 Task: Research Airbnb properties in Puma, Tanzania from 11th November, 2023 to 15th November, 2023 for 2 adults.1  bedroom having 2 beds and 1 bathroom. Property type can be hotel. Look for 4 properties as per requirement.
Action: Mouse moved to (517, 104)
Screenshot: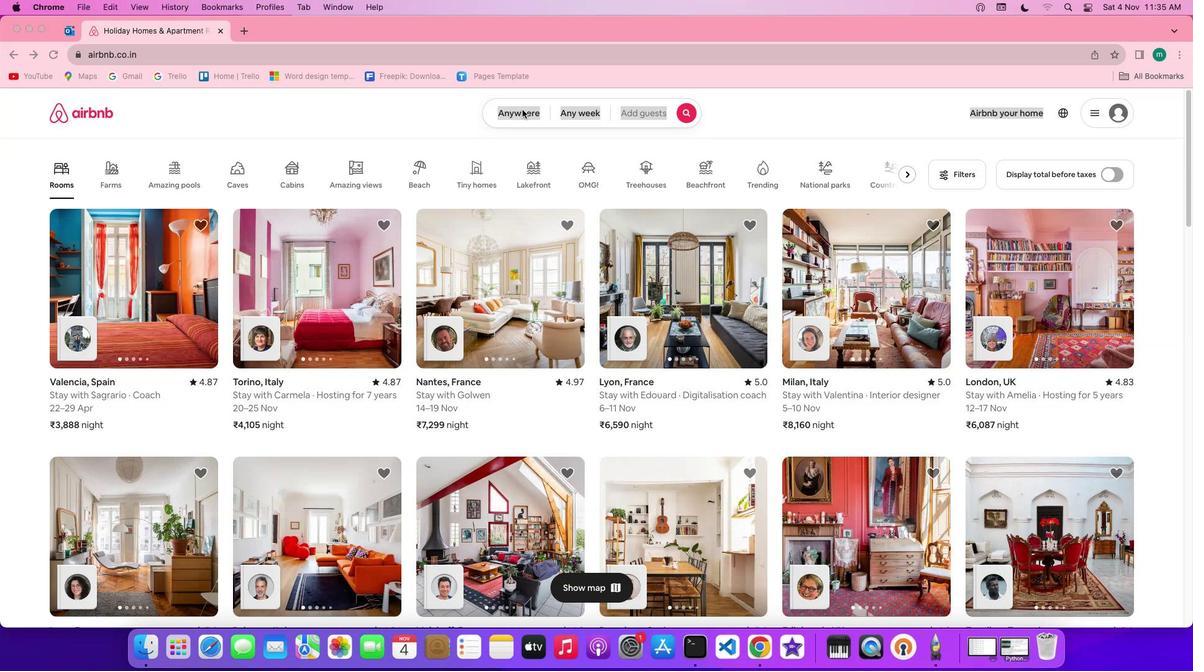 
Action: Mouse pressed left at (517, 104)
Screenshot: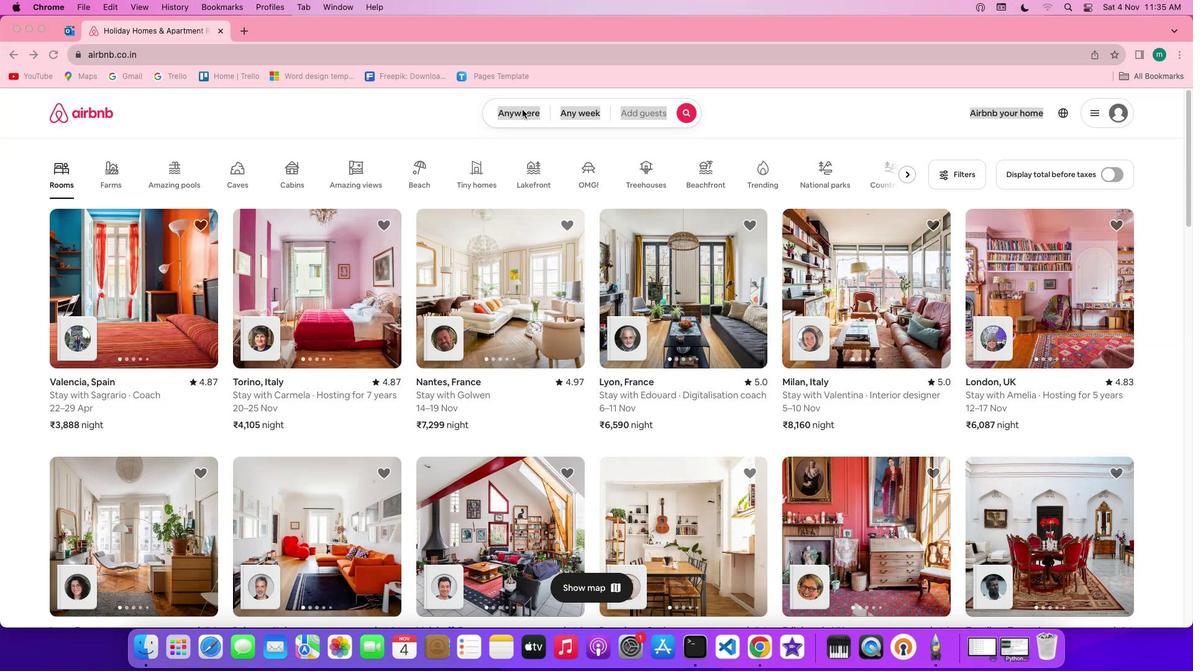 
Action: Mouse pressed left at (517, 104)
Screenshot: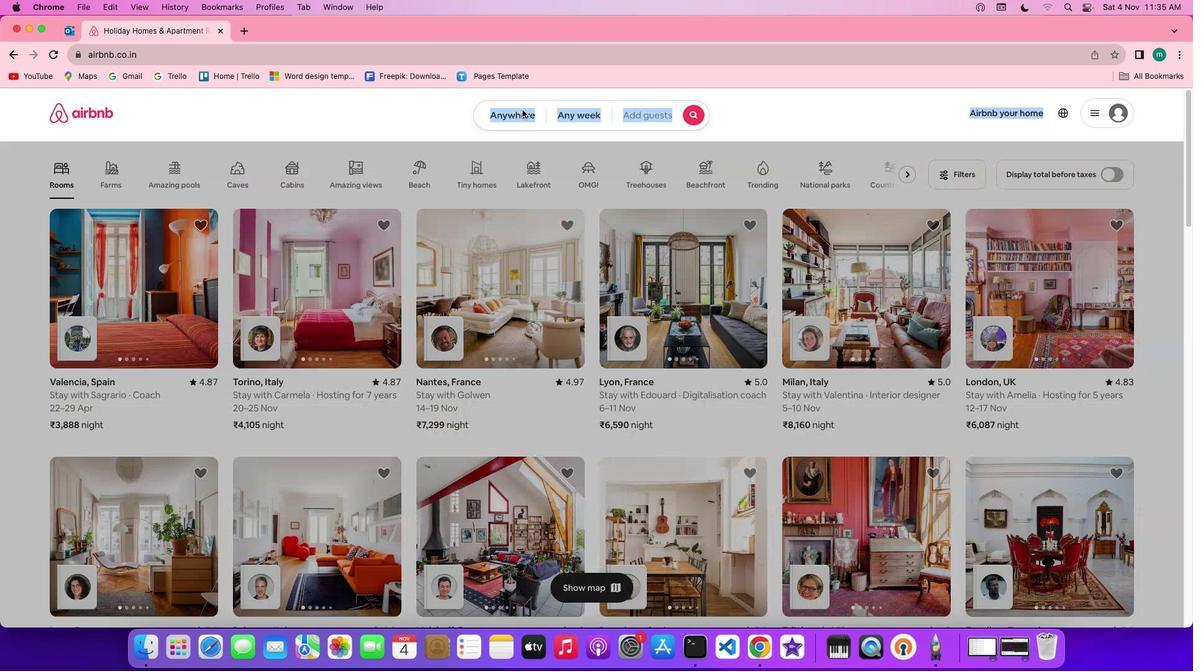 
Action: Mouse moved to (441, 153)
Screenshot: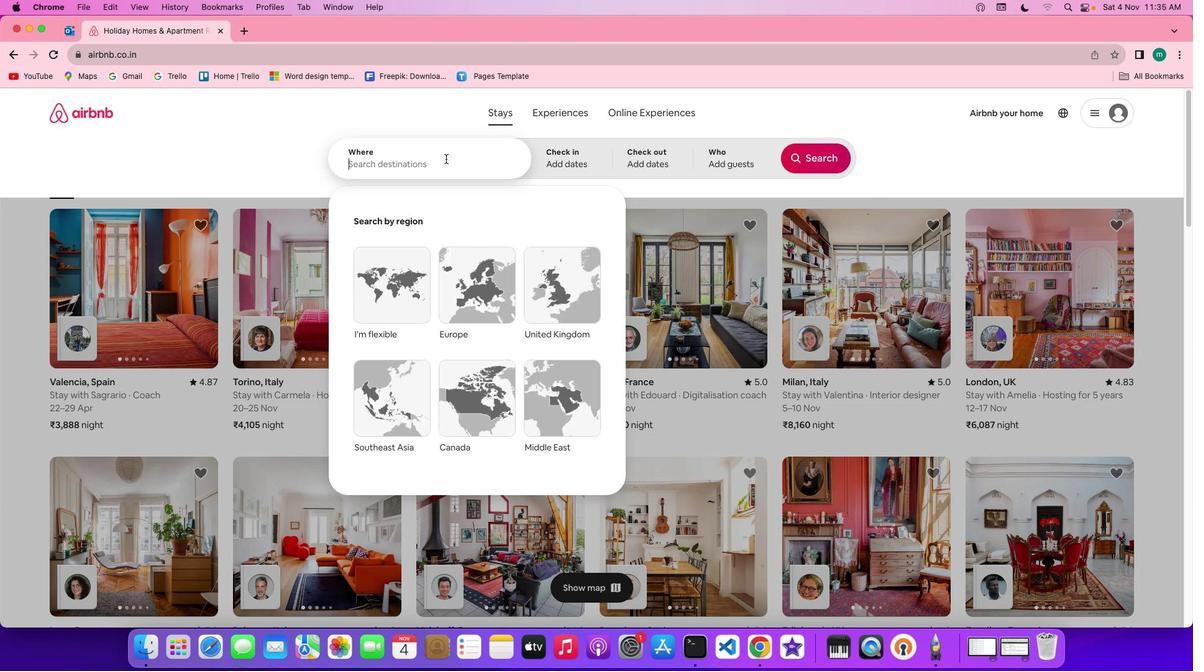 
Action: Mouse pressed left at (441, 153)
Screenshot: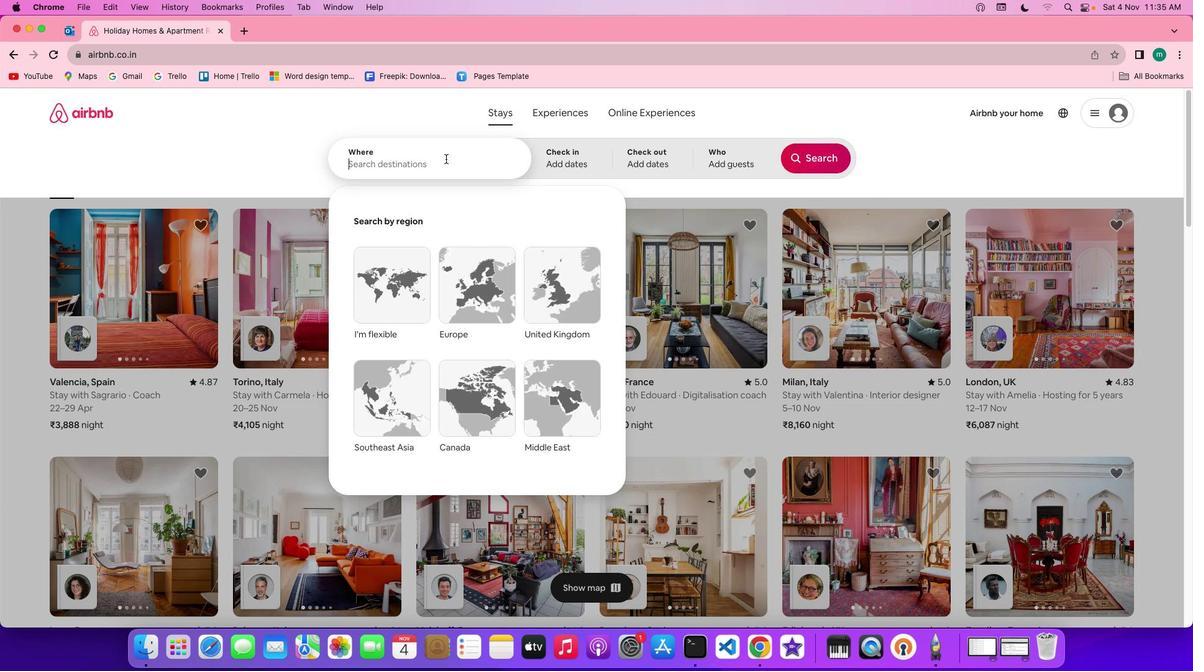 
Action: Mouse moved to (441, 154)
Screenshot: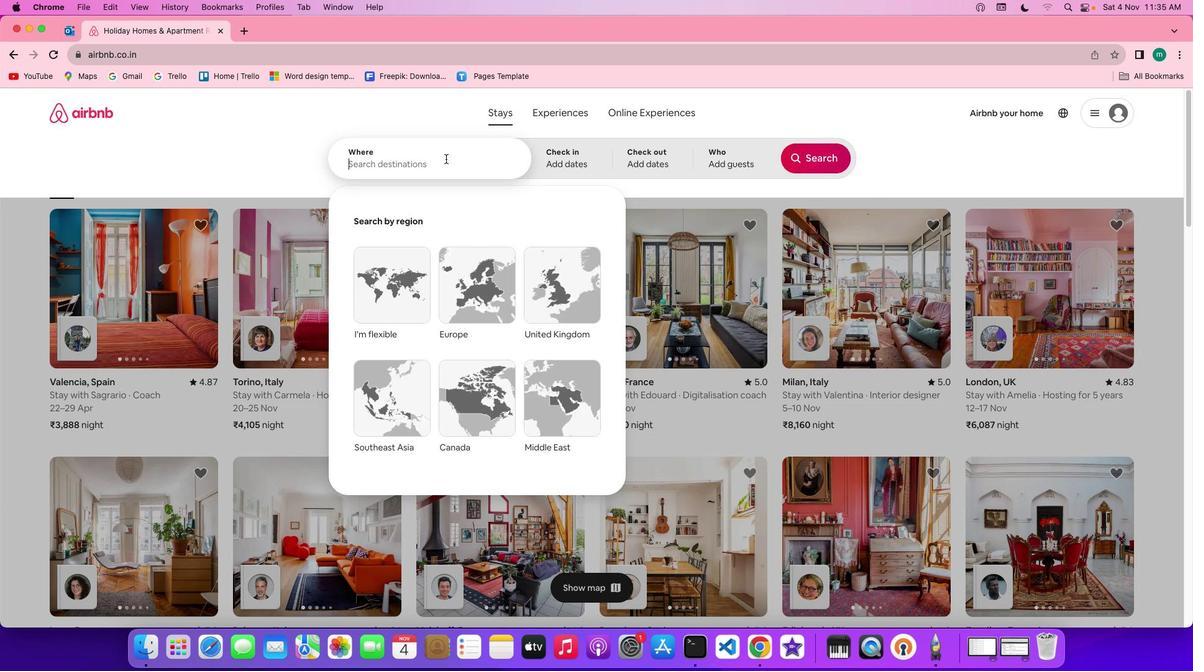 
Action: Key pressed Key.shift'o'Key.shiftKey.backspaceKey.shiftKey.shift'P''u''m''a'
Screenshot: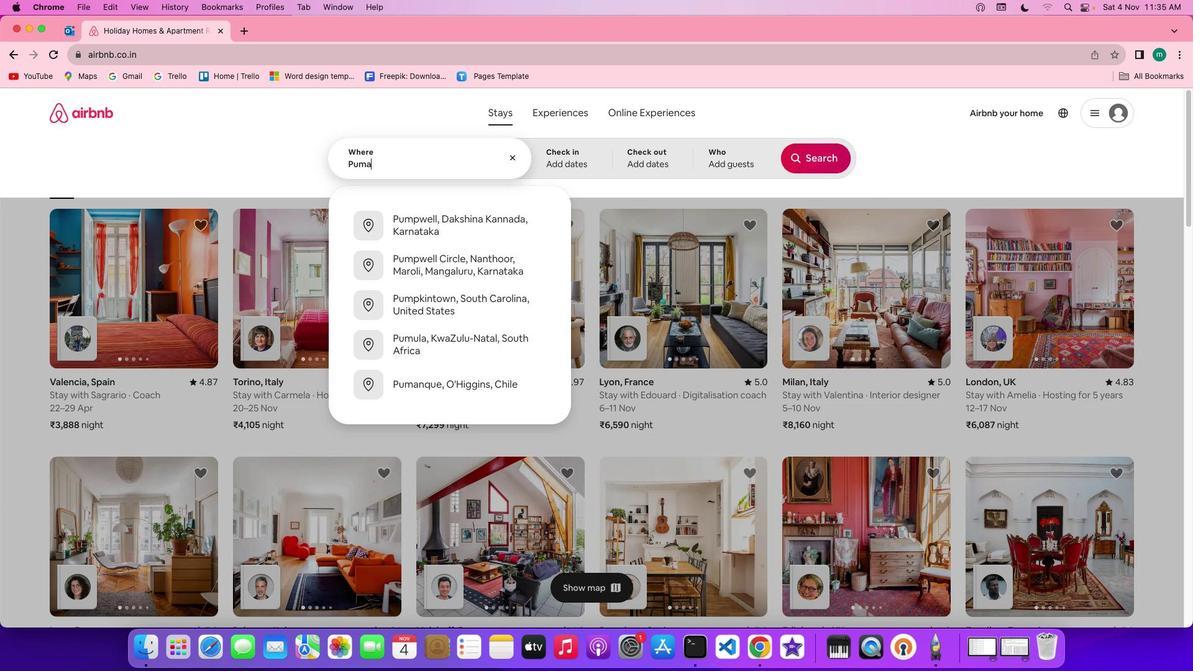 
Action: Mouse moved to (398, 148)
Screenshot: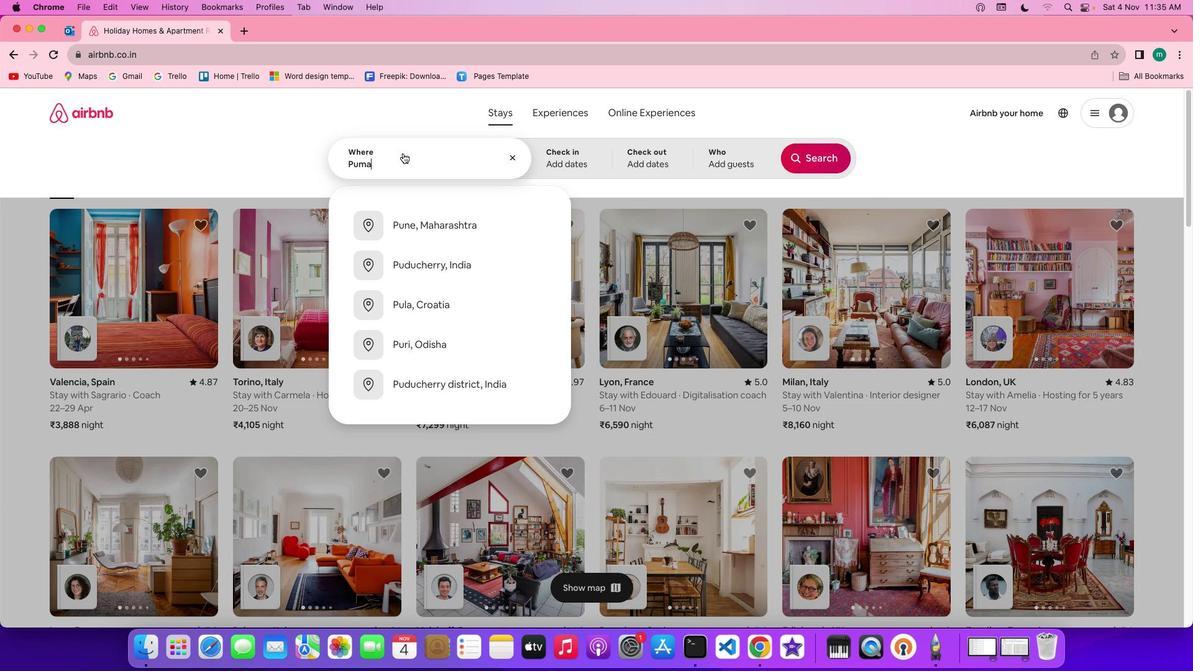 
Action: Key pressed ','Key.spaceKey.shift'T''a''n''z''a''n''i''a'
Screenshot: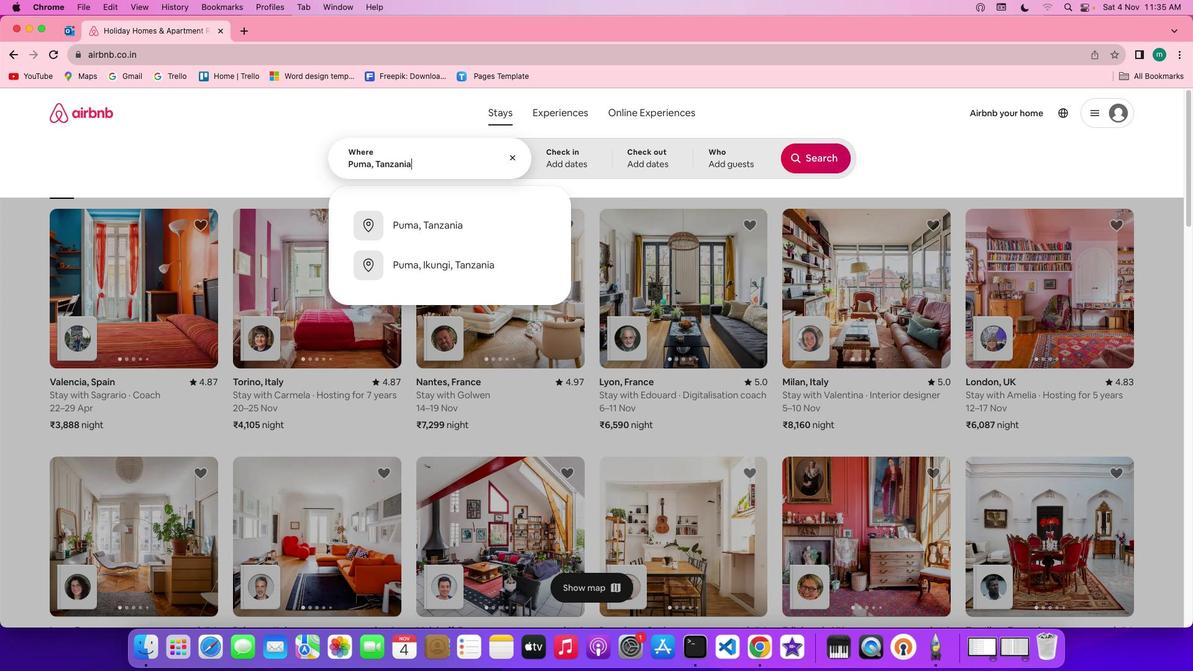 
Action: Mouse moved to (553, 151)
Screenshot: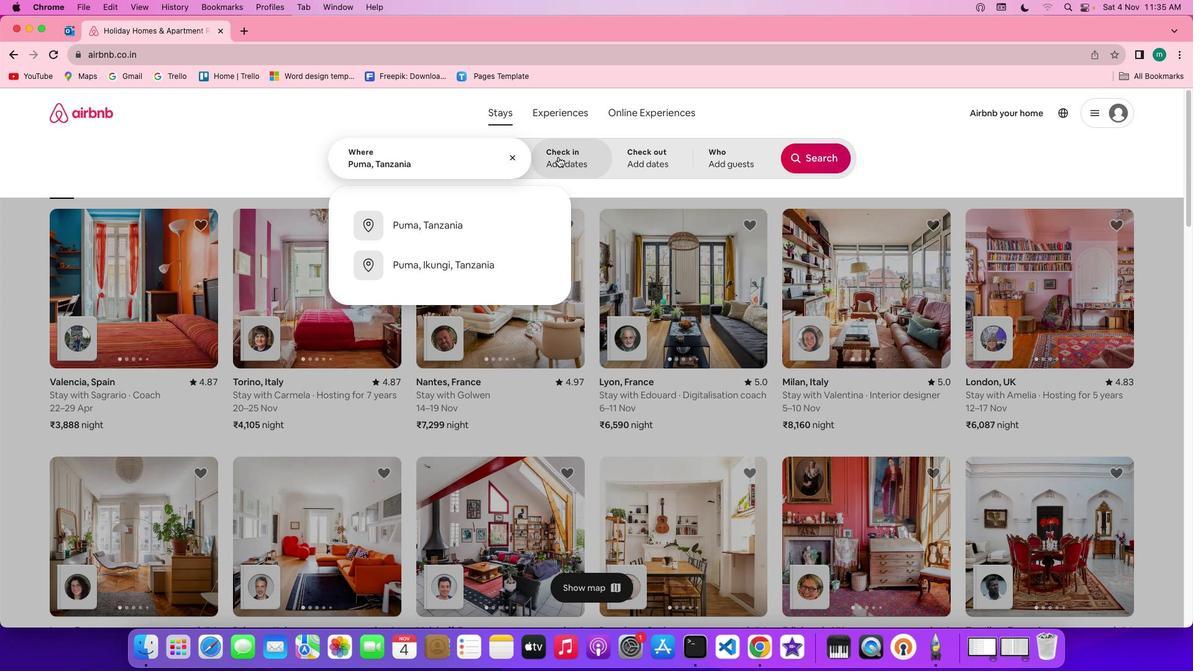 
Action: Mouse pressed left at (553, 151)
Screenshot: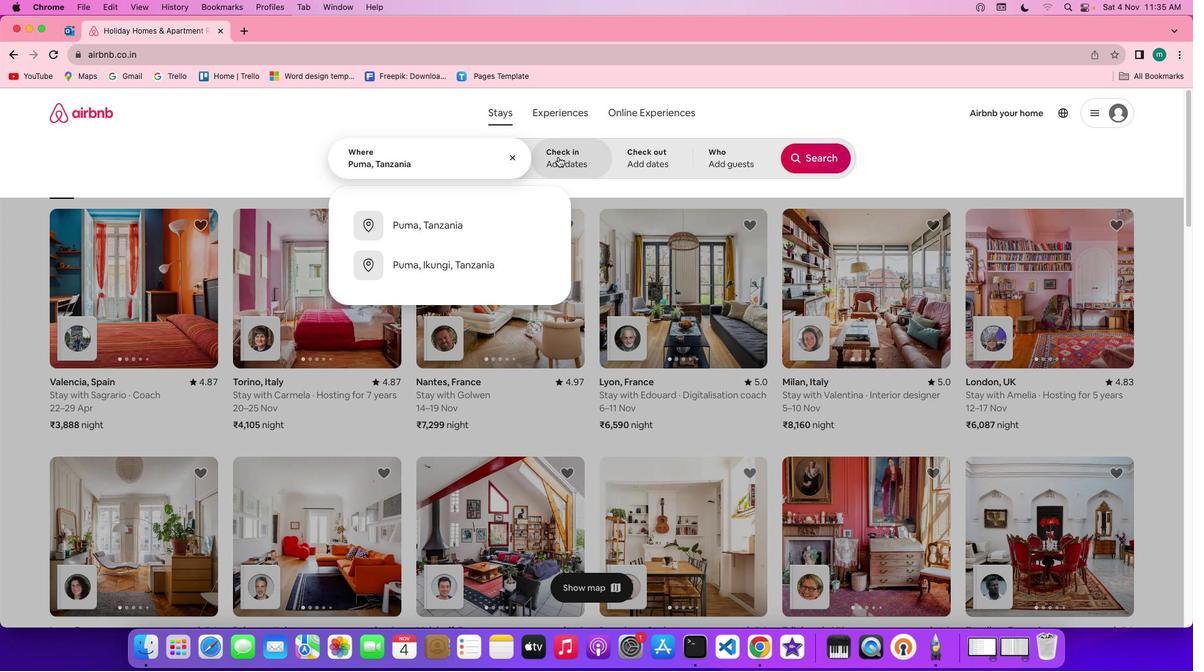 
Action: Mouse moved to (546, 331)
Screenshot: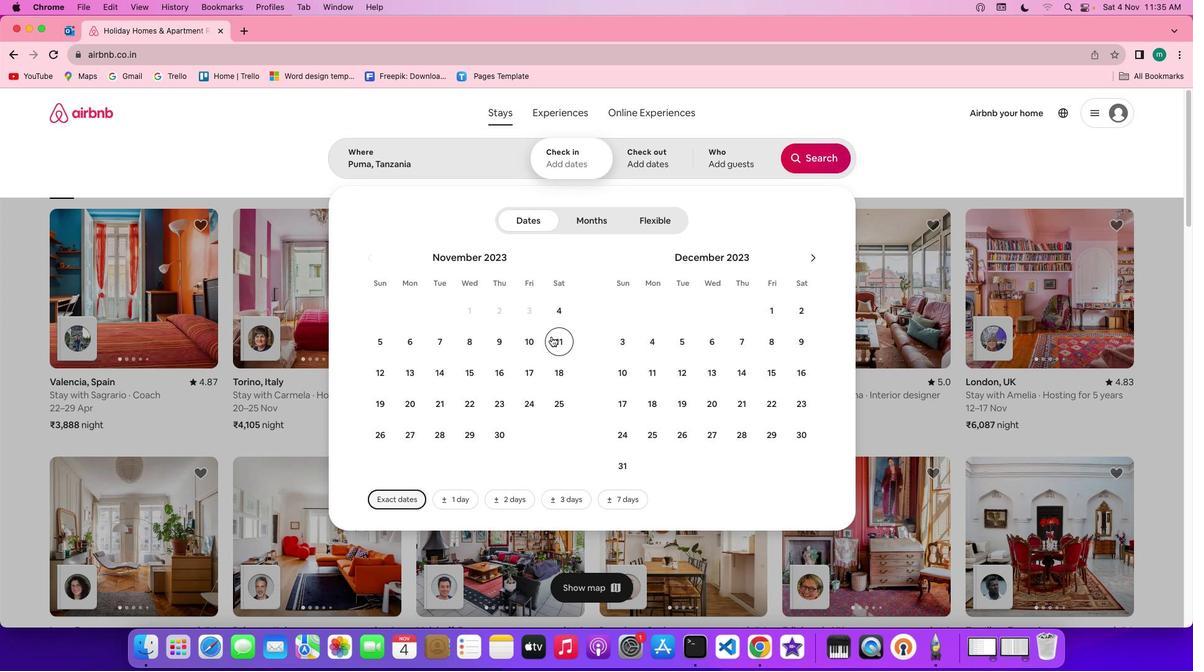 
Action: Mouse pressed left at (546, 331)
Screenshot: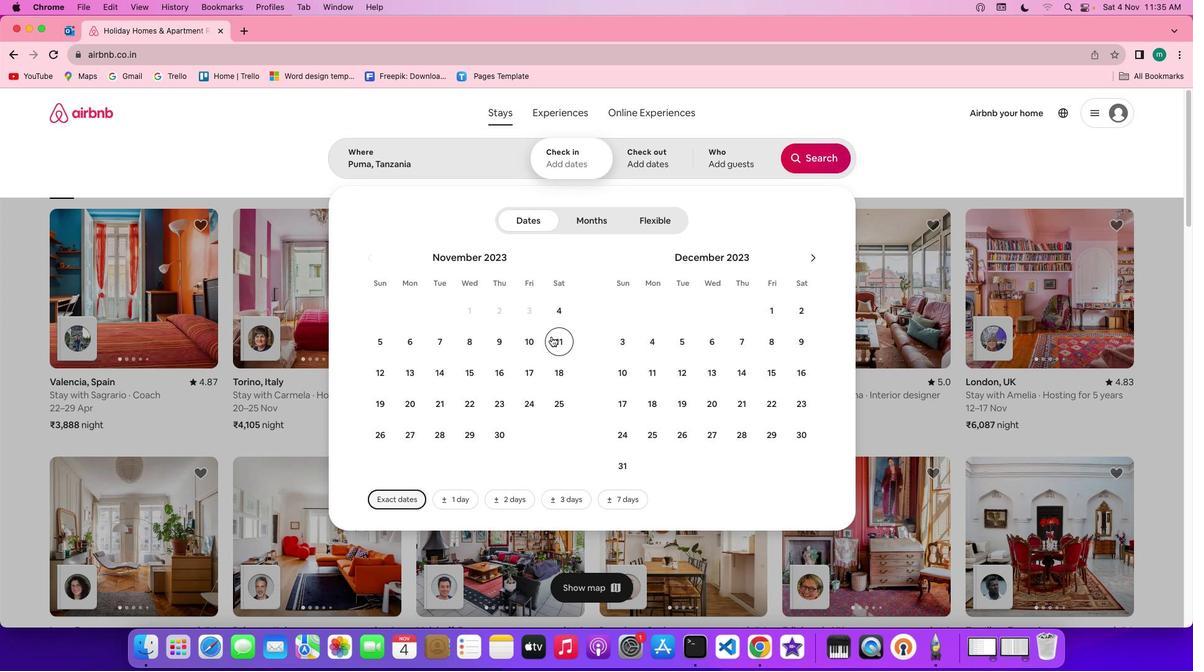 
Action: Mouse moved to (471, 365)
Screenshot: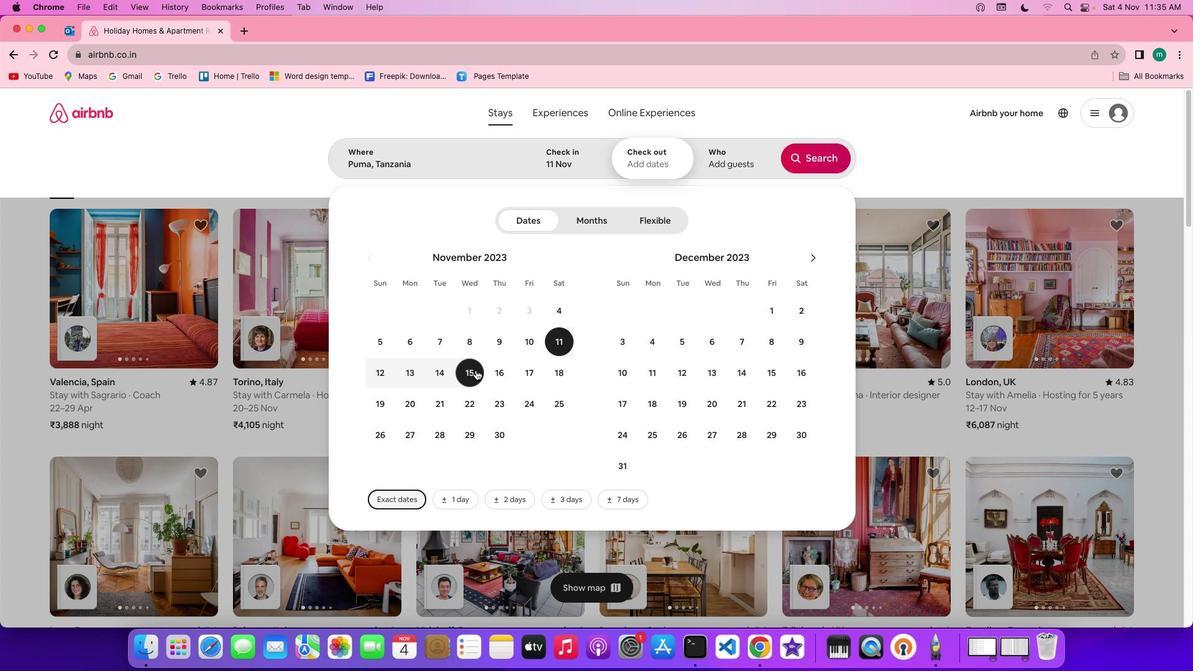 
Action: Mouse pressed left at (471, 365)
Screenshot: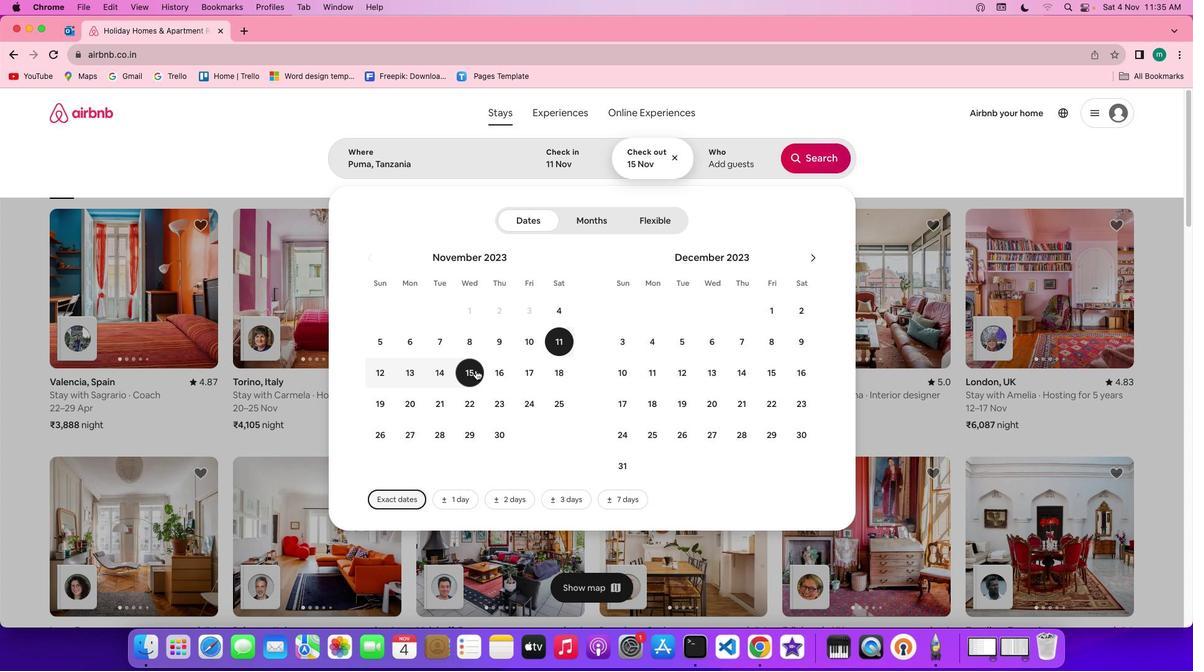 
Action: Mouse moved to (749, 149)
Screenshot: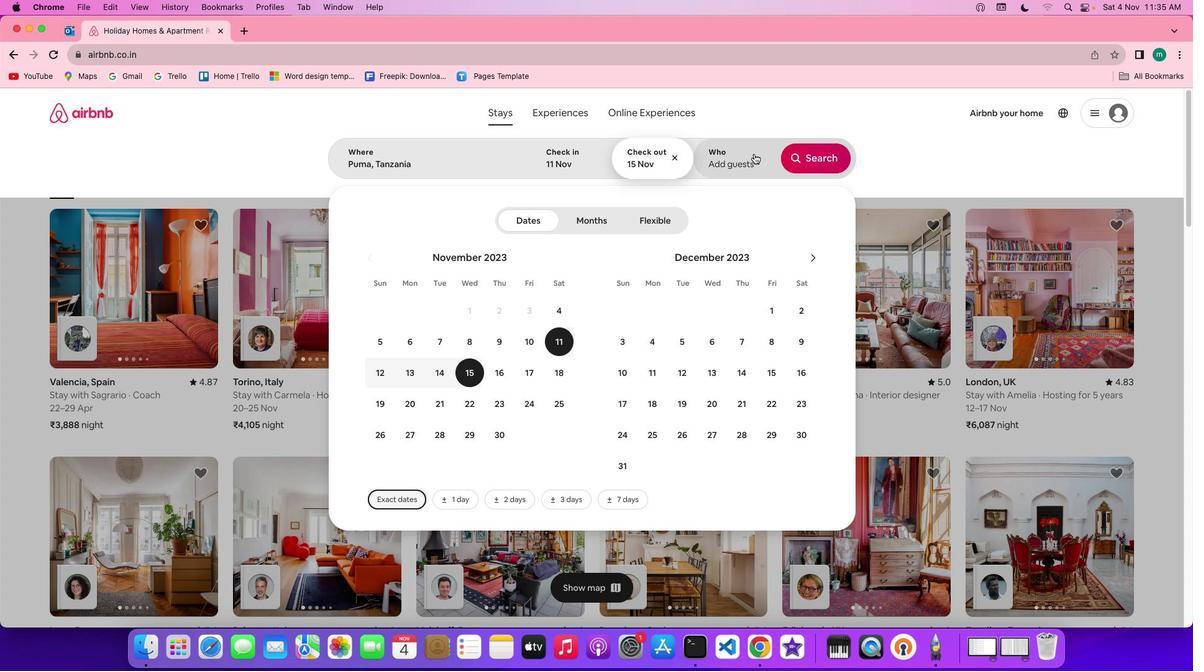 
Action: Mouse pressed left at (749, 149)
Screenshot: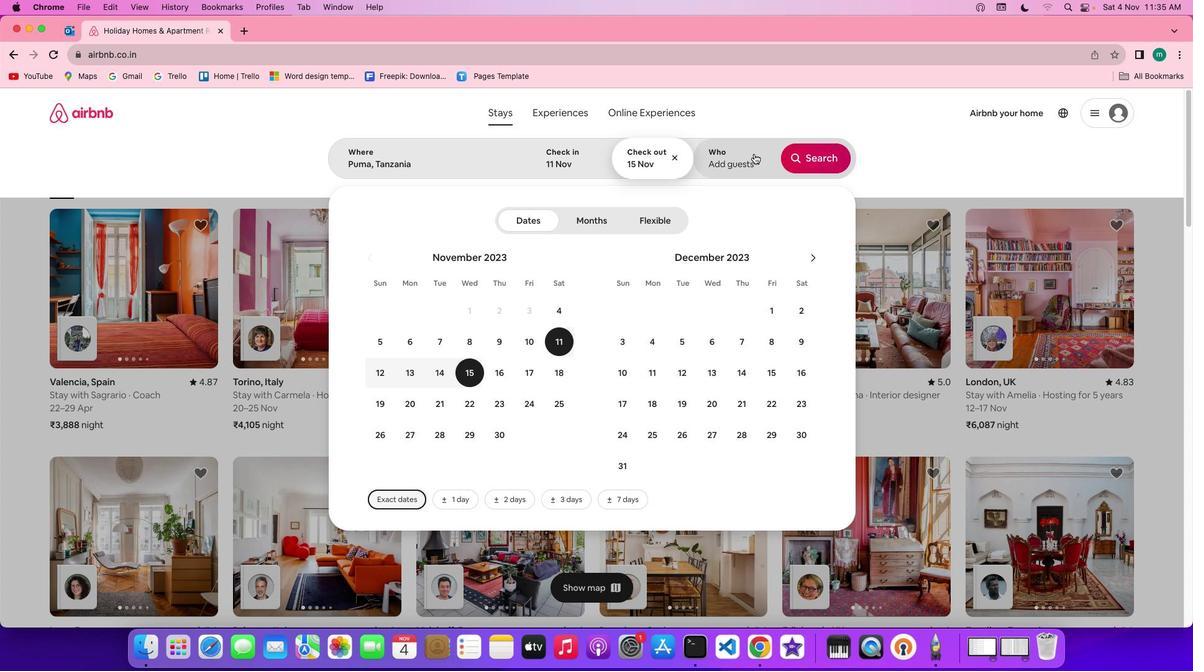 
Action: Mouse moved to (813, 221)
Screenshot: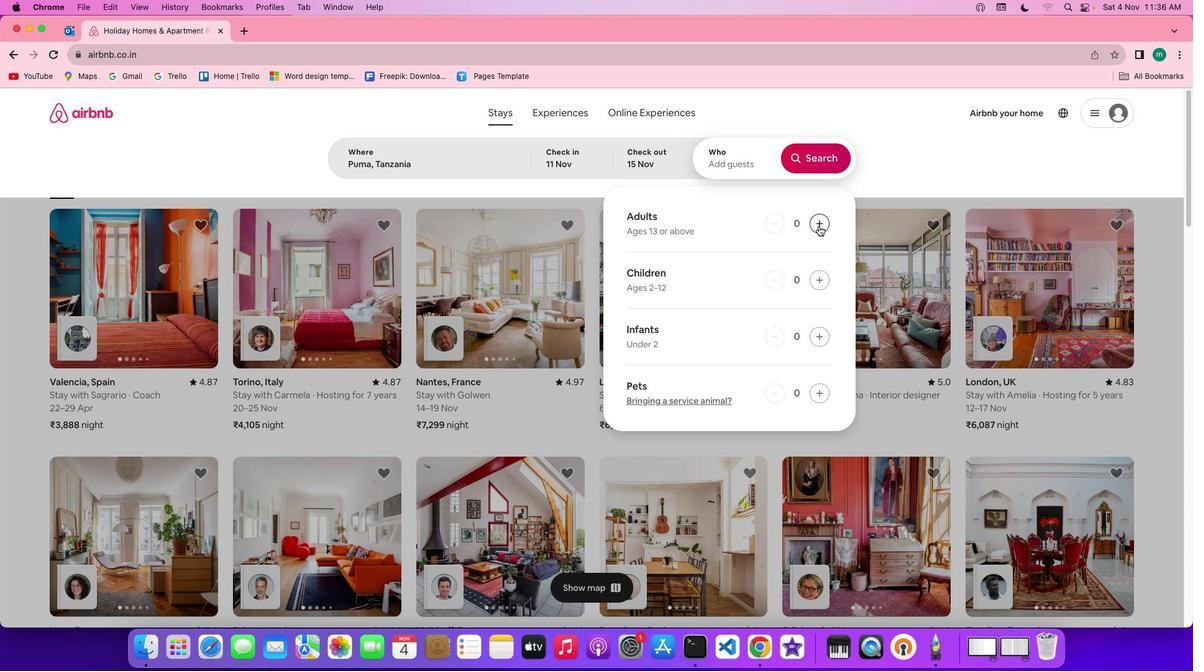 
Action: Mouse pressed left at (813, 221)
Screenshot: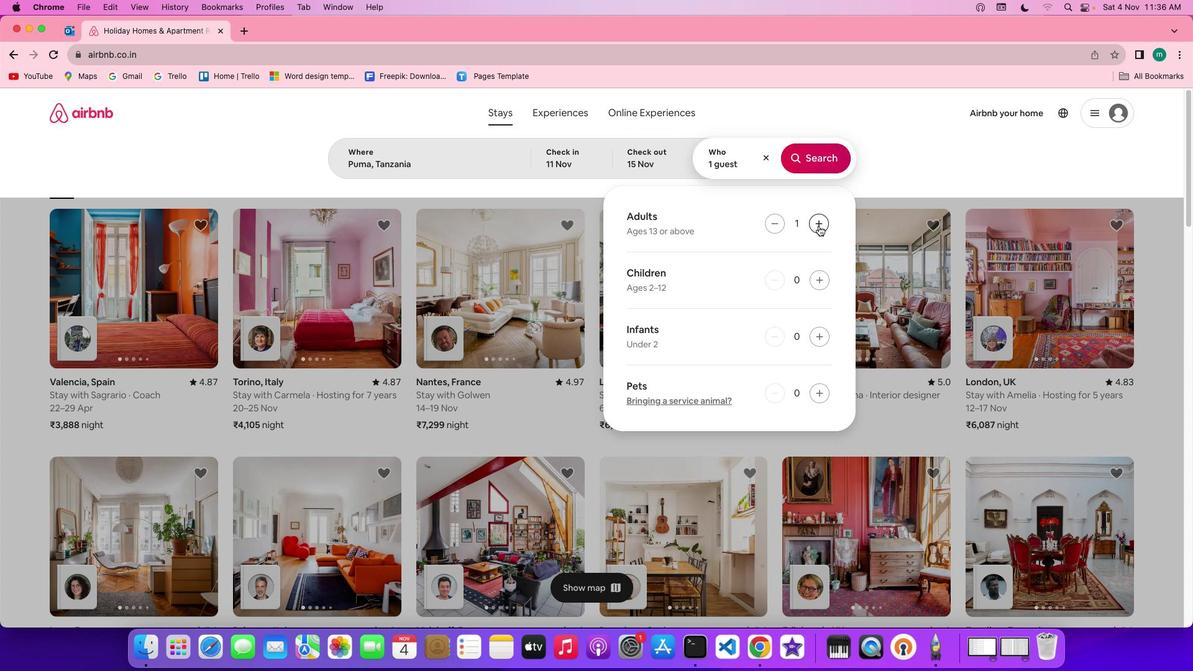 
Action: Mouse pressed left at (813, 221)
Screenshot: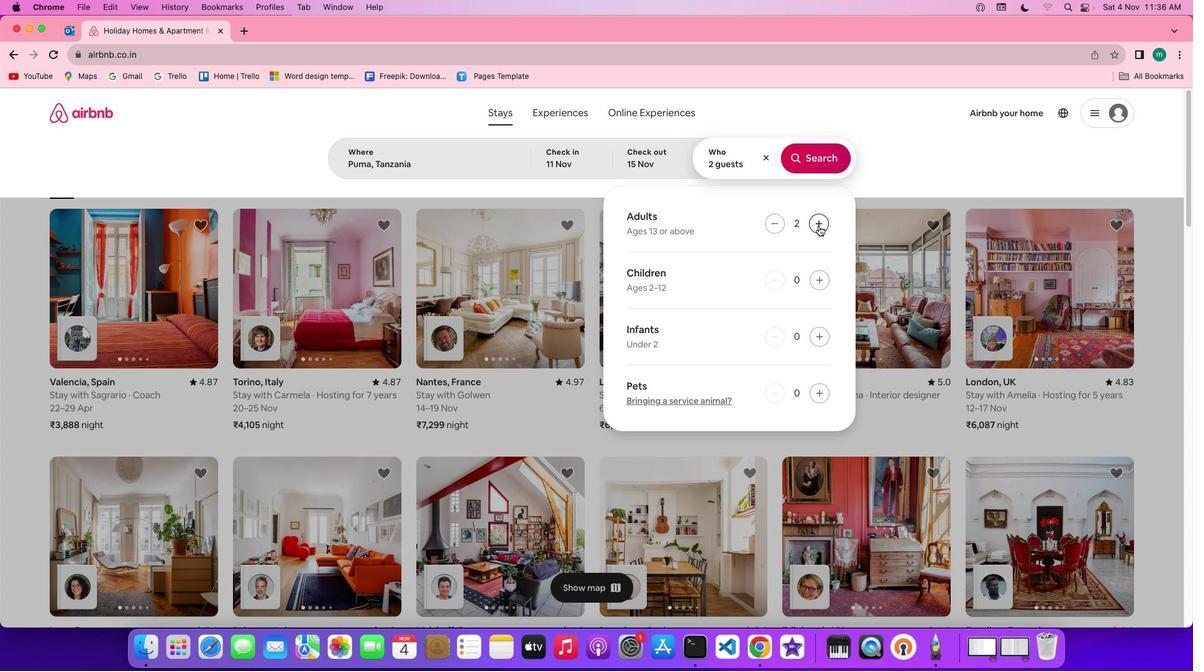 
Action: Mouse moved to (810, 159)
Screenshot: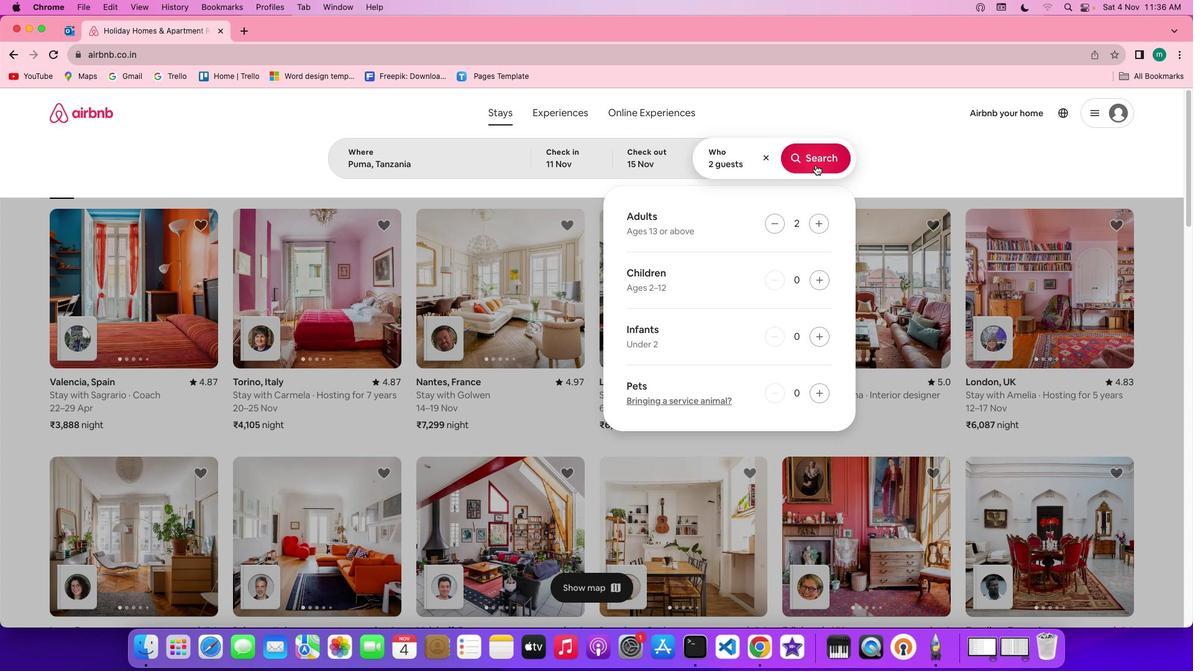 
Action: Mouse pressed left at (810, 159)
Screenshot: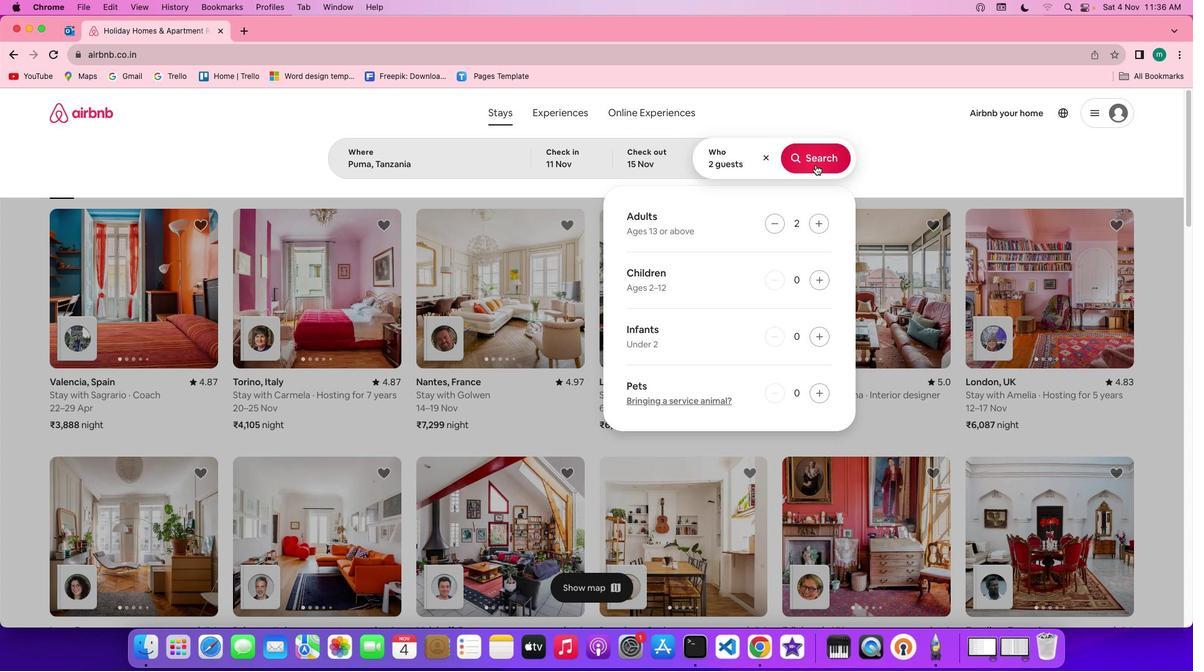 
Action: Mouse moved to (986, 162)
Screenshot: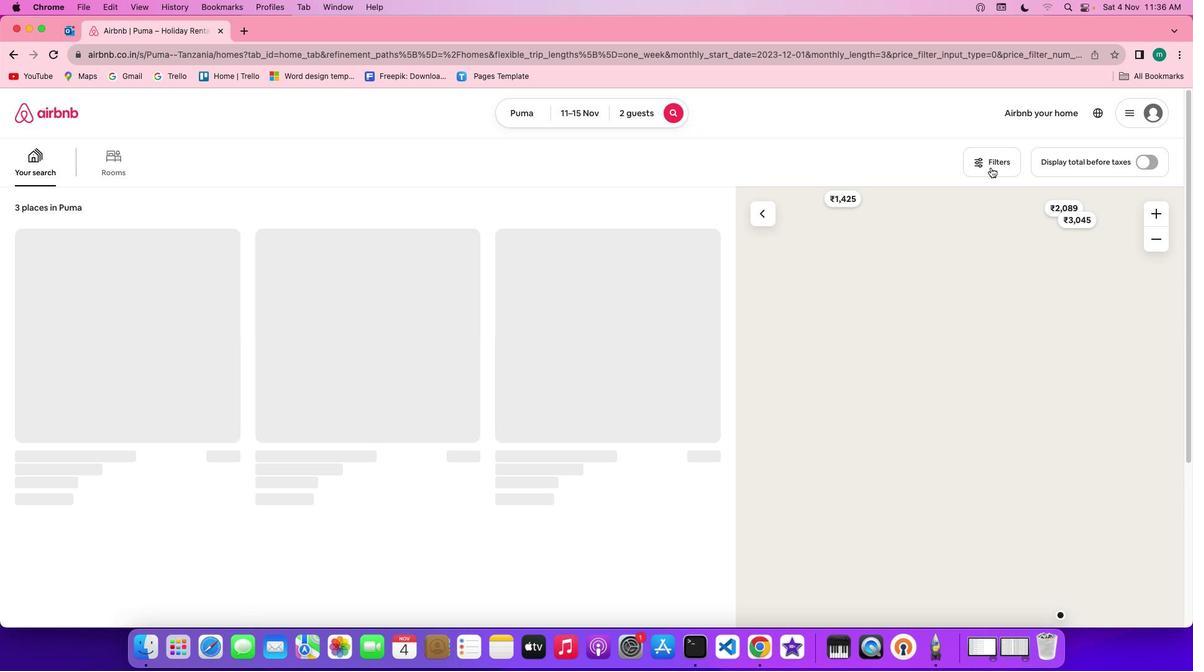 
Action: Mouse pressed left at (986, 162)
Screenshot: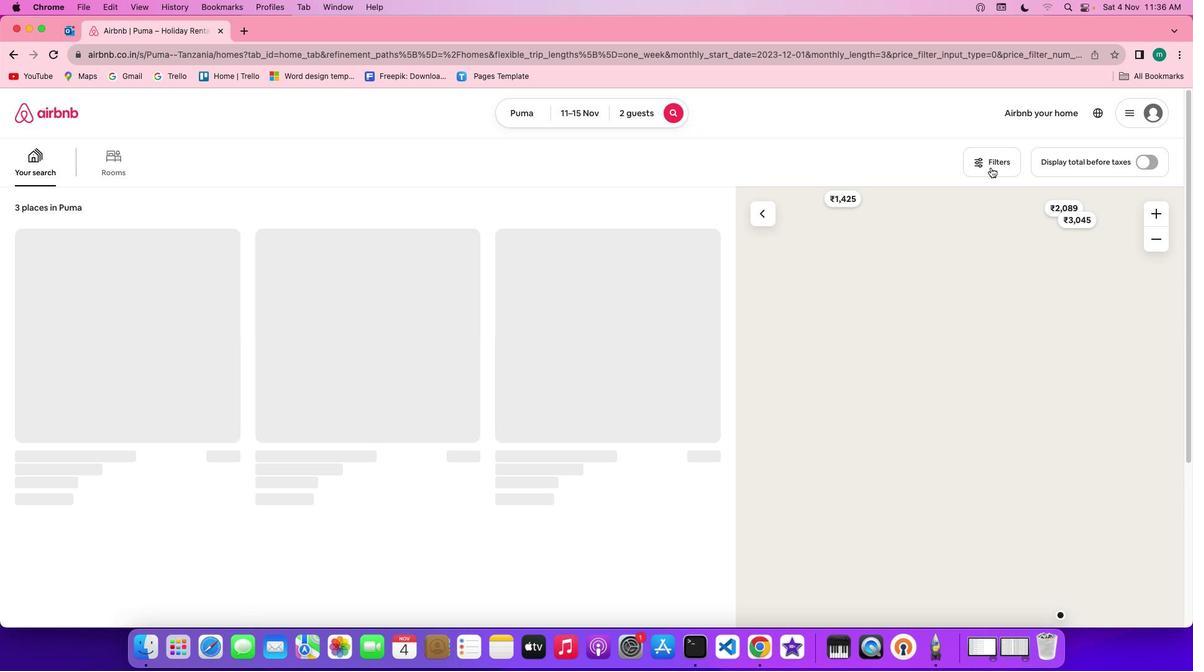 
Action: Mouse moved to (987, 154)
Screenshot: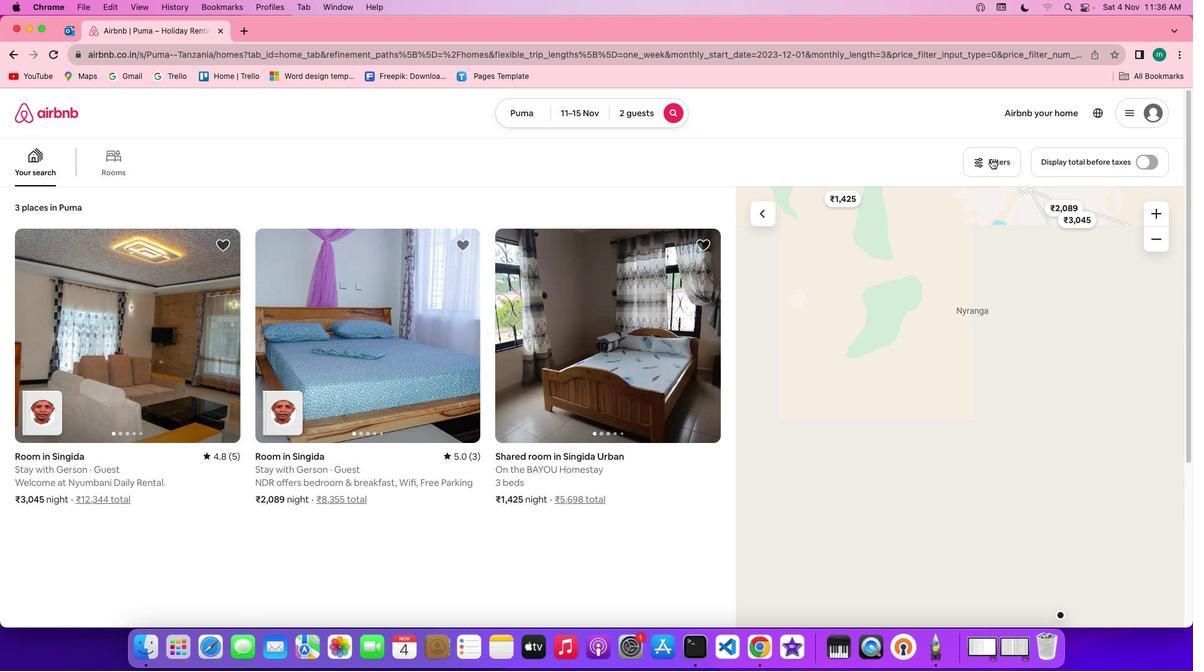 
Action: Mouse pressed left at (987, 154)
Screenshot: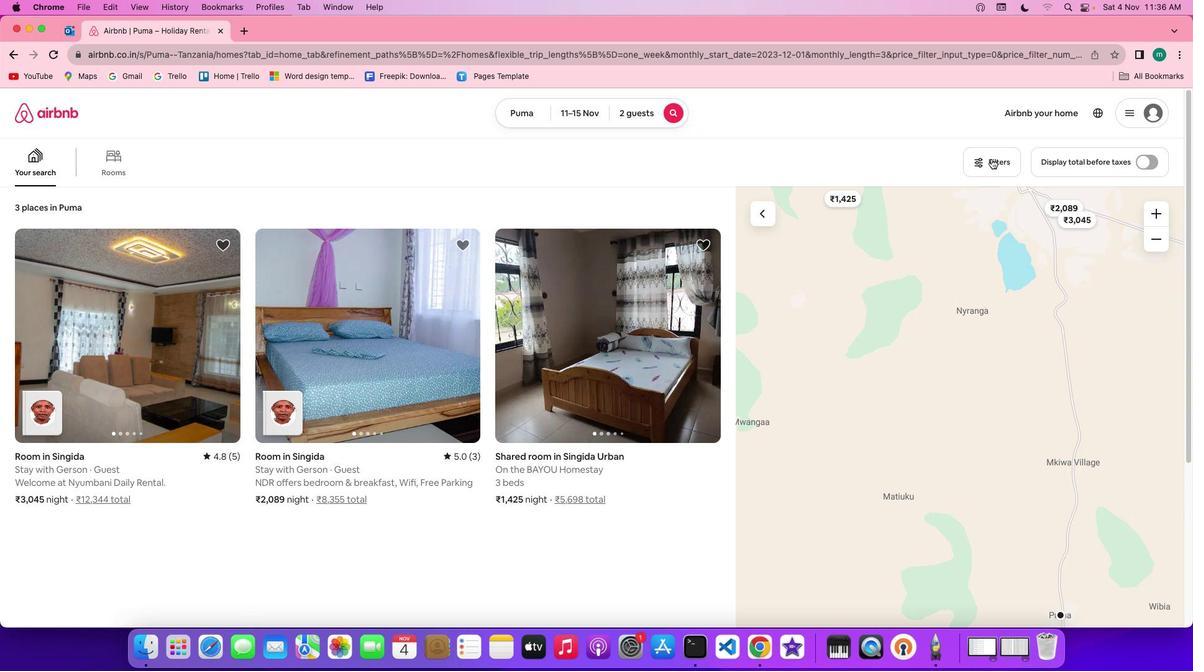 
Action: Mouse moved to (621, 342)
Screenshot: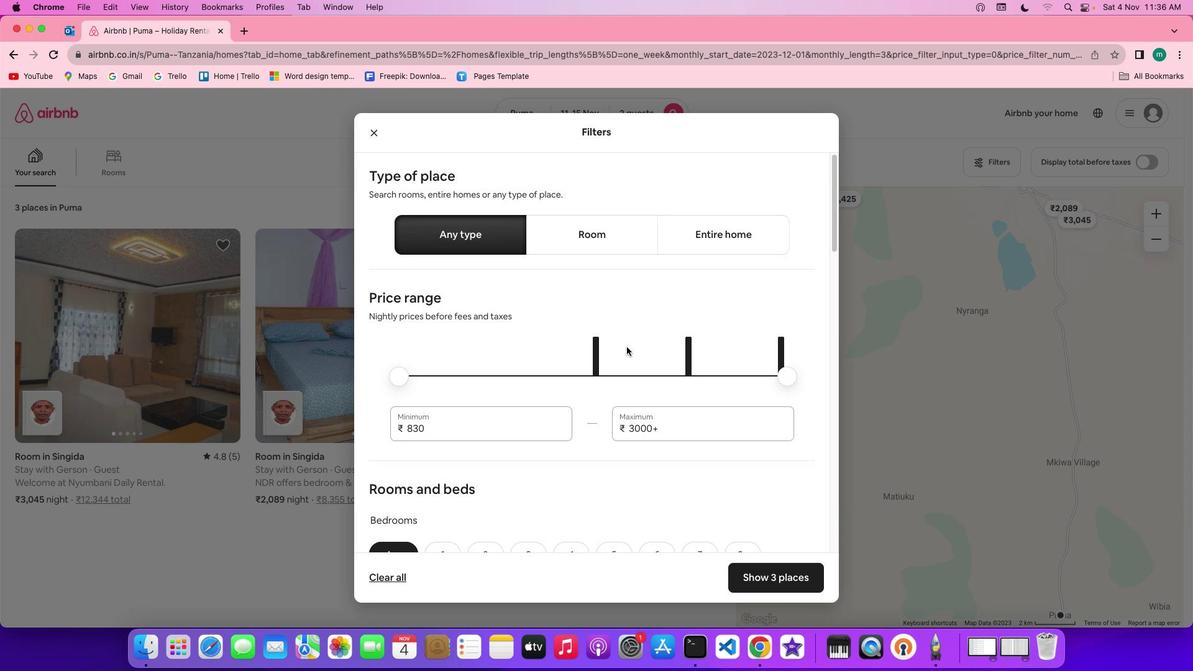 
Action: Mouse scrolled (621, 342) with delta (-4, -4)
Screenshot: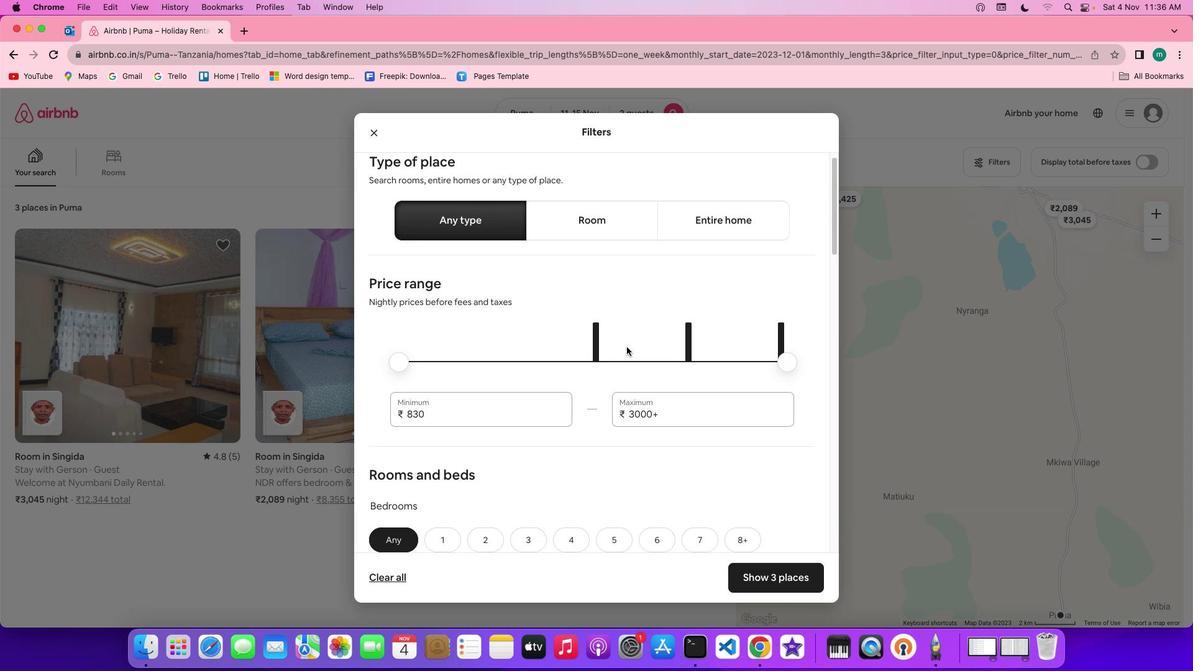 
Action: Mouse scrolled (621, 342) with delta (-4, -4)
Screenshot: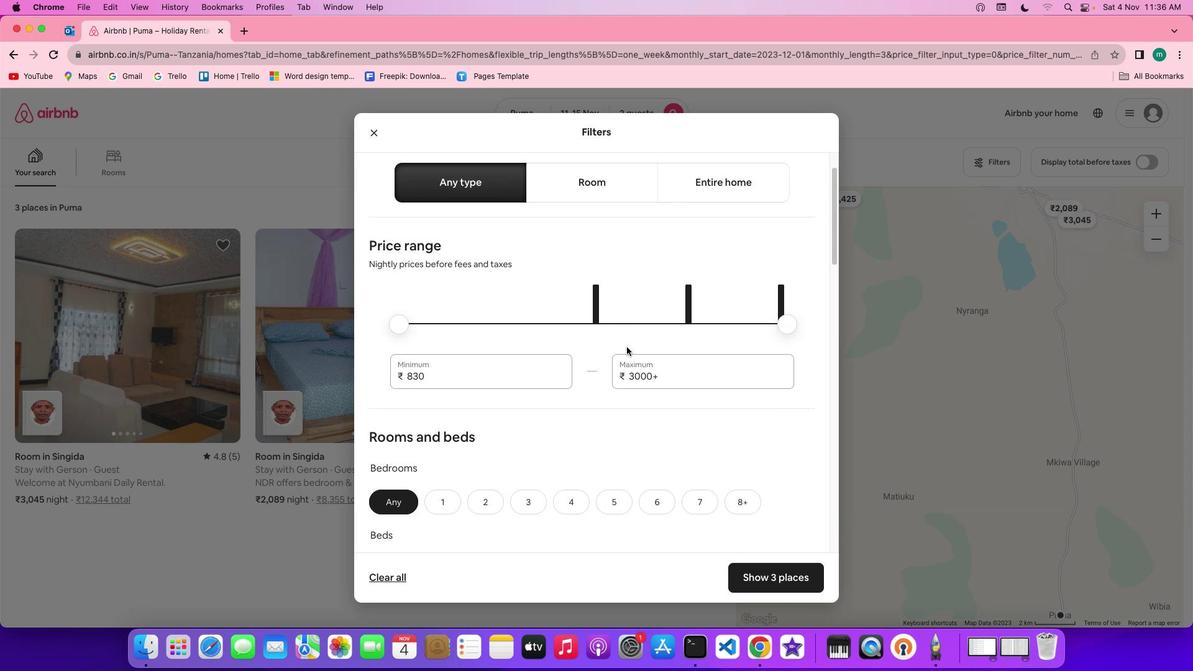 
Action: Mouse scrolled (621, 342) with delta (-4, -6)
Screenshot: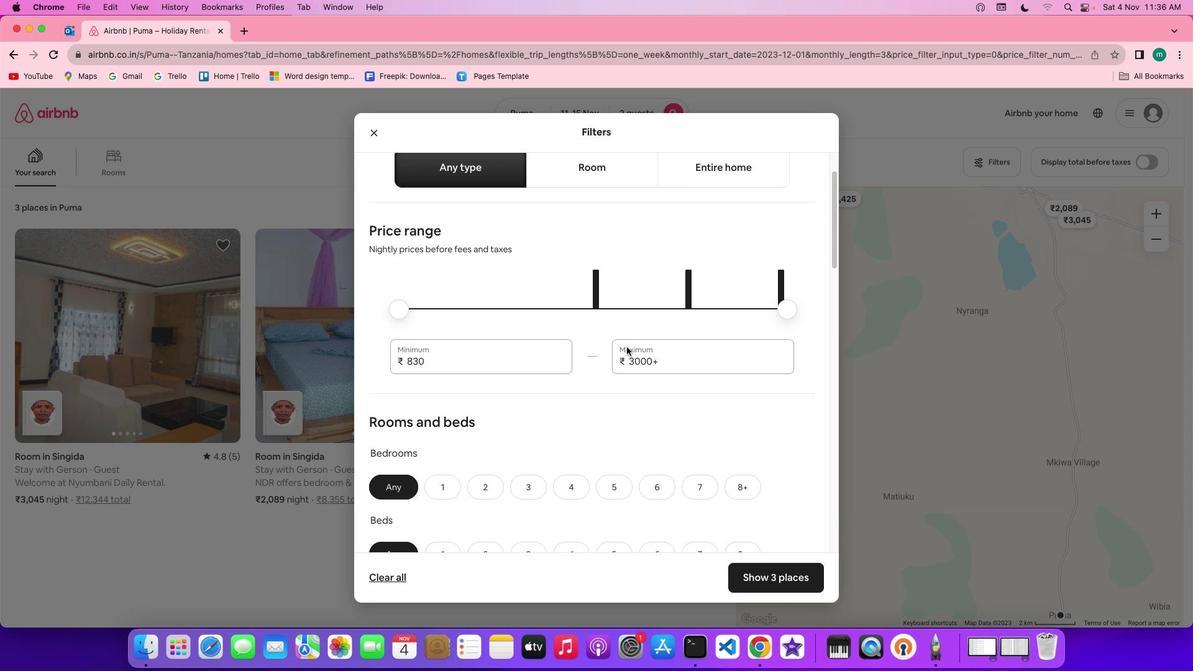 
Action: Mouse scrolled (621, 342) with delta (-4, -4)
Screenshot: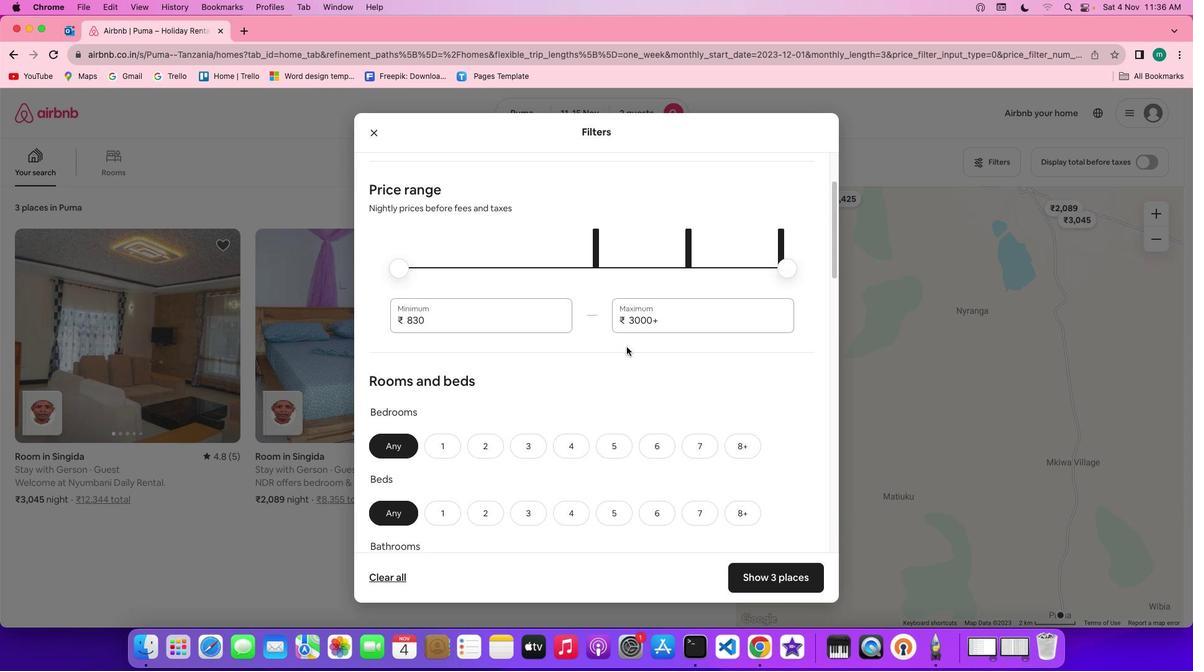 
Action: Mouse scrolled (621, 342) with delta (-4, -4)
Screenshot: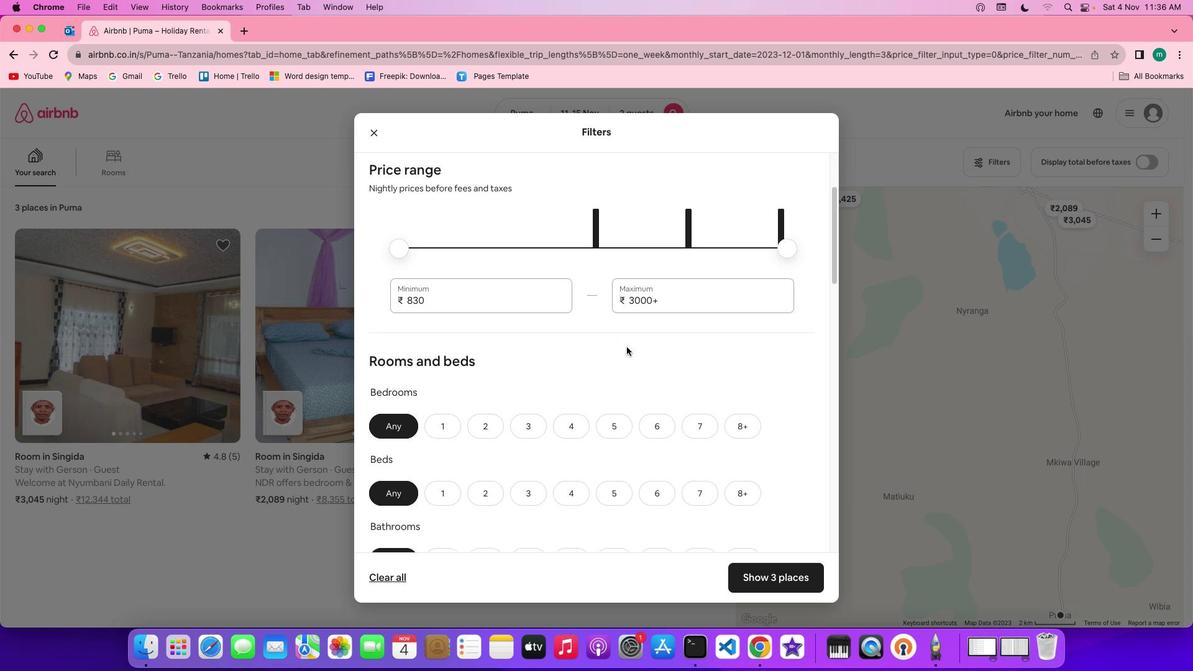 
Action: Mouse scrolled (621, 342) with delta (-4, -4)
Screenshot: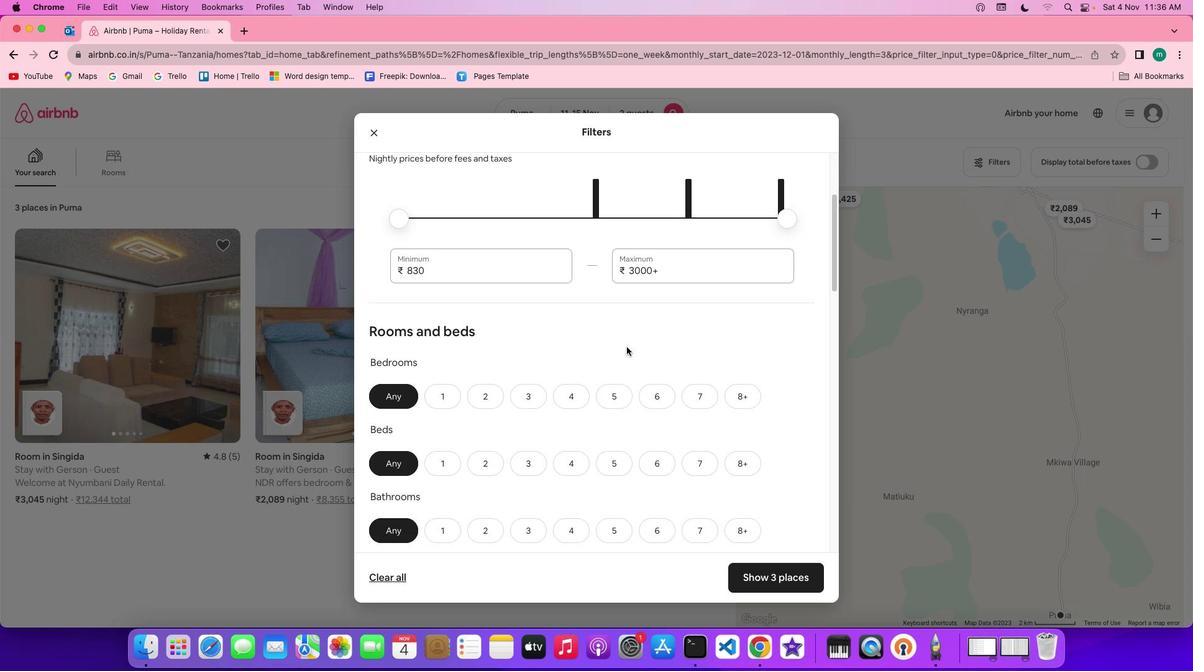 
Action: Mouse moved to (446, 375)
Screenshot: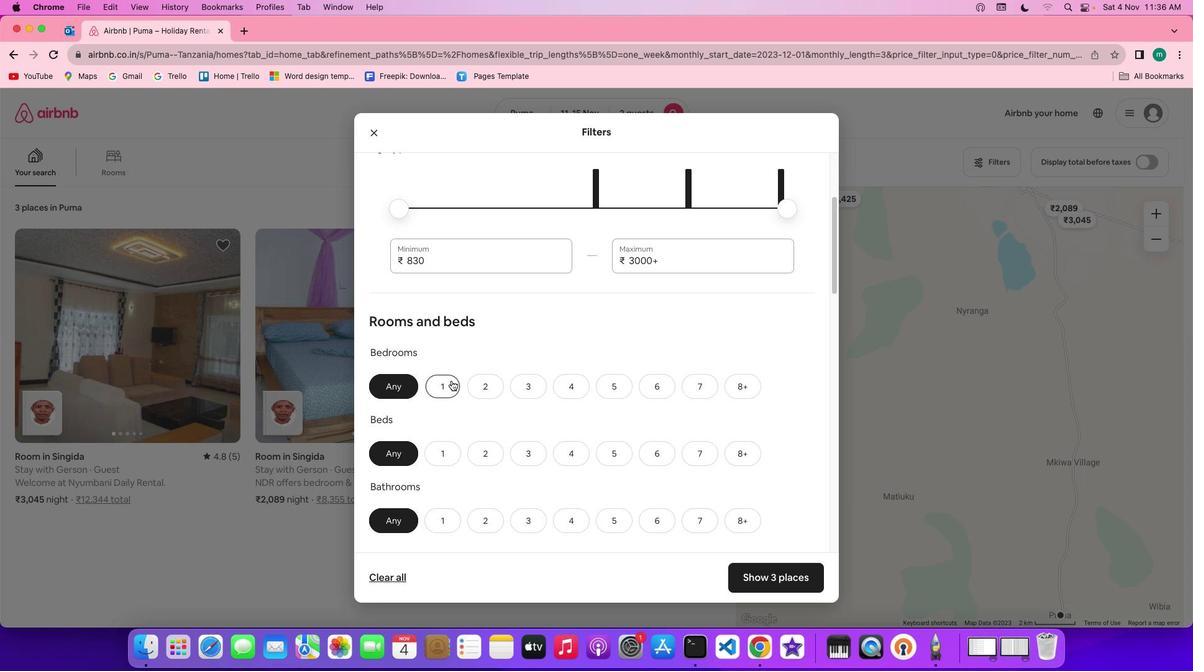 
Action: Mouse pressed left at (446, 375)
Screenshot: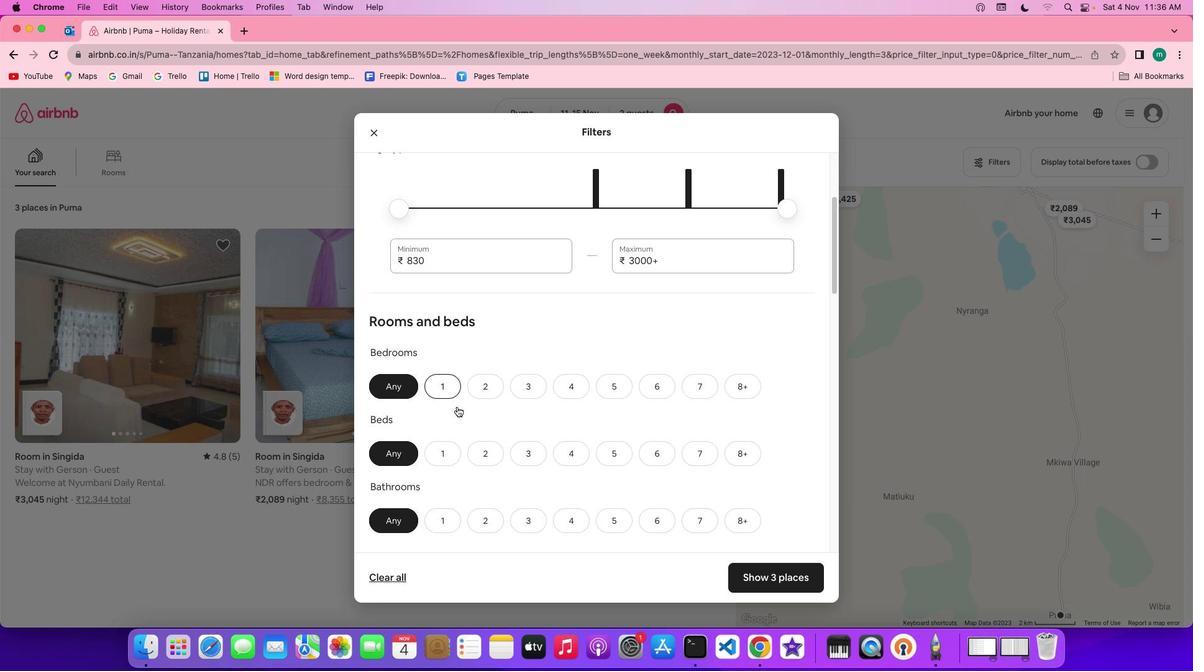 
Action: Mouse moved to (470, 453)
Screenshot: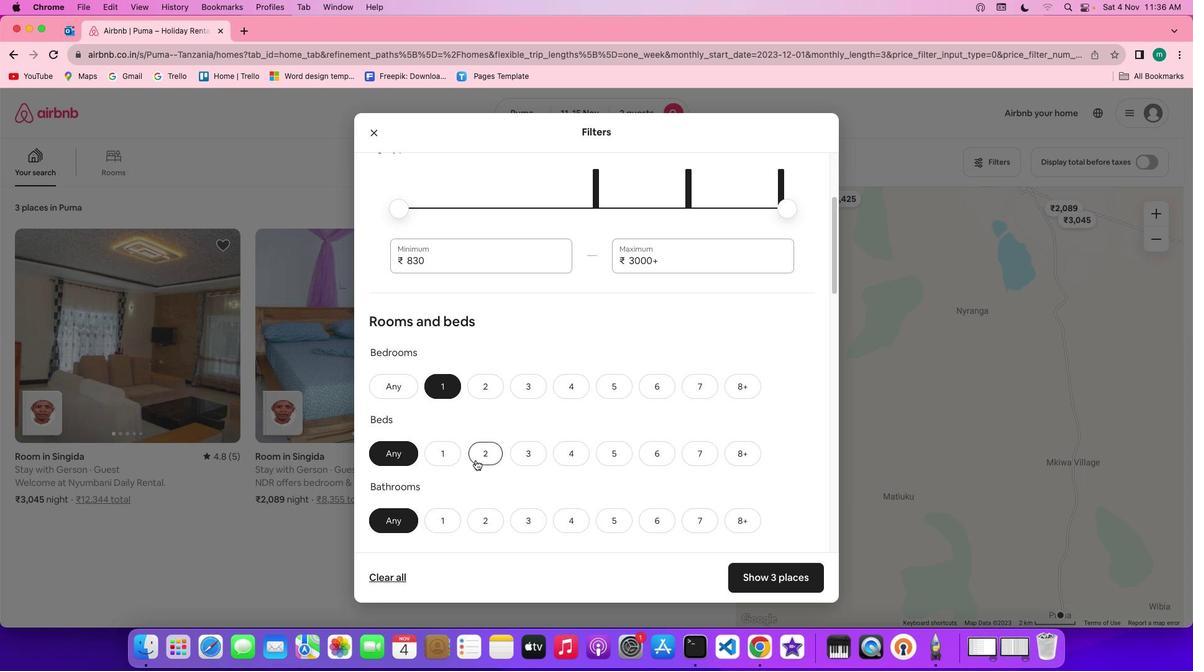
Action: Mouse pressed left at (470, 453)
Screenshot: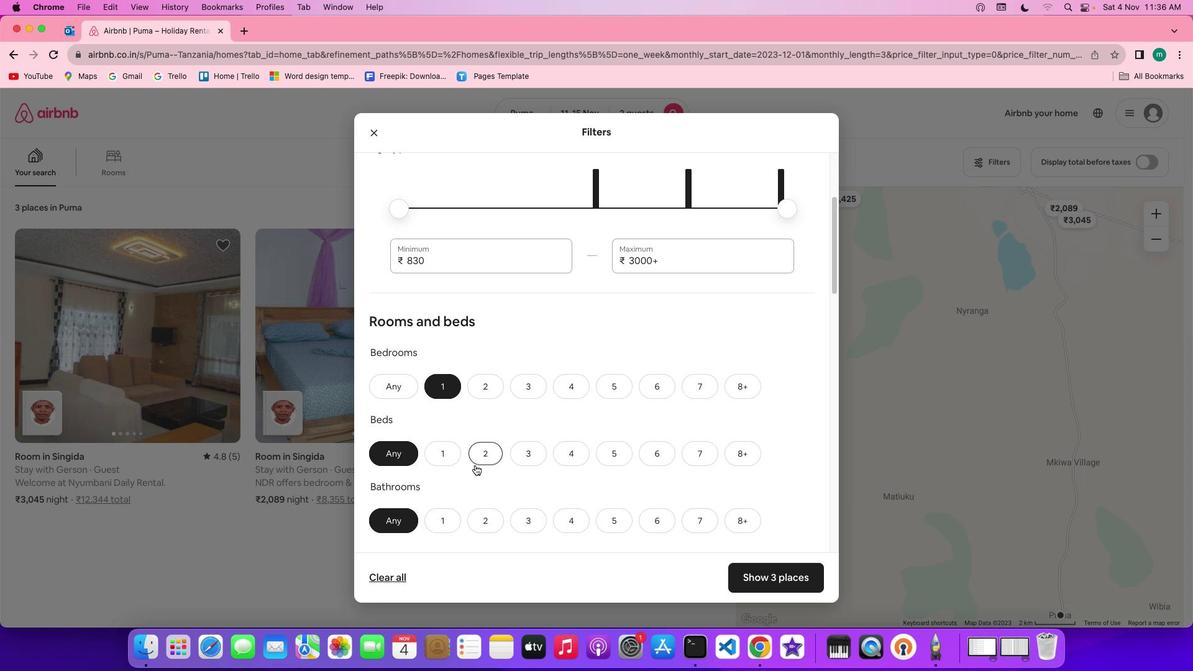 
Action: Mouse moved to (439, 515)
Screenshot: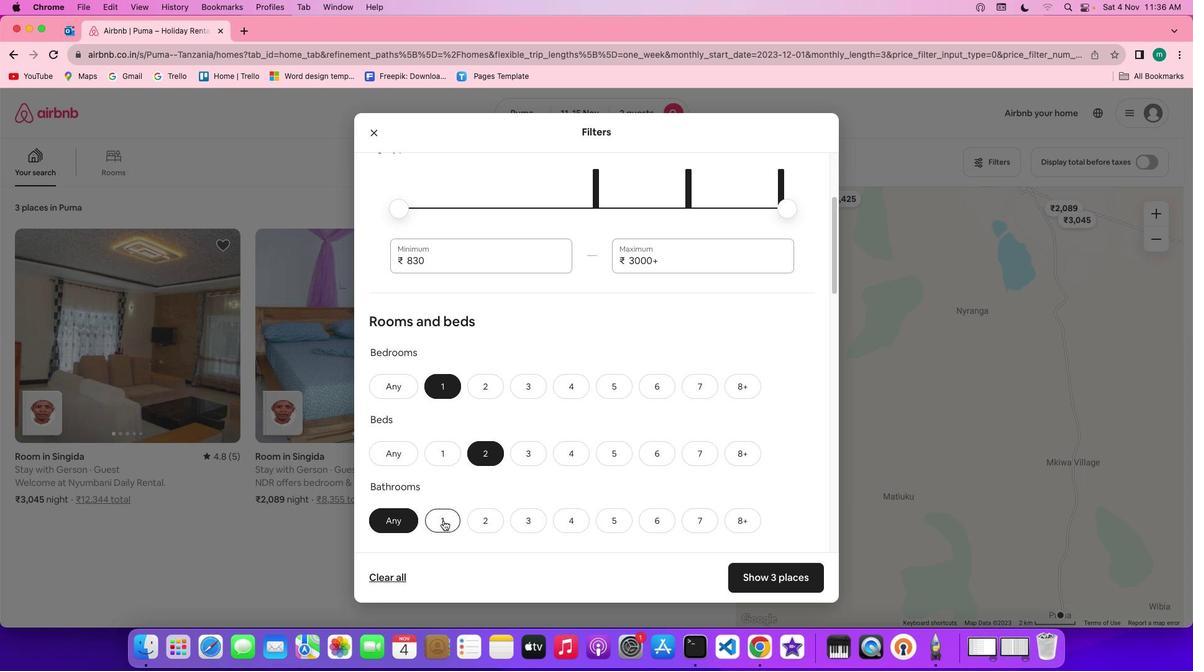 
Action: Mouse pressed left at (439, 515)
Screenshot: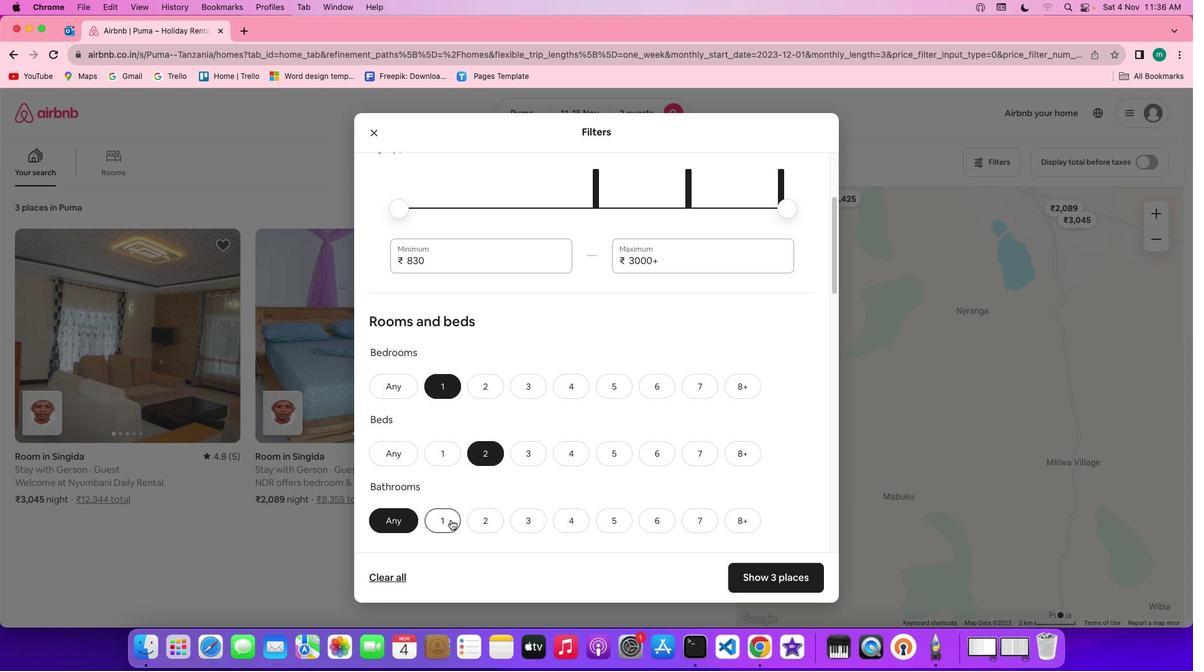 
Action: Mouse moved to (587, 488)
Screenshot: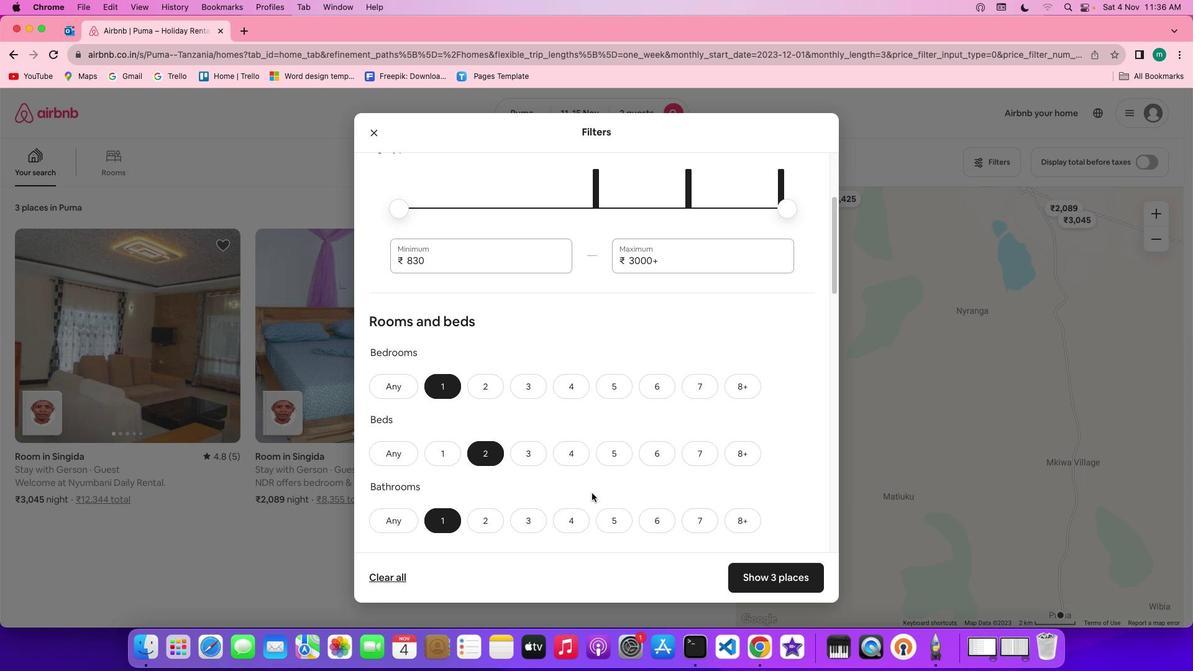 
Action: Mouse scrolled (587, 488) with delta (-4, -4)
Screenshot: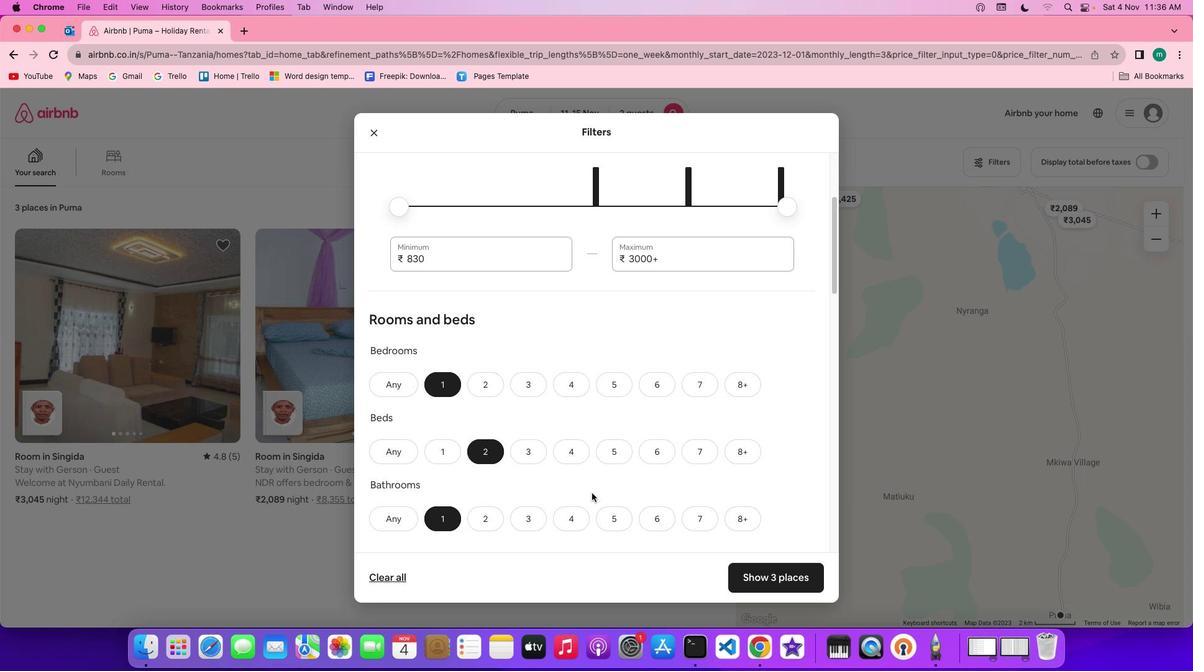 
Action: Mouse scrolled (587, 488) with delta (-4, -4)
Screenshot: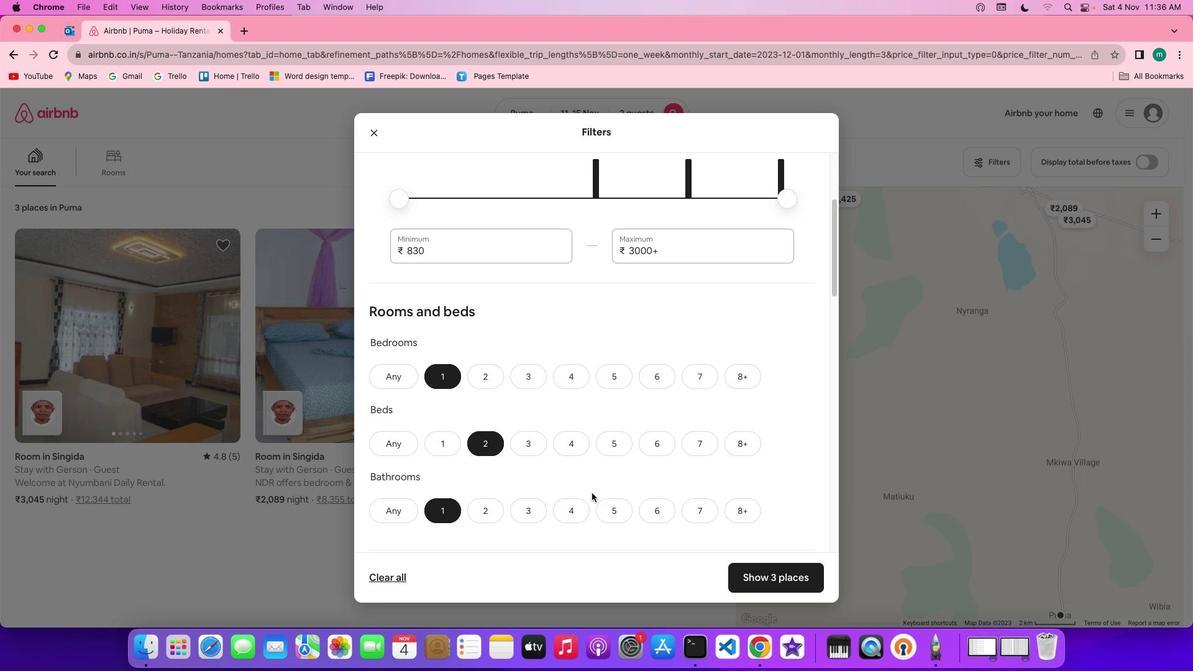 
Action: Mouse scrolled (587, 488) with delta (-4, -4)
Screenshot: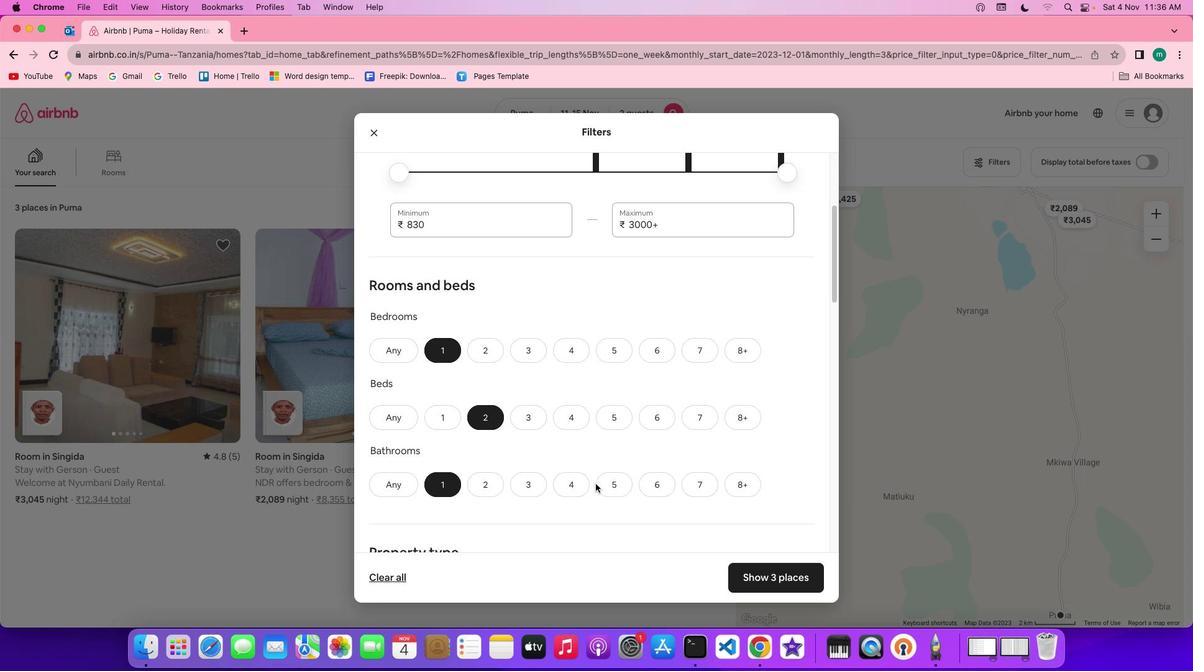 
Action: Mouse scrolled (587, 488) with delta (-4, -5)
Screenshot: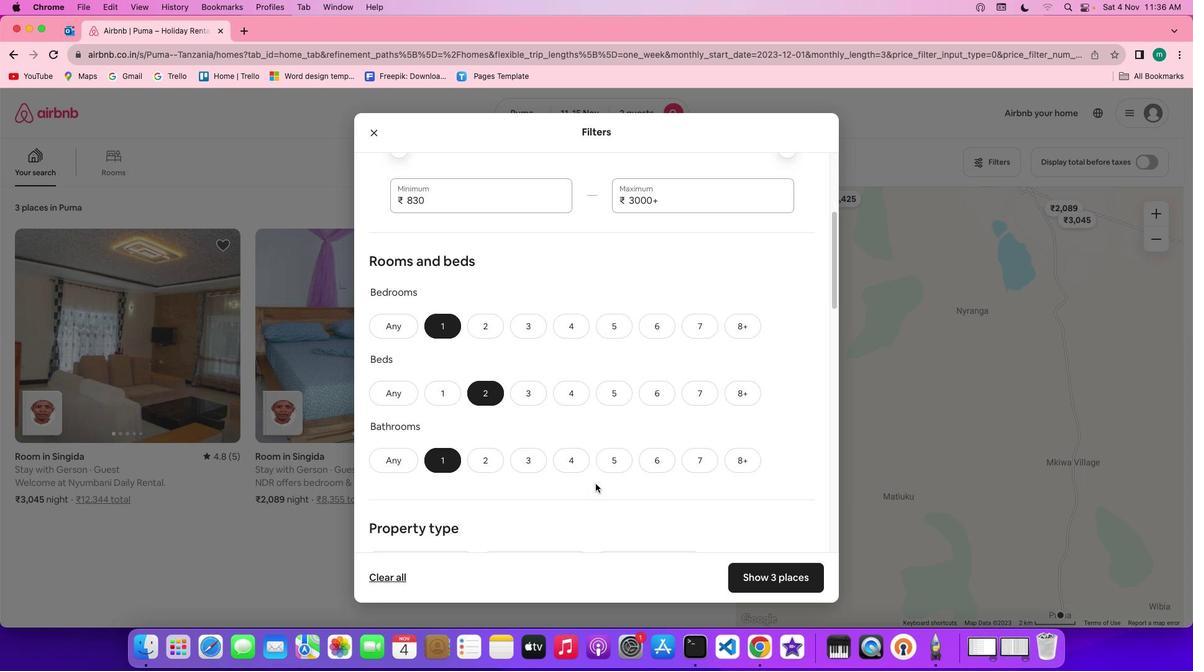 
Action: Mouse moved to (591, 479)
Screenshot: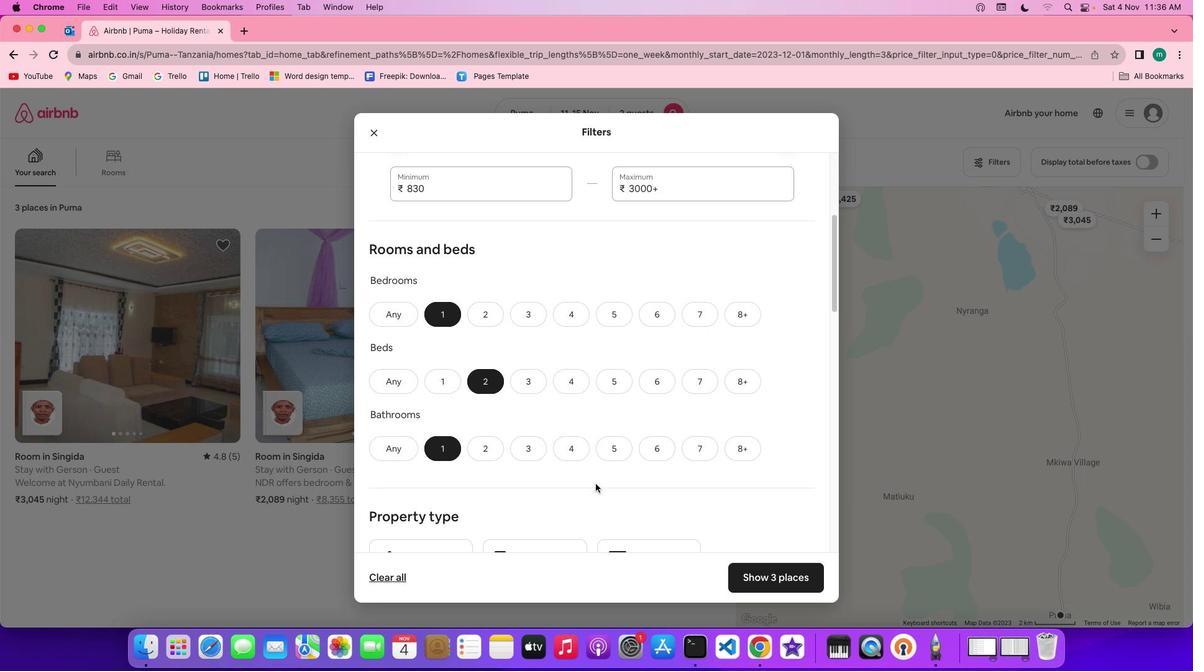
Action: Mouse scrolled (591, 479) with delta (-4, -4)
Screenshot: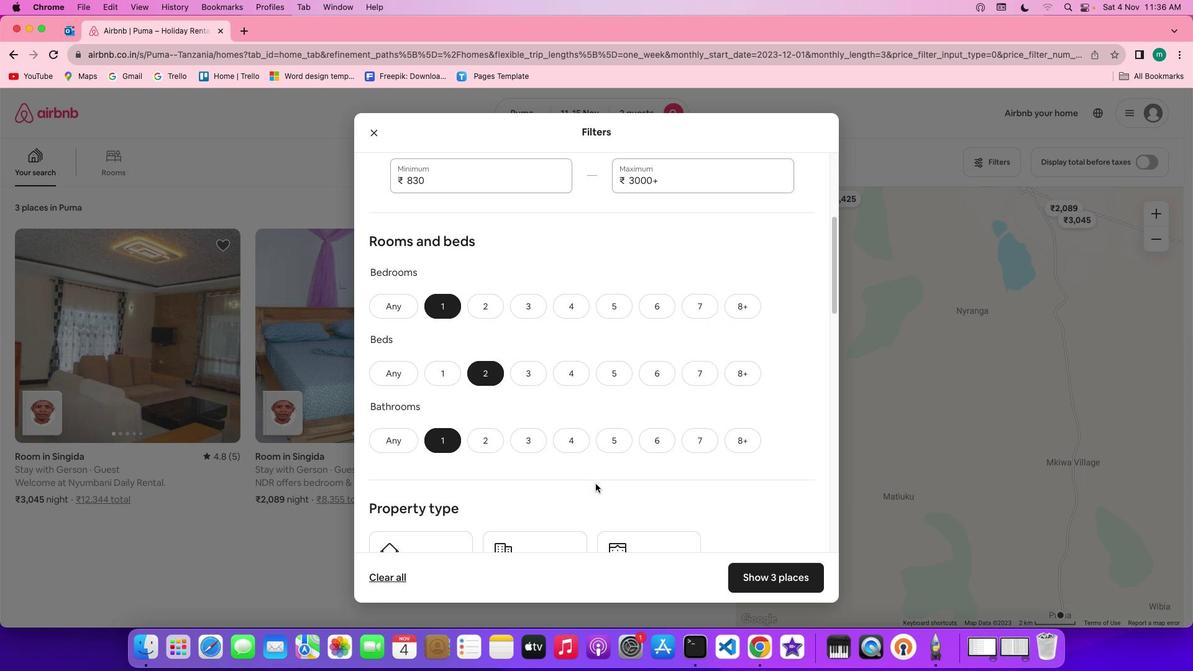 
Action: Mouse scrolled (591, 479) with delta (-4, -4)
Screenshot: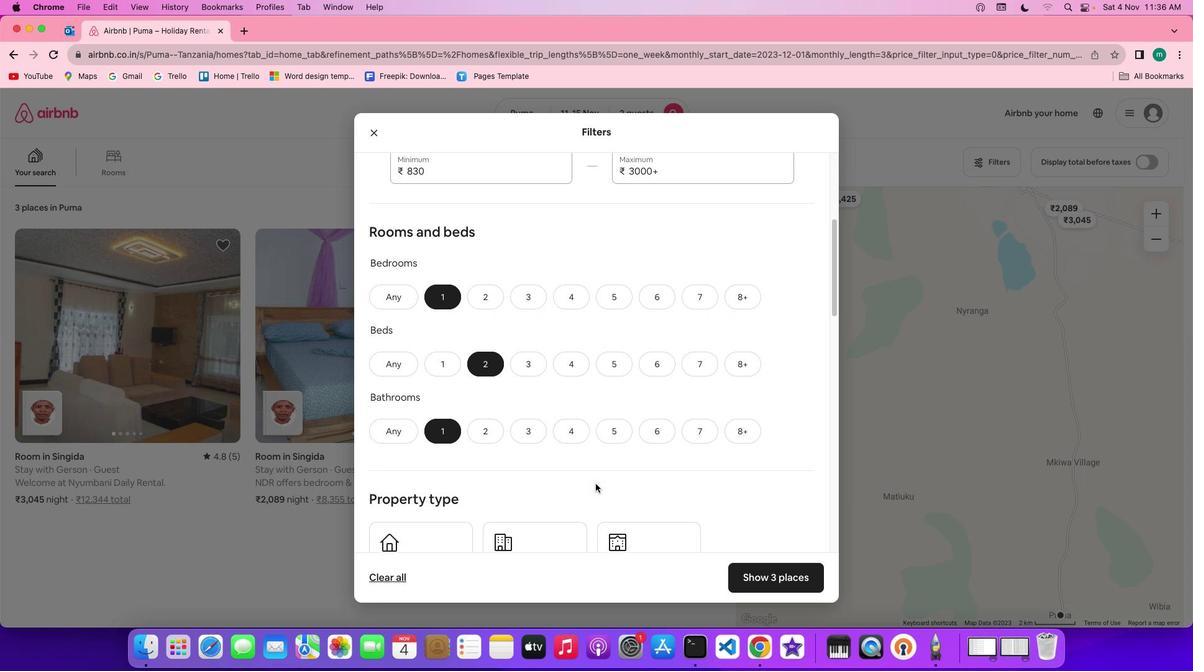 
Action: Mouse scrolled (591, 479) with delta (-4, -4)
Screenshot: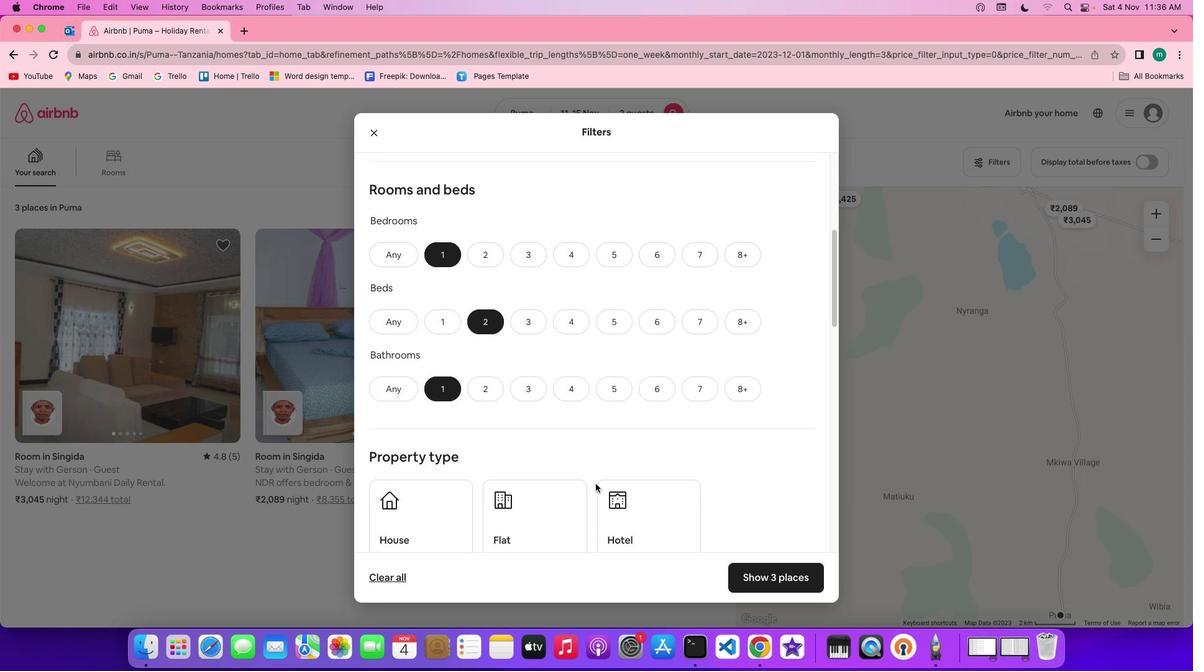 
Action: Mouse scrolled (591, 479) with delta (-4, -6)
Screenshot: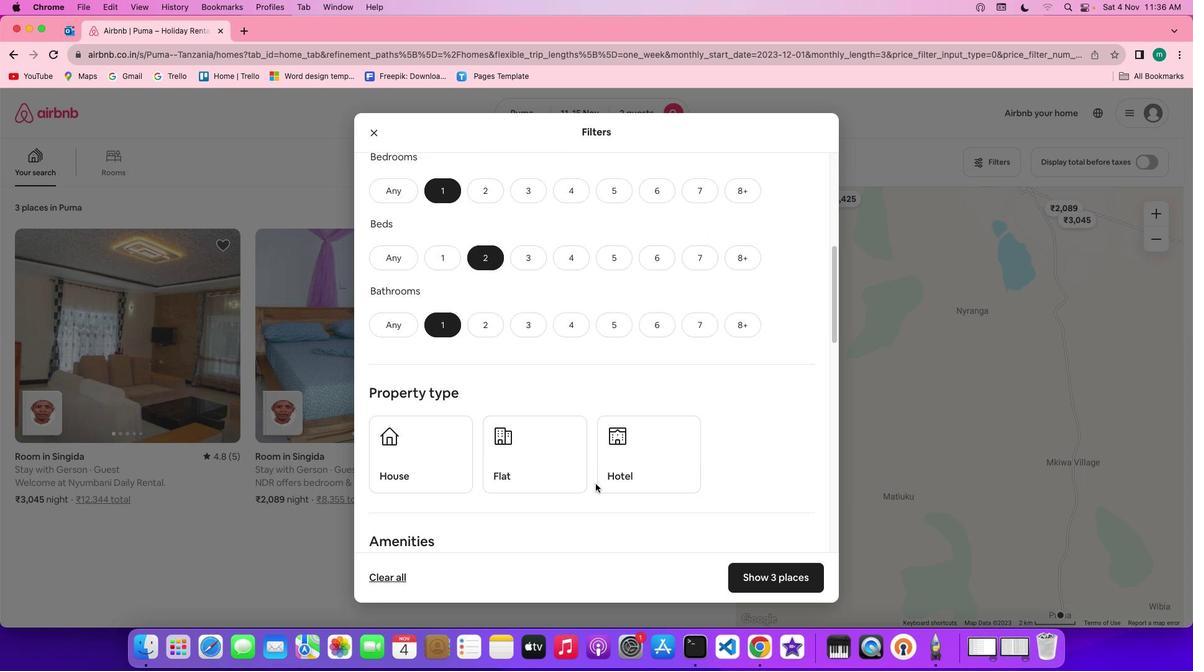 
Action: Mouse scrolled (591, 479) with delta (-4, -4)
Screenshot: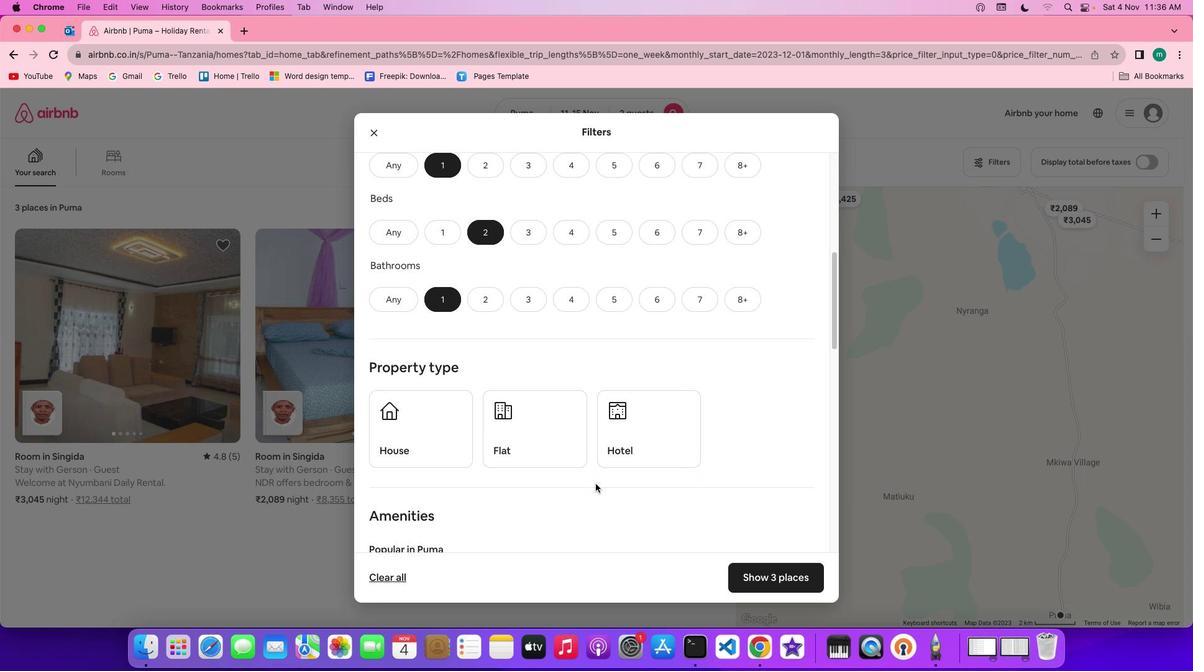 
Action: Mouse scrolled (591, 479) with delta (-4, -4)
Screenshot: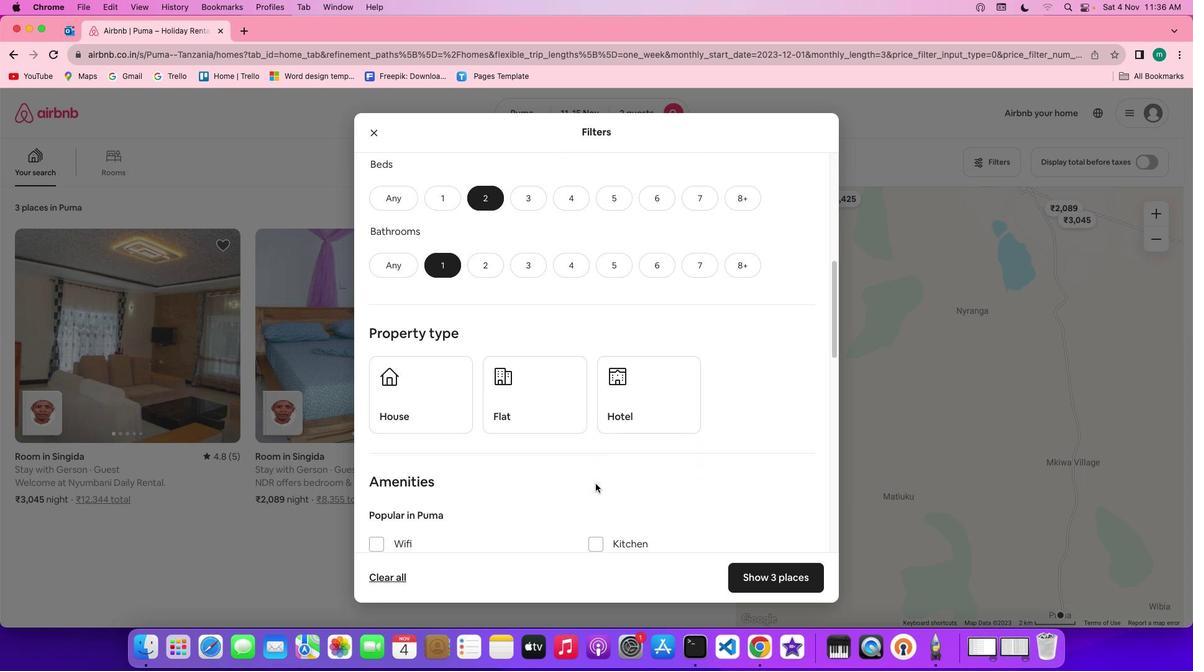
Action: Mouse scrolled (591, 479) with delta (-4, -5)
Screenshot: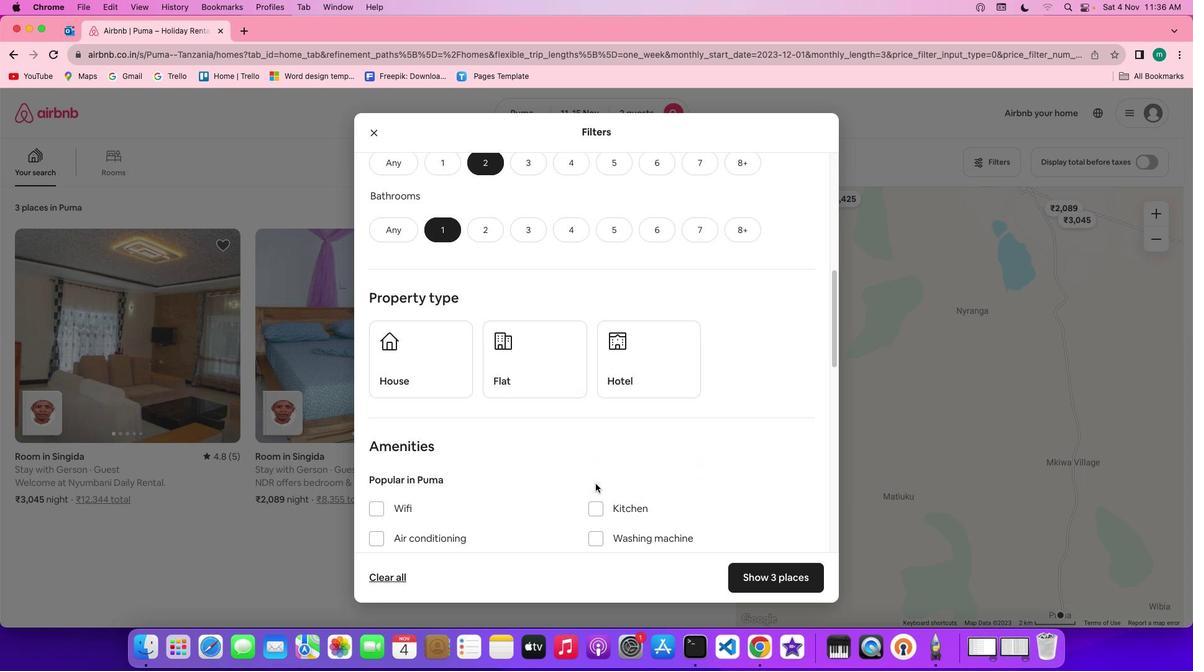 
Action: Mouse scrolled (591, 479) with delta (-4, -6)
Screenshot: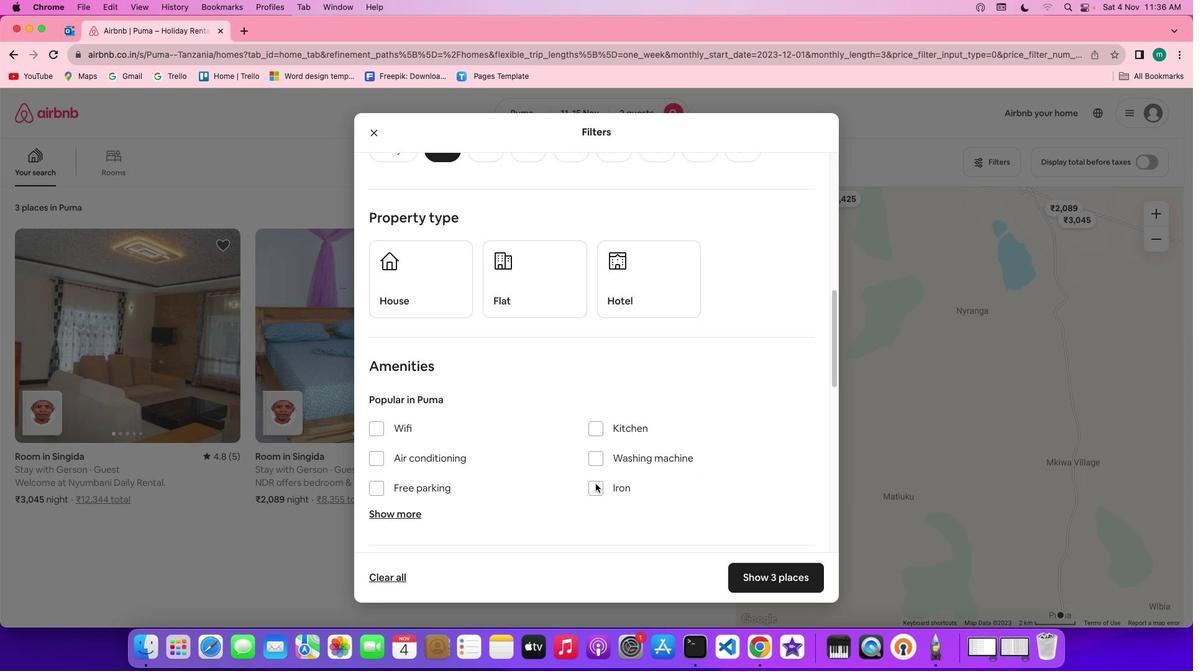 
Action: Mouse scrolled (591, 479) with delta (-4, -4)
Screenshot: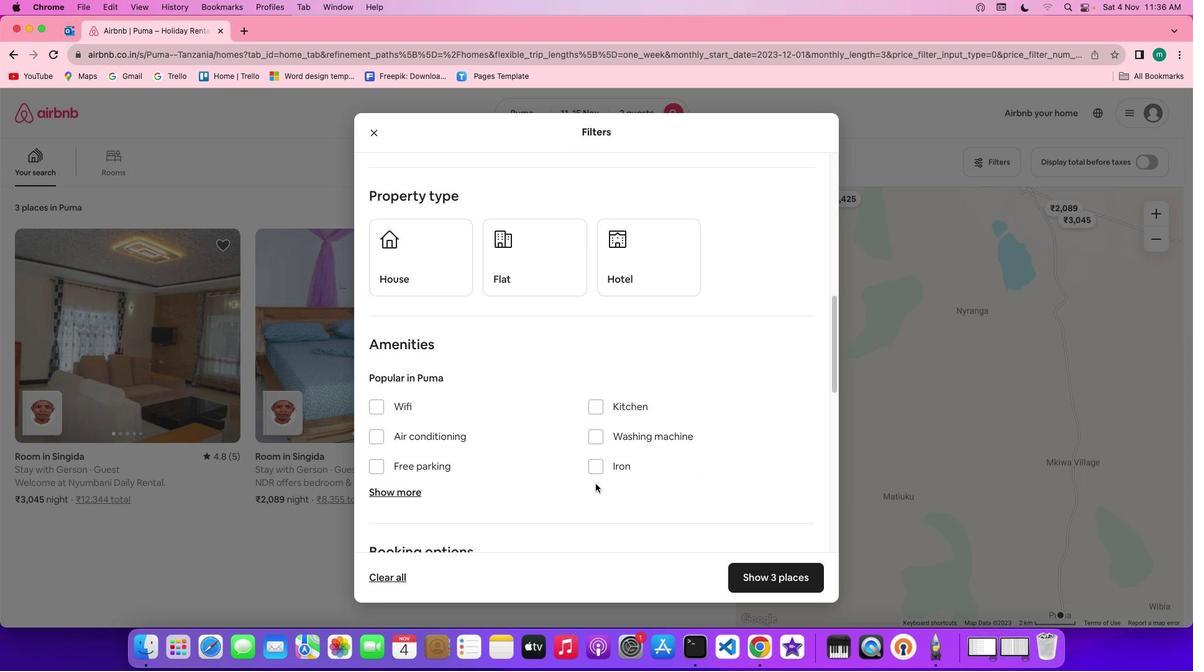 
Action: Mouse scrolled (591, 479) with delta (-4, -4)
Screenshot: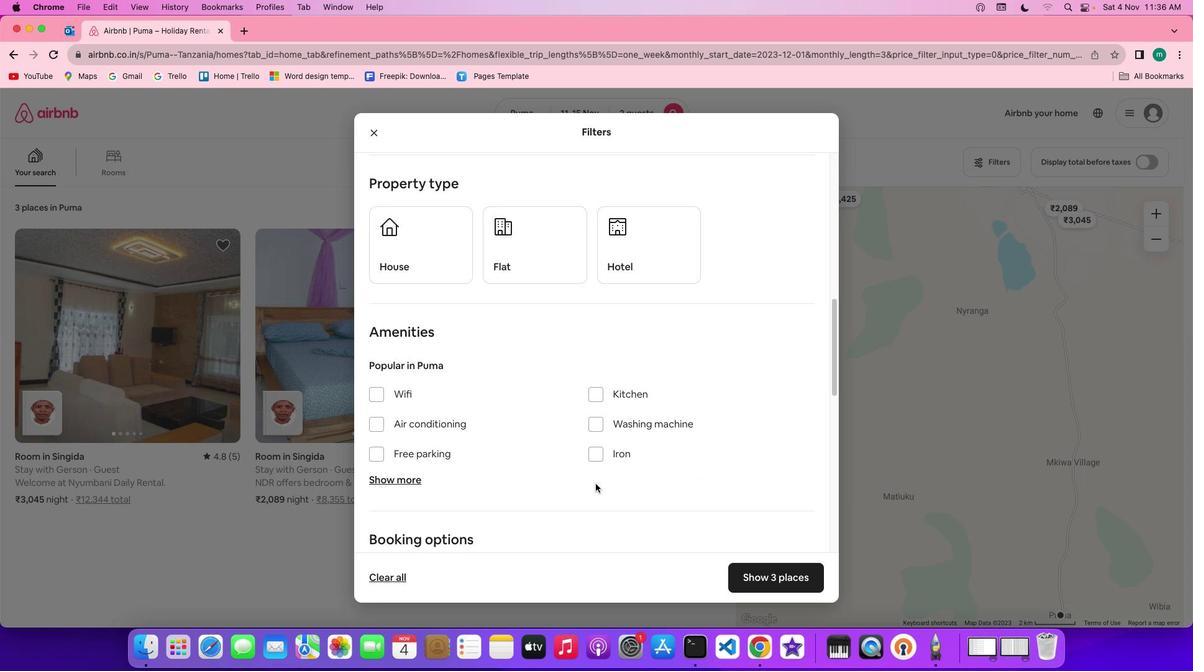 
Action: Mouse scrolled (591, 479) with delta (-4, -4)
Screenshot: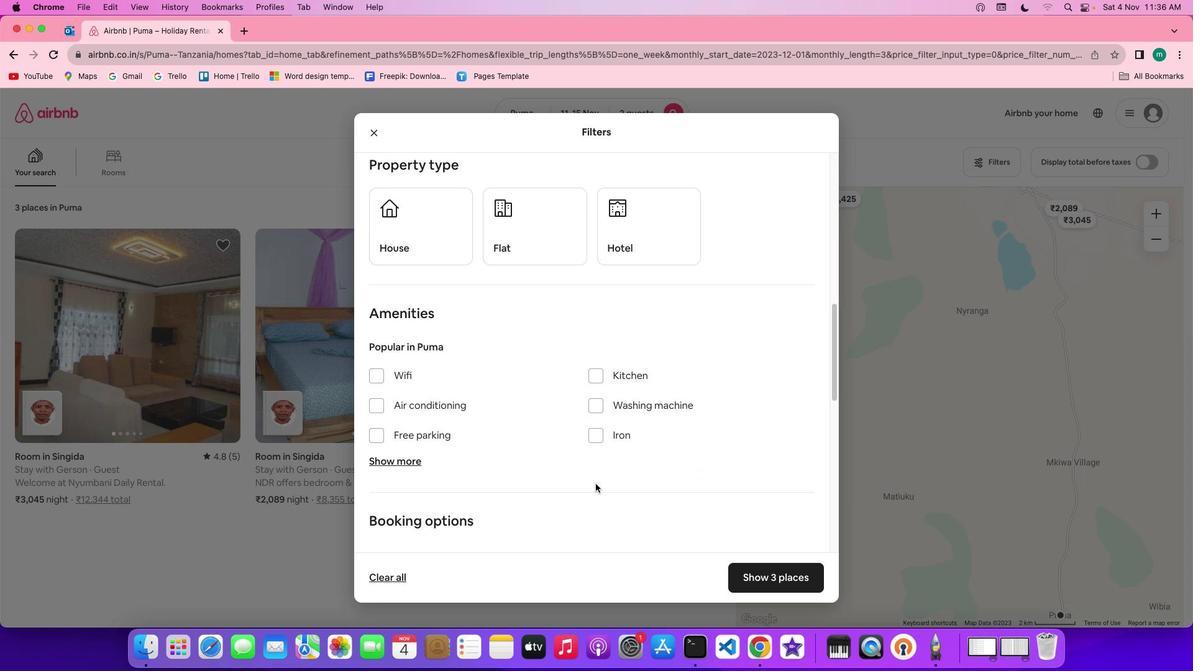 
Action: Mouse moved to (594, 200)
Screenshot: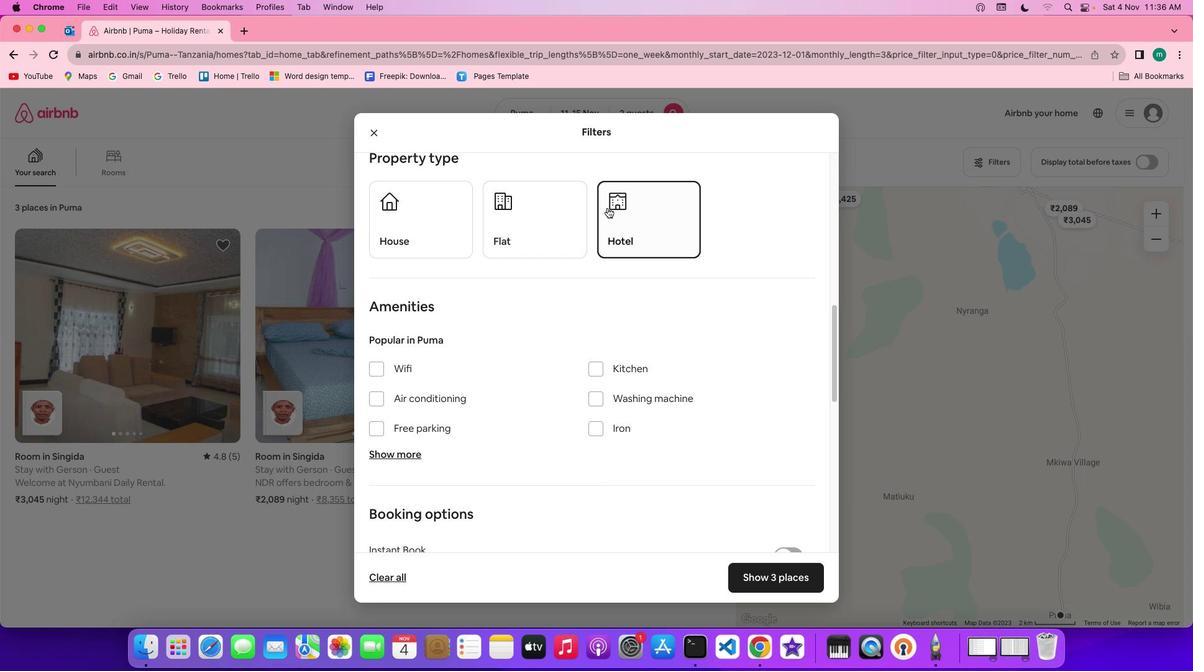 
Action: Mouse pressed left at (594, 200)
Screenshot: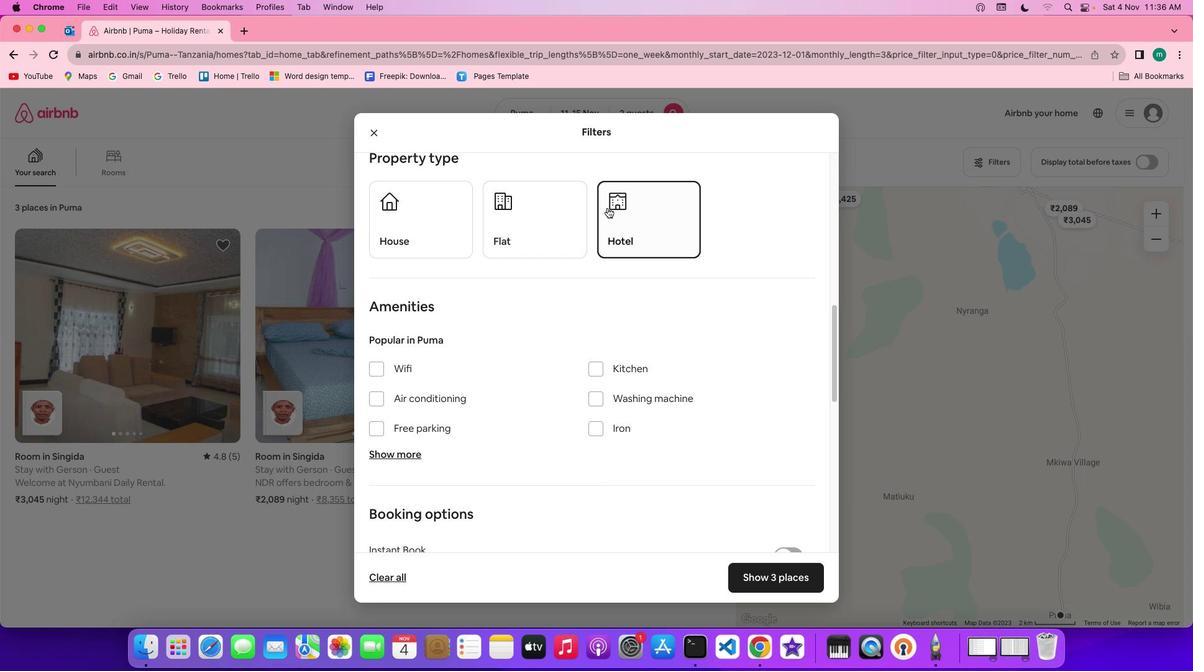 
Action: Mouse moved to (715, 304)
Screenshot: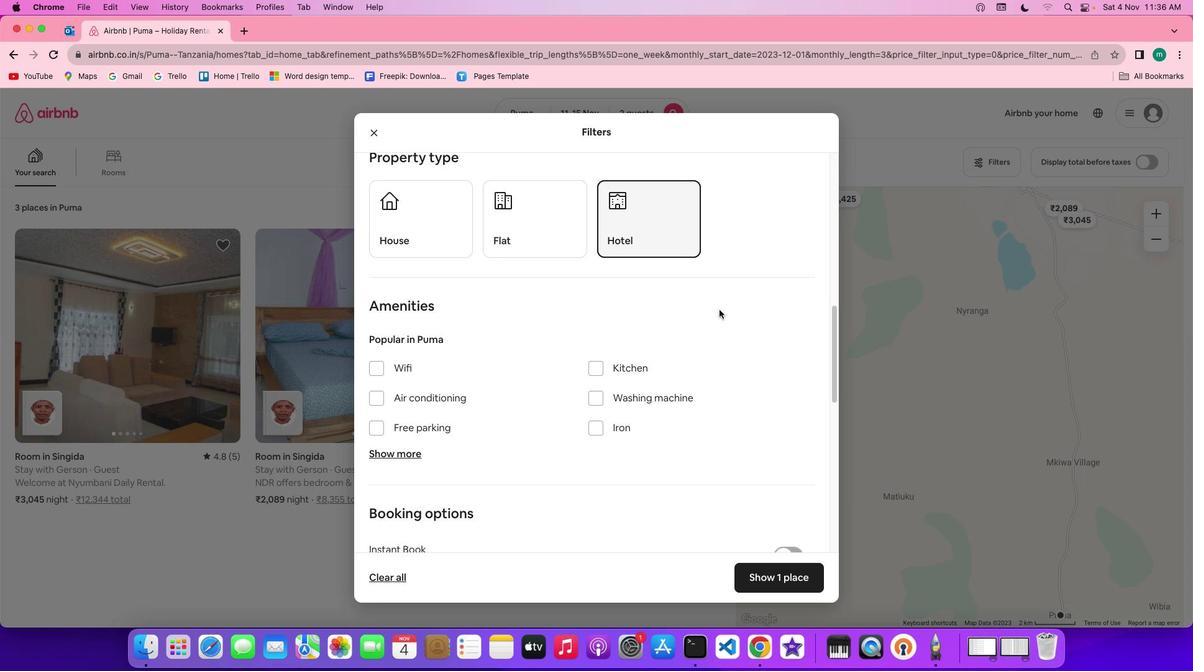 
Action: Mouse scrolled (715, 304) with delta (-4, -4)
Screenshot: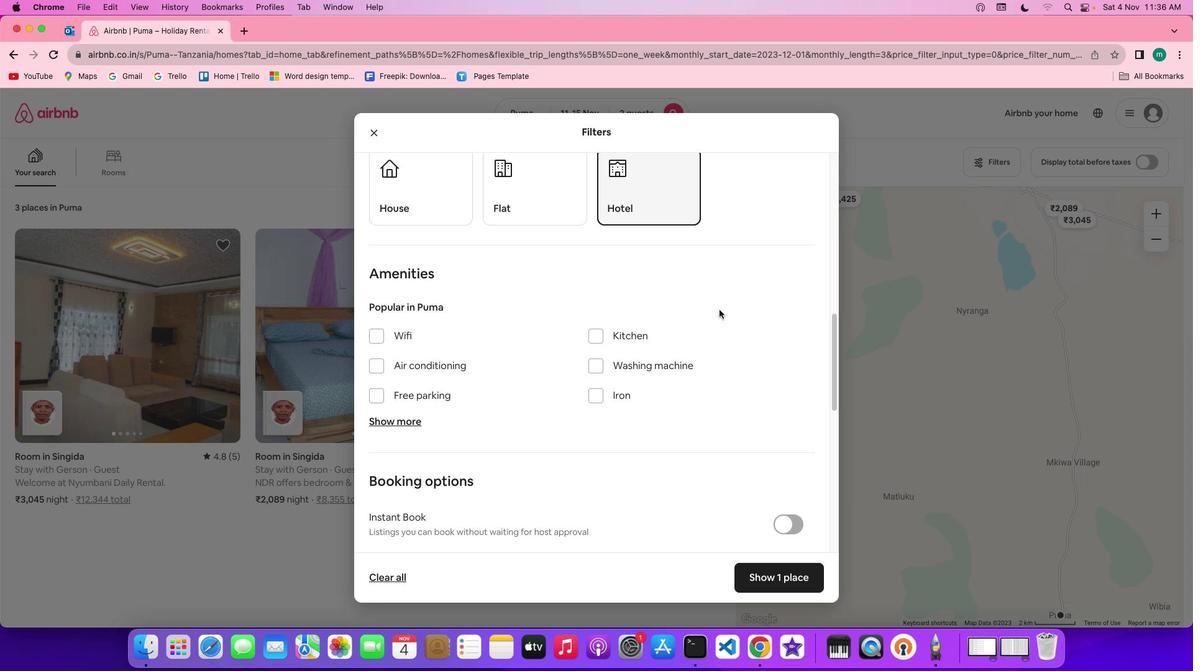 
Action: Mouse scrolled (715, 304) with delta (-4, -4)
Screenshot: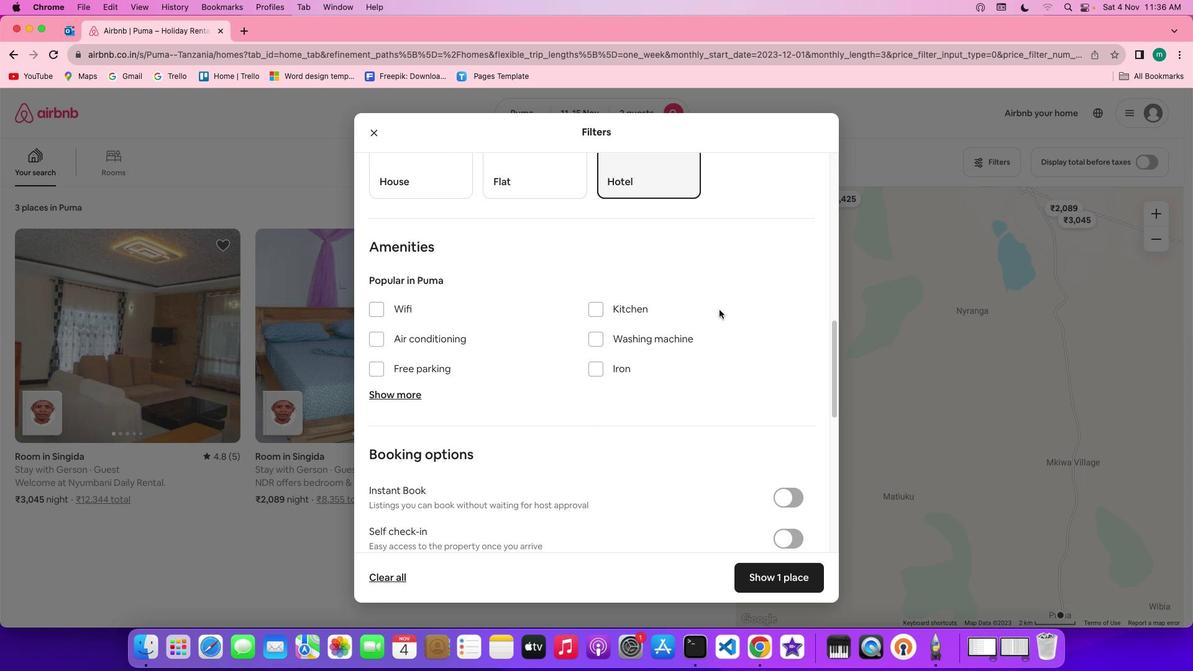 
Action: Mouse scrolled (715, 304) with delta (-4, -5)
Screenshot: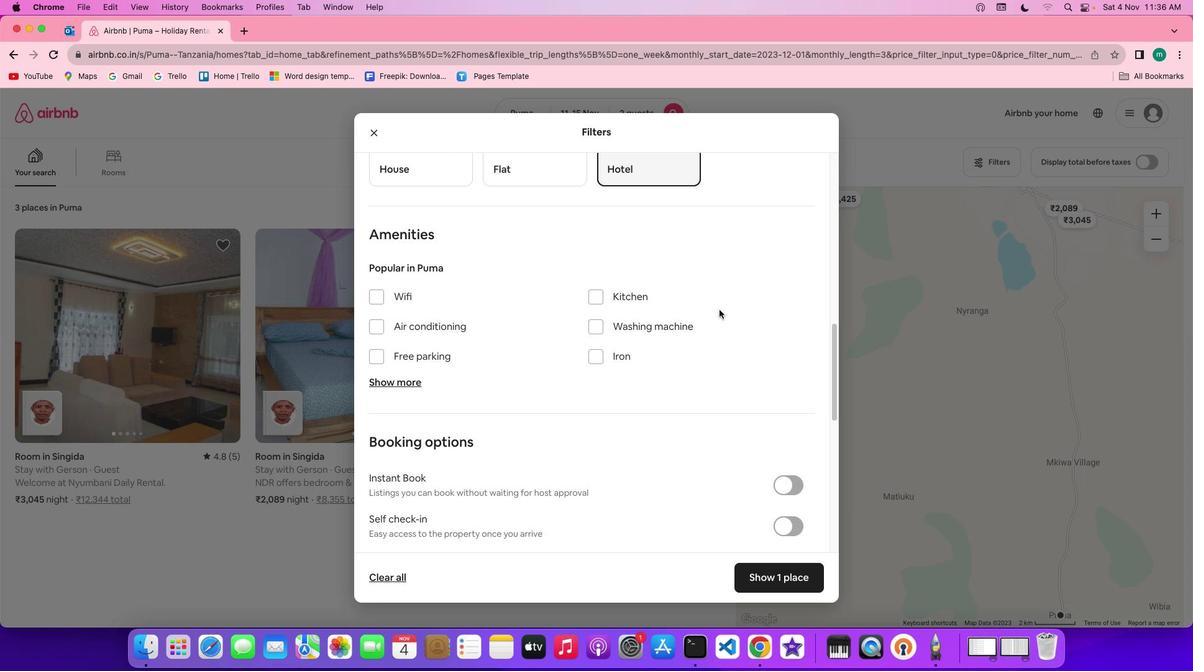 
Action: Mouse moved to (707, 337)
Screenshot: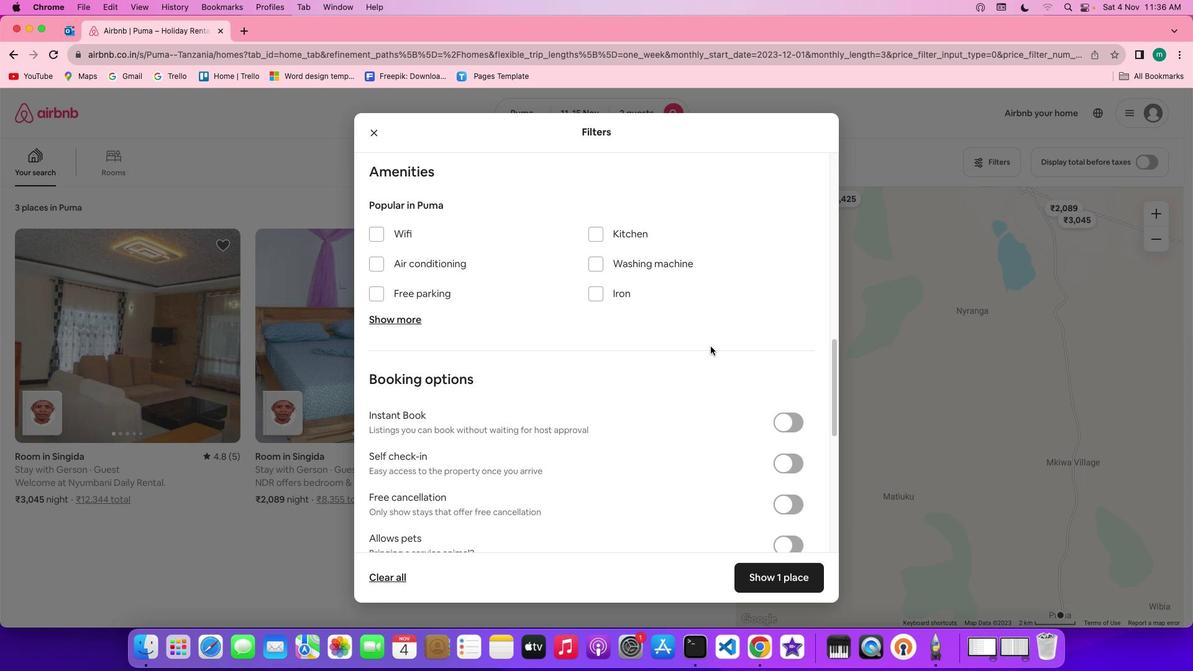 
Action: Mouse scrolled (707, 337) with delta (-4, -4)
Screenshot: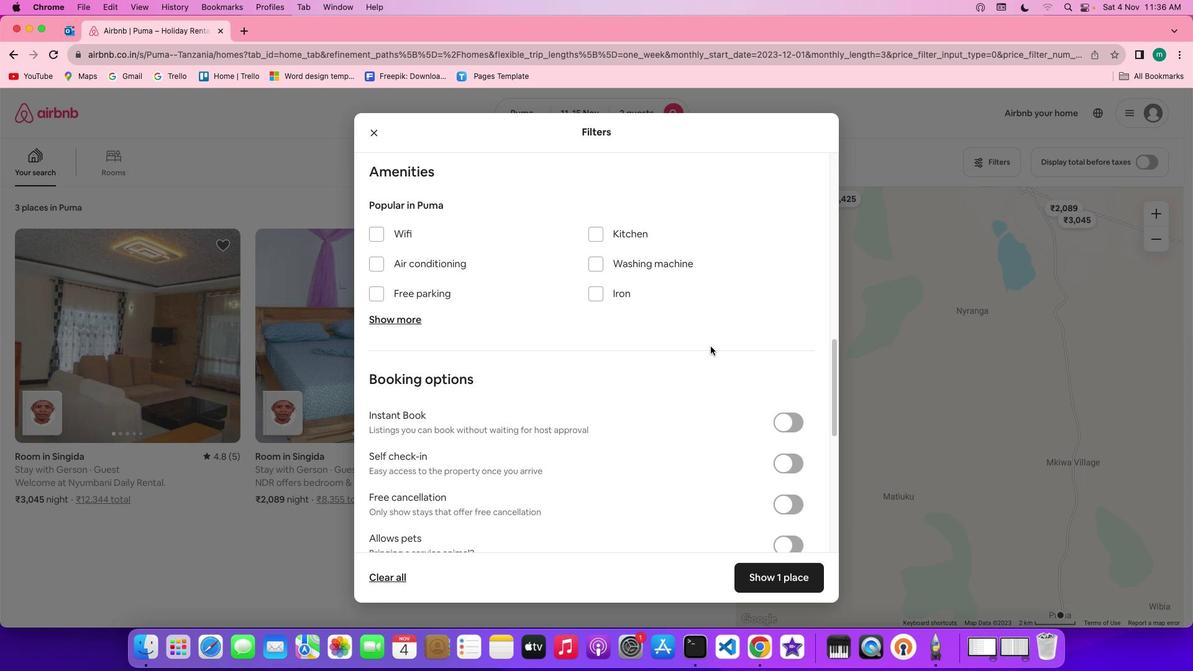 
Action: Mouse moved to (706, 340)
Screenshot: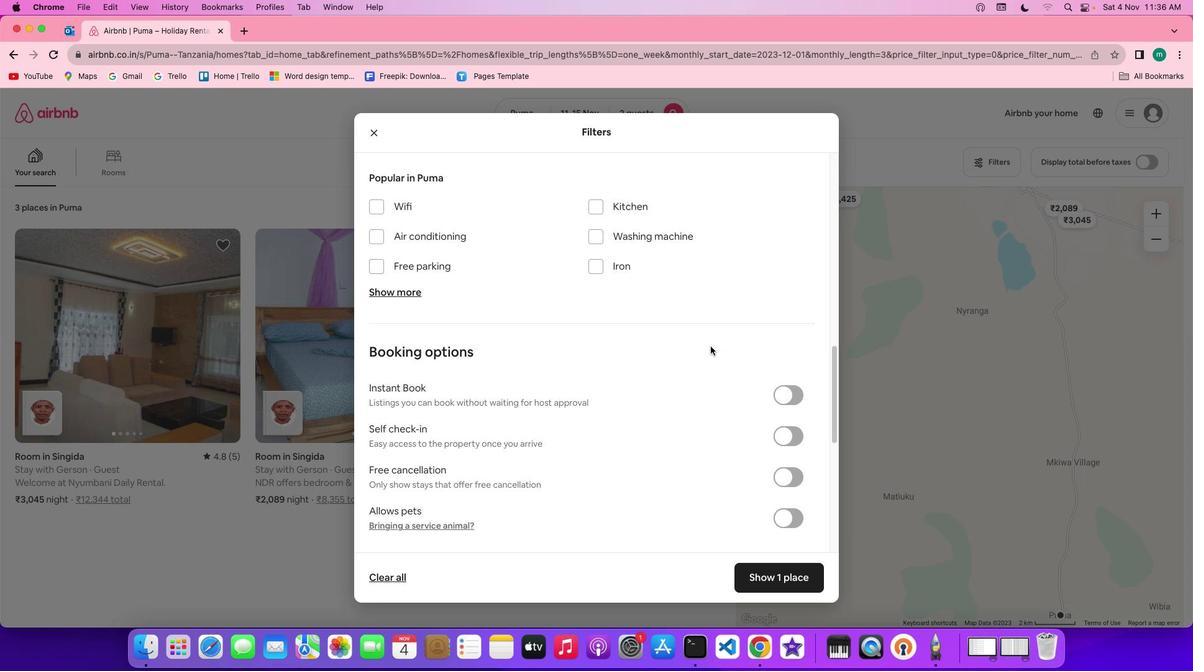 
Action: Mouse scrolled (706, 340) with delta (-4, -4)
Screenshot: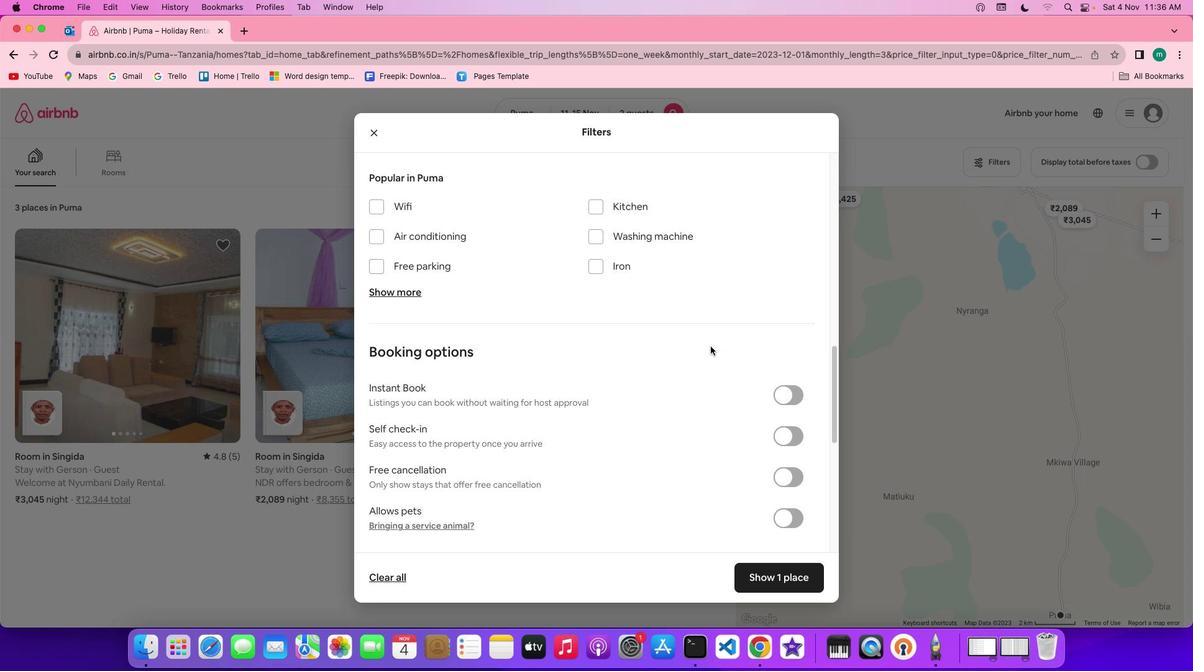 
Action: Mouse moved to (705, 341)
Screenshot: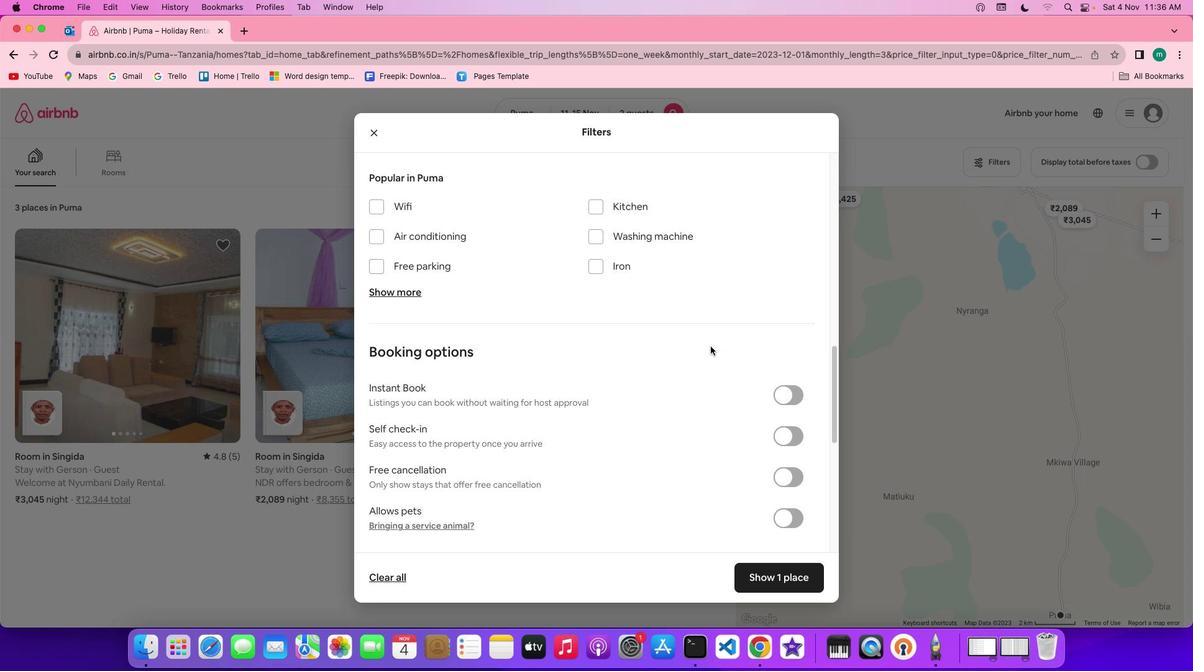 
Action: Mouse scrolled (705, 341) with delta (-4, -5)
Screenshot: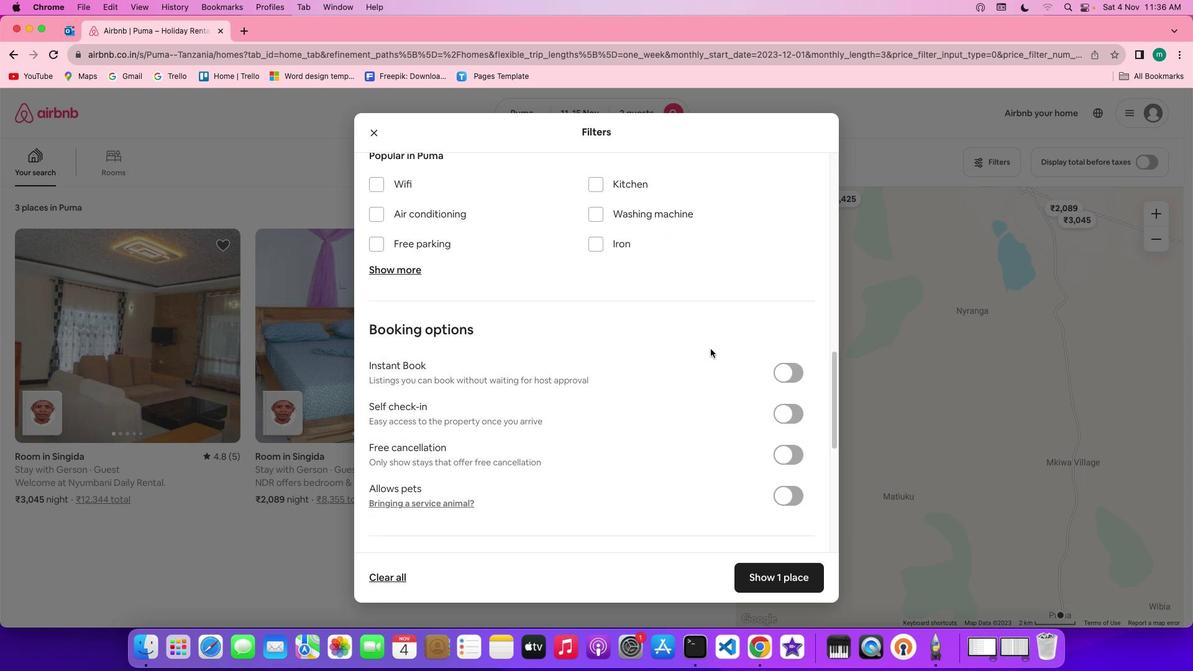 
Action: Mouse moved to (680, 465)
Screenshot: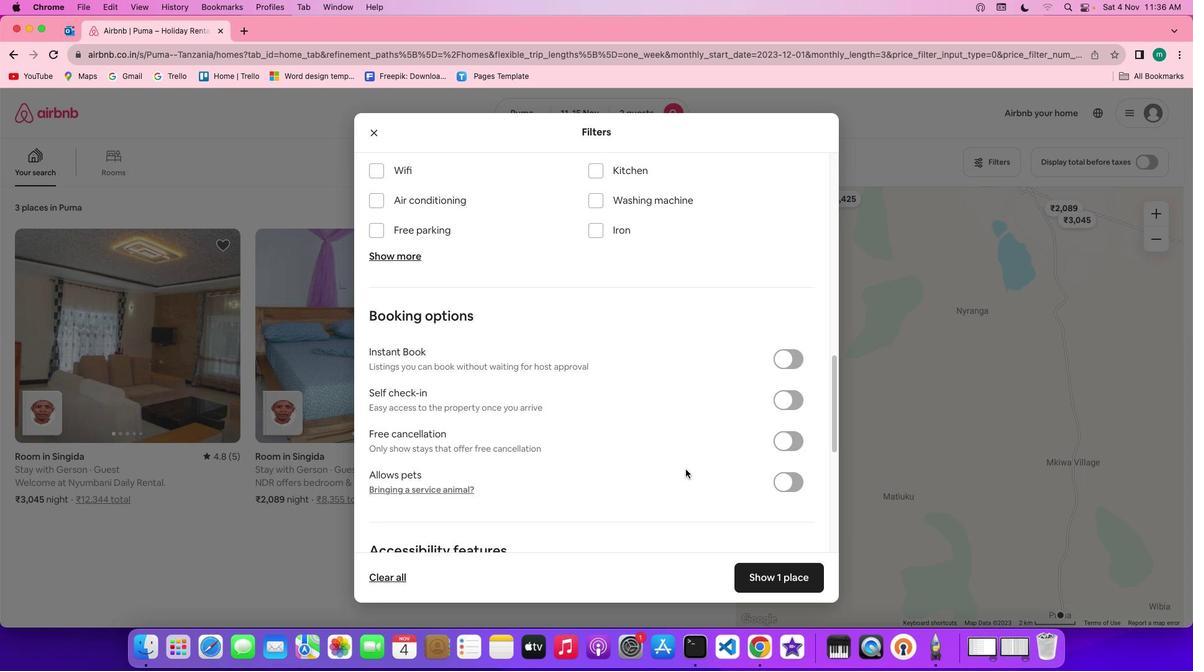 
Action: Mouse scrolled (680, 465) with delta (-4, -4)
Screenshot: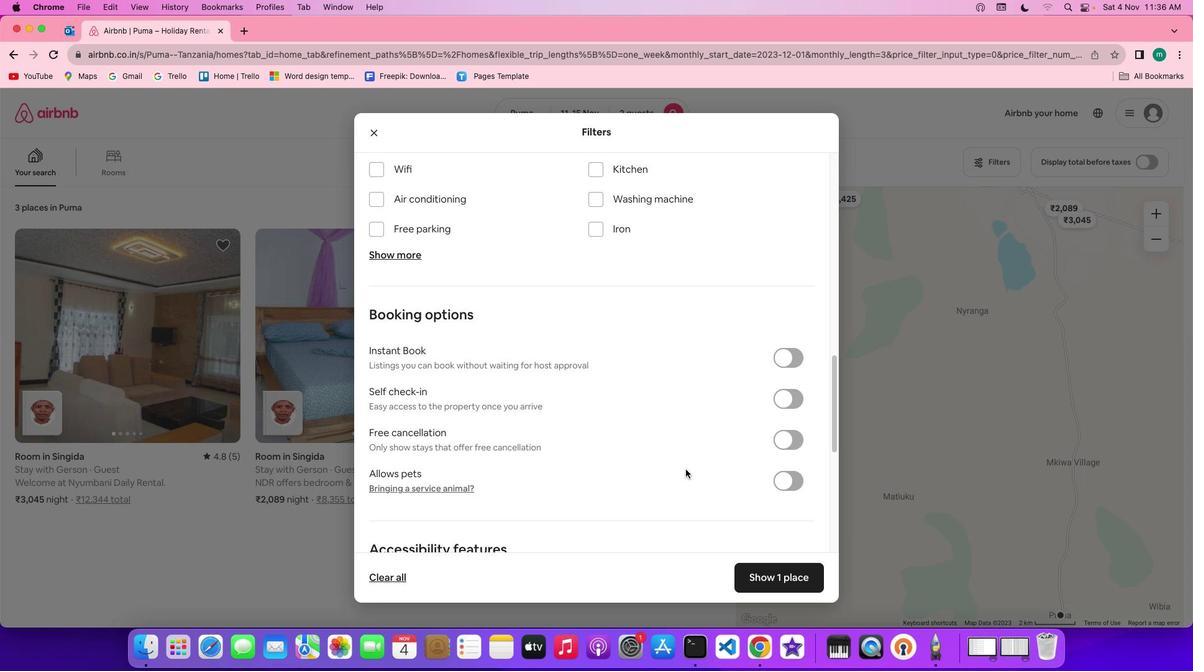 
Action: Mouse scrolled (680, 465) with delta (-4, -4)
Screenshot: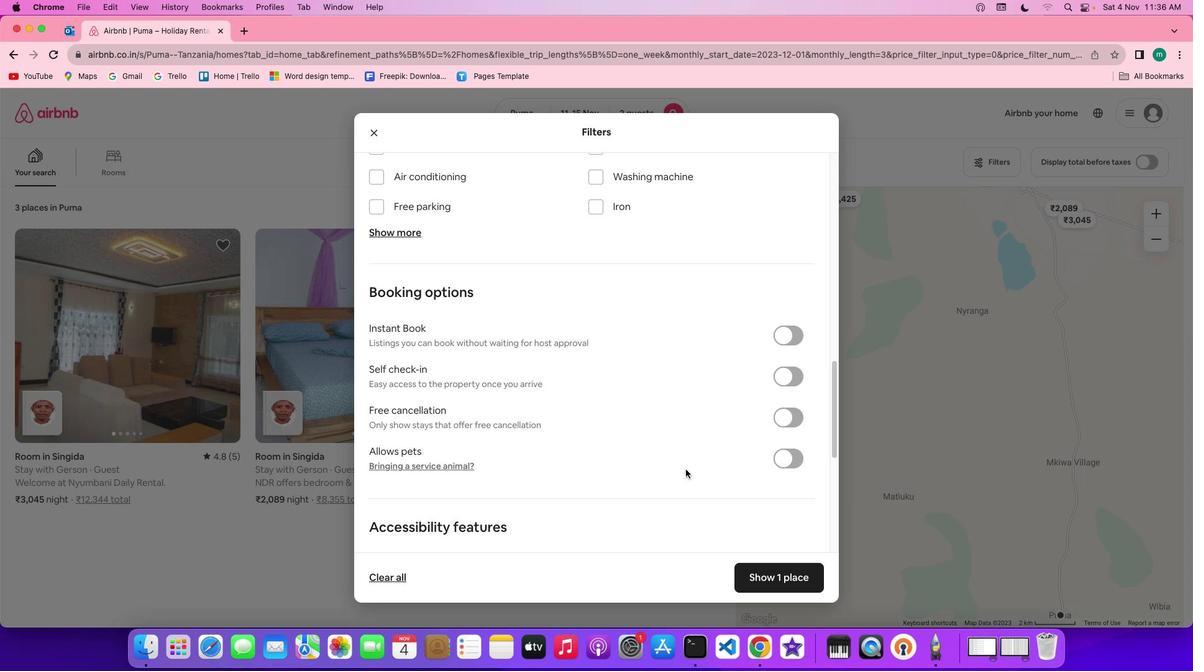 
Action: Mouse scrolled (680, 465) with delta (-4, -4)
Screenshot: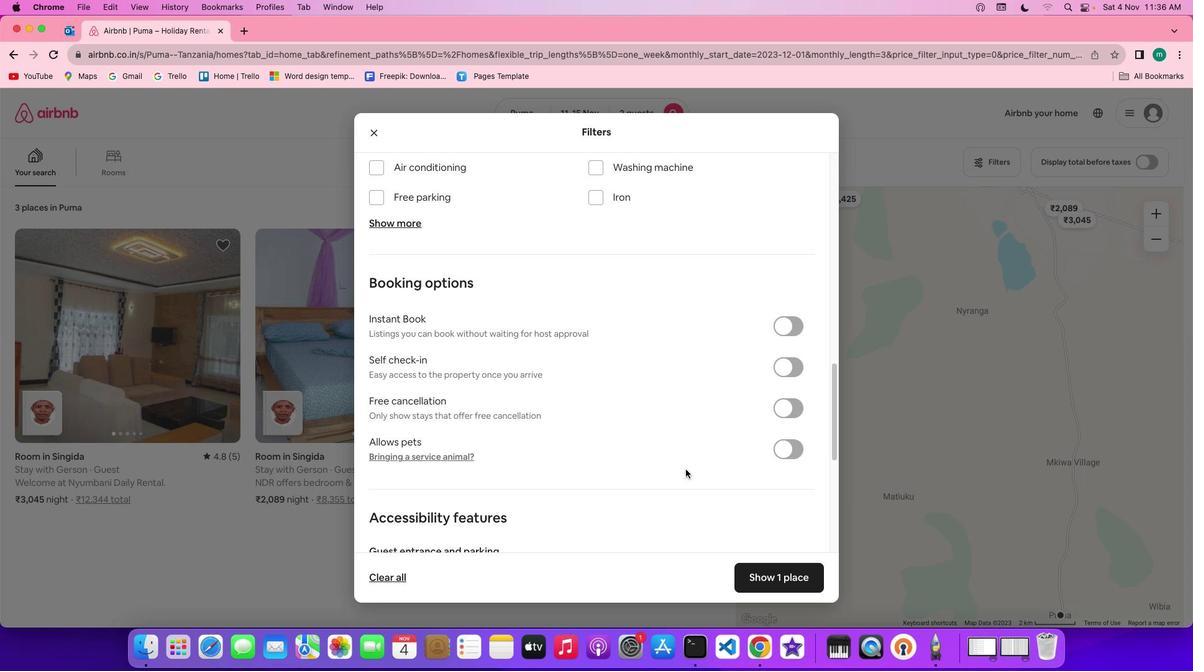 
Action: Mouse scrolled (680, 465) with delta (-4, -5)
Screenshot: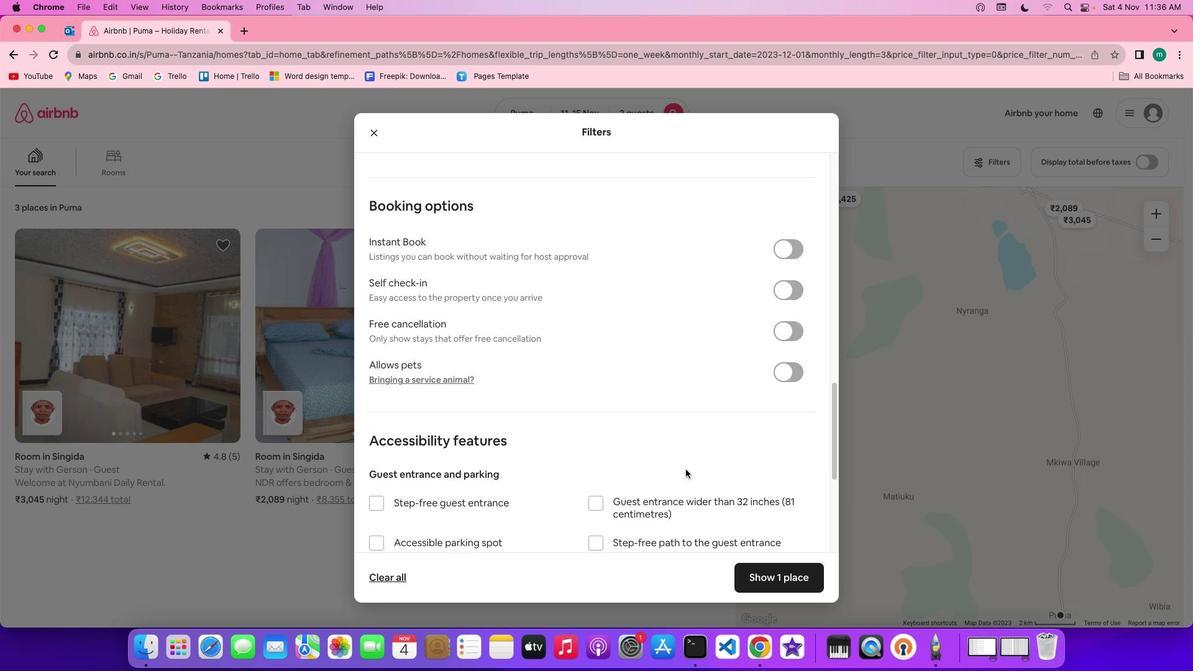 
Action: Mouse scrolled (680, 465) with delta (-4, -6)
Screenshot: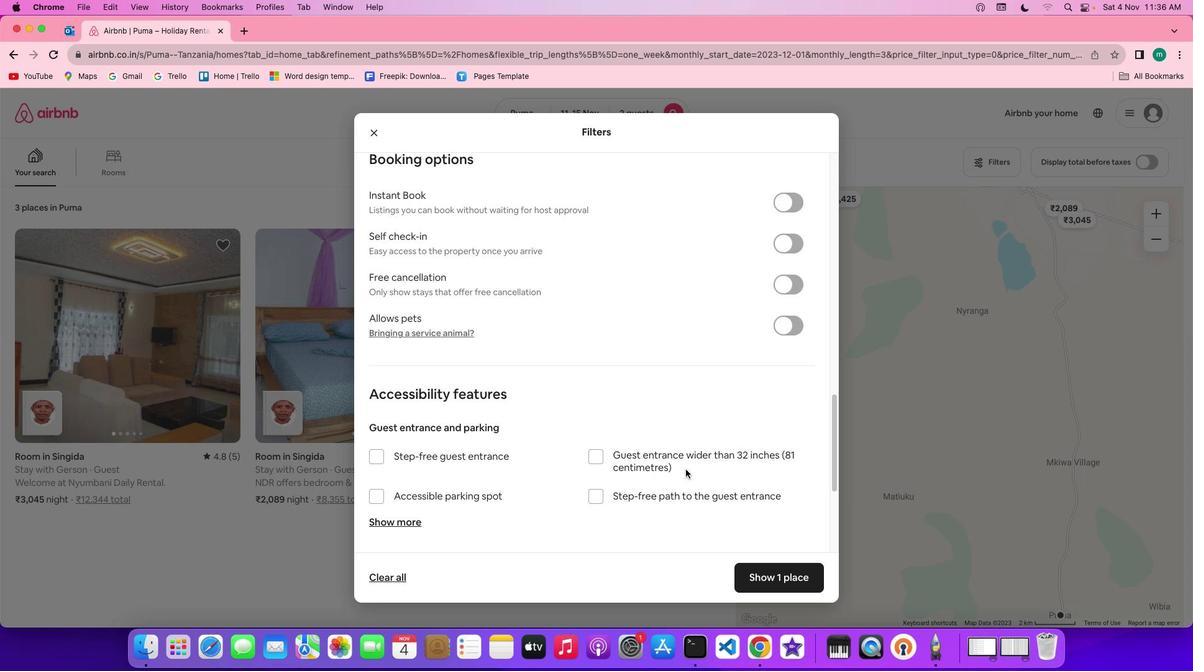 
Action: Mouse scrolled (680, 465) with delta (-4, -4)
Screenshot: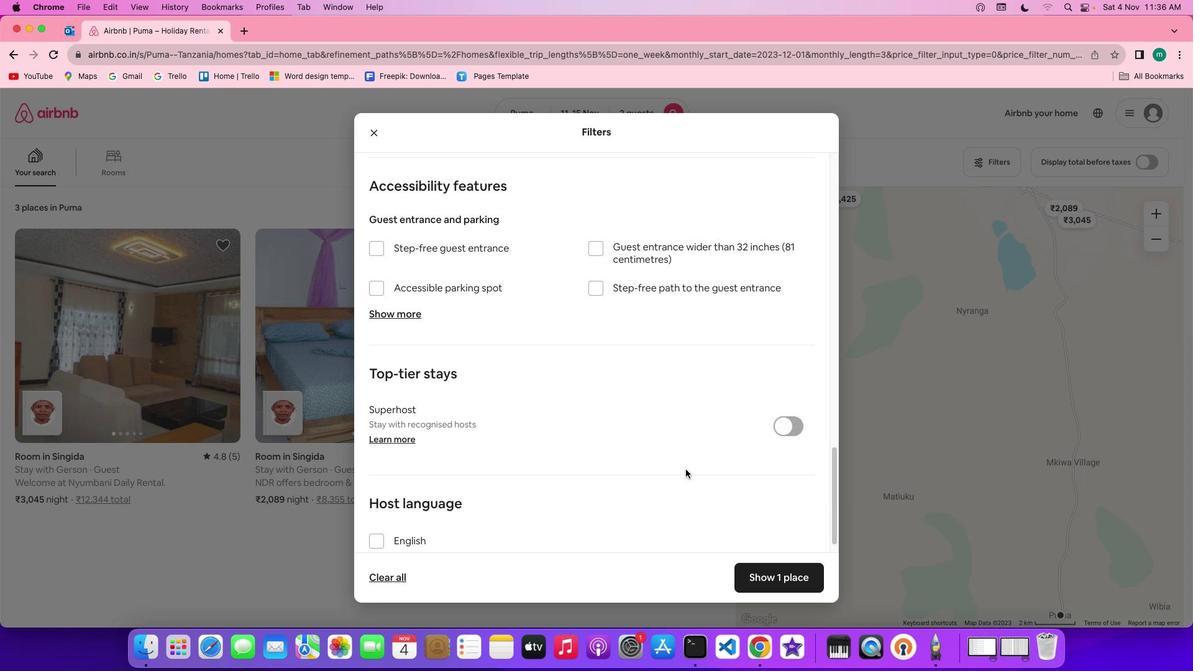 
Action: Mouse scrolled (680, 465) with delta (-4, -4)
Screenshot: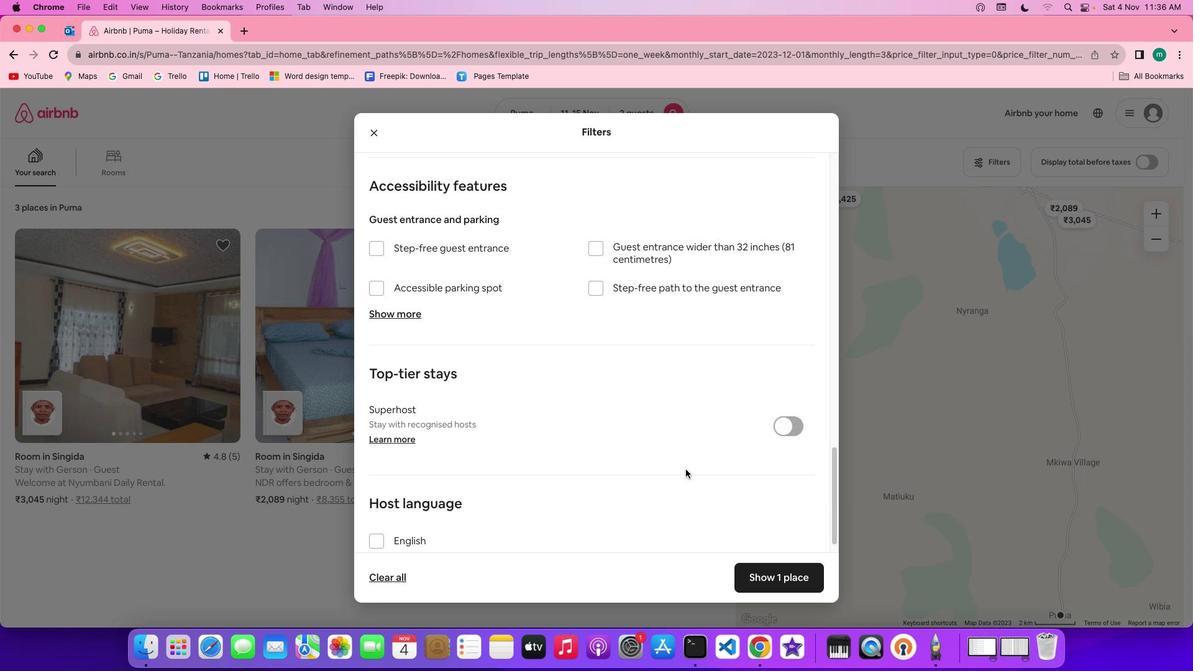 
Action: Mouse scrolled (680, 465) with delta (-4, -6)
Screenshot: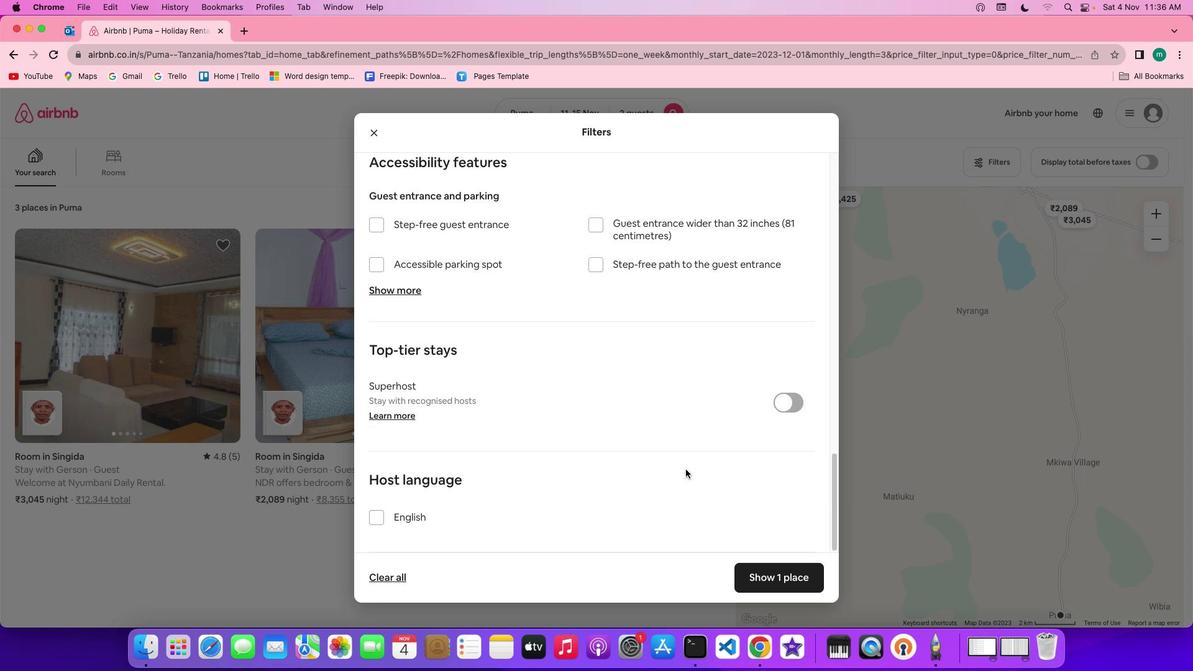 
Action: Mouse scrolled (680, 465) with delta (-4, -7)
Screenshot: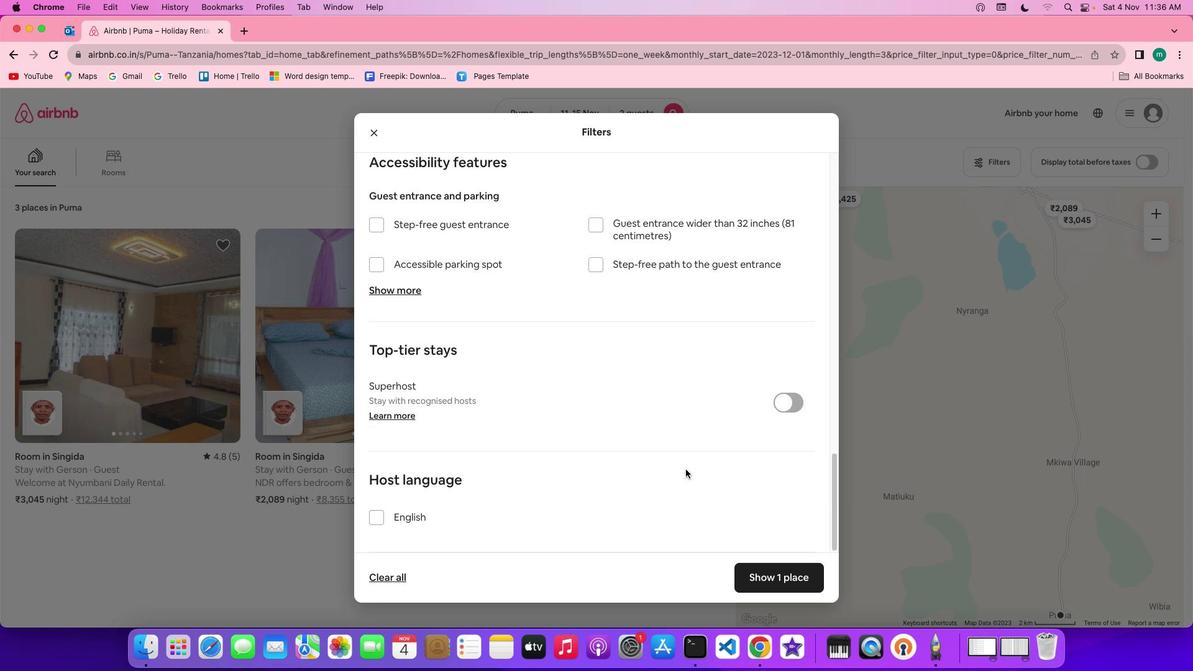 
Action: Mouse scrolled (680, 465) with delta (-4, -8)
Screenshot: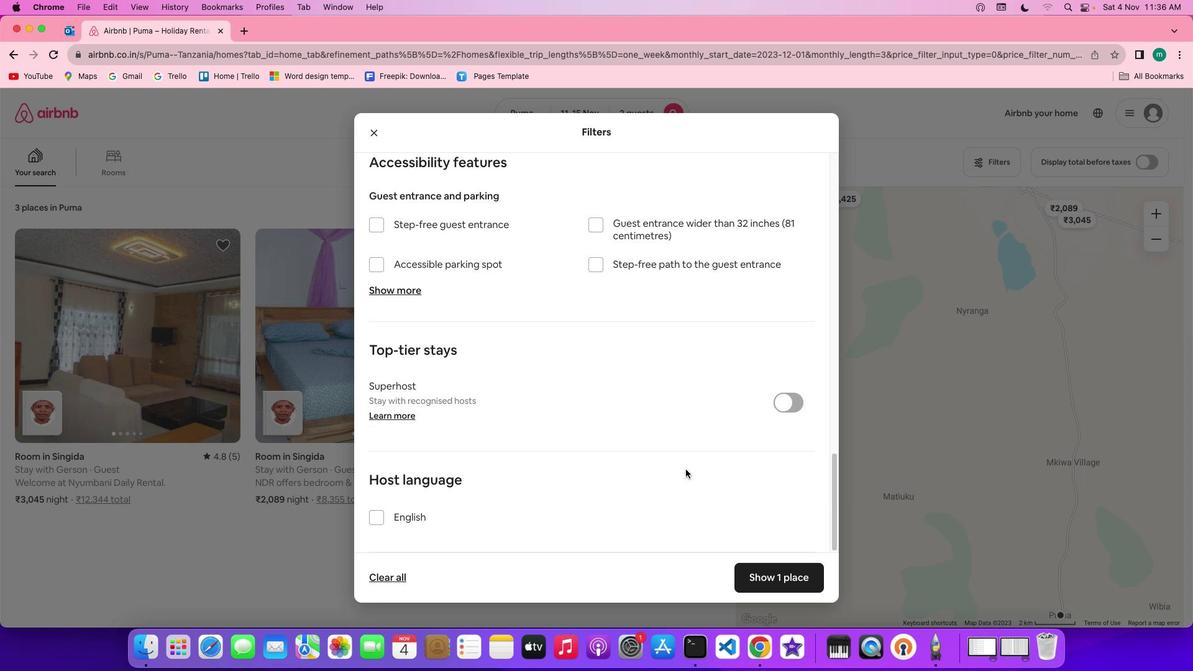 
Action: Mouse scrolled (680, 465) with delta (-4, -4)
Screenshot: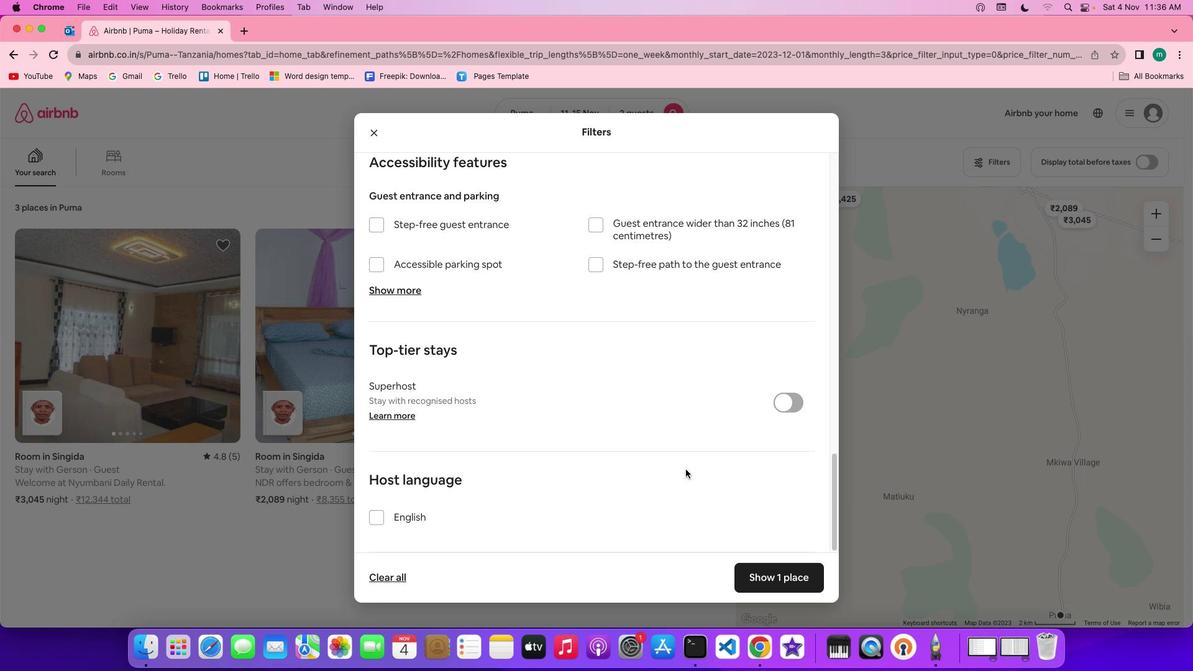 
Action: Mouse scrolled (680, 465) with delta (-4, -4)
Screenshot: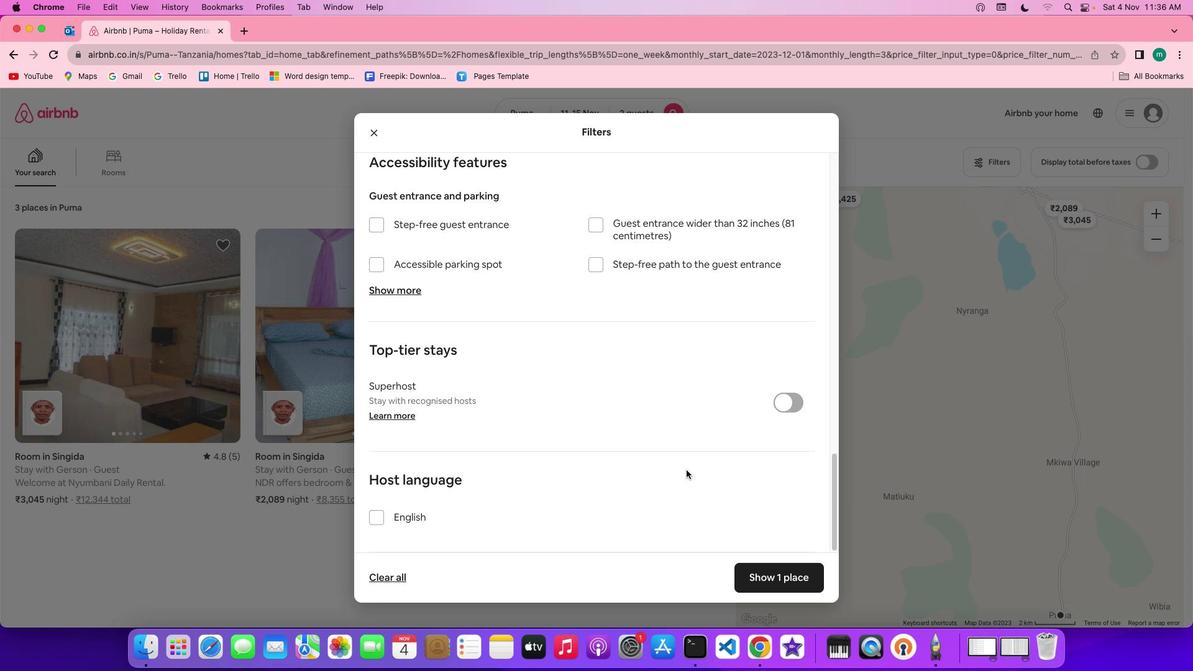 
Action: Mouse scrolled (680, 465) with delta (-4, -6)
Screenshot: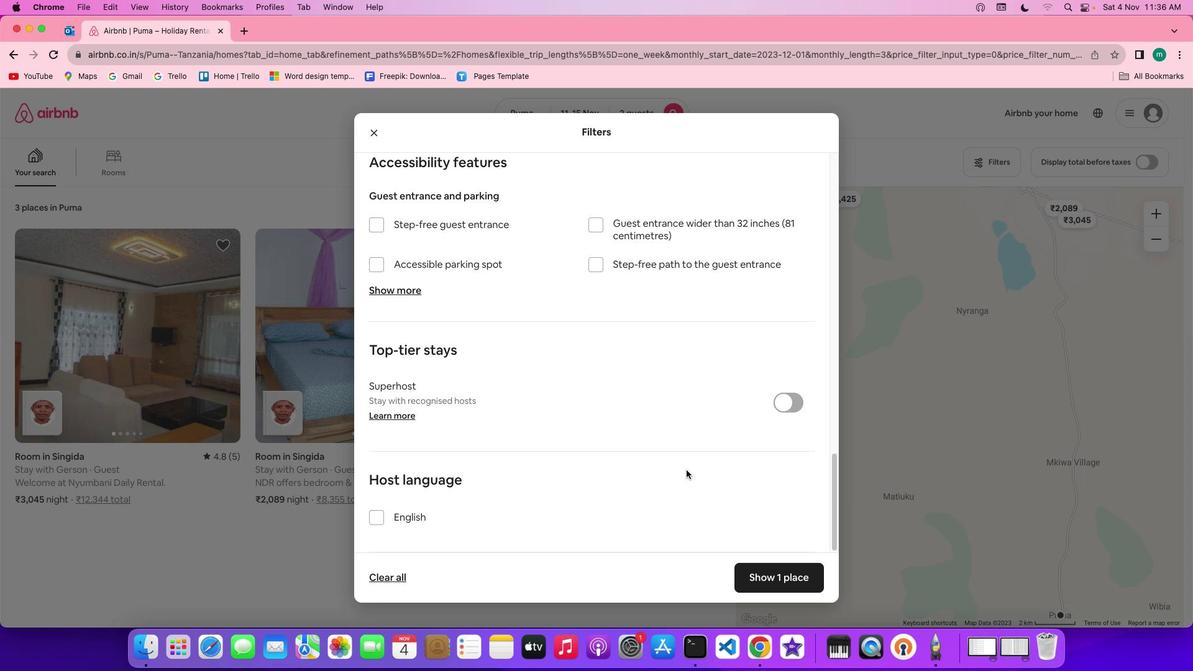 
Action: Mouse scrolled (680, 465) with delta (-4, -7)
Screenshot: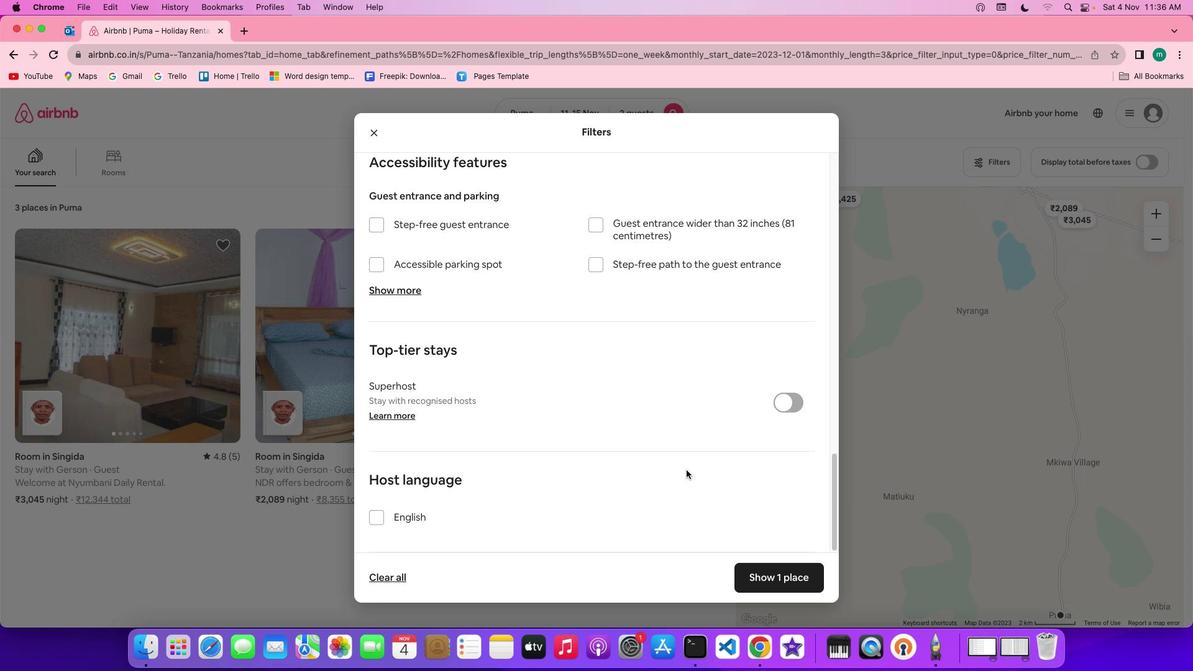 
Action: Mouse scrolled (680, 465) with delta (-4, -8)
Screenshot: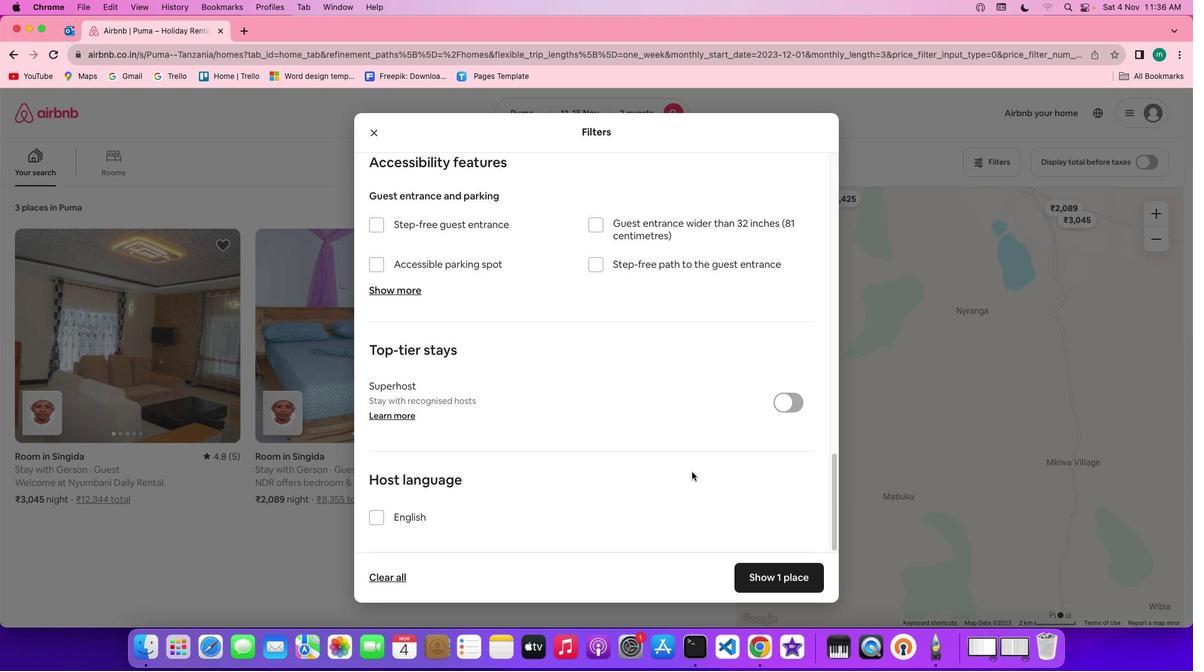 
Action: Mouse scrolled (680, 465) with delta (-4, -8)
Screenshot: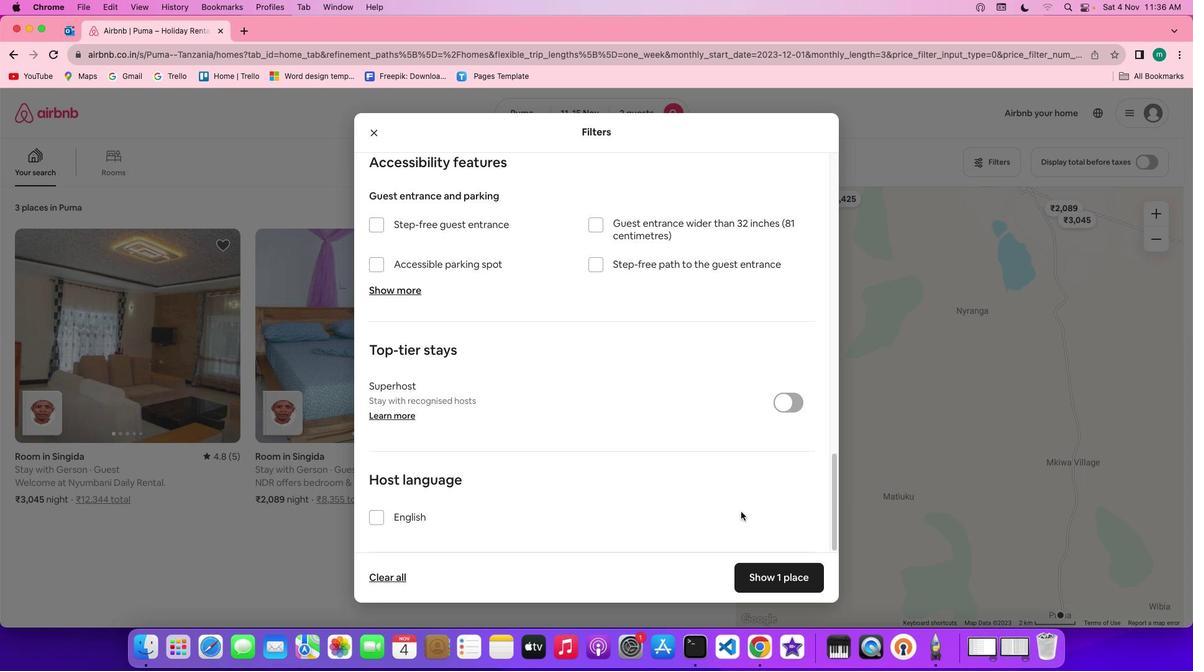 
Action: Mouse moved to (766, 562)
Screenshot: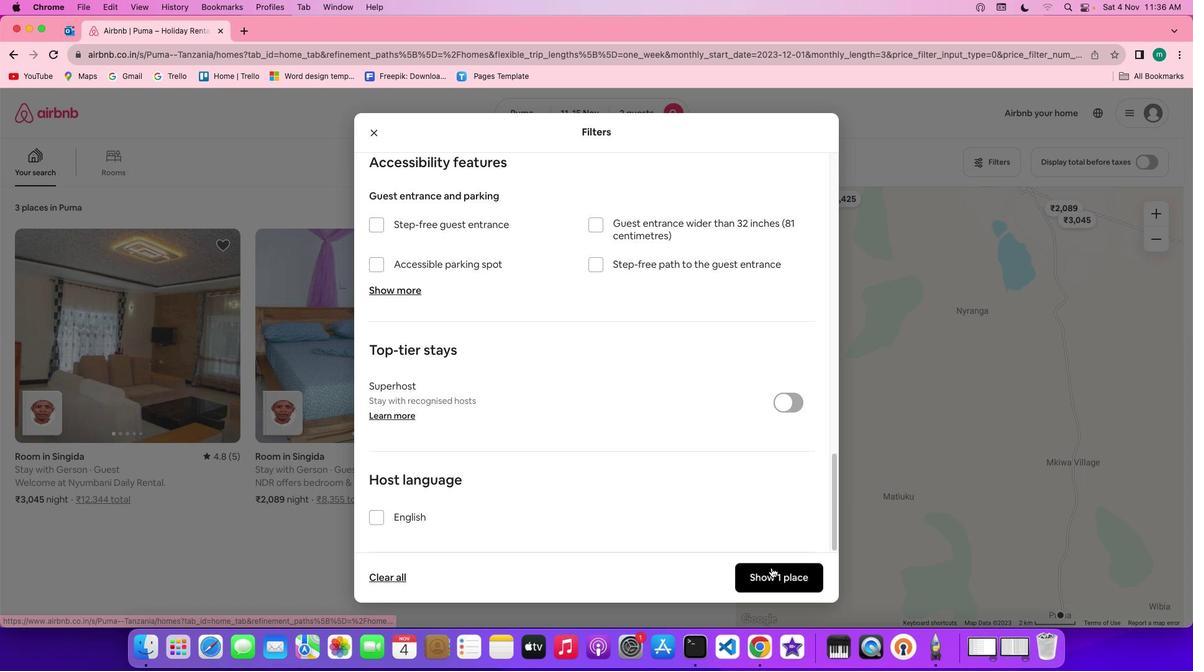 
Action: Mouse pressed left at (766, 562)
Screenshot: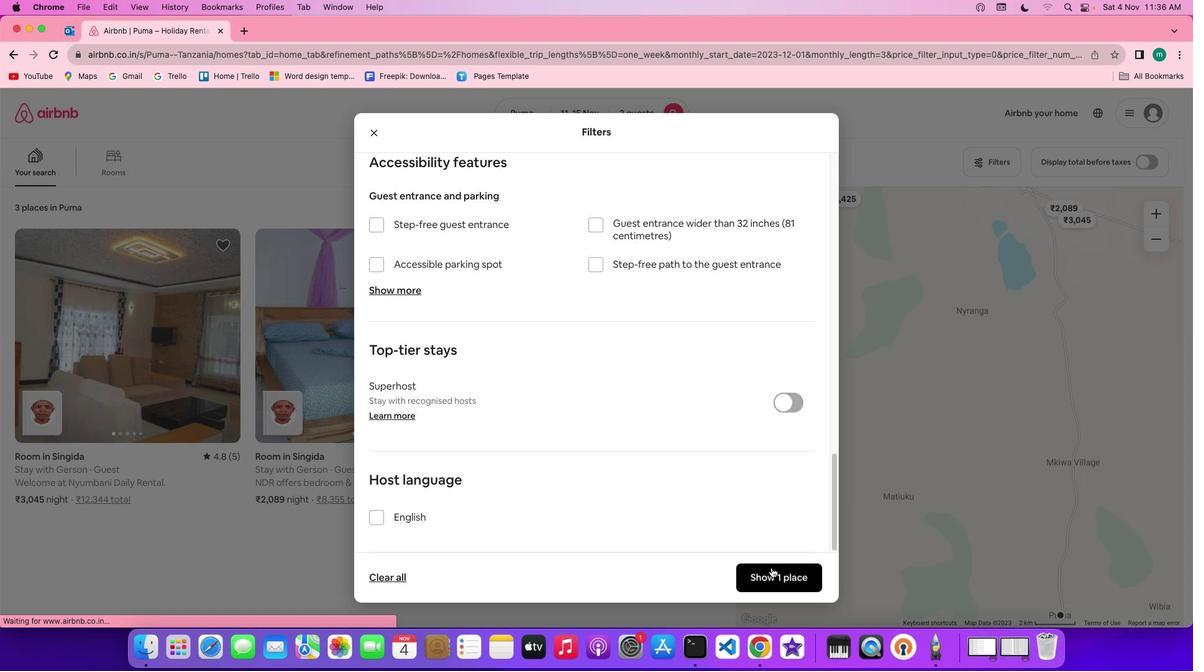 
Action: Mouse moved to (182, 318)
Screenshot: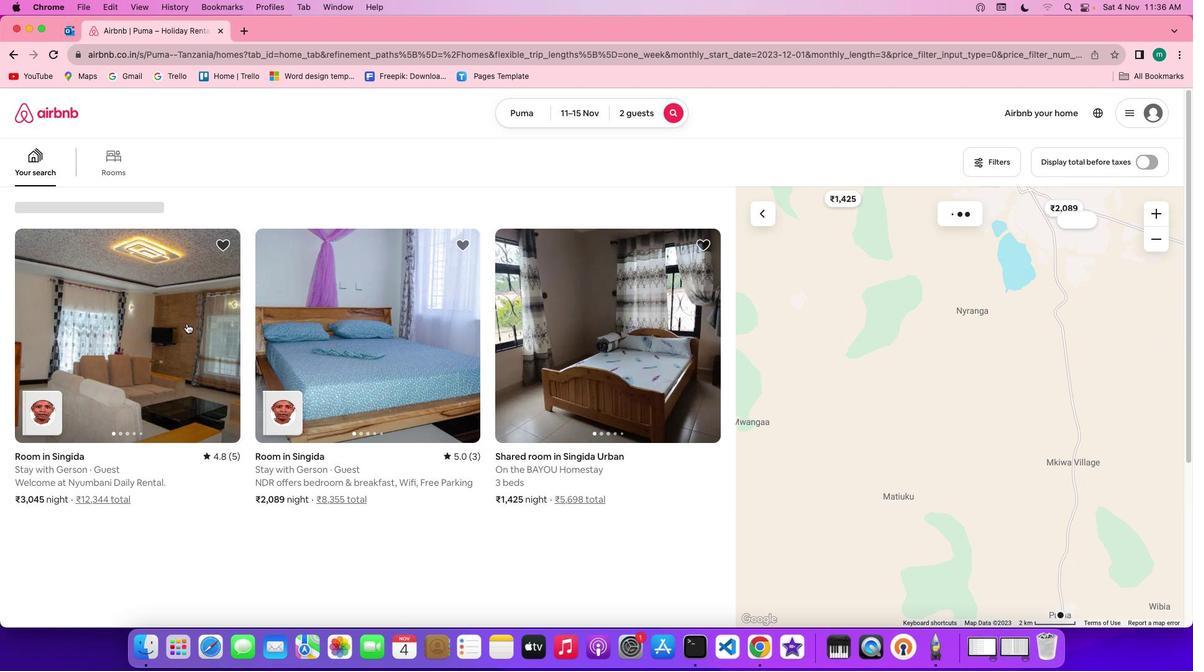 
Action: Mouse pressed left at (182, 318)
Screenshot: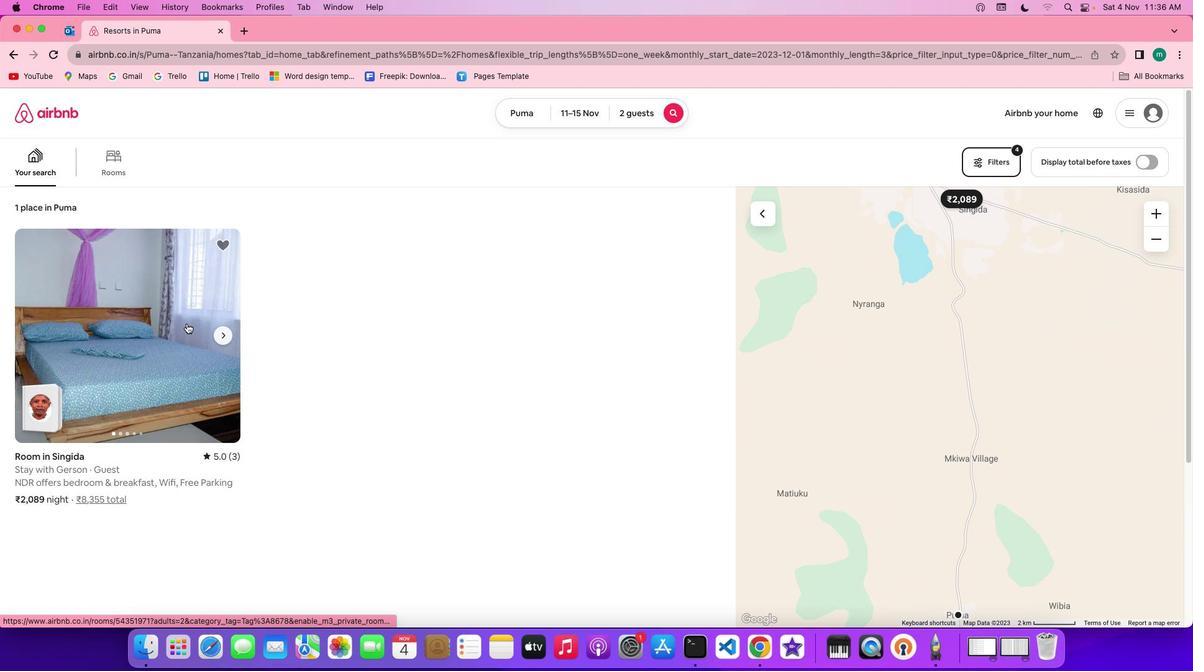 
Action: Mouse moved to (848, 451)
Screenshot: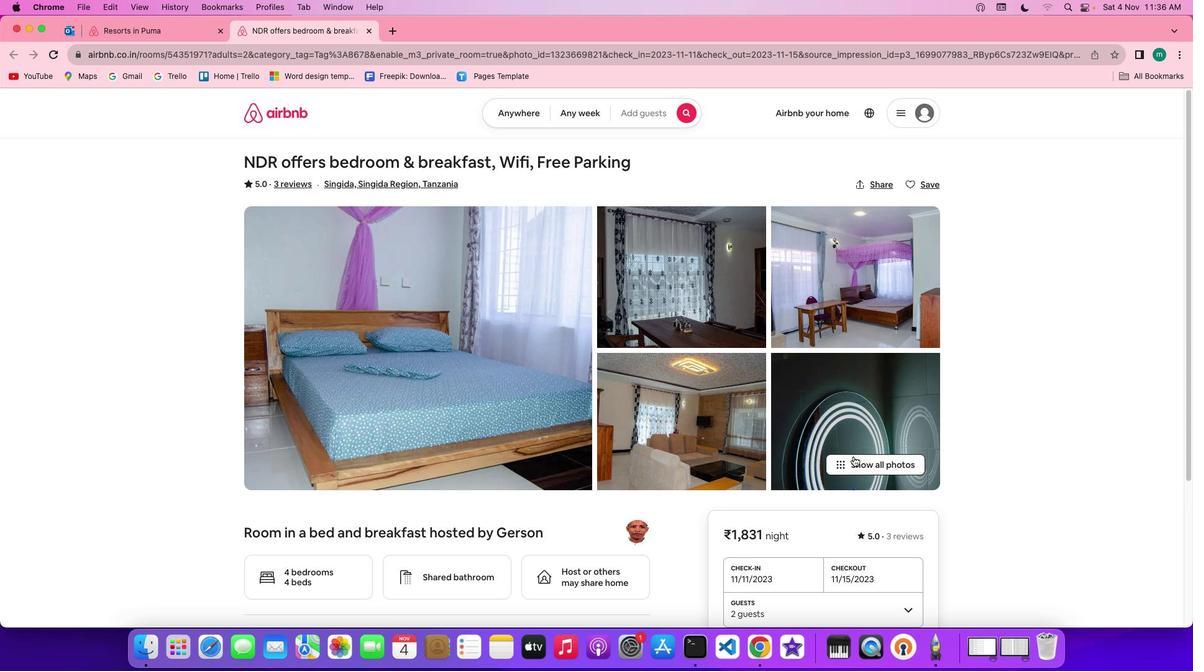 
Action: Mouse pressed left at (848, 451)
Screenshot: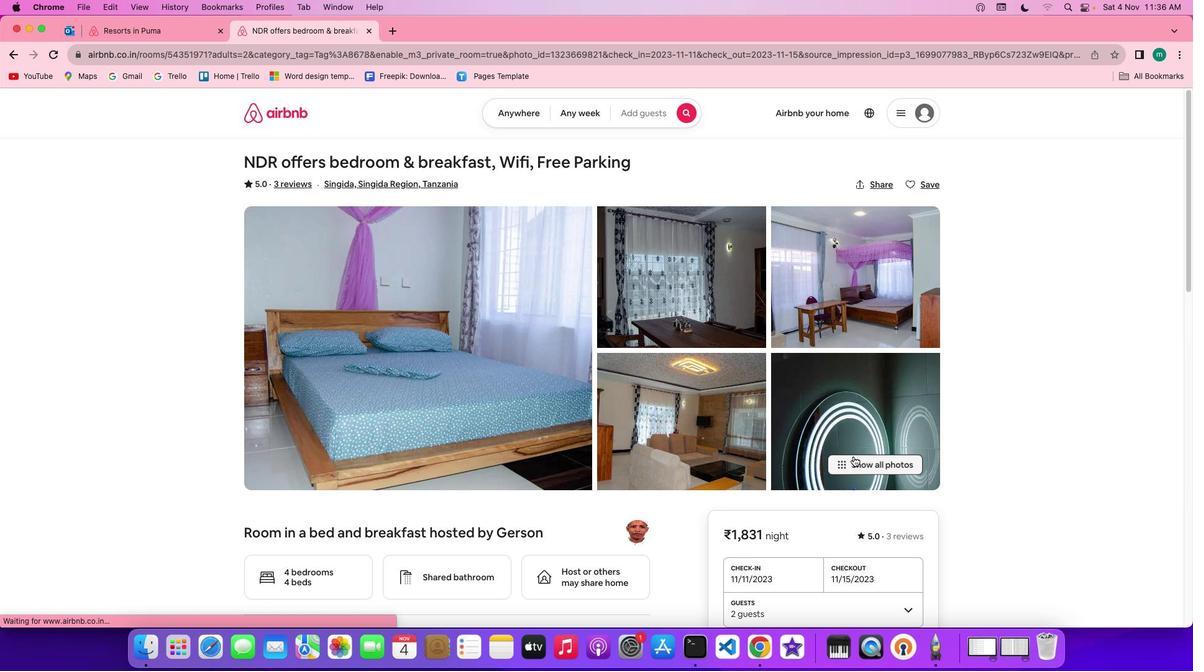 
Action: Mouse moved to (652, 315)
Screenshot: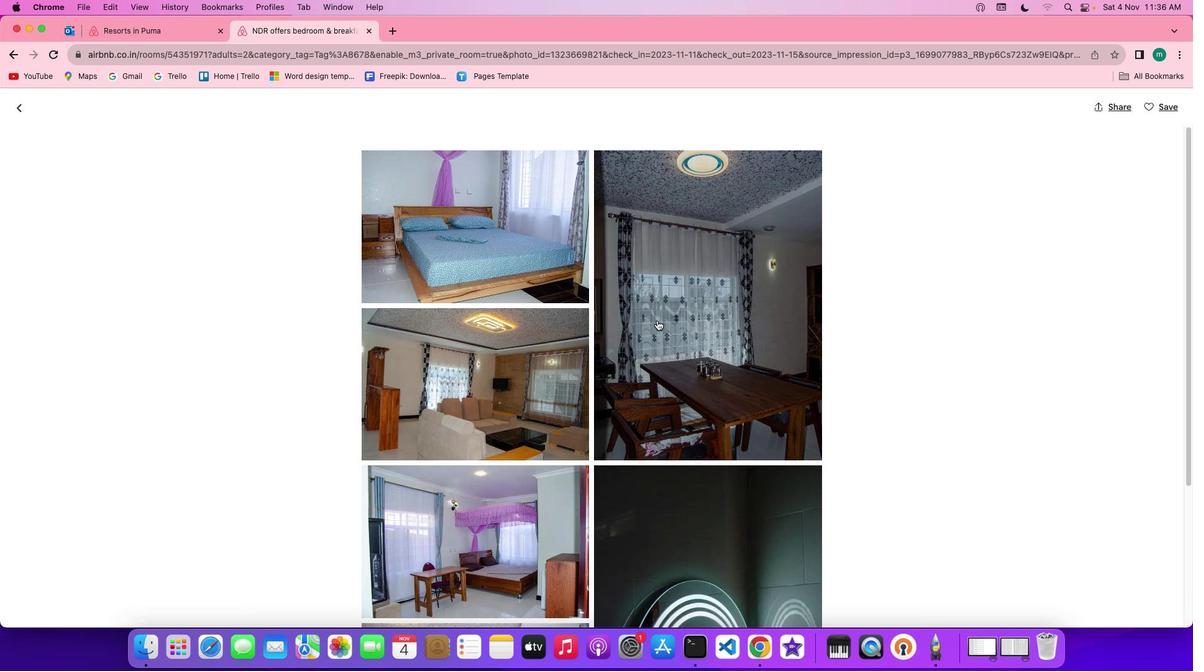 
Action: Mouse scrolled (652, 315) with delta (-4, -4)
Screenshot: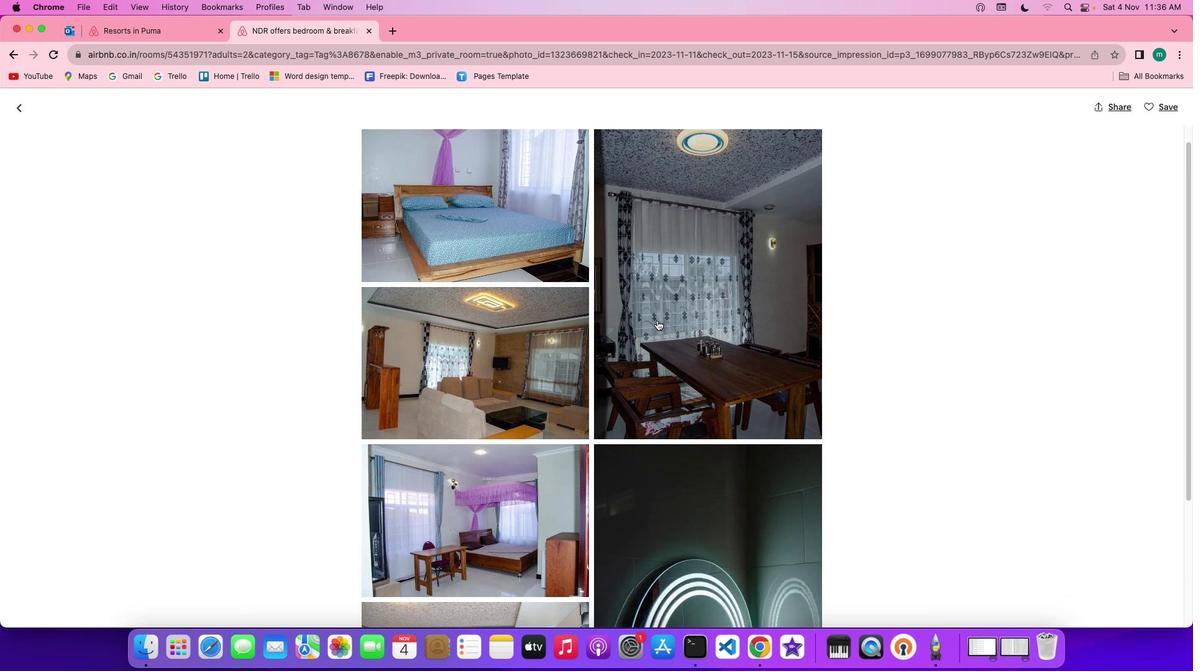 
Action: Mouse scrolled (652, 315) with delta (-4, -4)
Screenshot: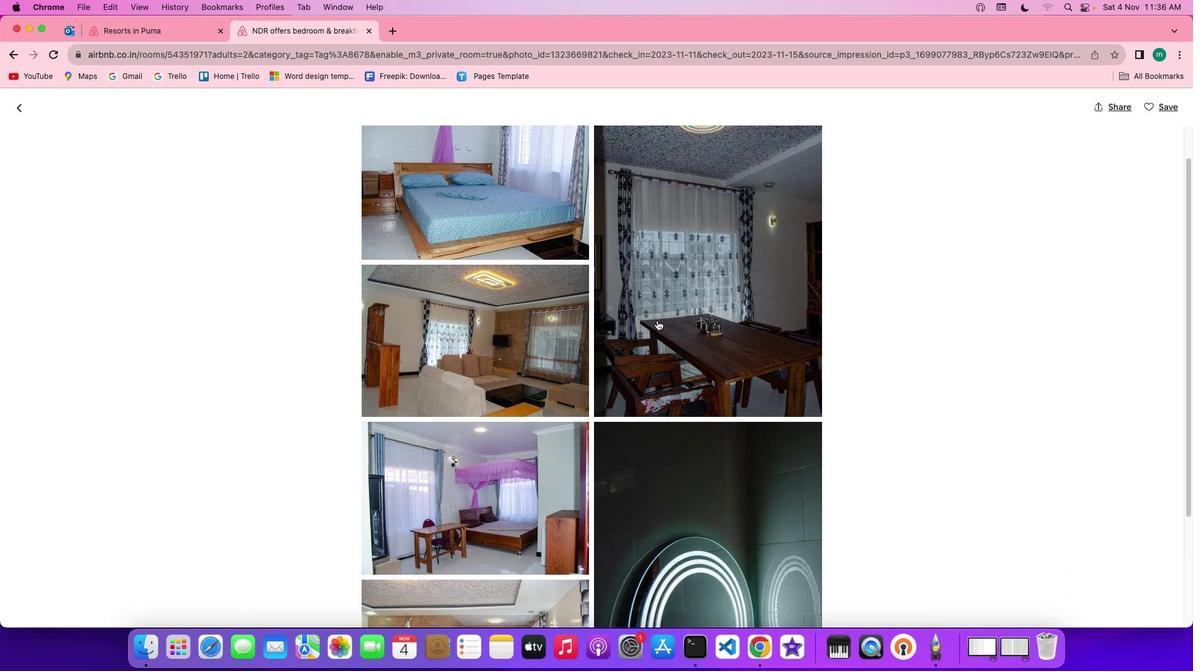 
Action: Mouse scrolled (652, 315) with delta (-4, -5)
Screenshot: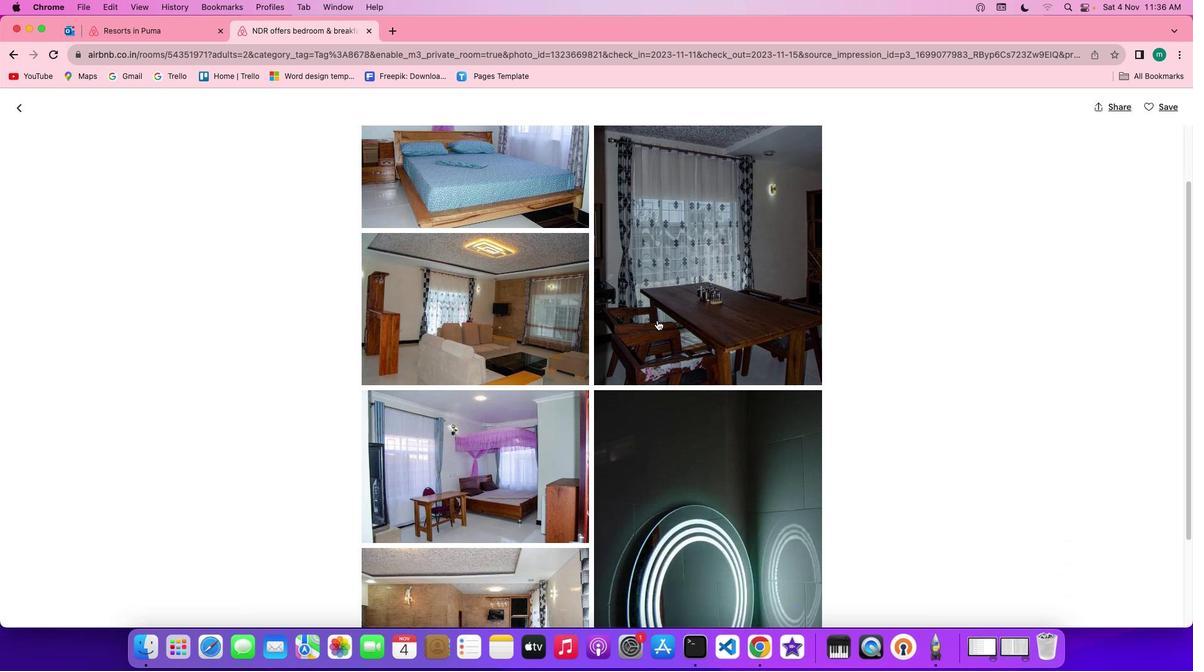 
Action: Mouse scrolled (652, 315) with delta (-4, -6)
Screenshot: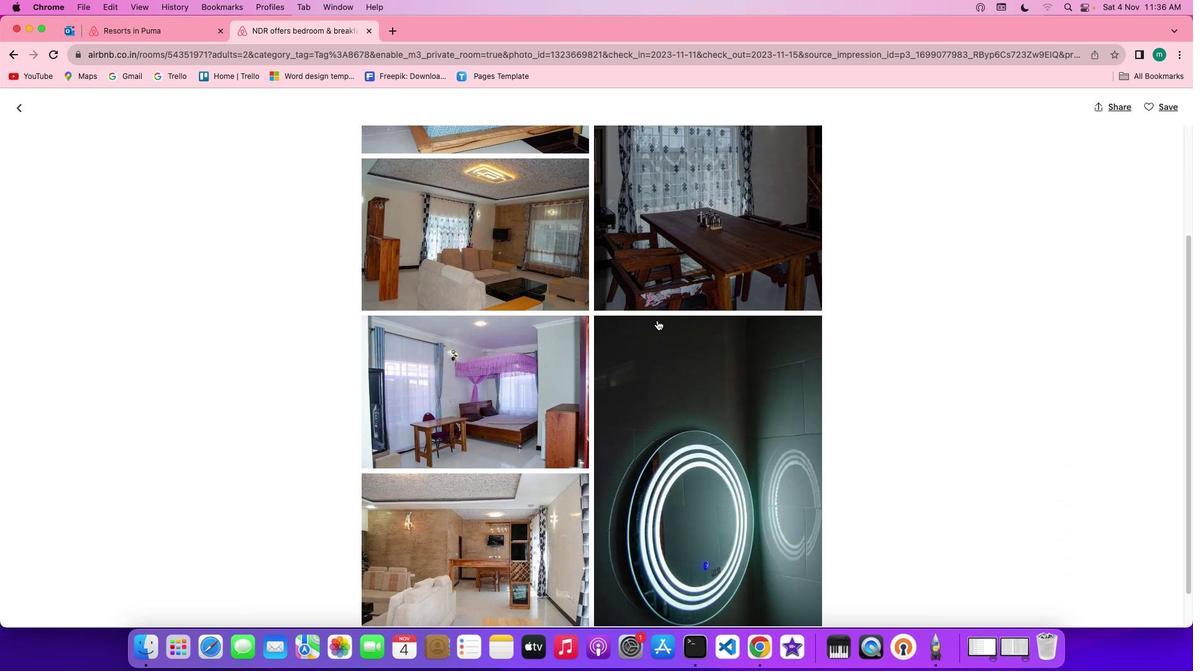 
Action: Mouse scrolled (652, 315) with delta (-4, -4)
Screenshot: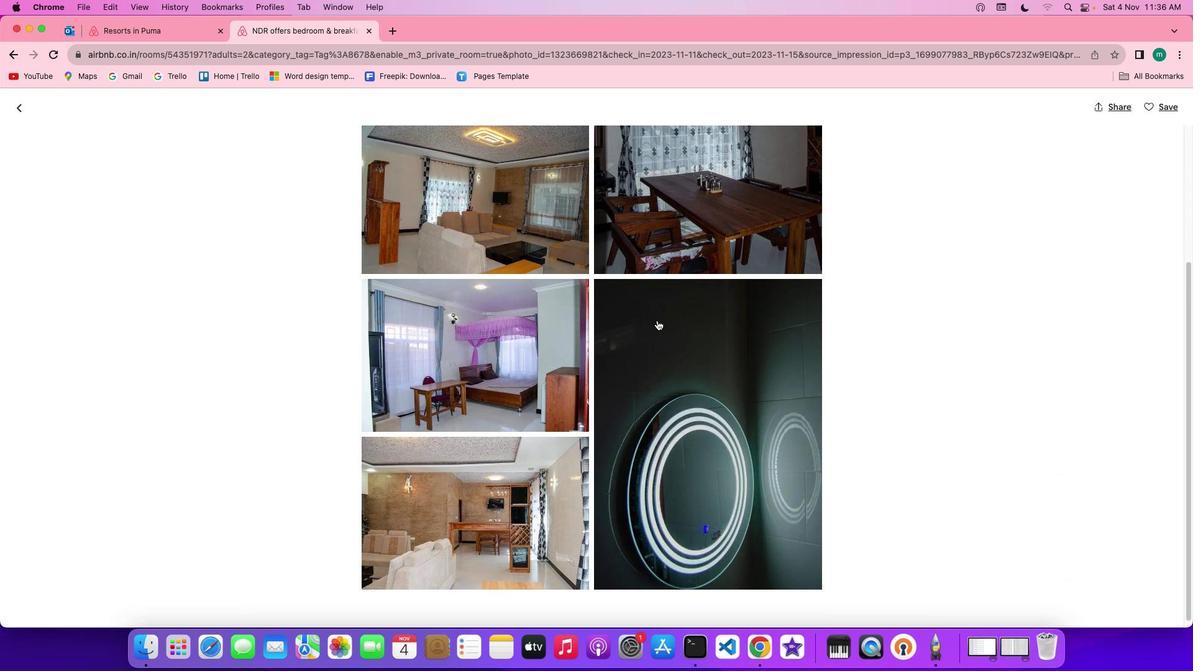 
Action: Mouse scrolled (652, 315) with delta (-4, -4)
Screenshot: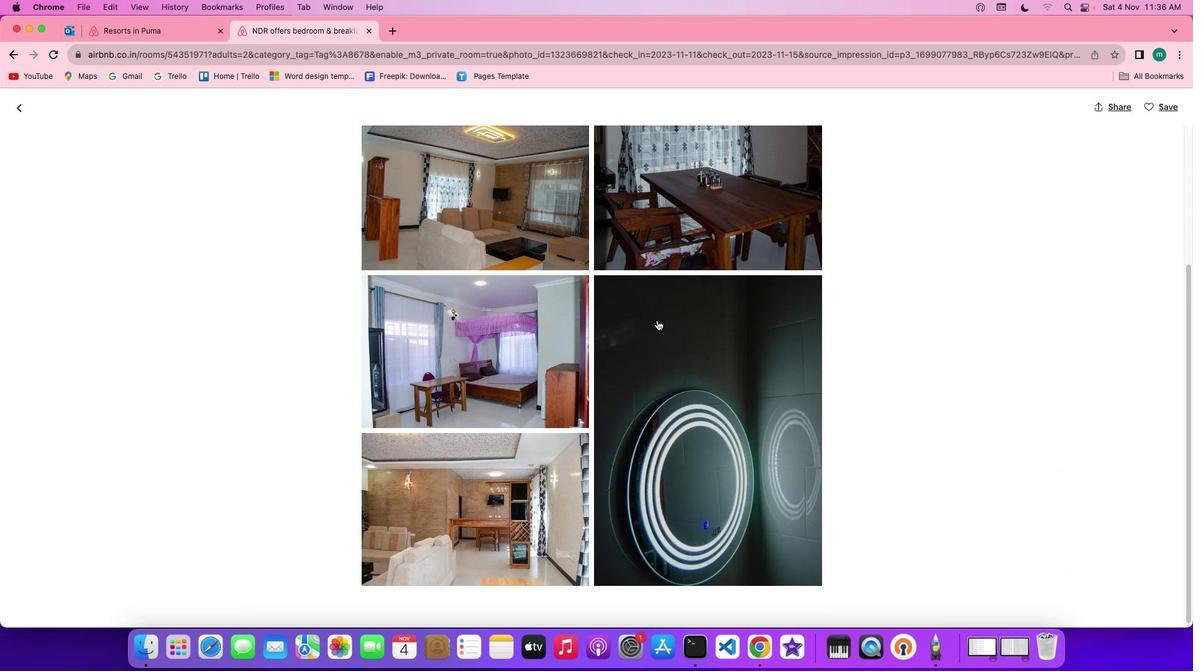 
Action: Mouse scrolled (652, 315) with delta (-4, -4)
Screenshot: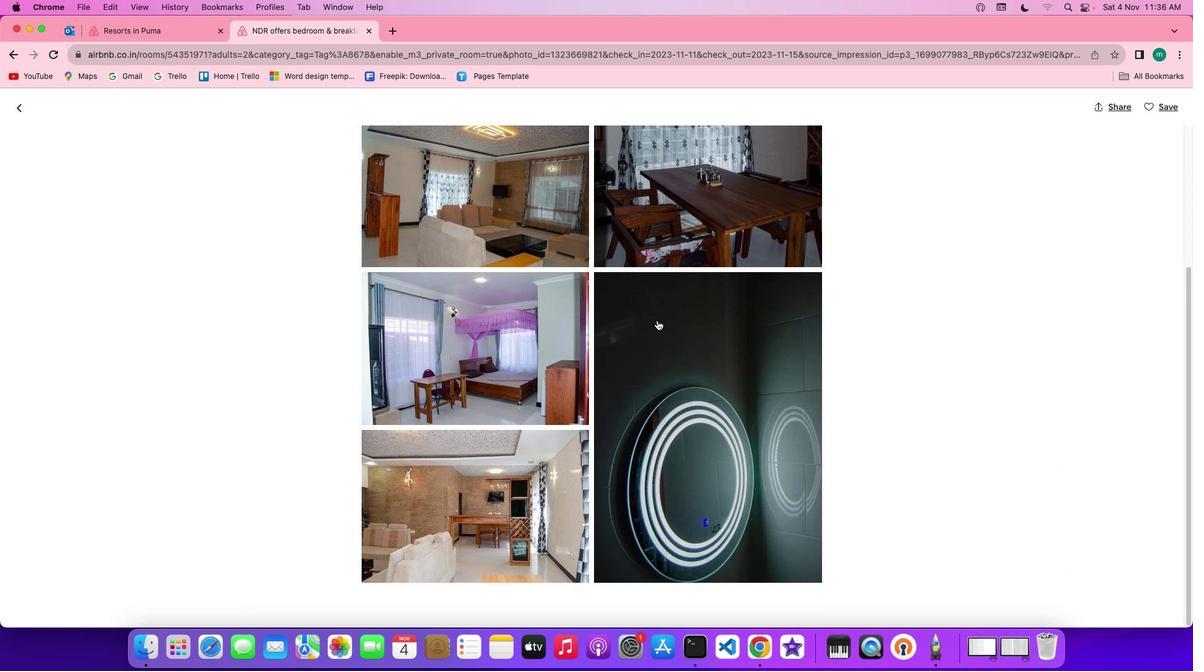 
Action: Mouse scrolled (652, 315) with delta (-4, -4)
Screenshot: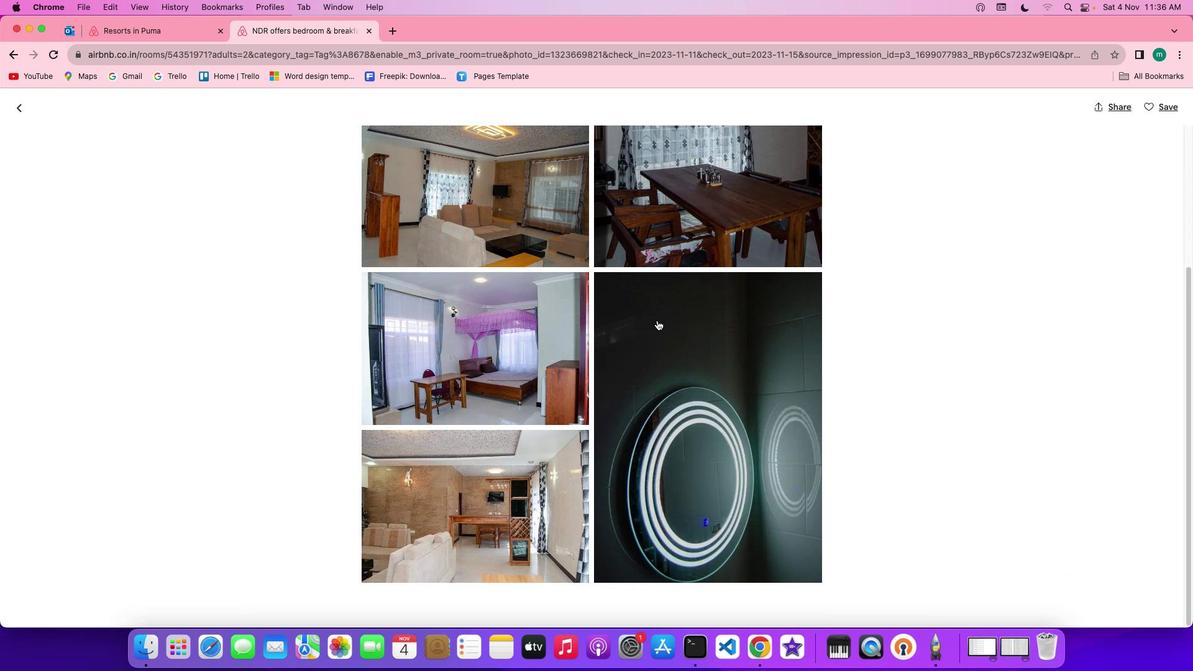 
Action: Mouse scrolled (652, 315) with delta (-4, -4)
Screenshot: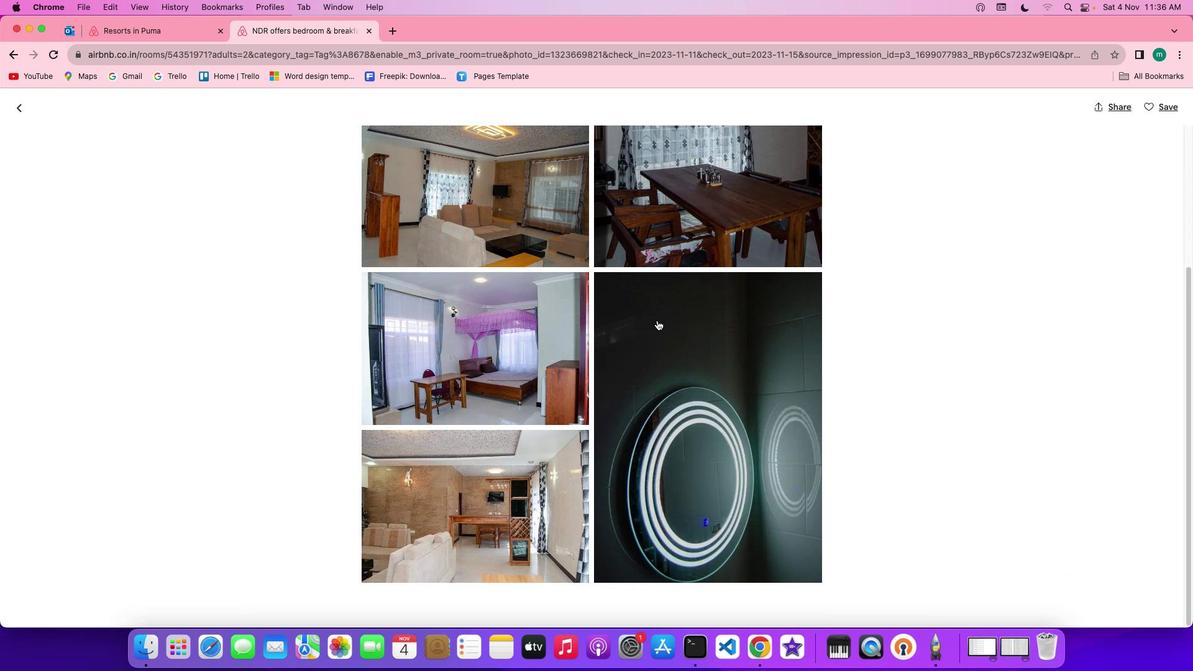 
Action: Mouse scrolled (652, 315) with delta (-4, -5)
Screenshot: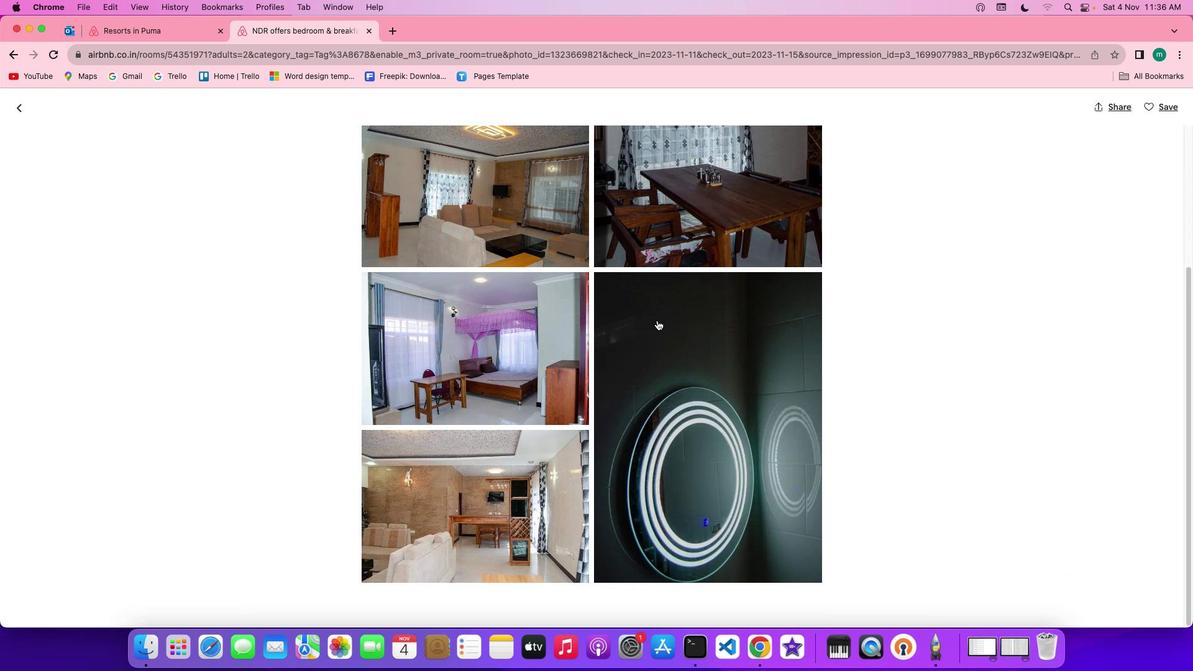 
Action: Mouse scrolled (652, 315) with delta (-4, -5)
Screenshot: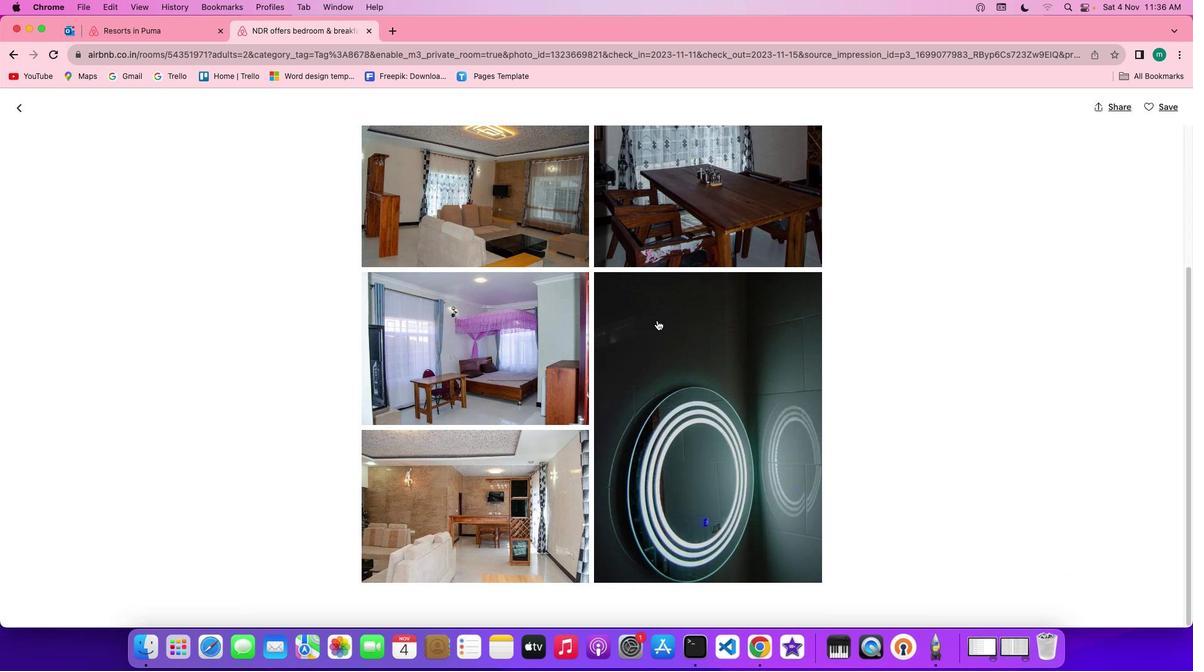 
Action: Mouse scrolled (652, 315) with delta (-4, -4)
Screenshot: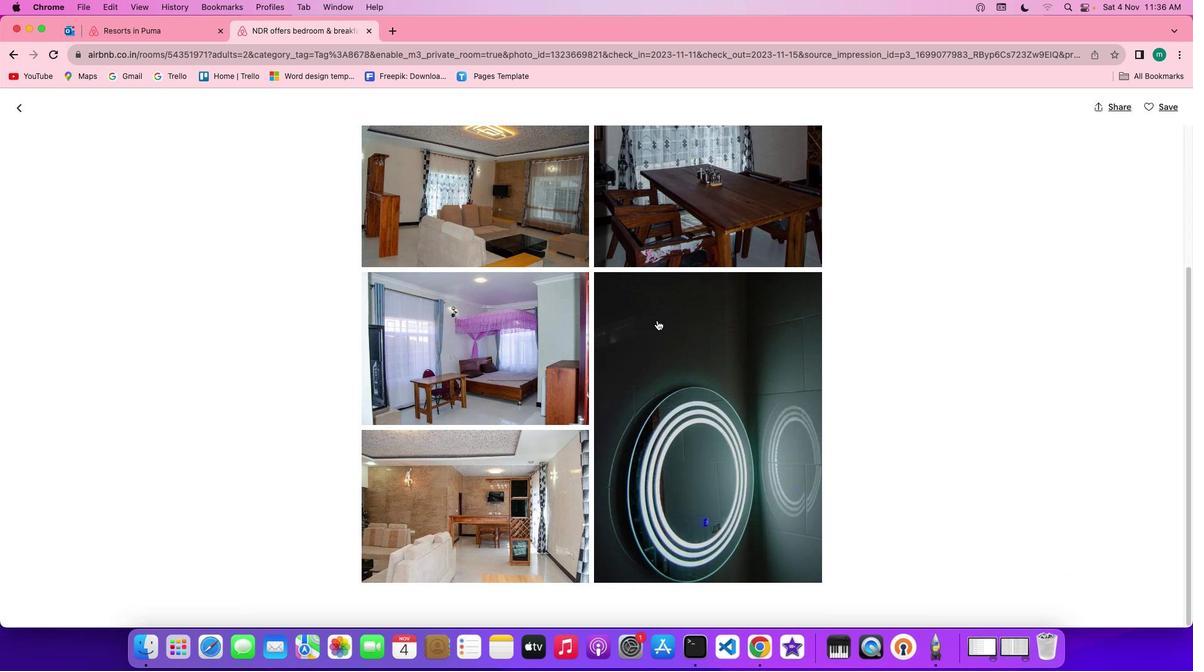 
Action: Mouse scrolled (652, 315) with delta (-4, -4)
Screenshot: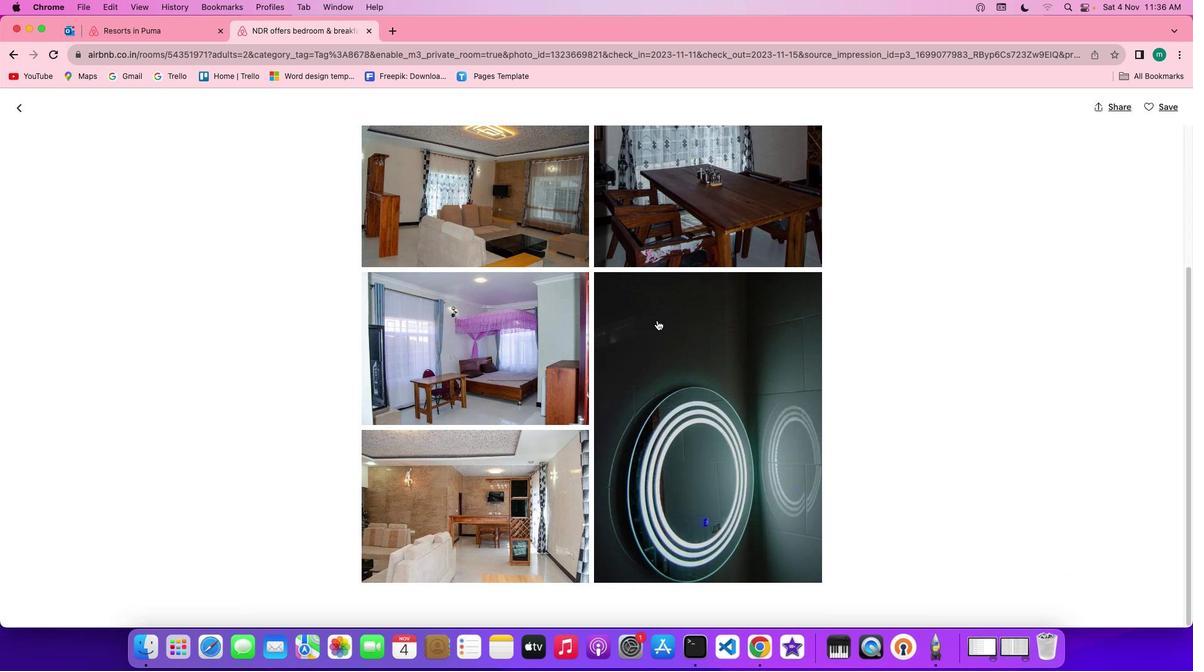 
Action: Mouse scrolled (652, 315) with delta (-4, -6)
Screenshot: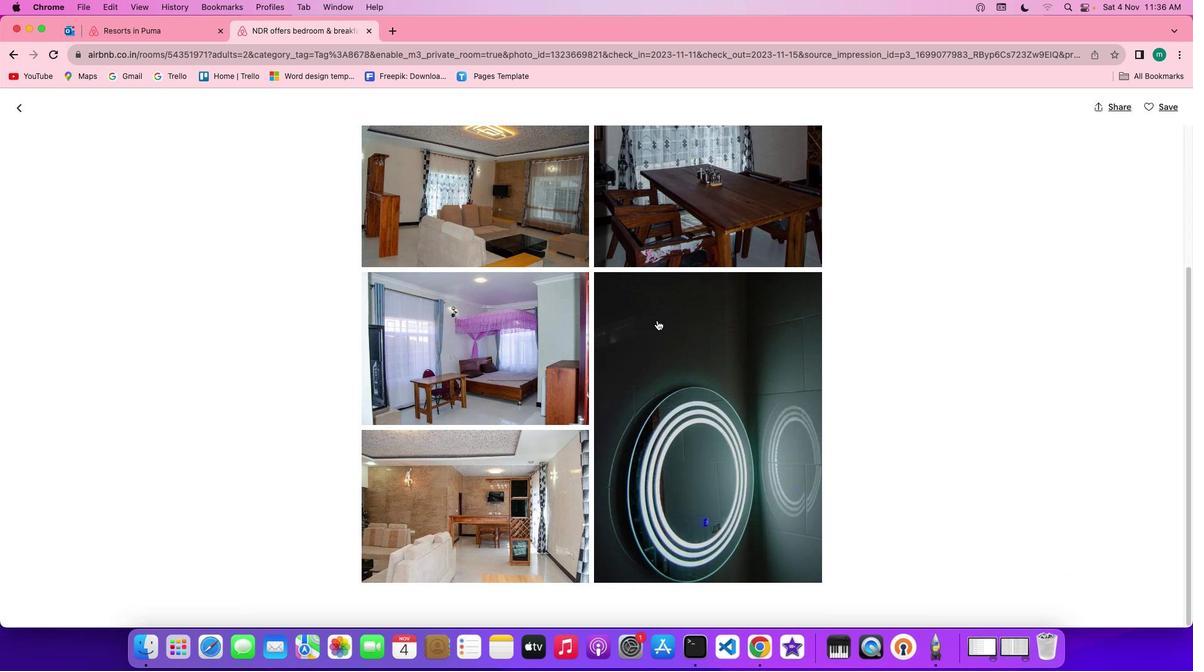 
Action: Mouse scrolled (652, 315) with delta (-4, -6)
Screenshot: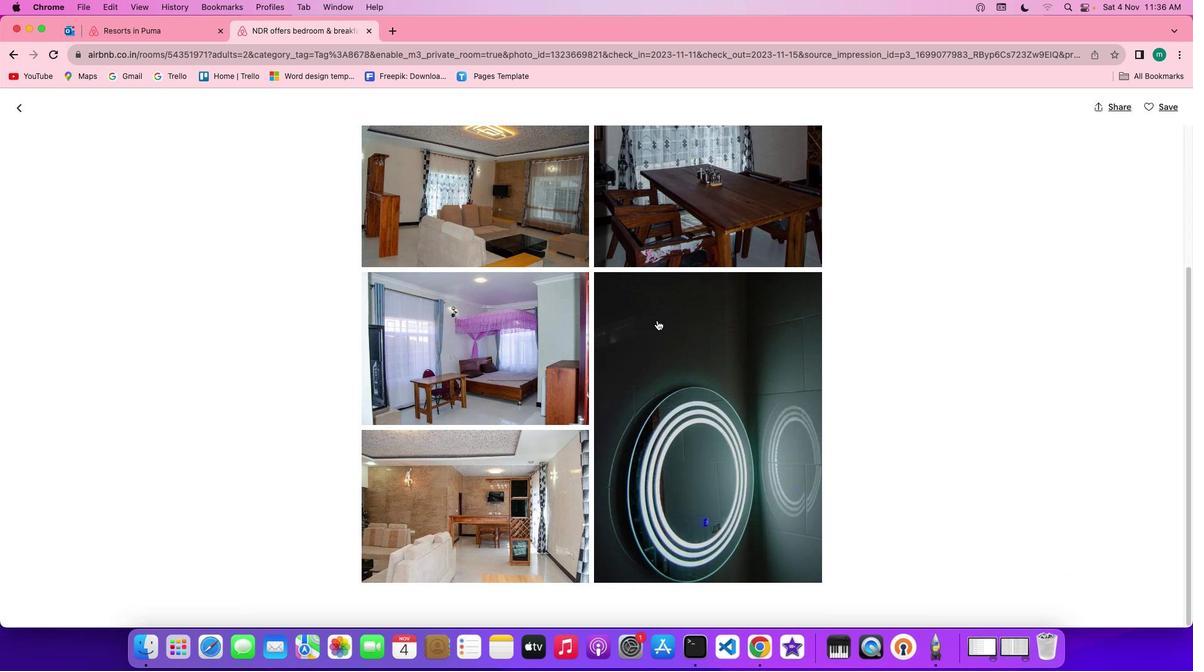 
Action: Mouse moved to (12, 101)
Screenshot: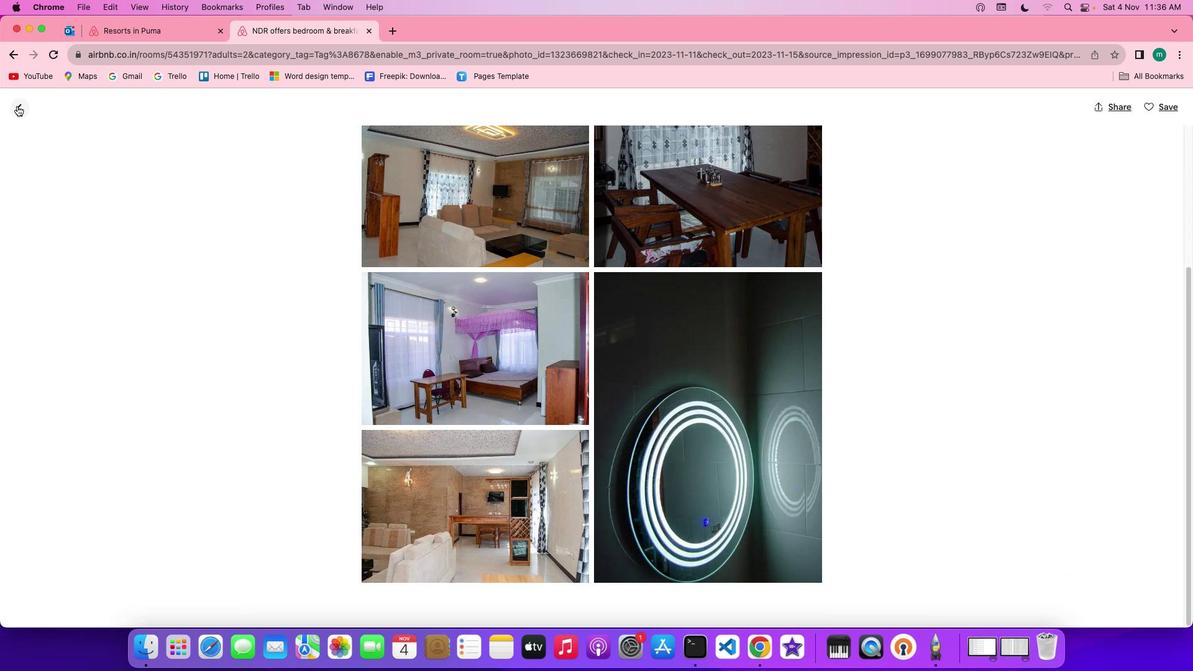 
Action: Mouse pressed left at (12, 101)
Screenshot: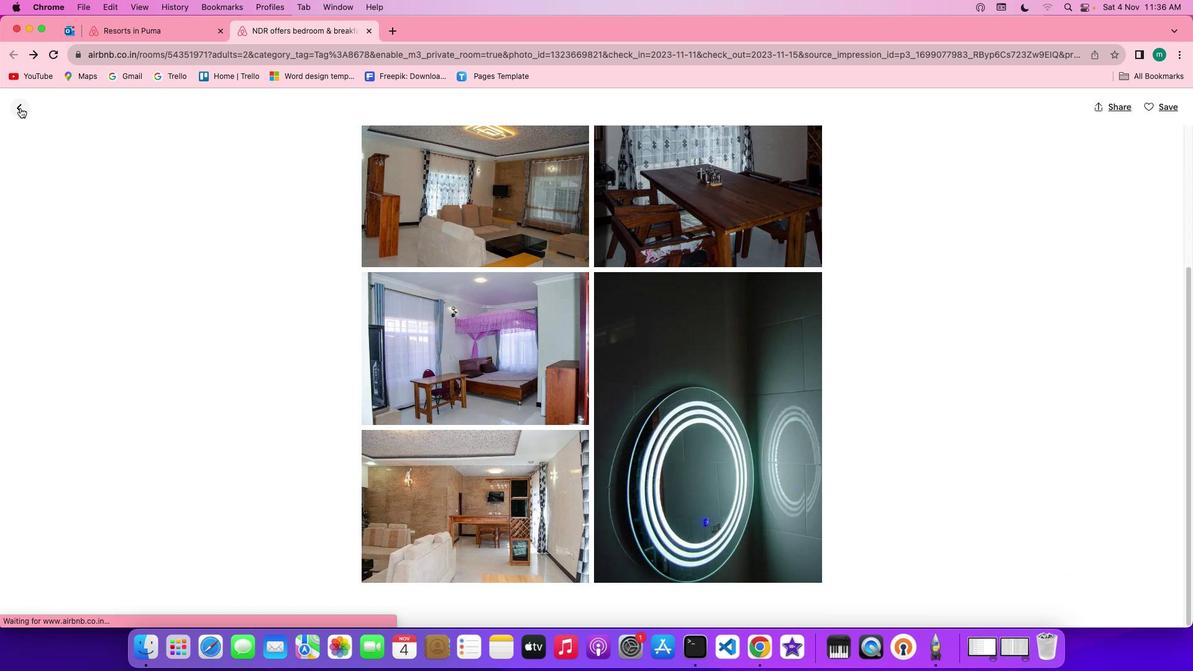 
Action: Mouse moved to (427, 269)
Screenshot: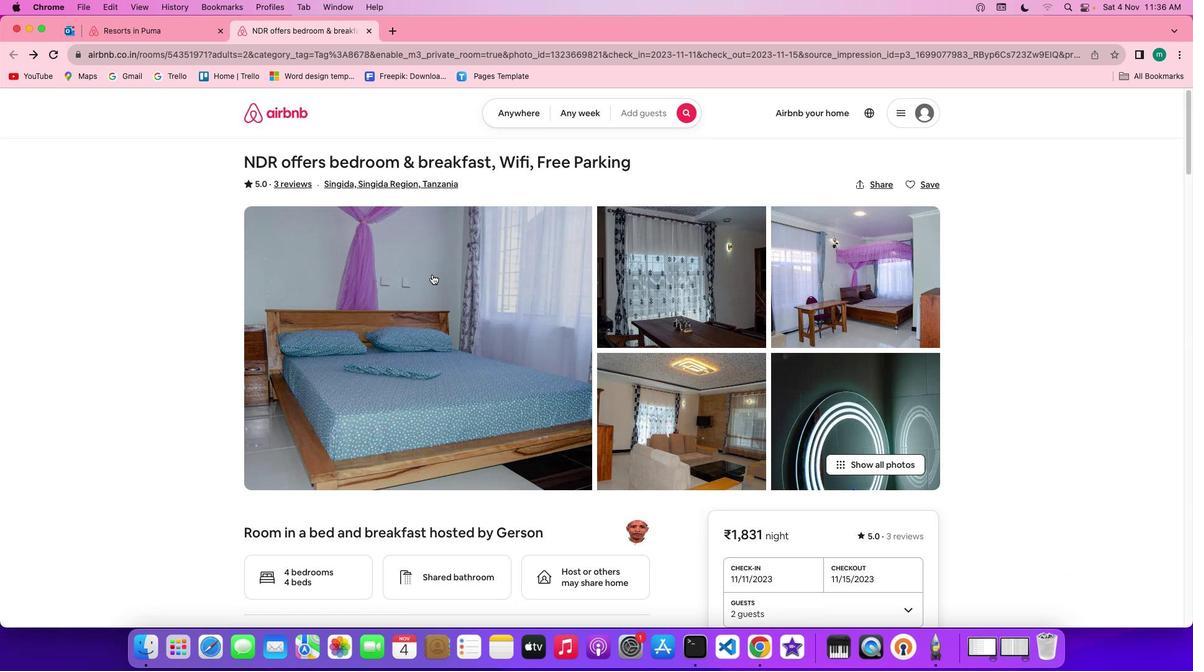 
Action: Mouse scrolled (427, 269) with delta (-4, -4)
Screenshot: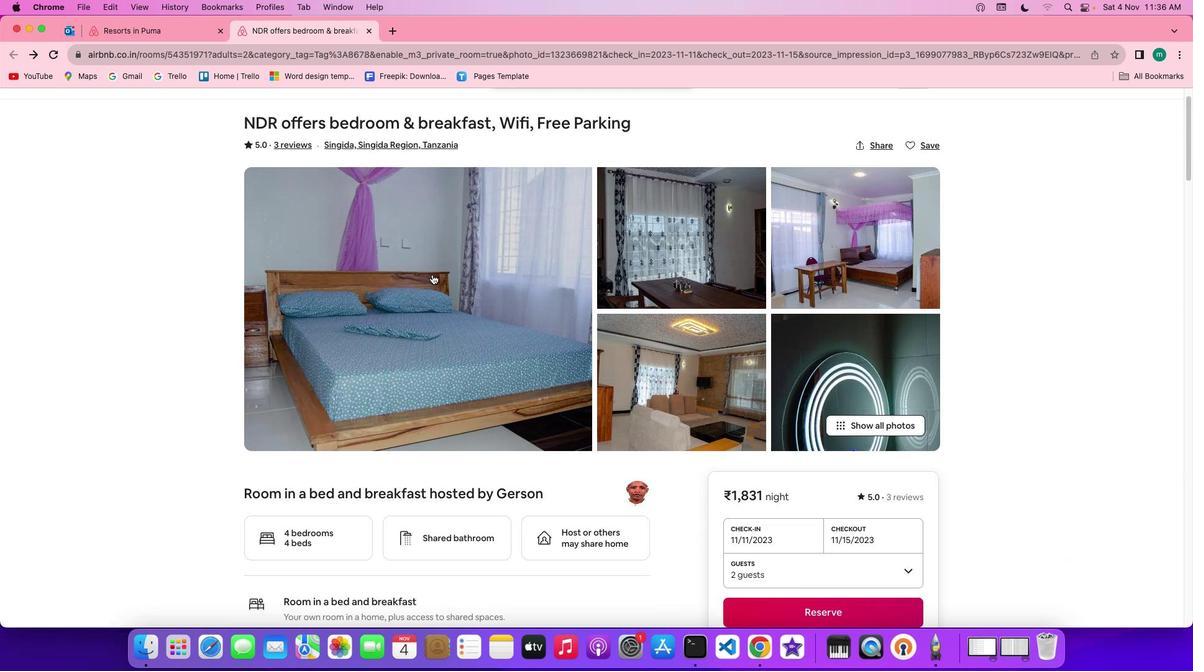 
Action: Mouse scrolled (427, 269) with delta (-4, -4)
Screenshot: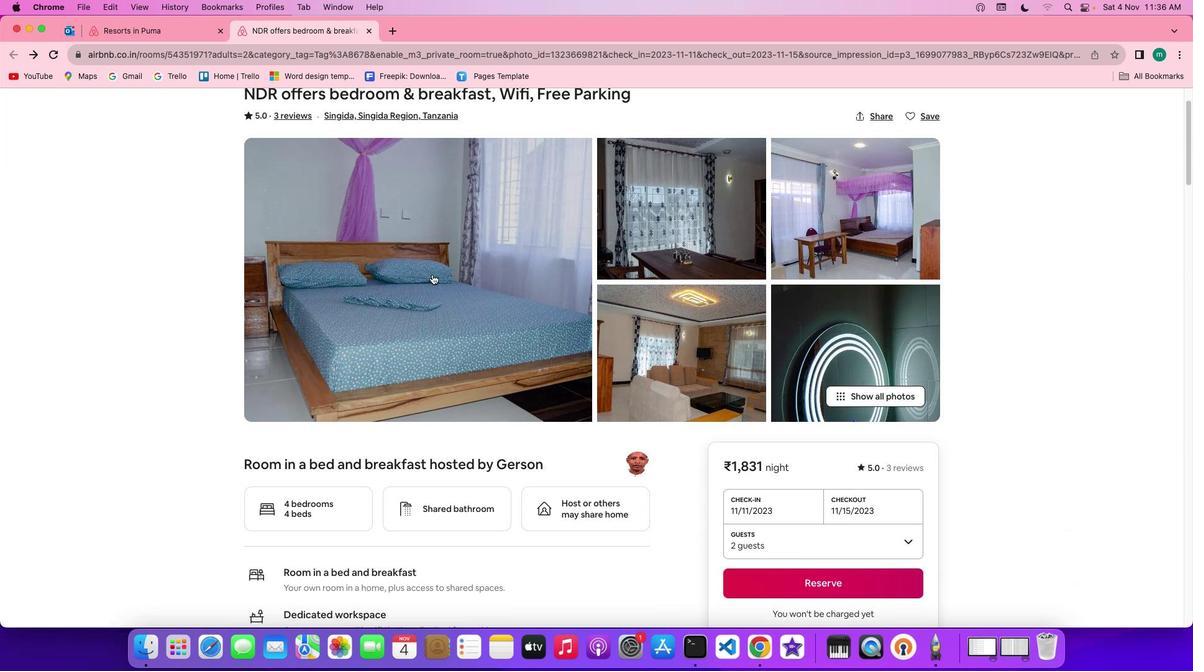 
Action: Mouse scrolled (427, 269) with delta (-4, -6)
Screenshot: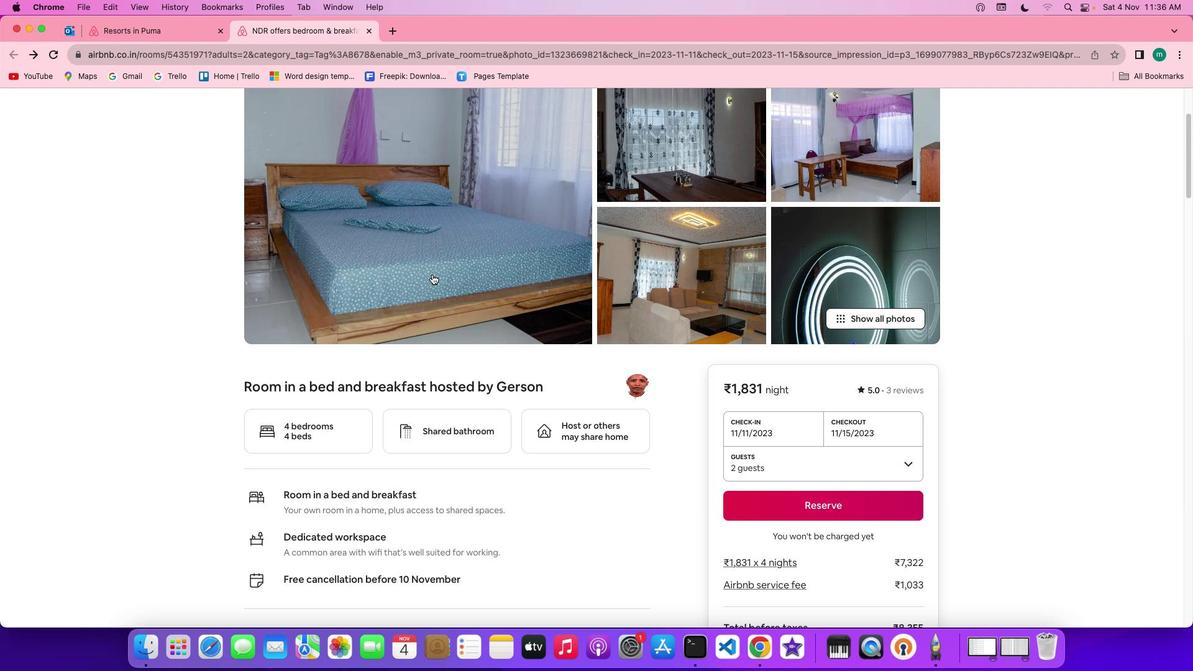 
Action: Mouse scrolled (427, 269) with delta (-4, -6)
Screenshot: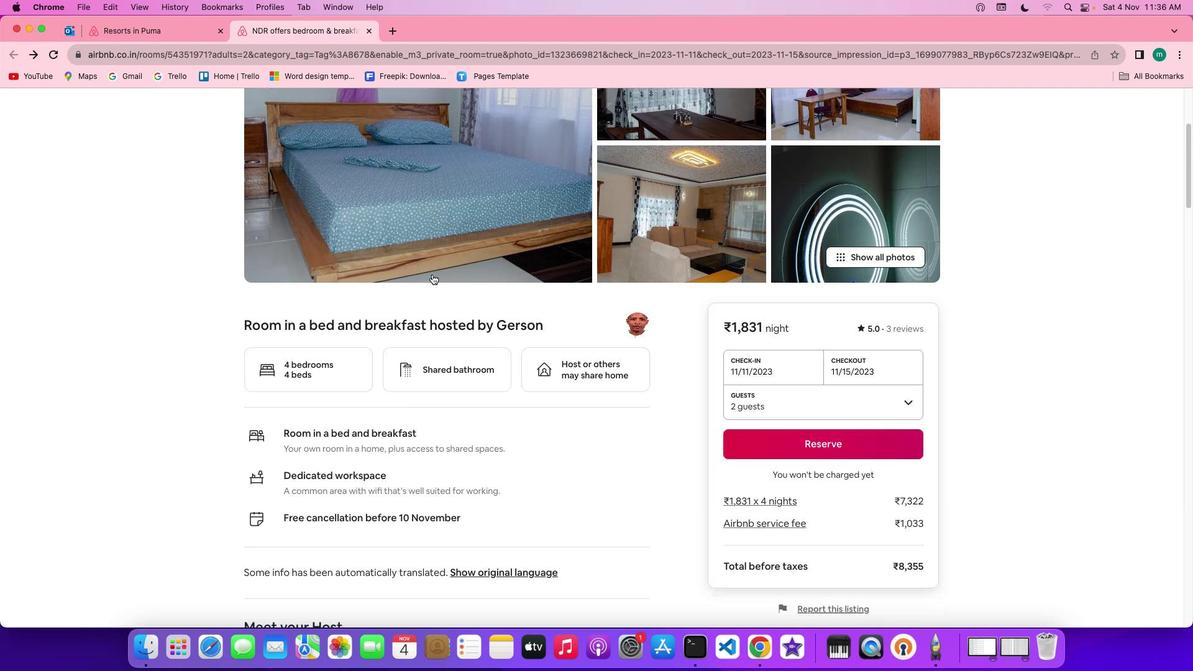 
Action: Mouse scrolled (427, 269) with delta (-4, -4)
Screenshot: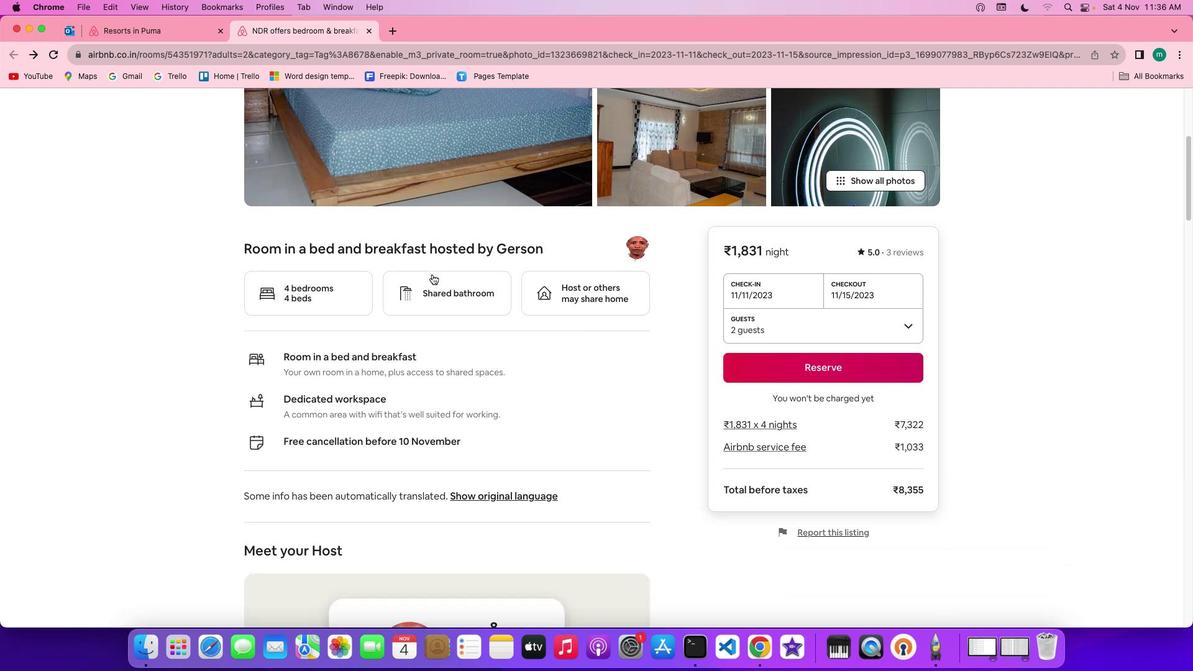 
Action: Mouse scrolled (427, 269) with delta (-4, -4)
Screenshot: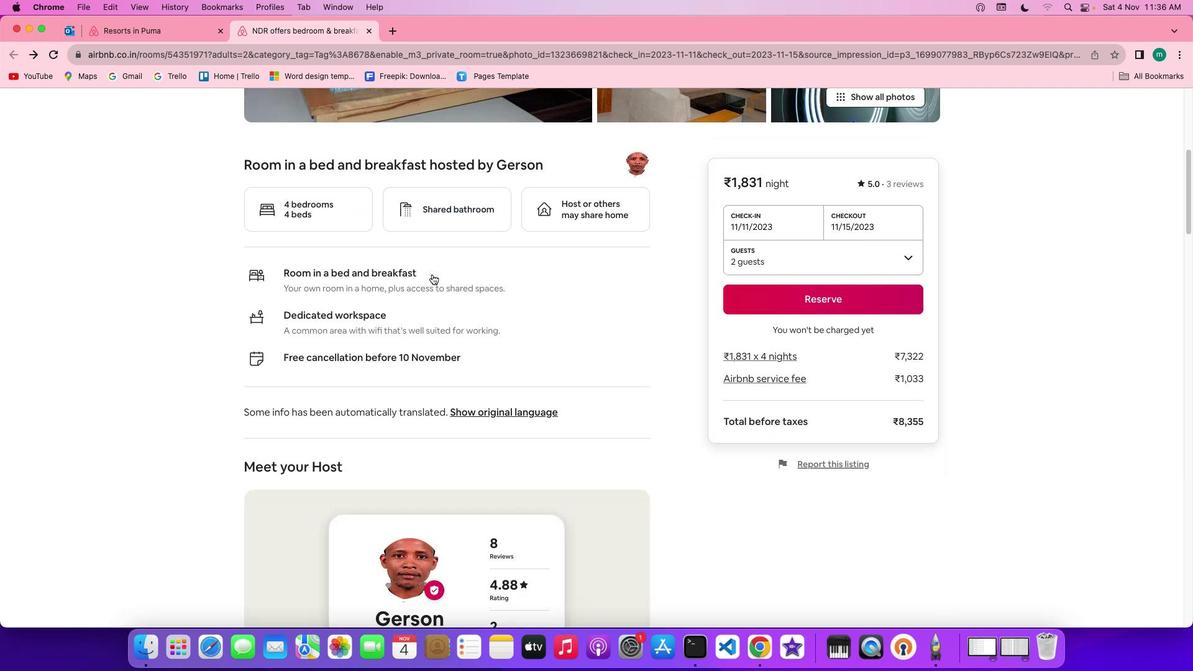 
Action: Mouse scrolled (427, 269) with delta (-4, -6)
Screenshot: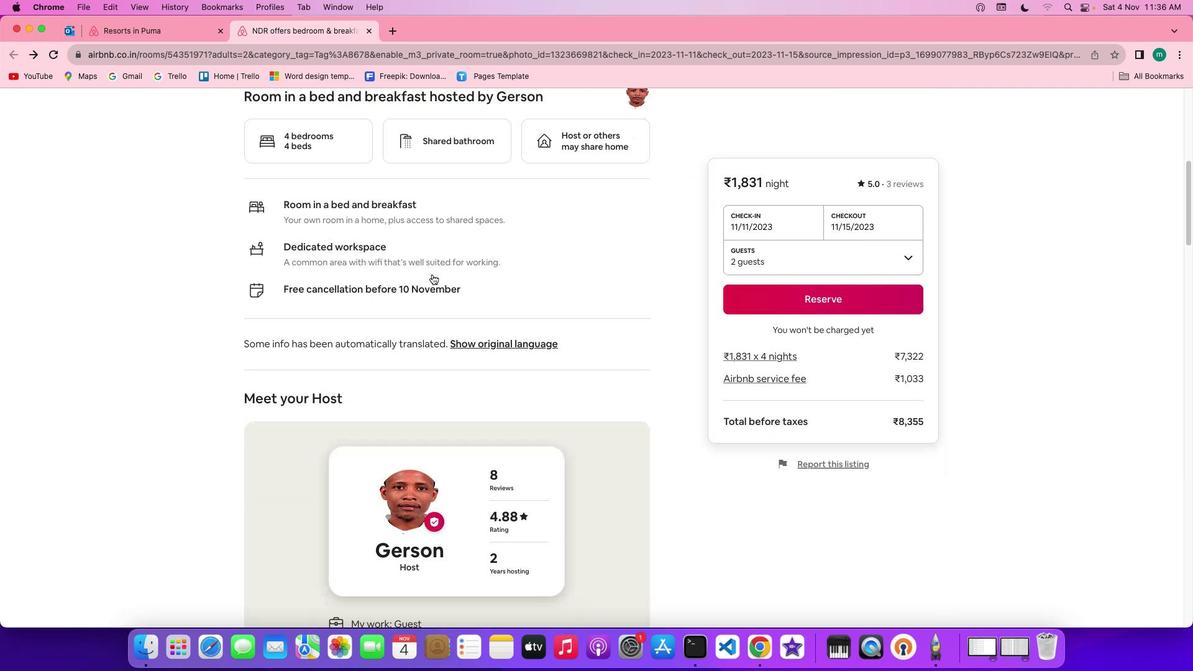 
Action: Mouse scrolled (427, 269) with delta (-4, -6)
Screenshot: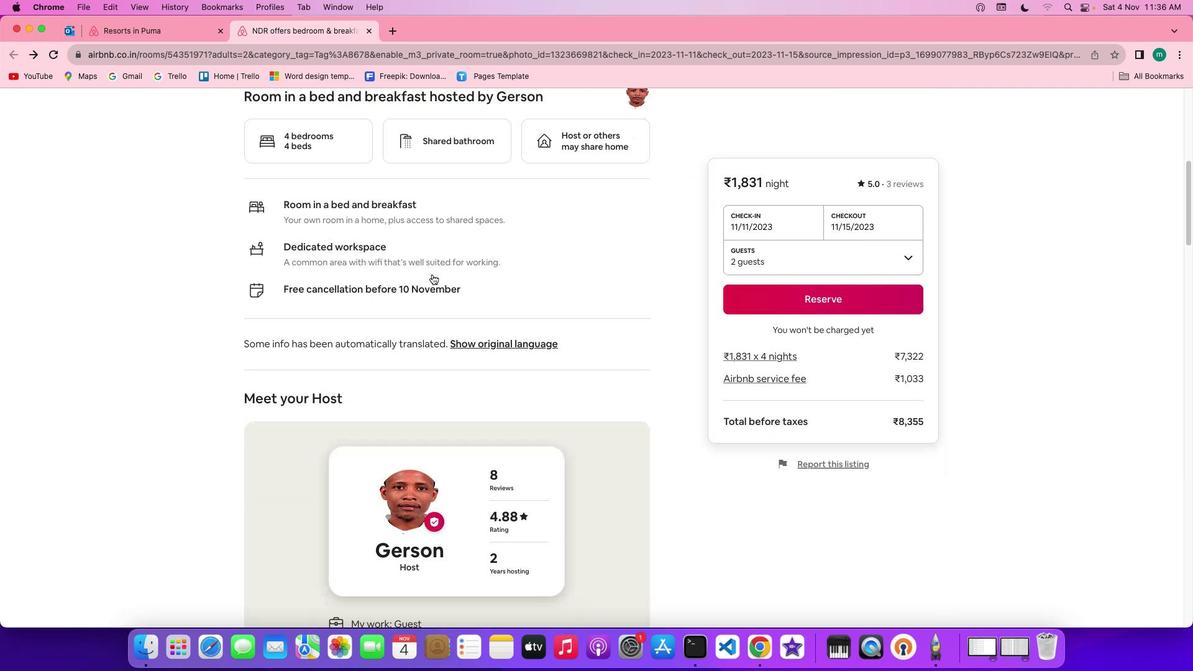 
Action: Mouse scrolled (427, 269) with delta (-4, -4)
Screenshot: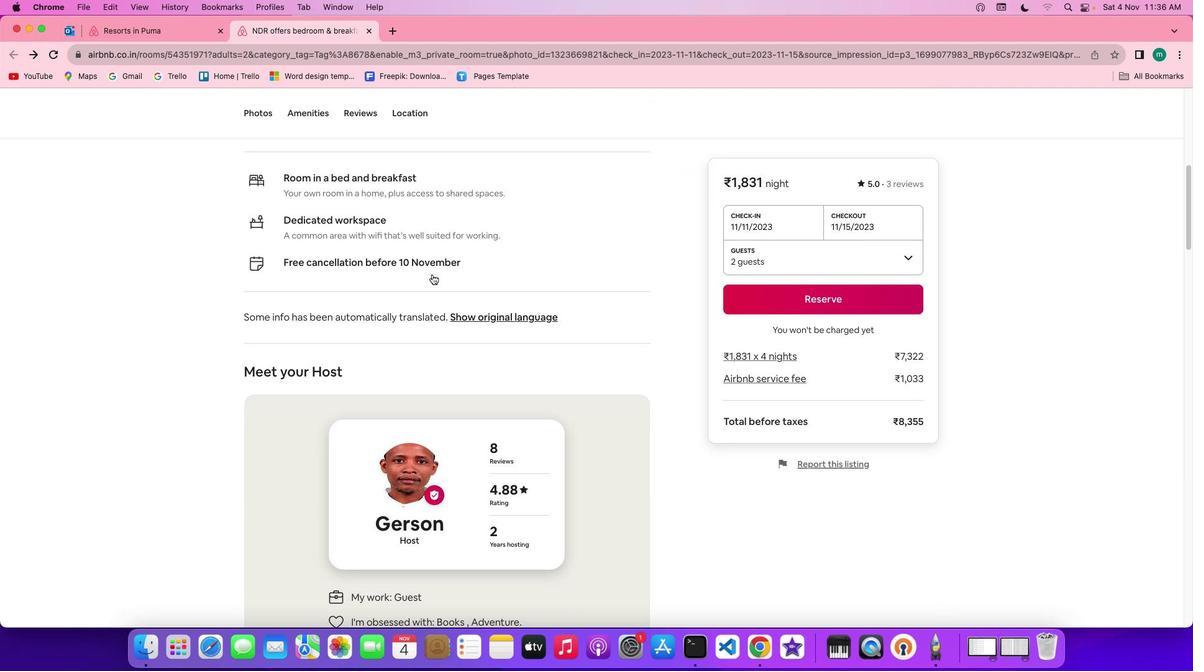
Action: Mouse scrolled (427, 269) with delta (-4, -4)
Screenshot: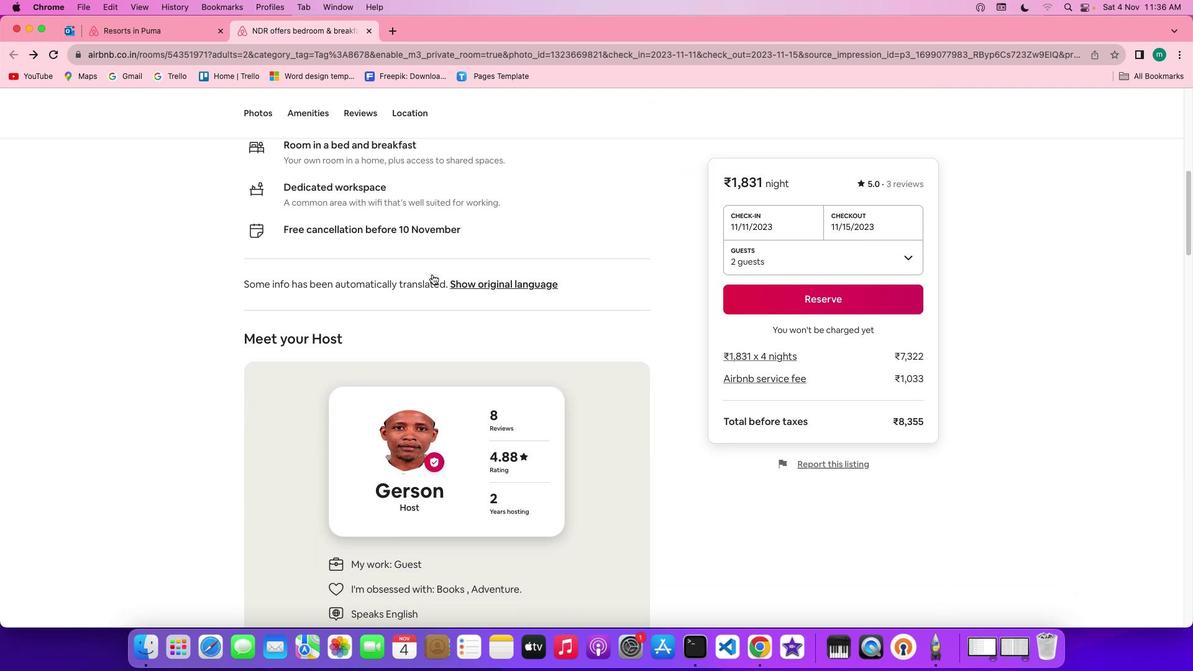
Action: Mouse scrolled (427, 269) with delta (-4, -5)
Screenshot: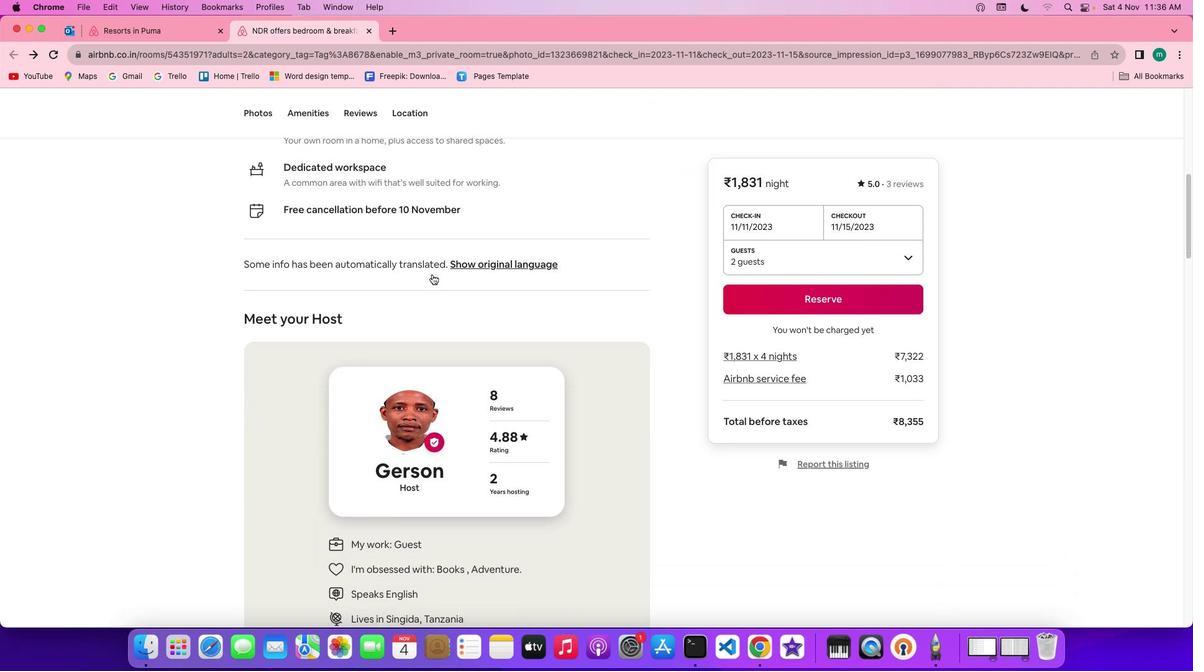 
Action: Mouse scrolled (427, 269) with delta (-4, -4)
Screenshot: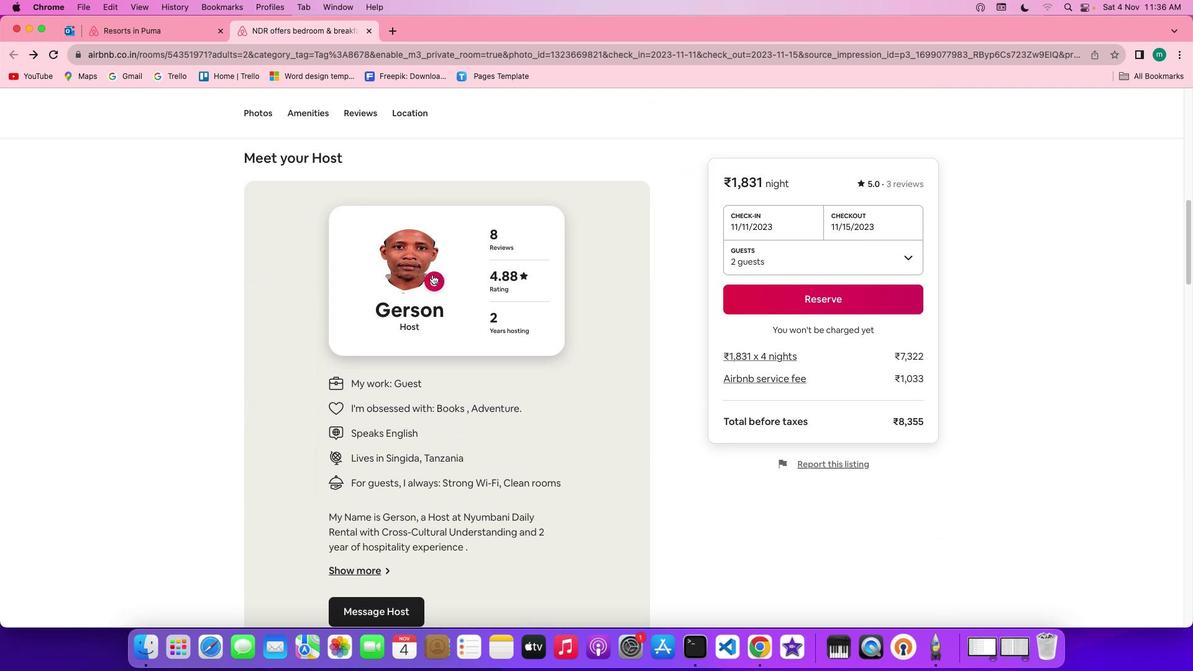 
Action: Mouse scrolled (427, 269) with delta (-4, -4)
Screenshot: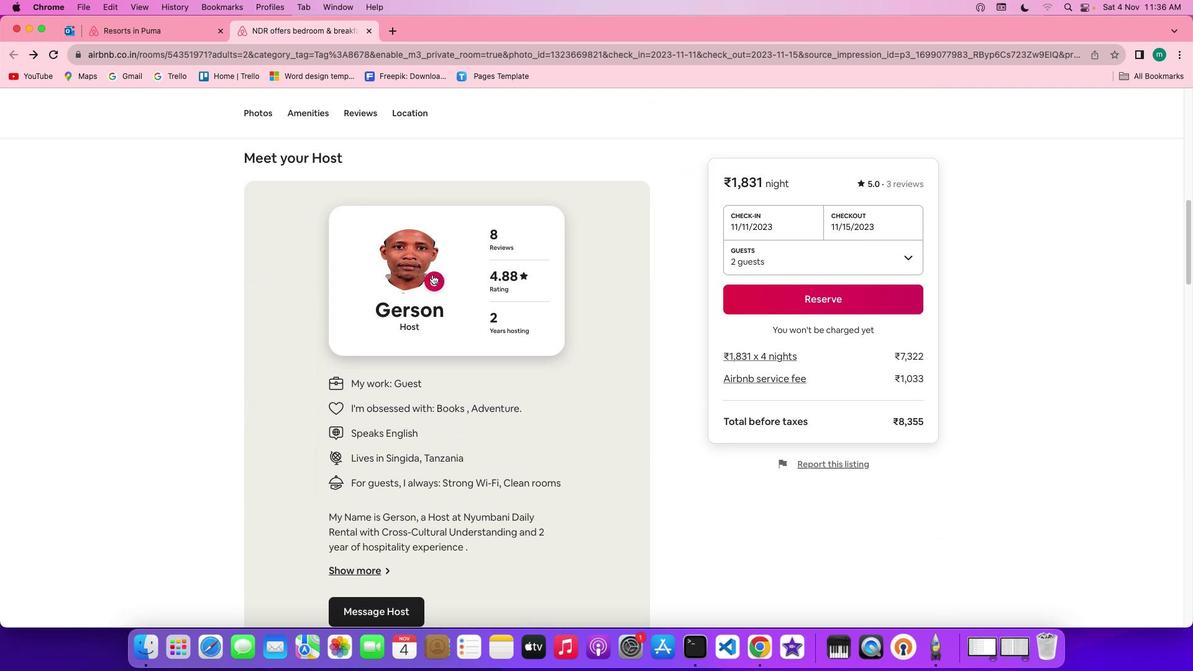 
Action: Mouse scrolled (427, 269) with delta (-4, -6)
Screenshot: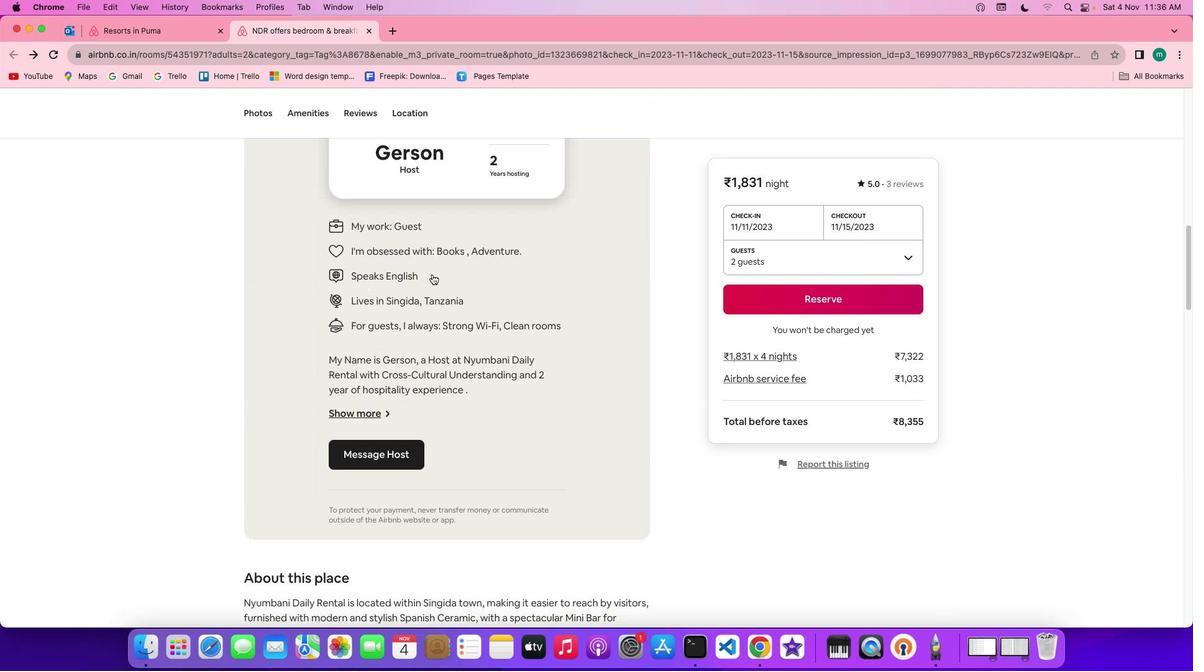 
Action: Mouse scrolled (427, 269) with delta (-4, -7)
Screenshot: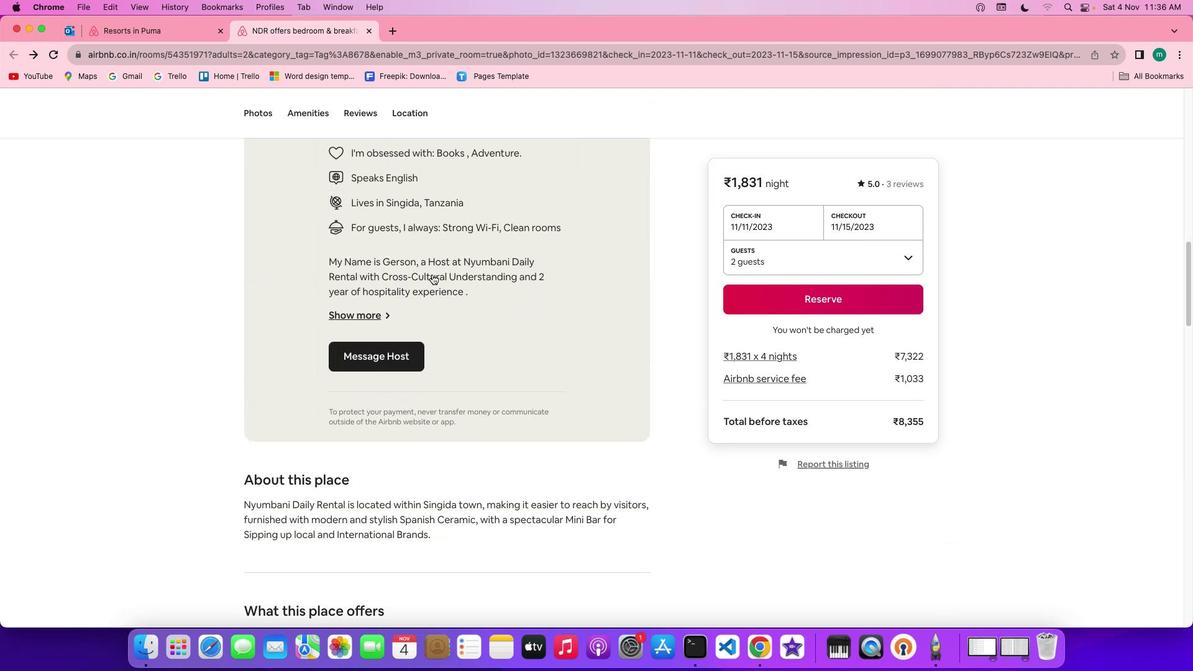 
Action: Mouse scrolled (427, 269) with delta (-4, -7)
Screenshot: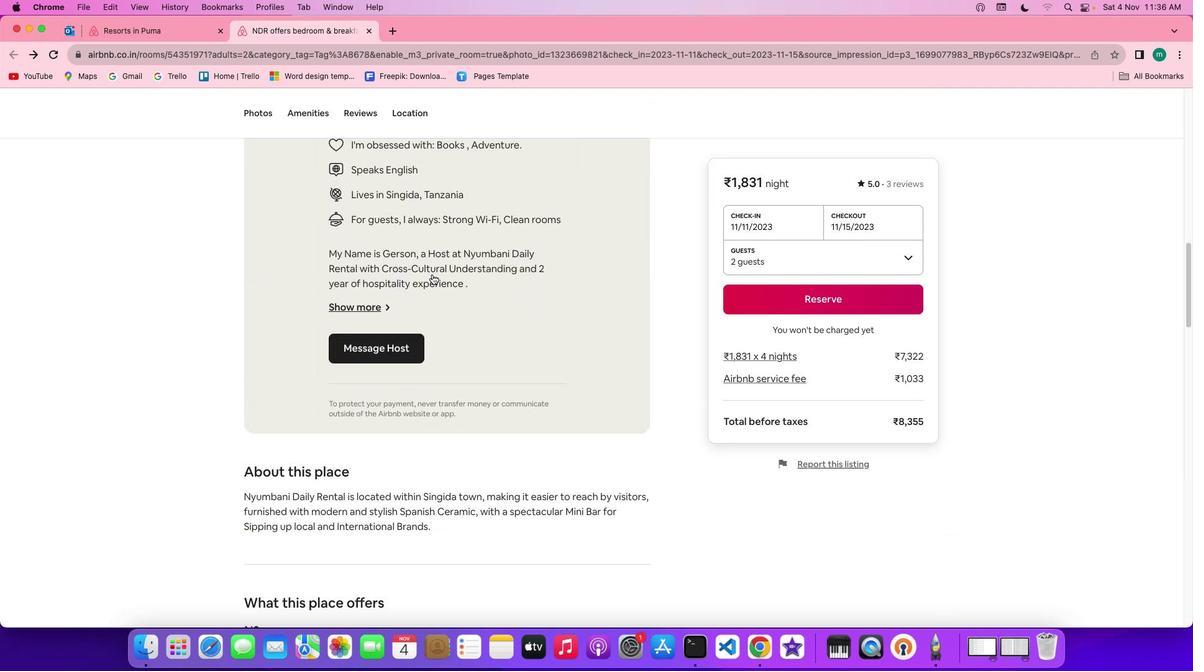 
Action: Mouse scrolled (427, 269) with delta (-4, -4)
Screenshot: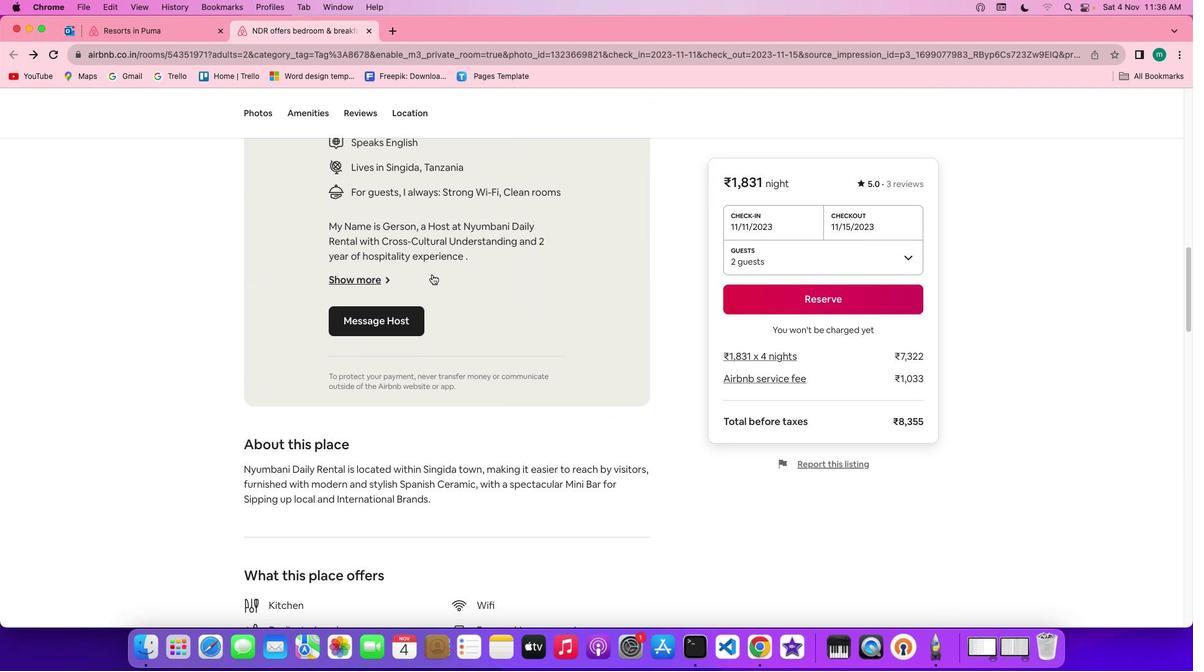 
Action: Mouse scrolled (427, 269) with delta (-4, -4)
Screenshot: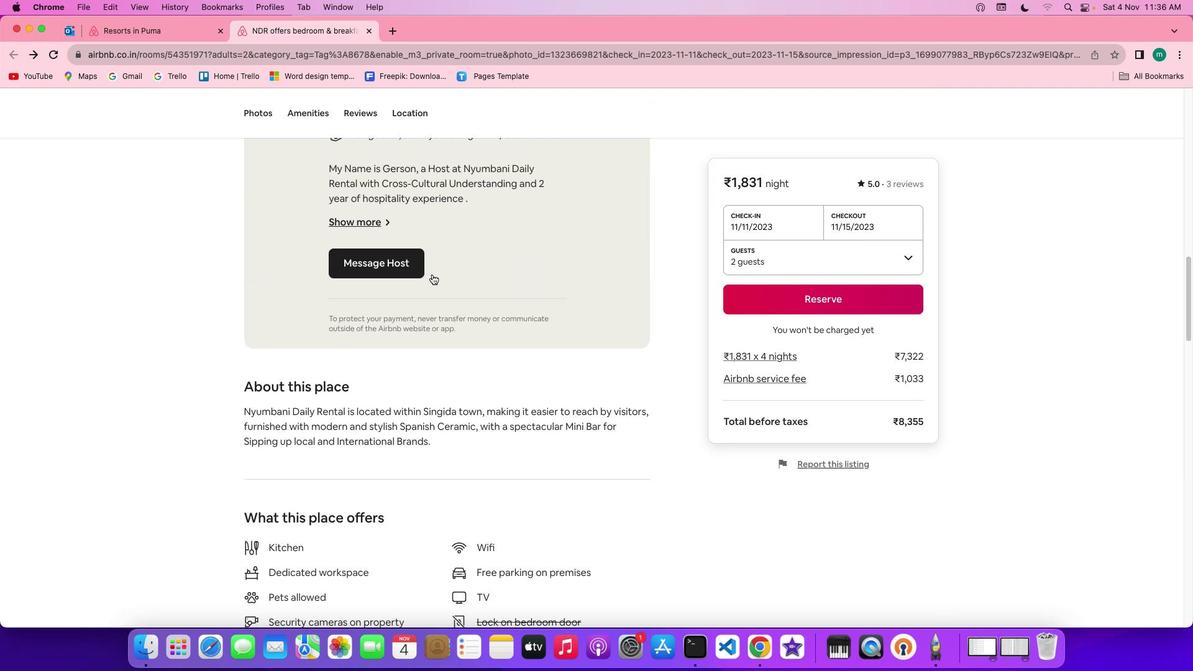 
Action: Mouse scrolled (427, 269) with delta (-4, -6)
Screenshot: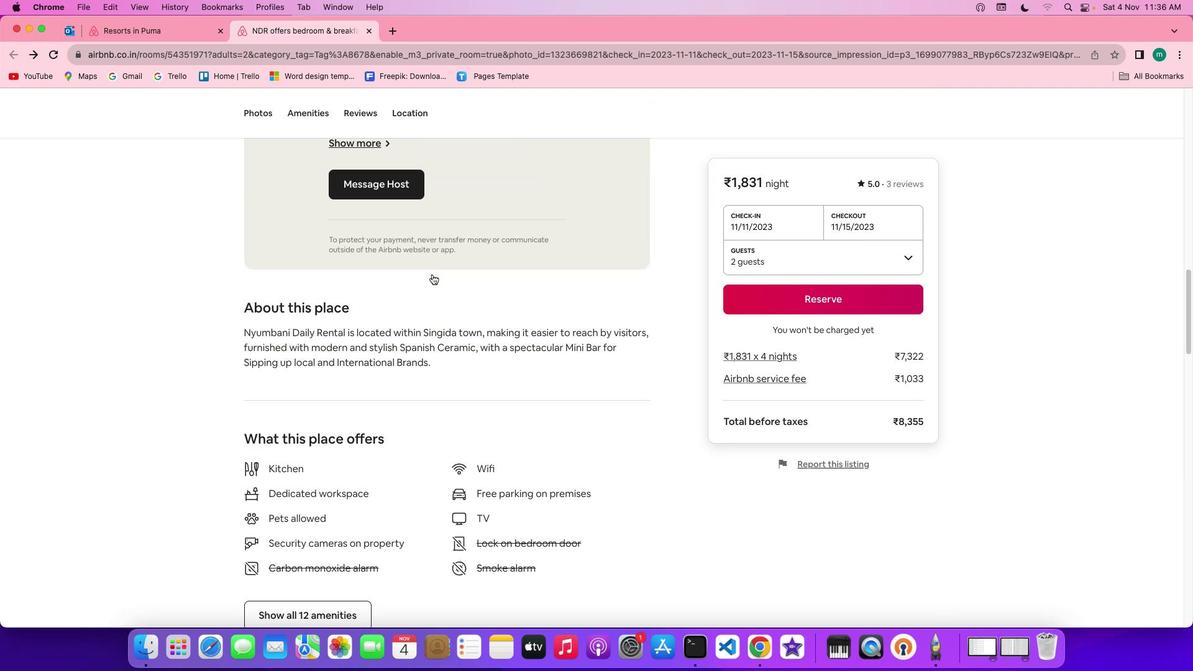 
Action: Mouse scrolled (427, 269) with delta (-4, -6)
Screenshot: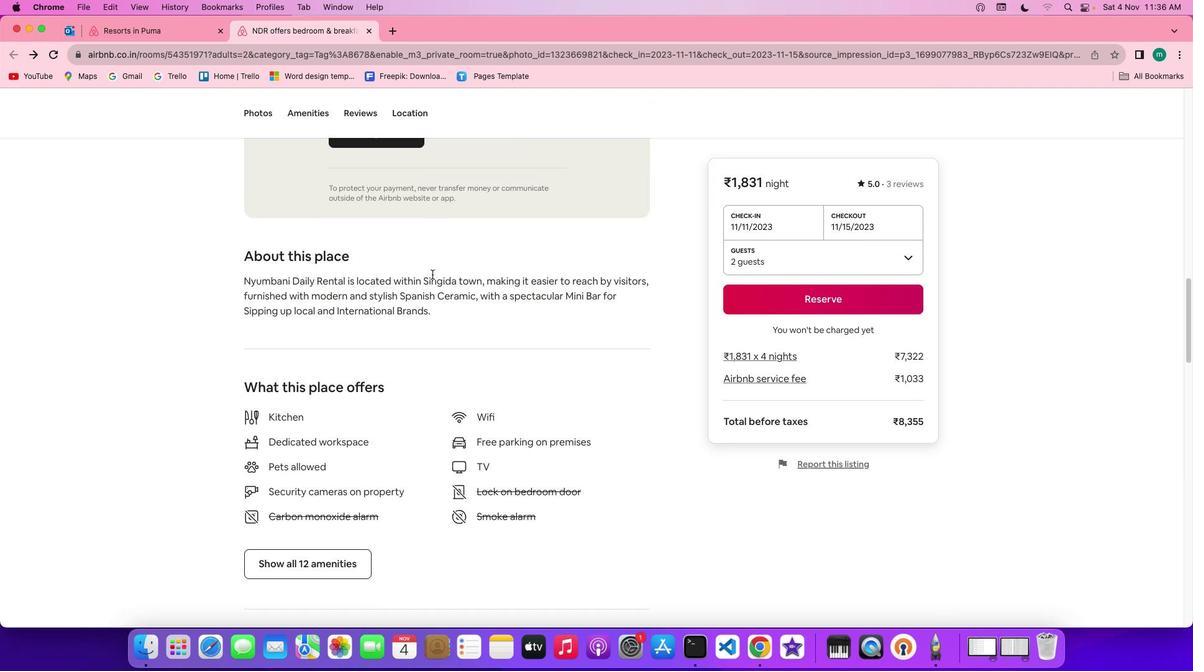 
Action: Mouse scrolled (427, 269) with delta (-4, -4)
Screenshot: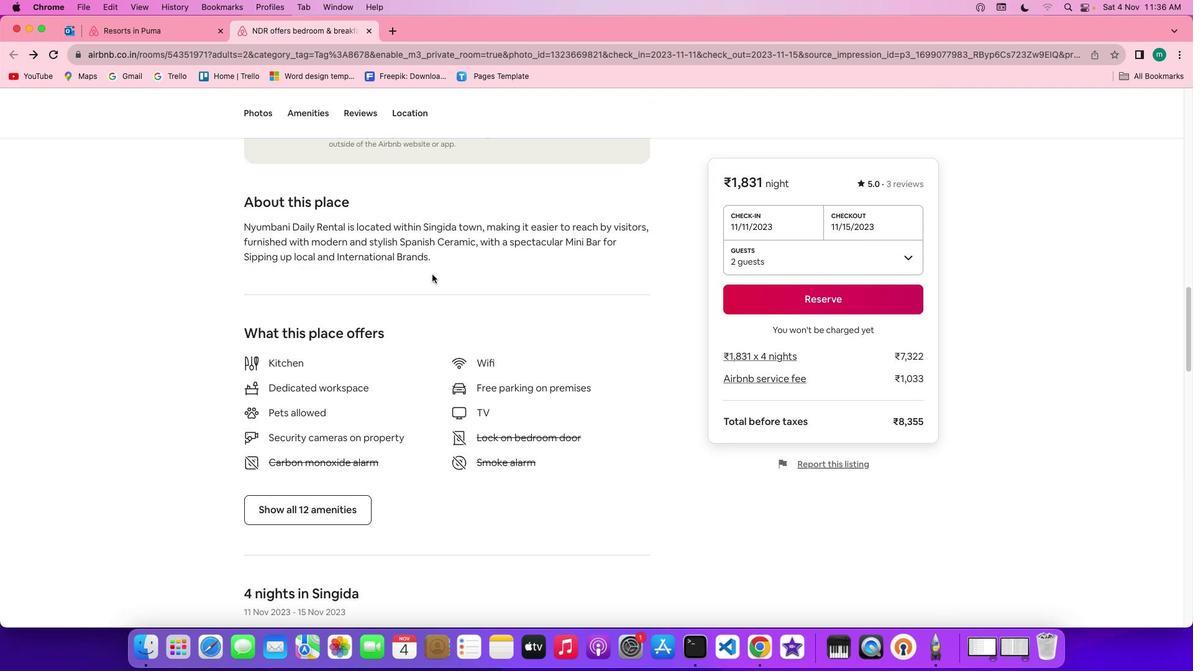 
Action: Mouse scrolled (427, 269) with delta (-4, -4)
Screenshot: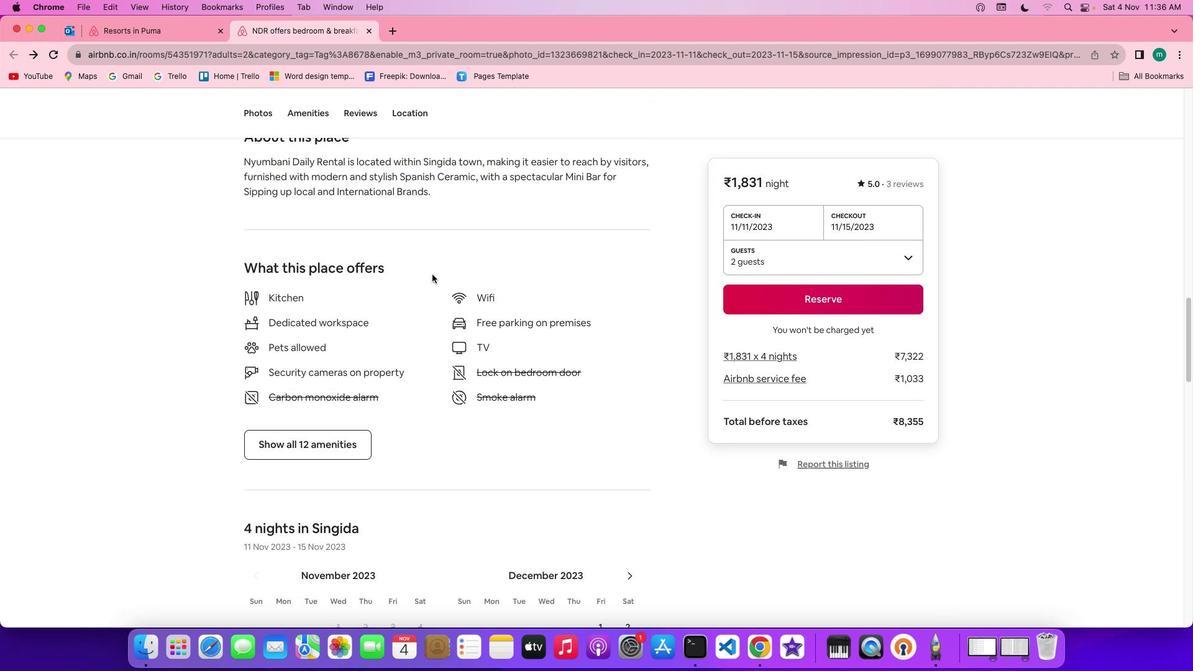 
Action: Mouse scrolled (427, 269) with delta (-4, -6)
Screenshot: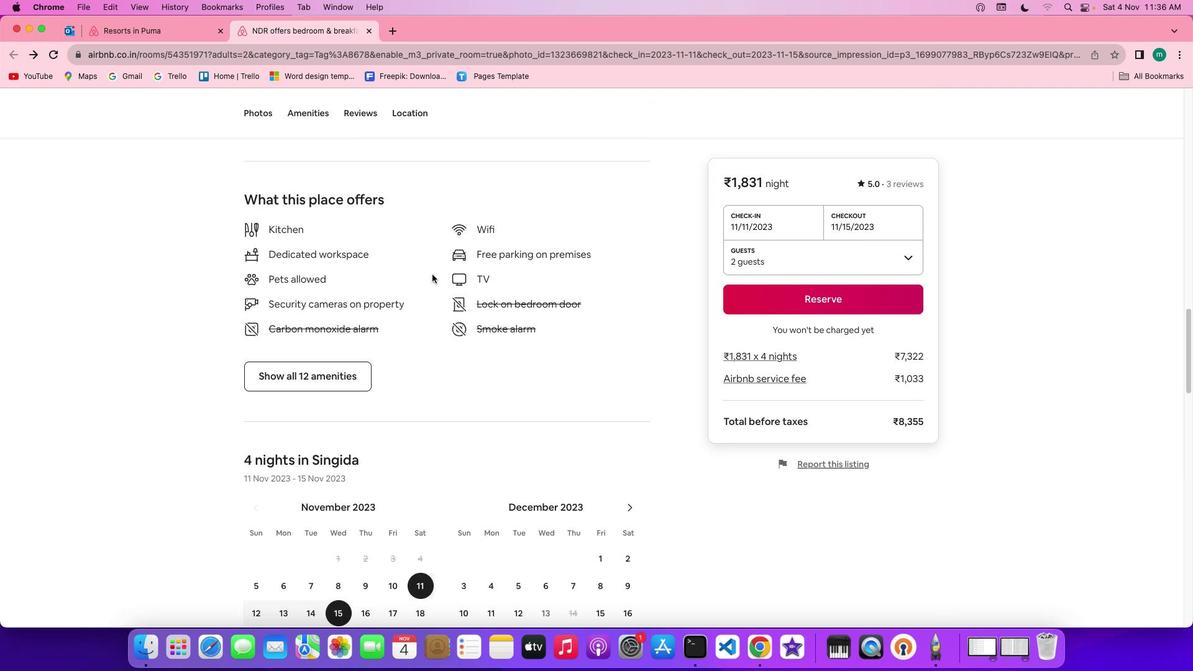 
Action: Mouse scrolled (427, 269) with delta (-4, -6)
Screenshot: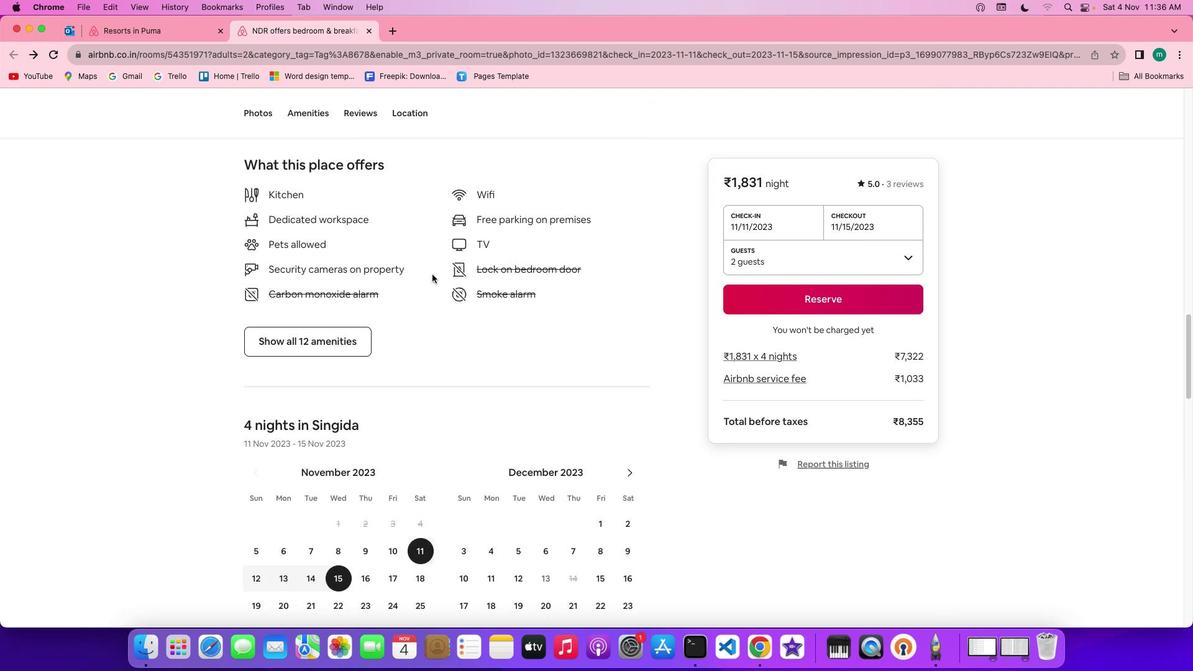 
Action: Mouse moved to (330, 343)
Screenshot: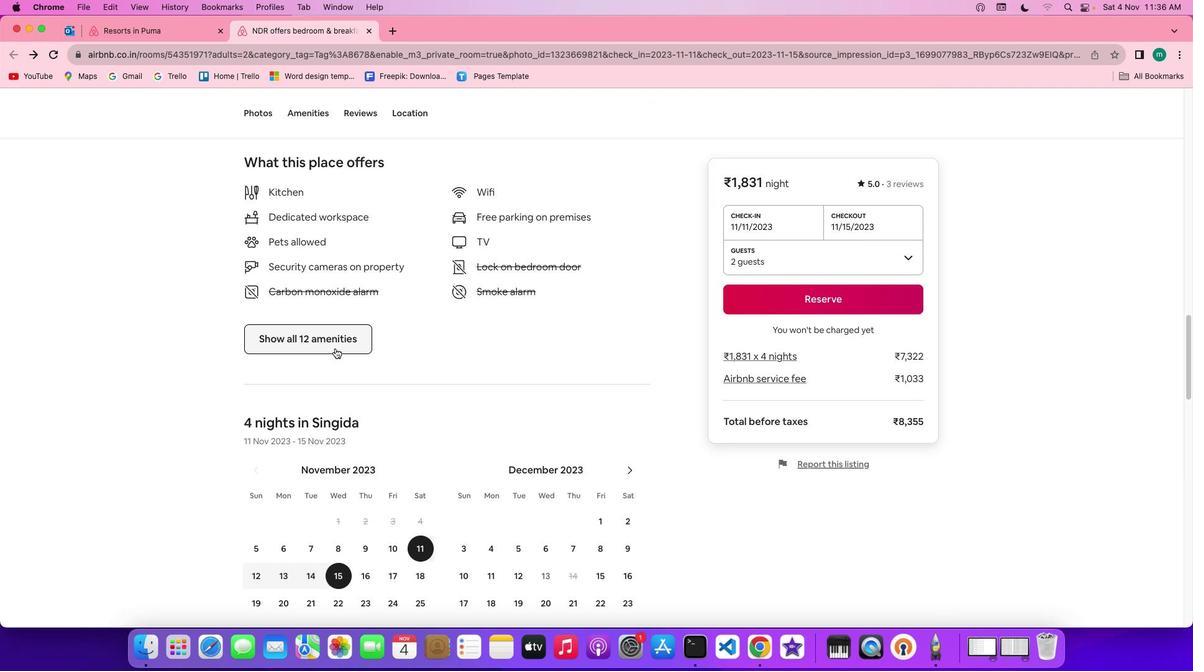 
Action: Mouse pressed left at (330, 343)
Screenshot: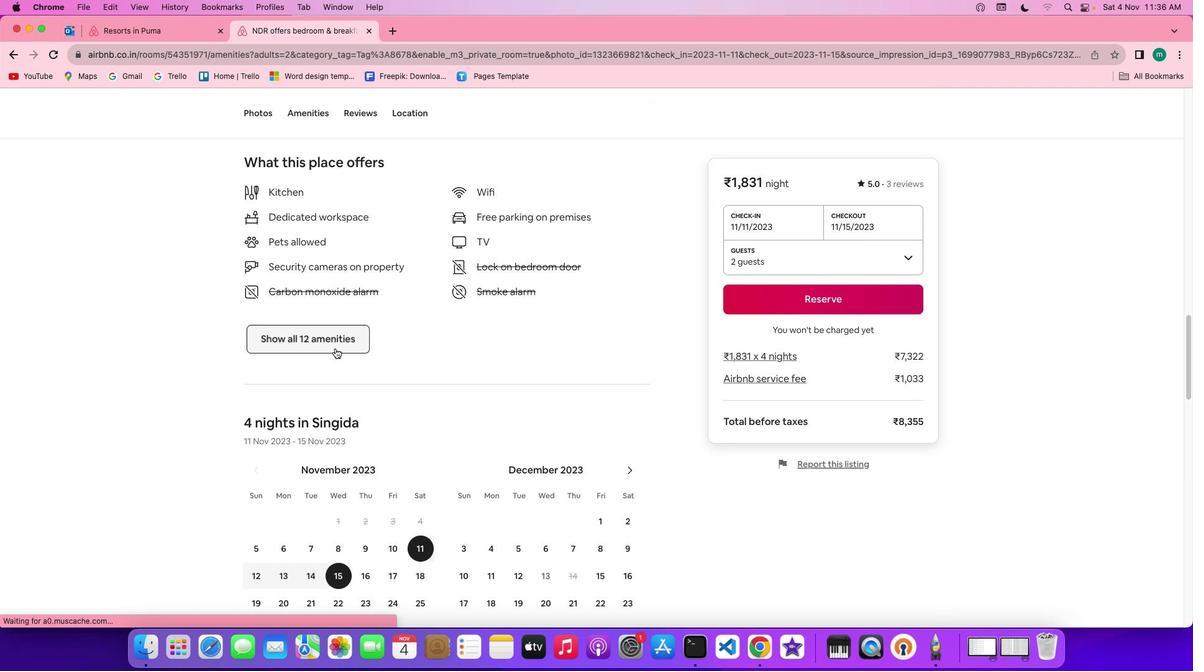 
Action: Mouse moved to (629, 338)
Screenshot: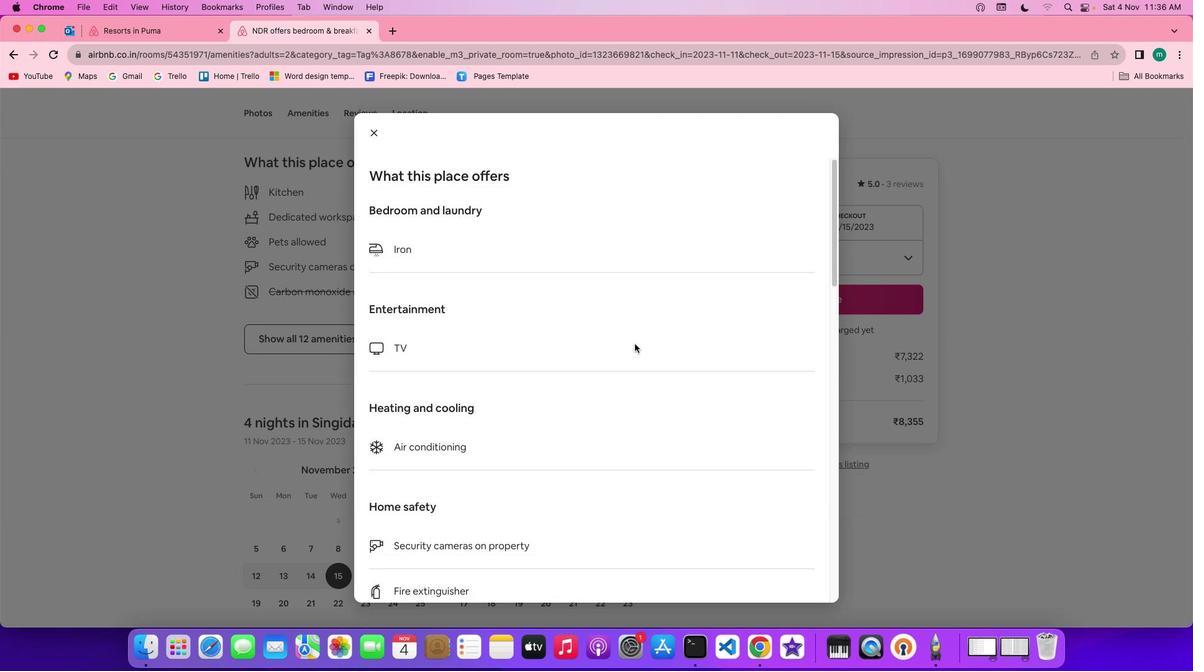 
Action: Mouse scrolled (629, 338) with delta (-4, -4)
Screenshot: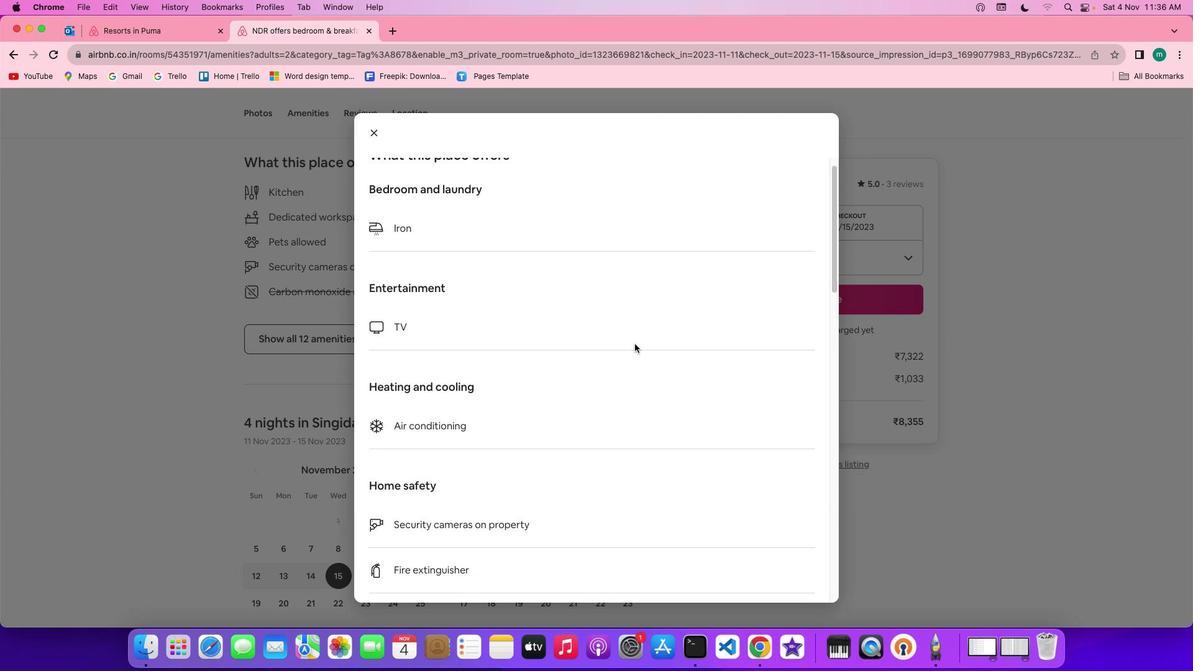 
Action: Mouse scrolled (629, 338) with delta (-4, -4)
Screenshot: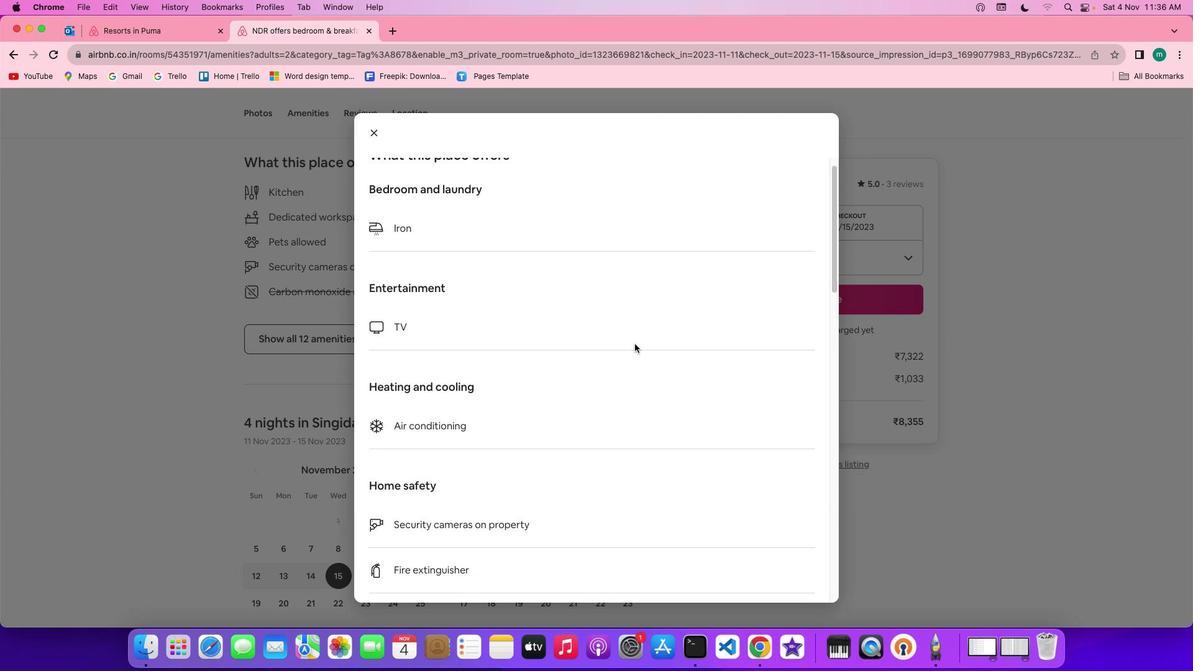 
Action: Mouse scrolled (629, 338) with delta (-4, -6)
Screenshot: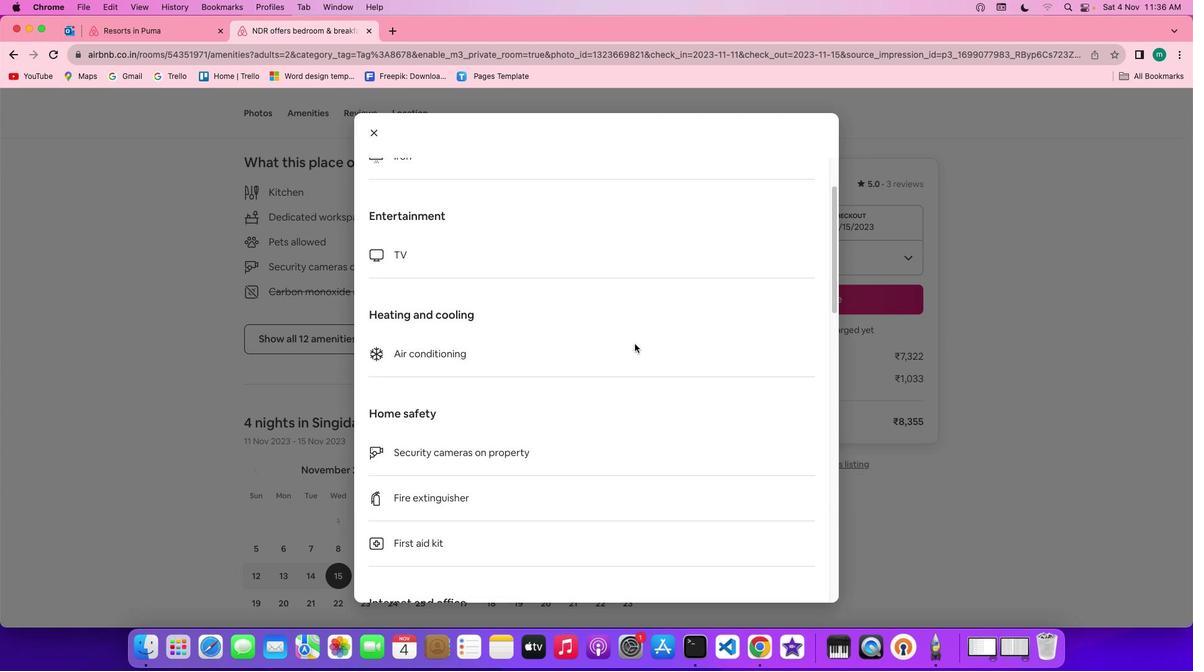 
Action: Mouse scrolled (629, 338) with delta (-4, -6)
Screenshot: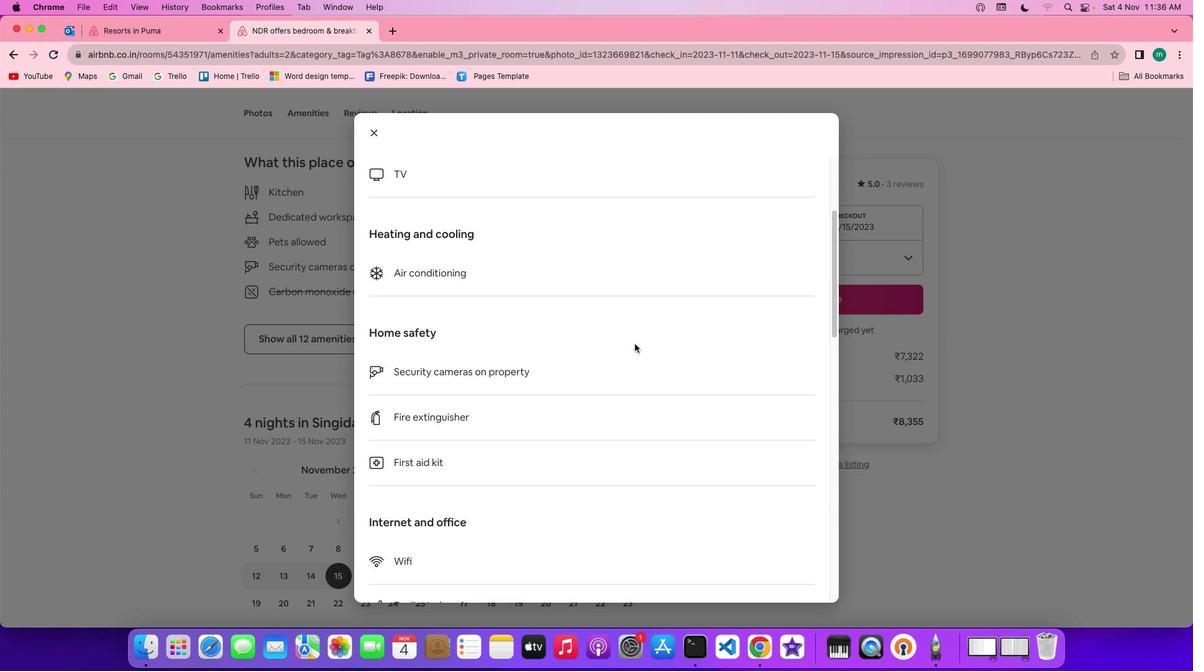 
Action: Mouse scrolled (629, 338) with delta (-4, -4)
Screenshot: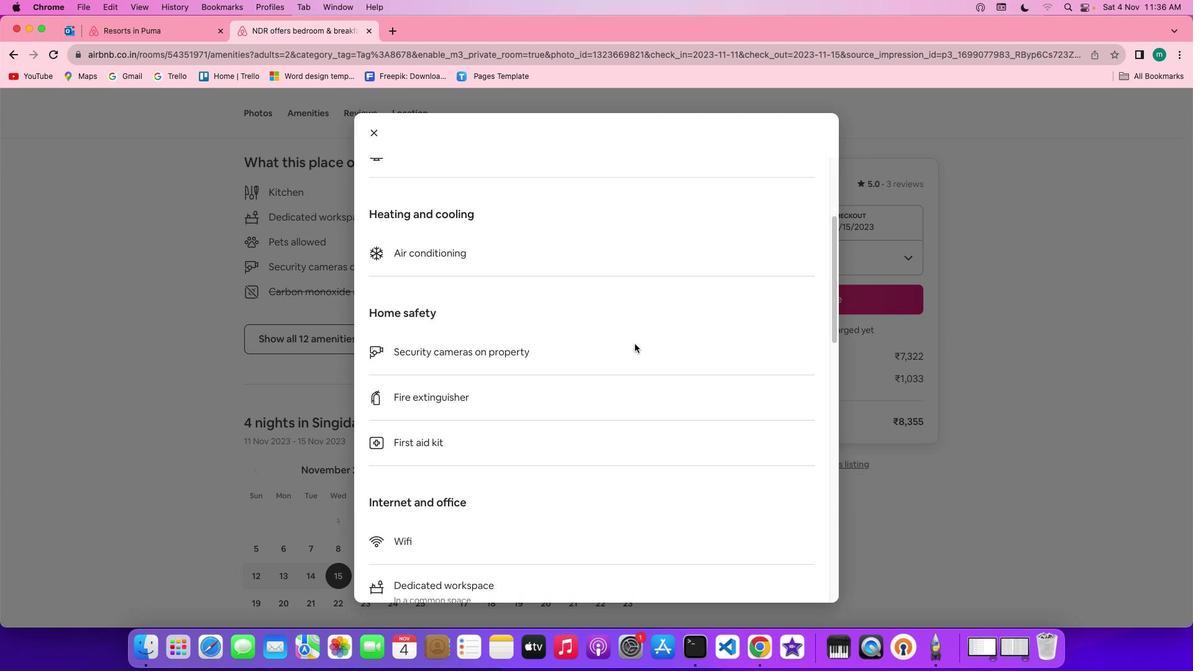 
Action: Mouse scrolled (629, 338) with delta (-4, -4)
Screenshot: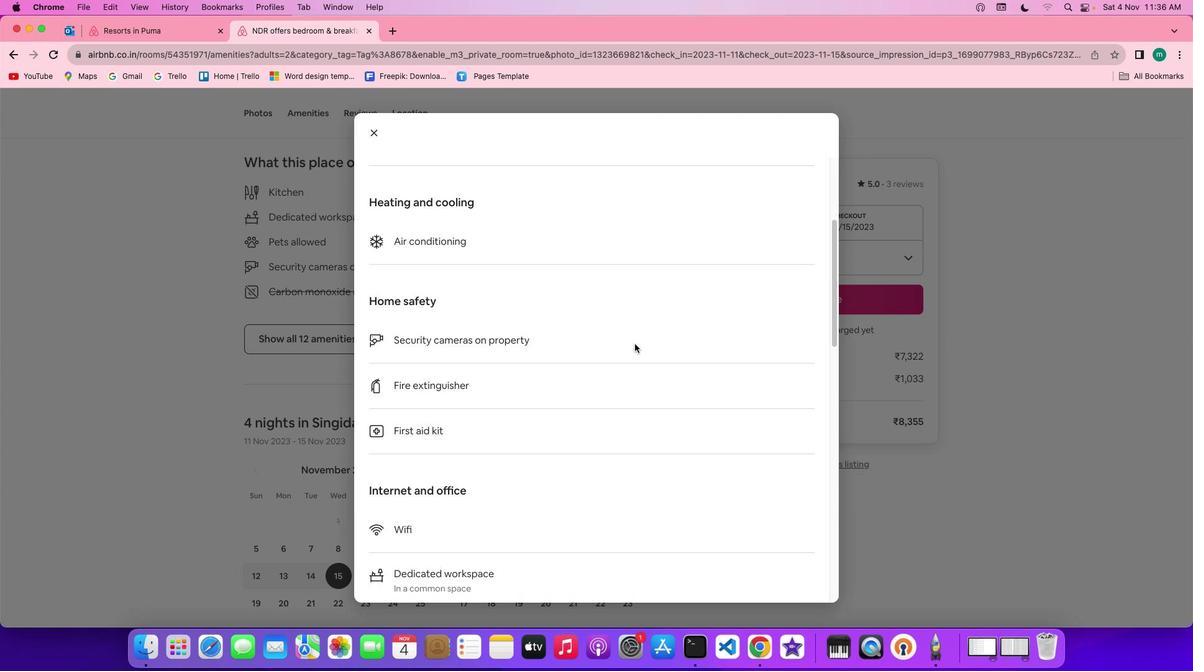 
Action: Mouse scrolled (629, 338) with delta (-4, -5)
Screenshot: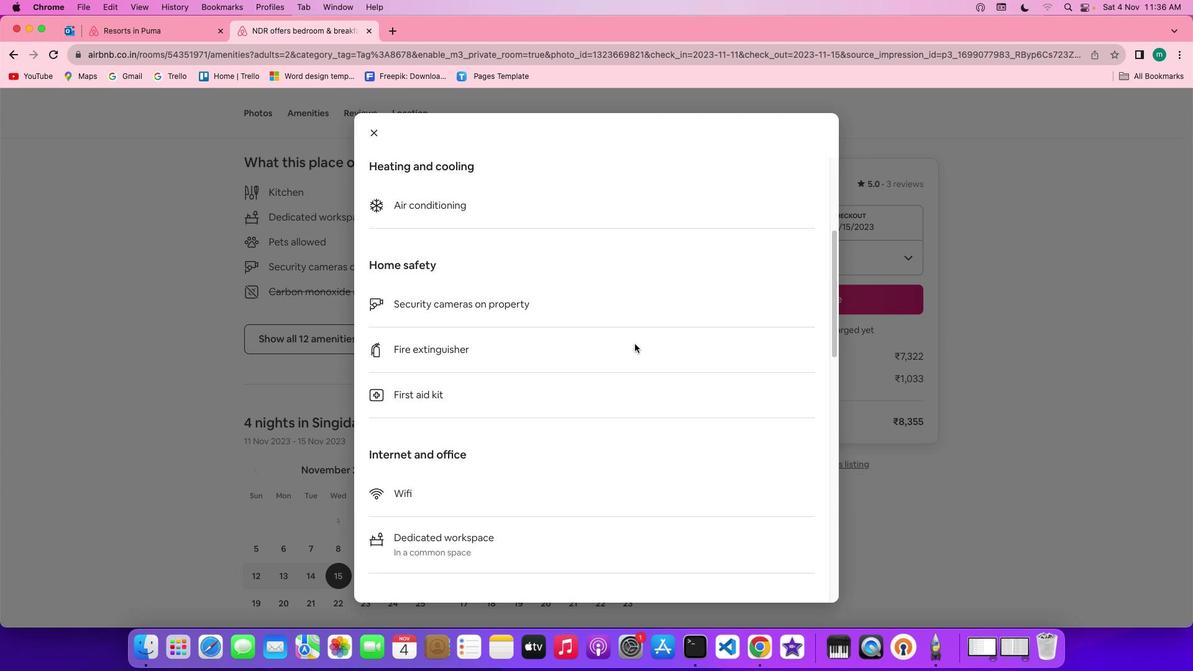 
Action: Mouse scrolled (629, 338) with delta (-4, -4)
Screenshot: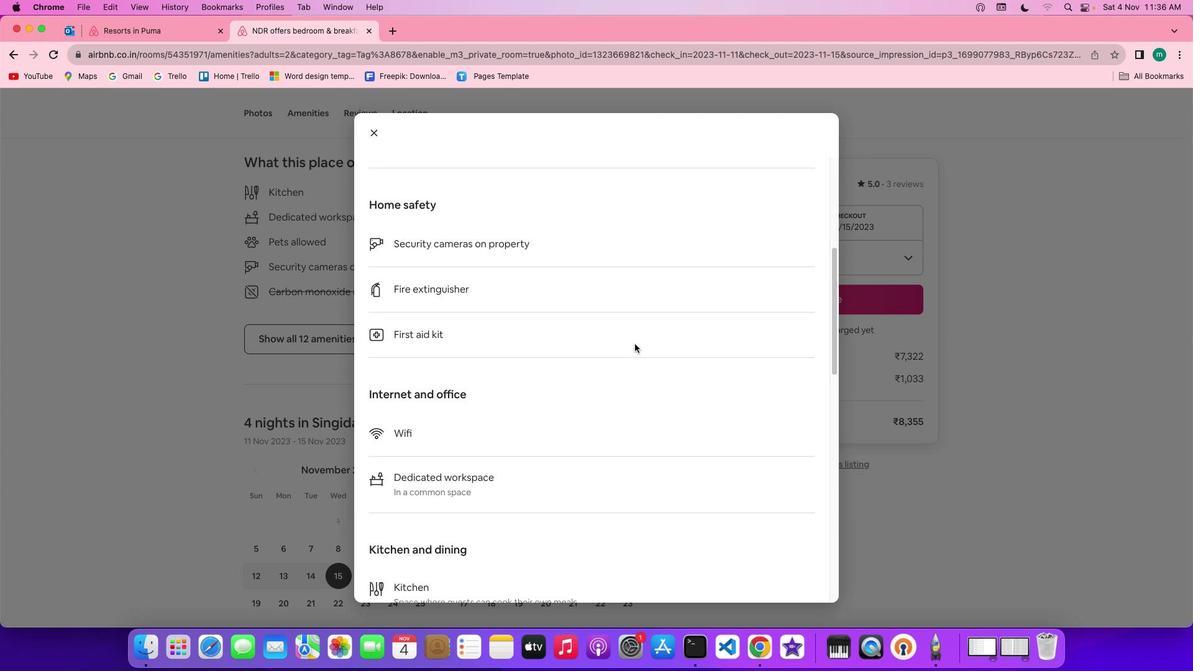 
Action: Mouse scrolled (629, 338) with delta (-4, -4)
Screenshot: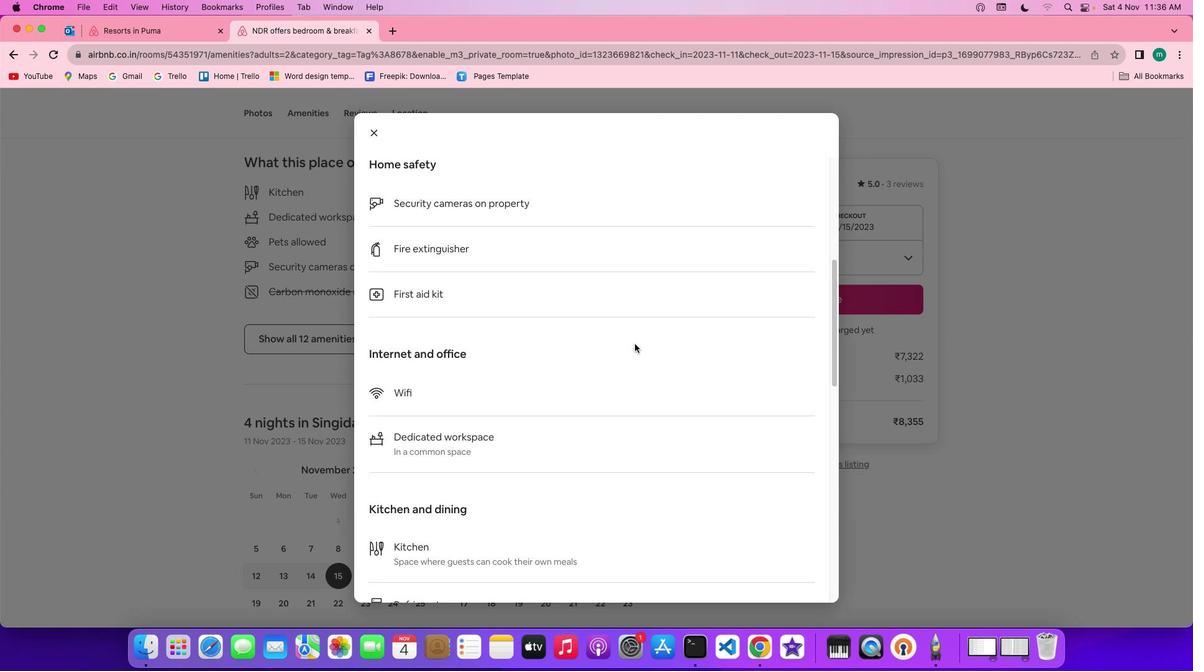 
Action: Mouse scrolled (629, 338) with delta (-4, -4)
Screenshot: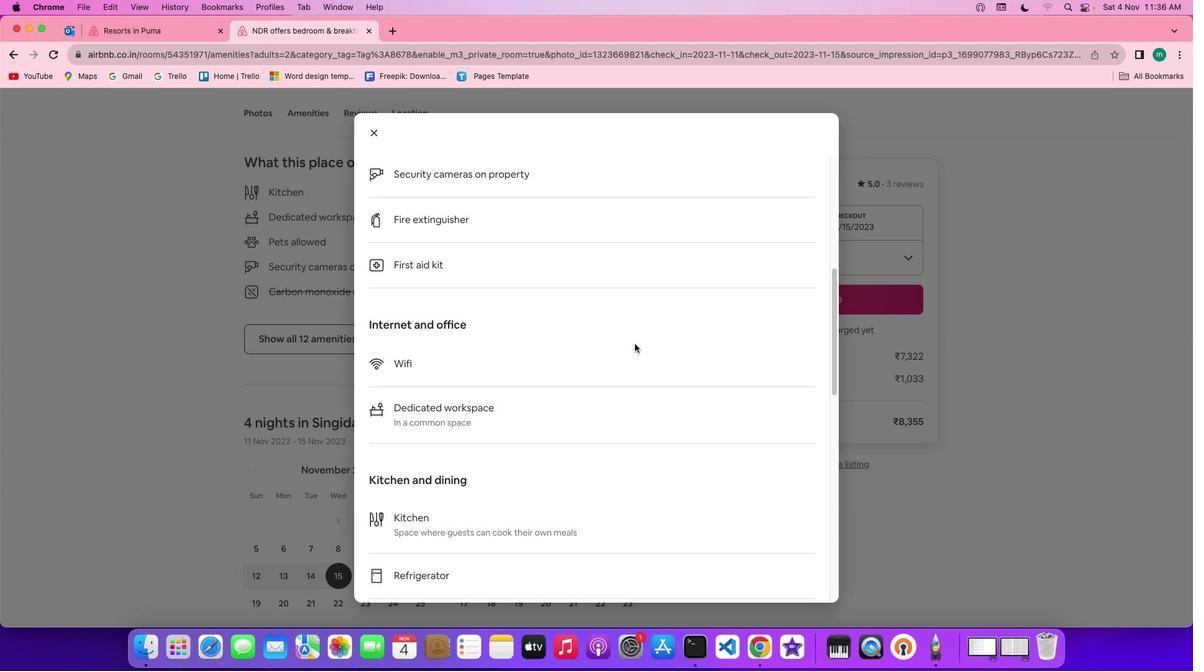 
Action: Mouse scrolled (629, 338) with delta (-4, -6)
Screenshot: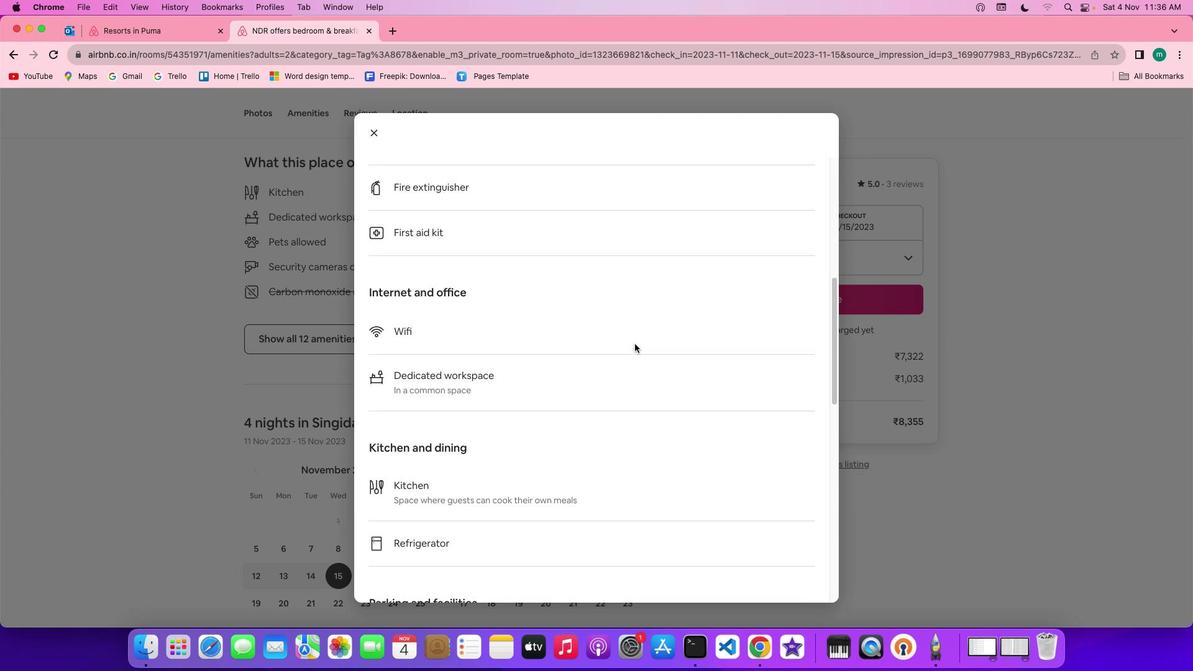
Action: Mouse scrolled (629, 338) with delta (-4, -6)
Screenshot: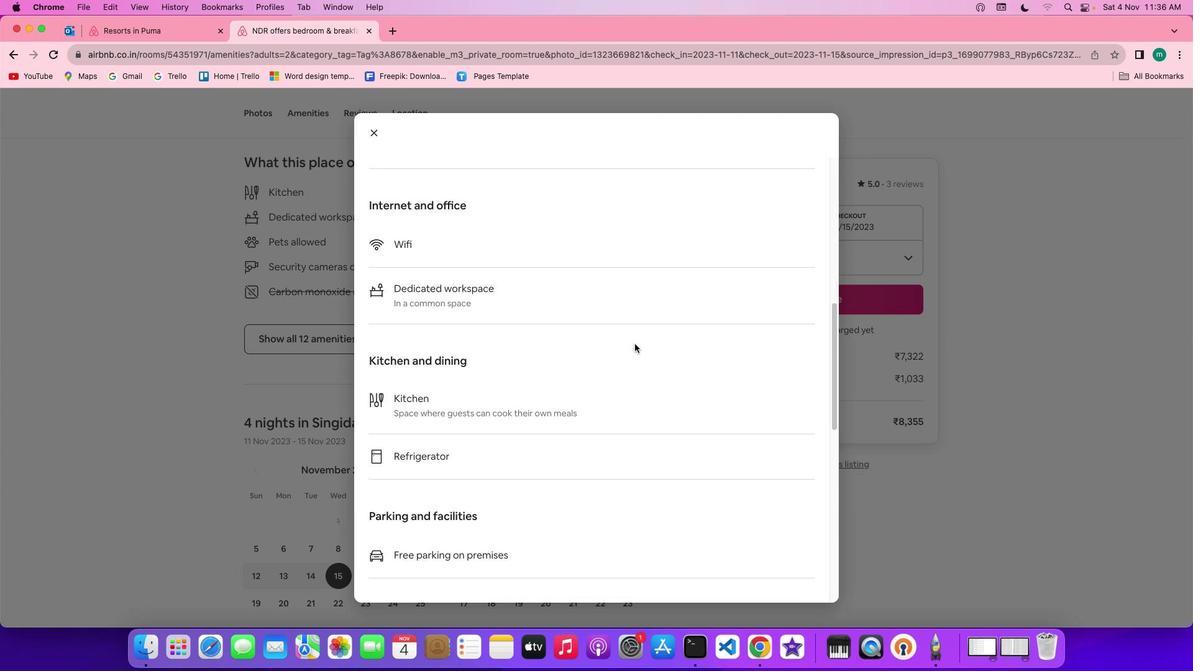 
Action: Mouse scrolled (629, 338) with delta (-4, -4)
Screenshot: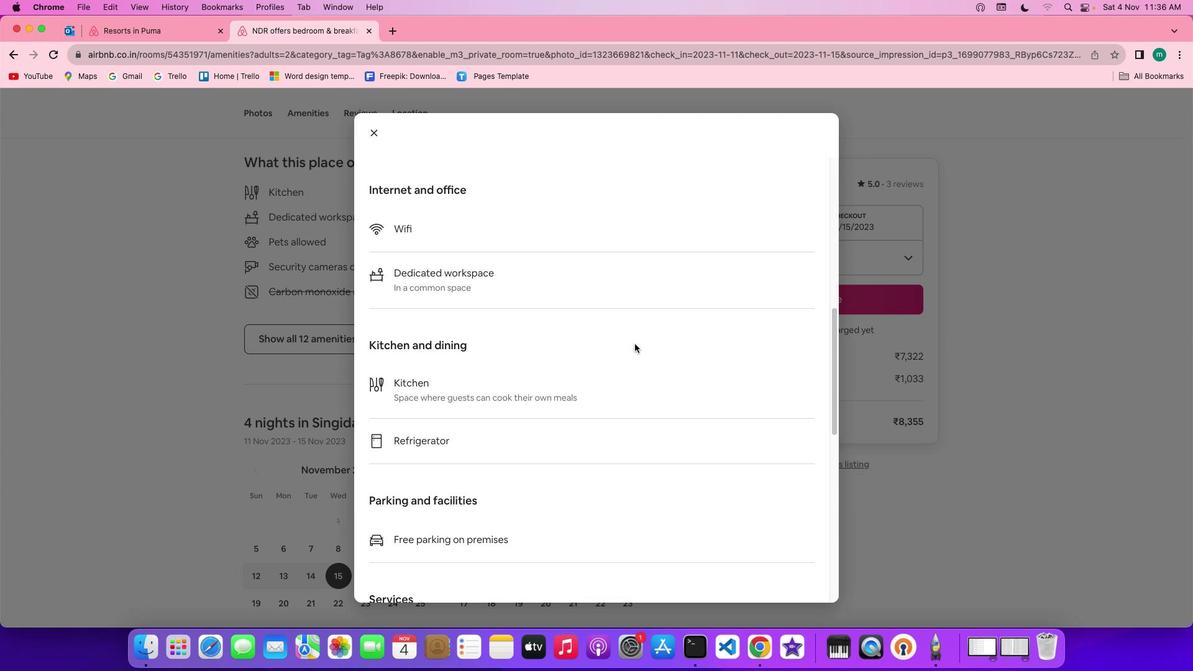 
Action: Mouse scrolled (629, 338) with delta (-4, -4)
Screenshot: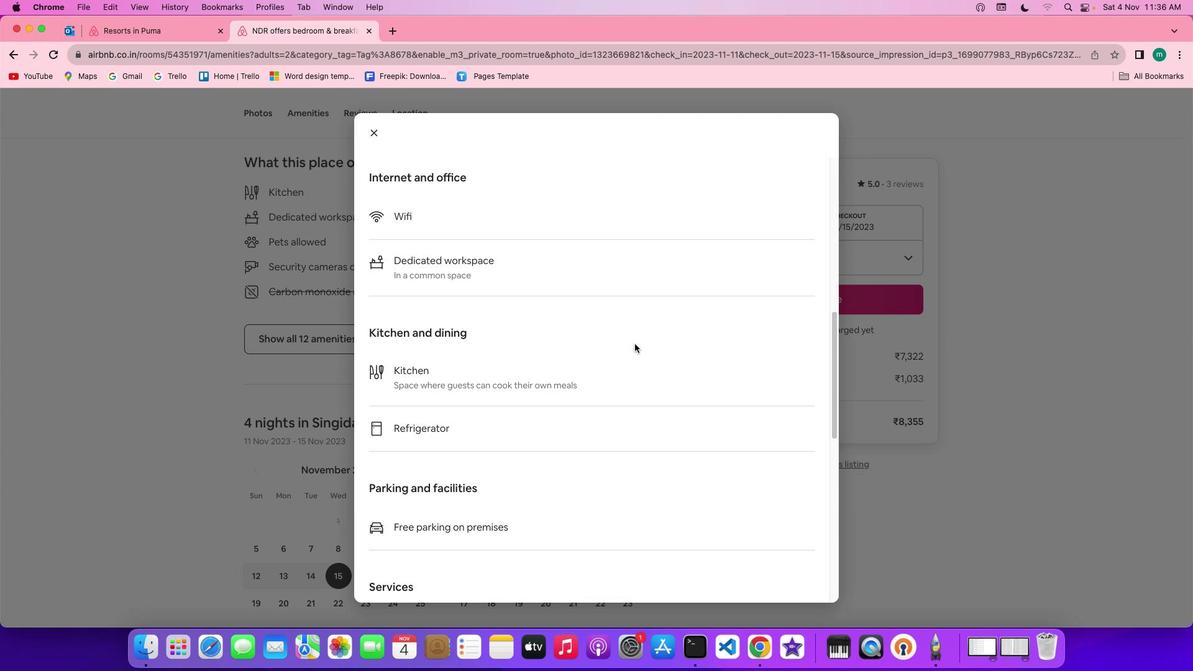 
Action: Mouse scrolled (629, 338) with delta (-4, -5)
Screenshot: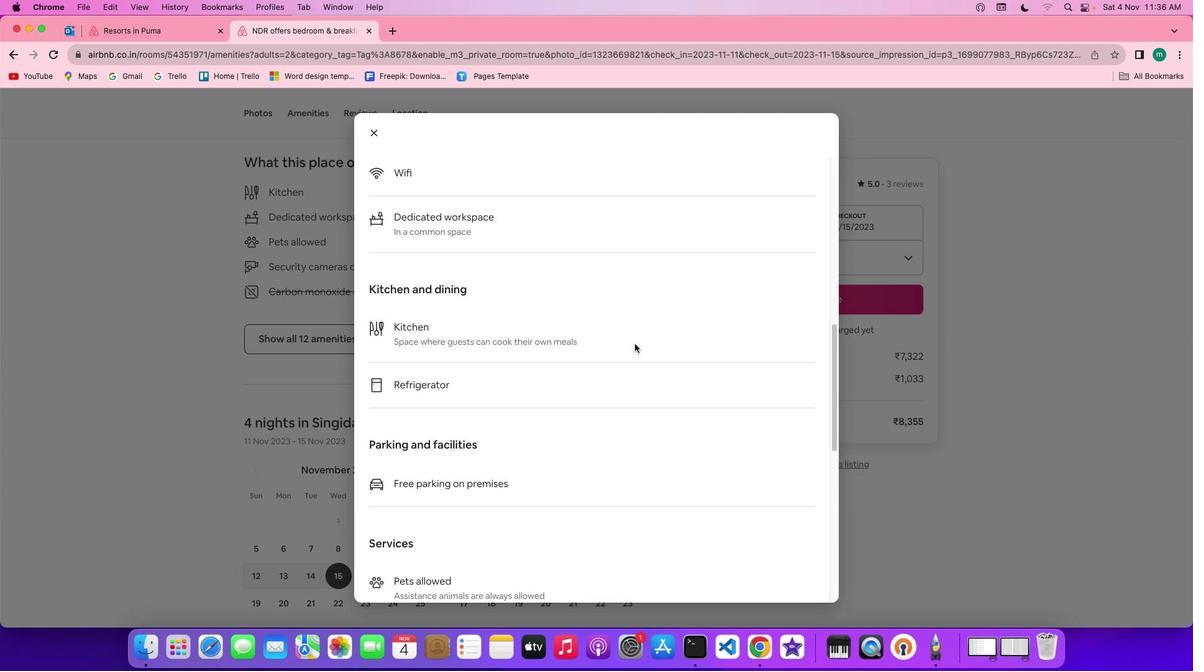 
Action: Mouse scrolled (629, 338) with delta (-4, -5)
Screenshot: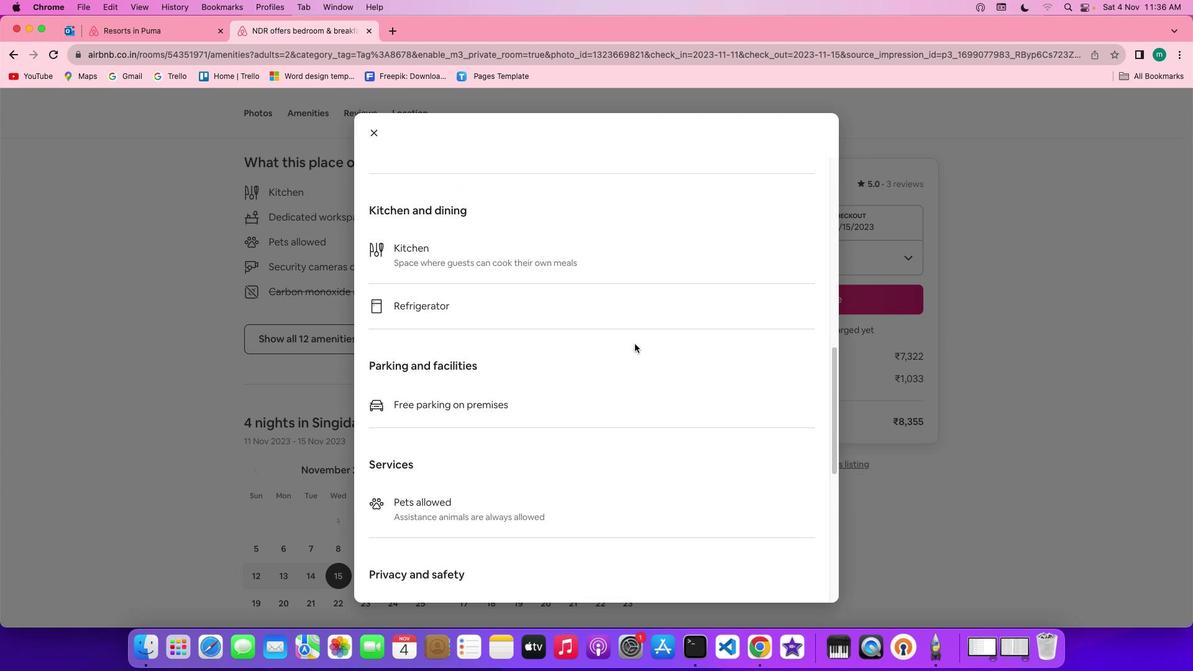 
Action: Mouse scrolled (629, 338) with delta (-4, -4)
Screenshot: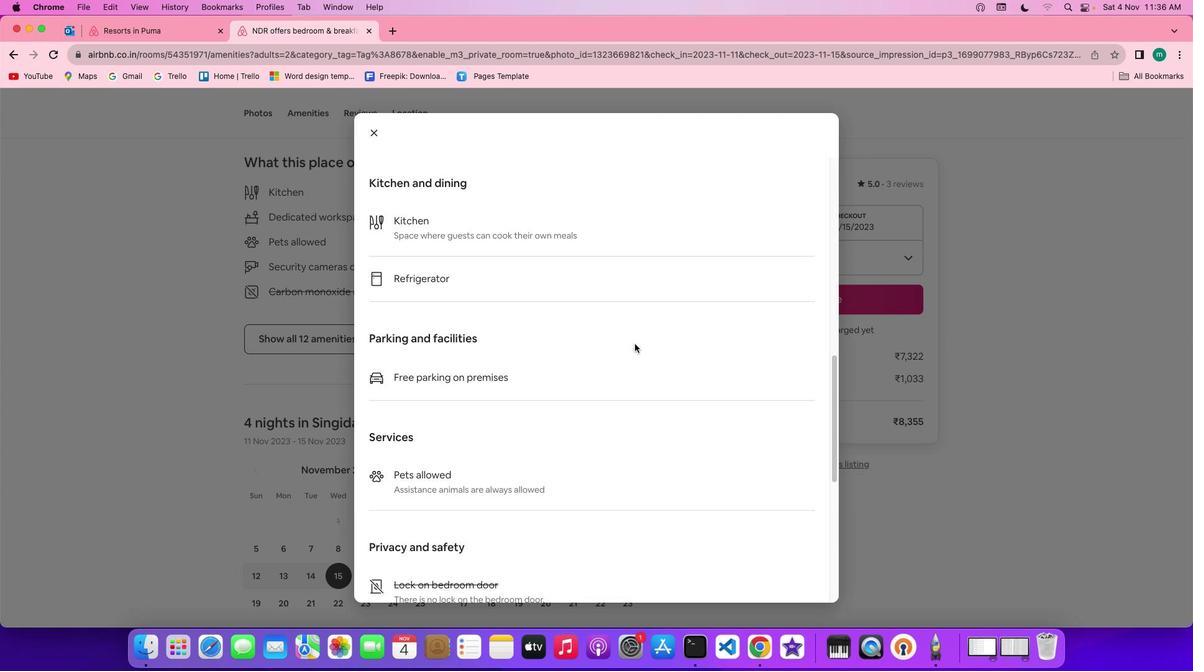 
Action: Mouse scrolled (629, 338) with delta (-4, -4)
Screenshot: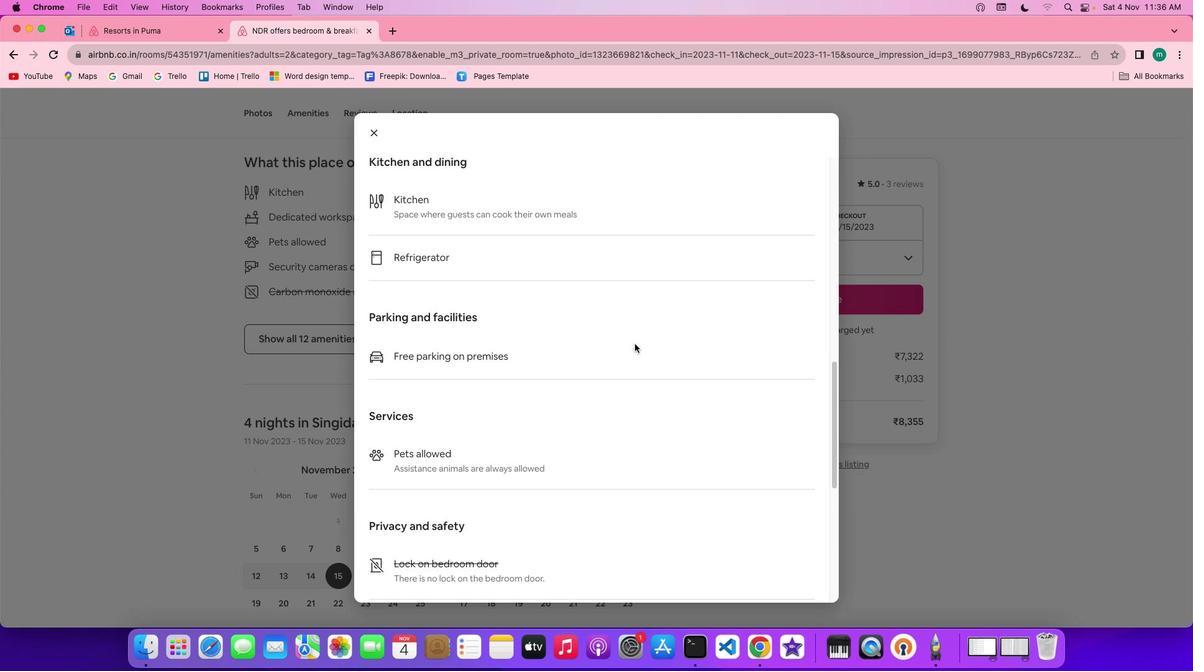 
Action: Mouse scrolled (629, 338) with delta (-4, -5)
Screenshot: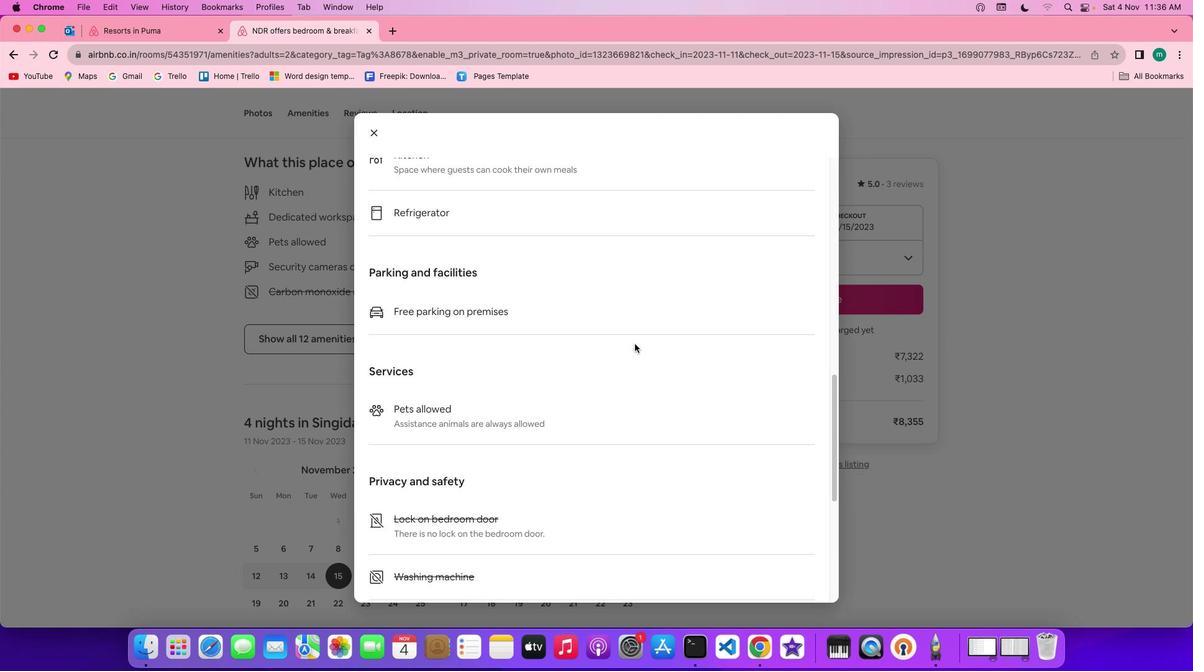
Action: Mouse scrolled (629, 338) with delta (-4, -4)
Screenshot: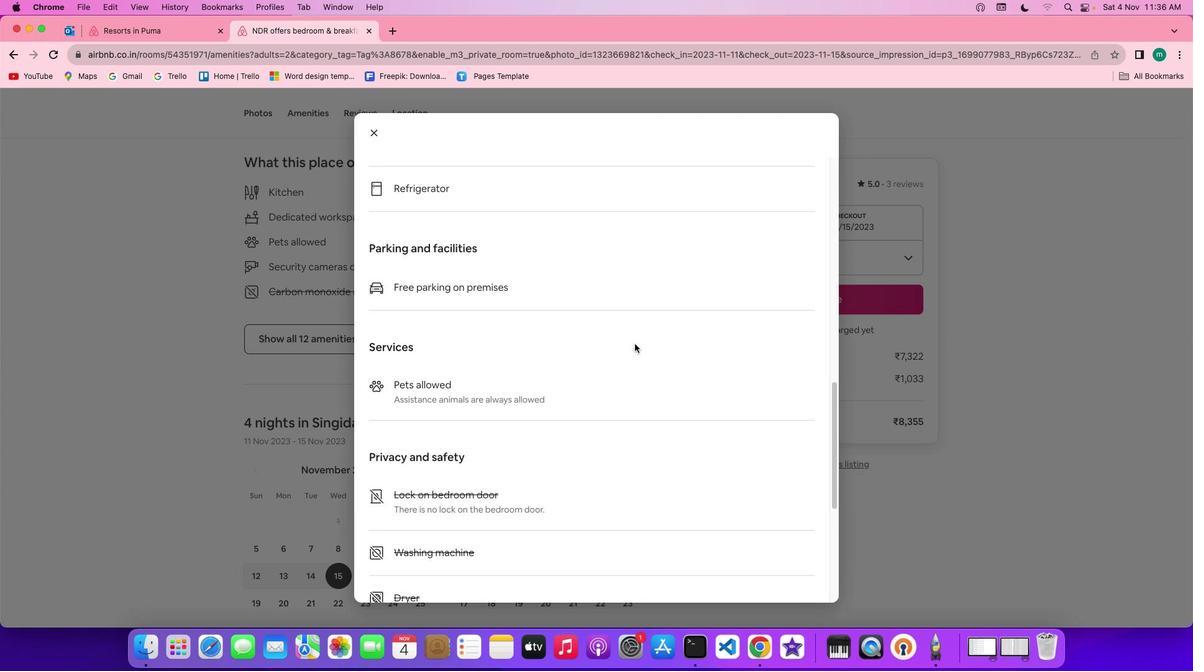 
Action: Mouse scrolled (629, 338) with delta (-4, -4)
Screenshot: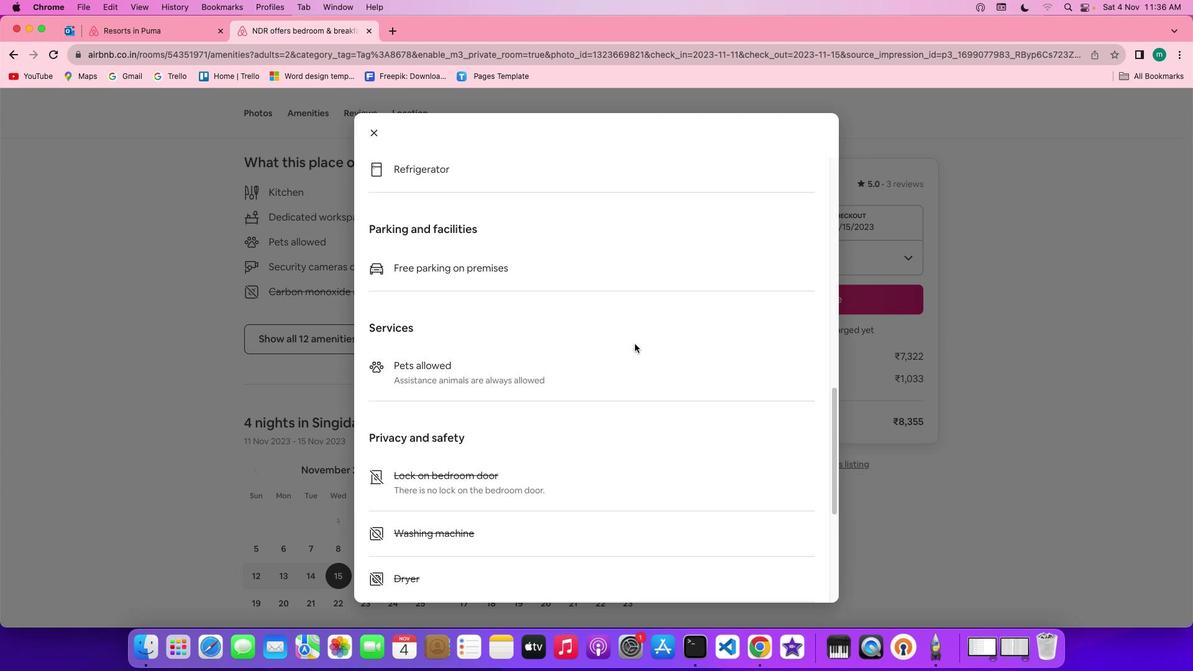
Action: Mouse scrolled (629, 338) with delta (-4, -5)
Screenshot: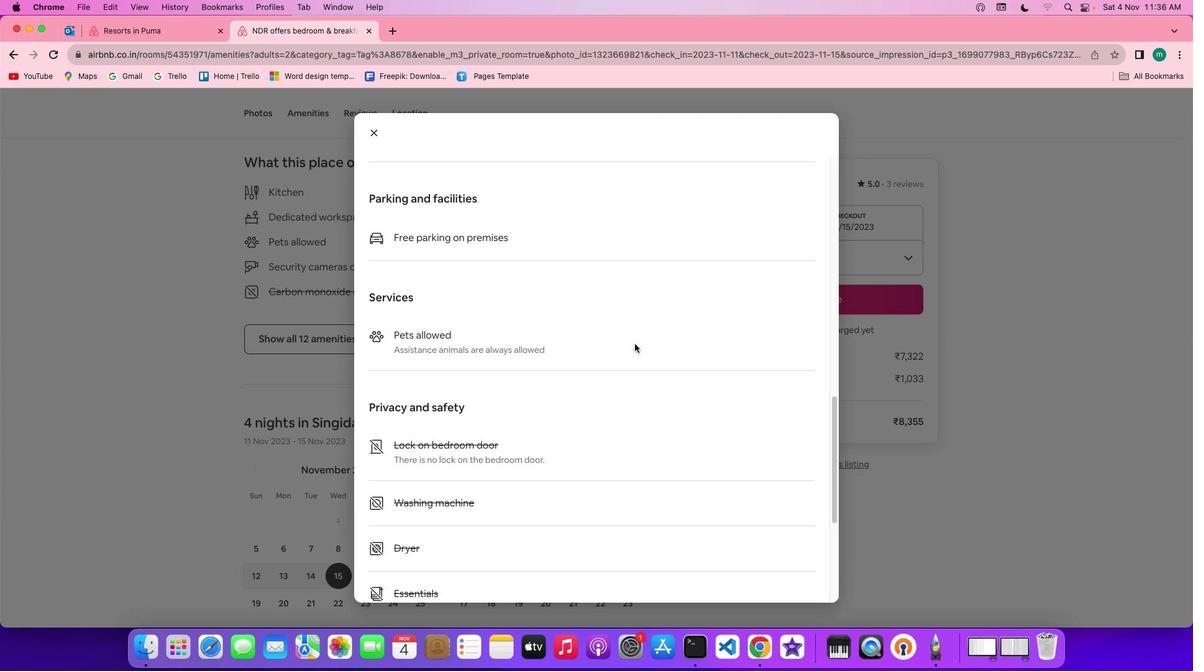
Action: Mouse scrolled (629, 338) with delta (-4, -6)
Screenshot: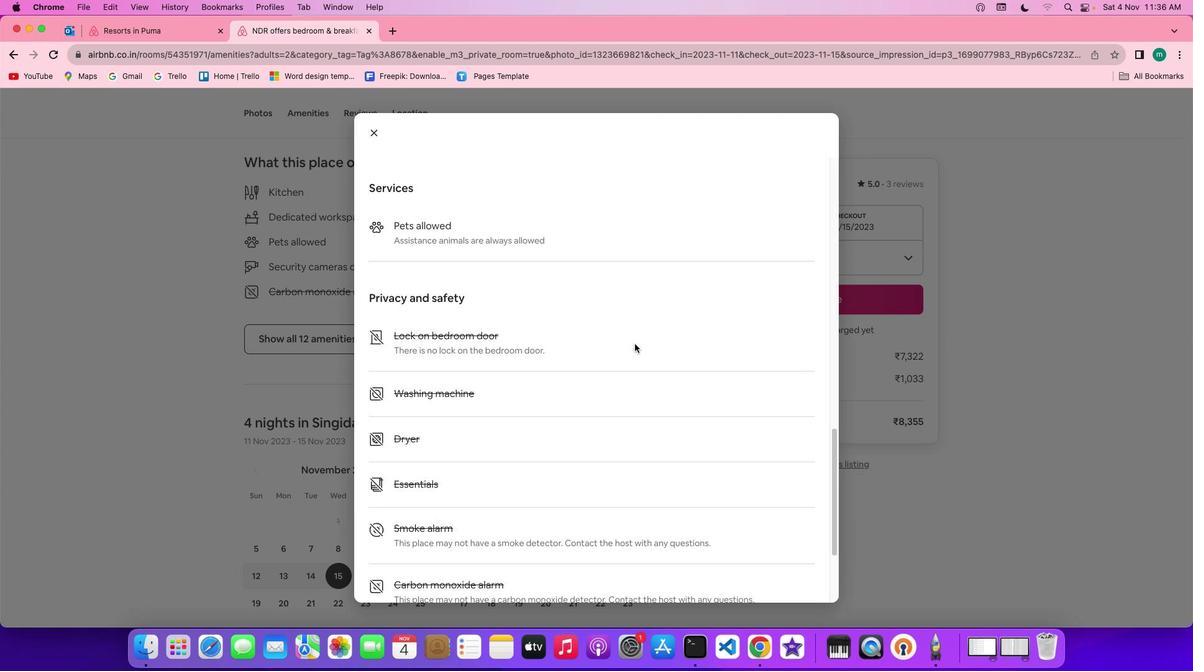 
Action: Mouse scrolled (629, 338) with delta (-4, -4)
Screenshot: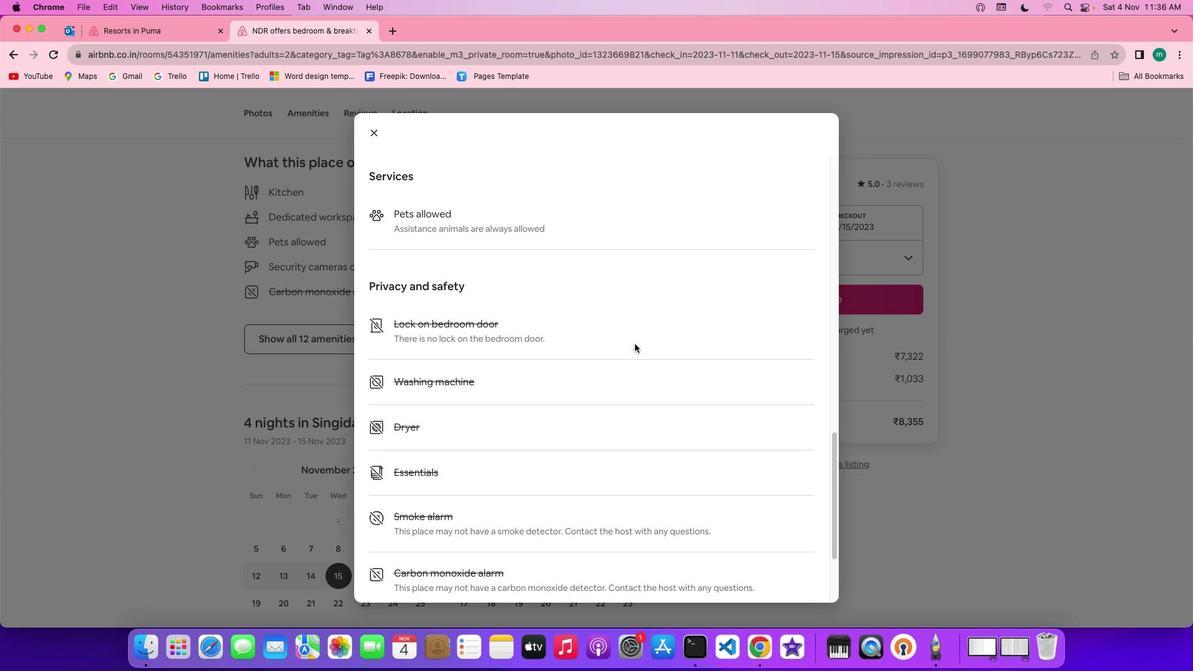 
Action: Mouse scrolled (629, 338) with delta (-4, -4)
Screenshot: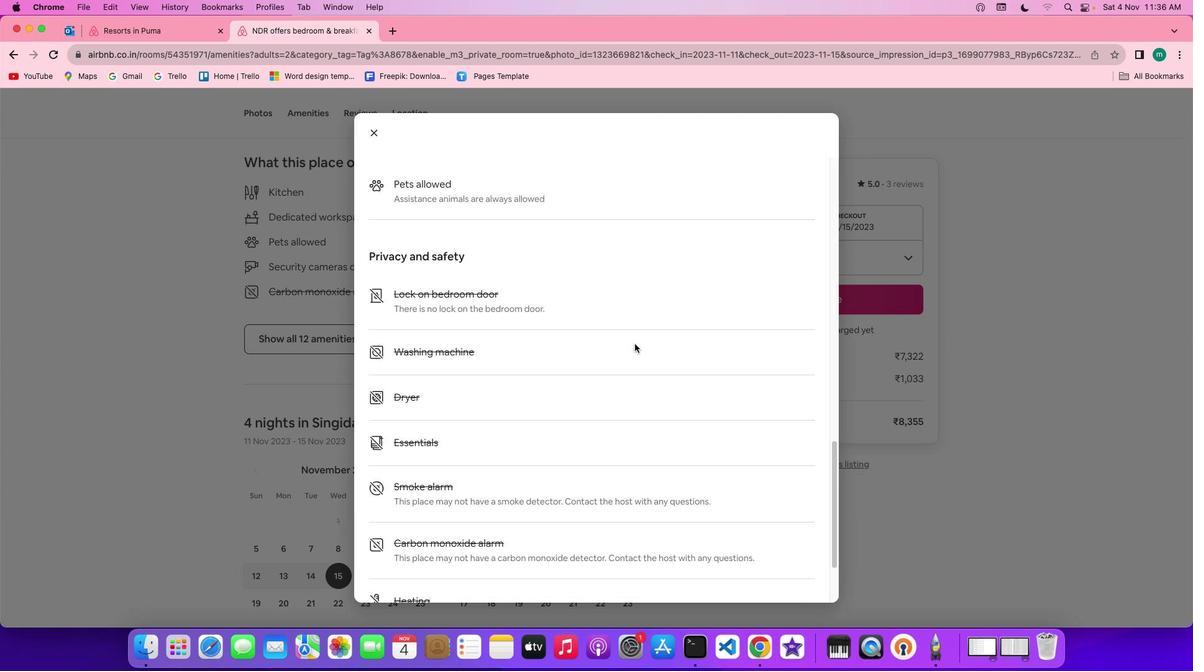 
Action: Mouse scrolled (629, 338) with delta (-4, -5)
Screenshot: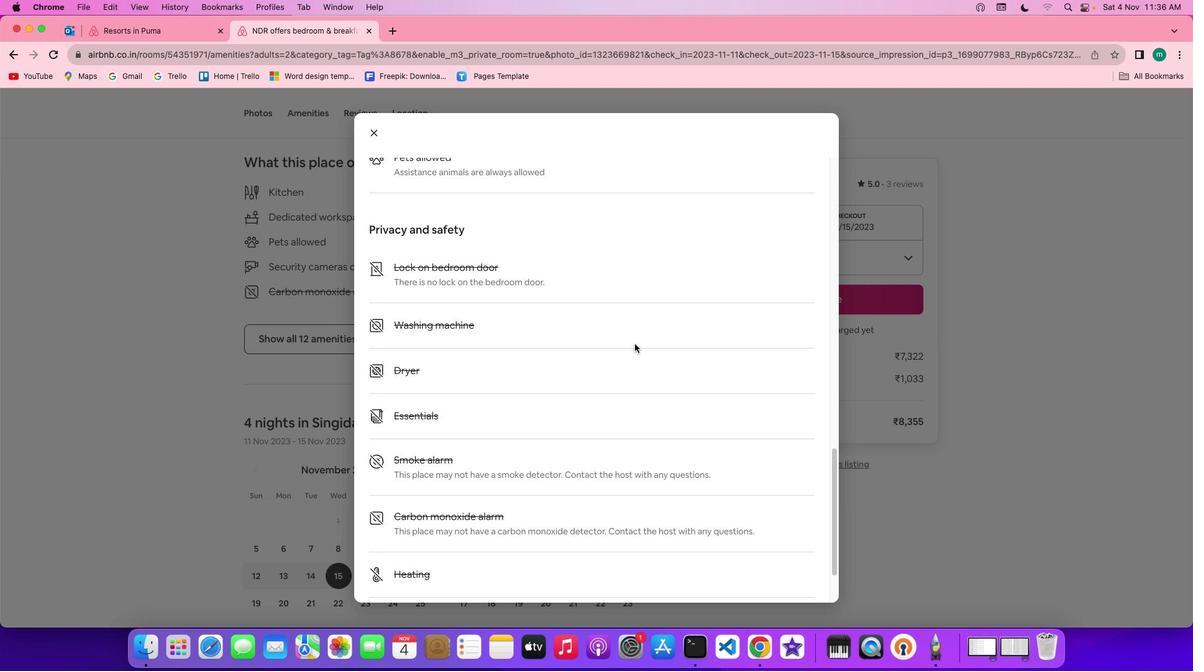 
Action: Mouse scrolled (629, 338) with delta (-4, -6)
Screenshot: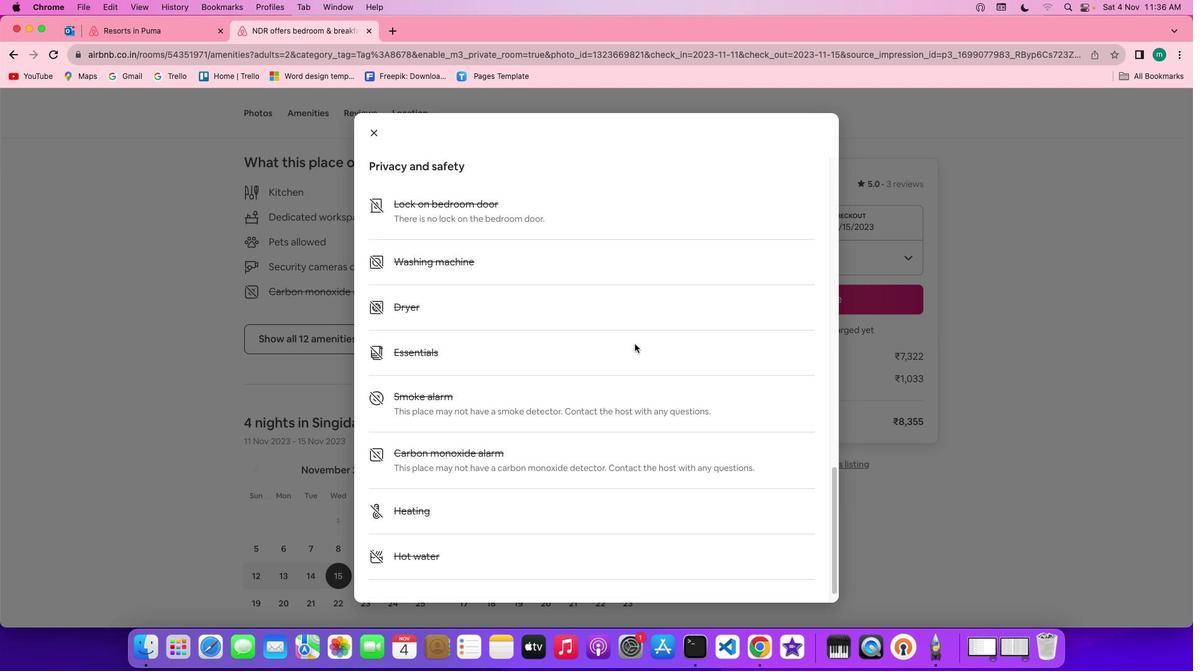 
Action: Mouse scrolled (629, 338) with delta (-4, -6)
Screenshot: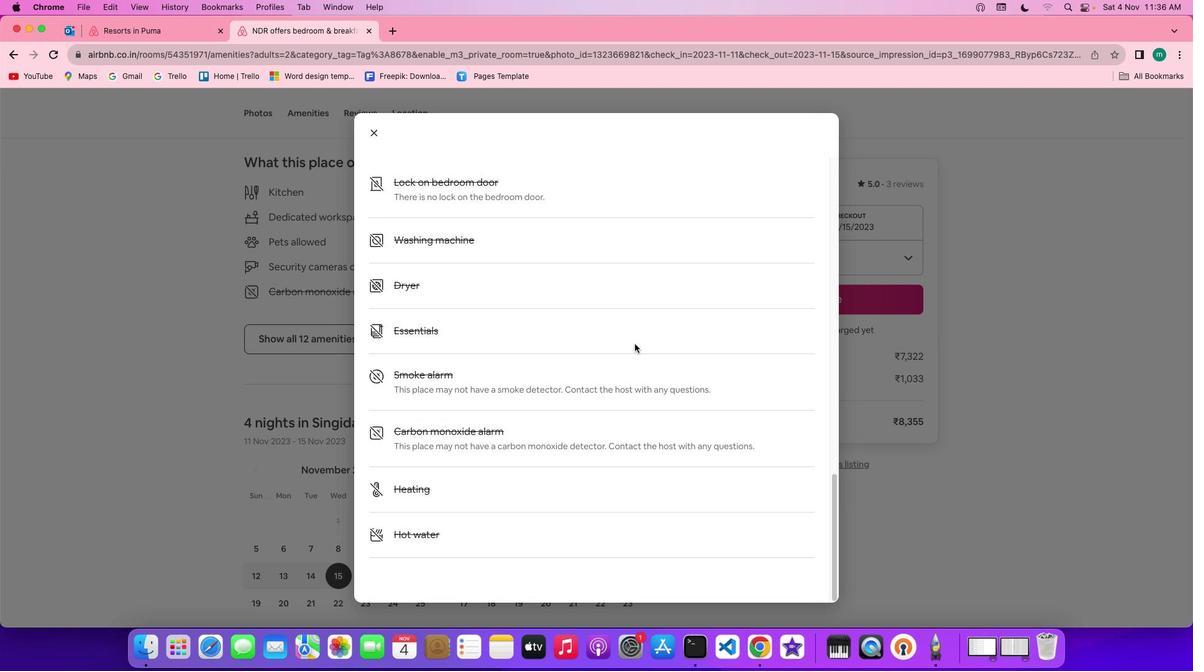 
Action: Mouse scrolled (629, 338) with delta (-4, -4)
Screenshot: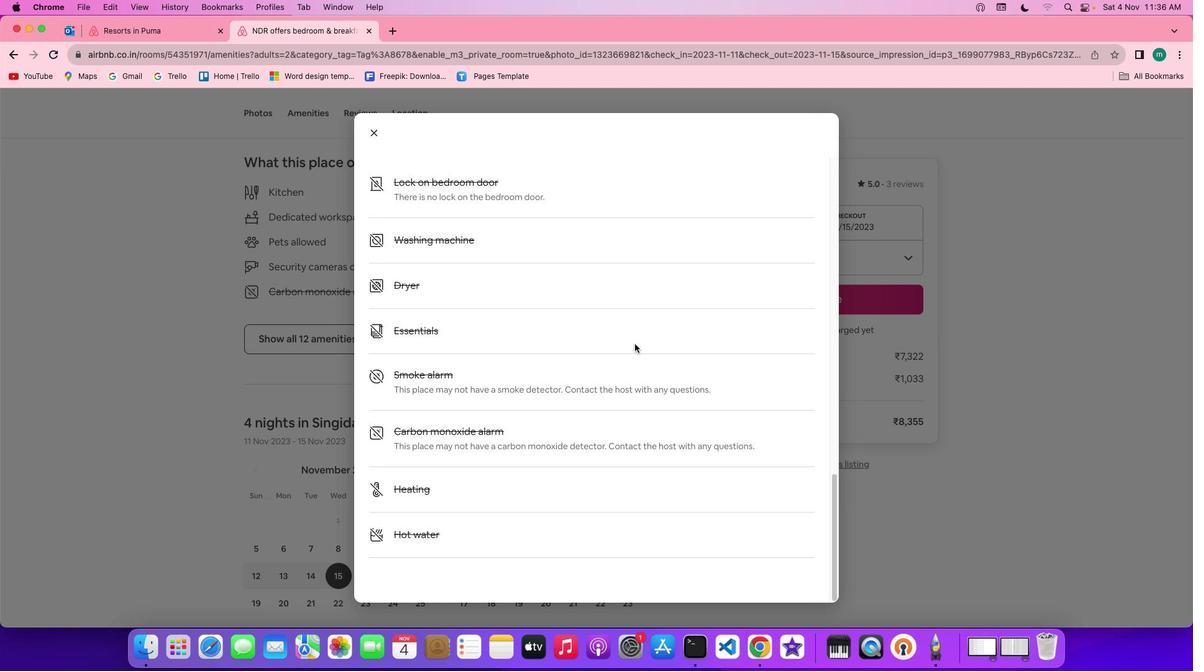 
Action: Mouse scrolled (629, 338) with delta (-4, -4)
Screenshot: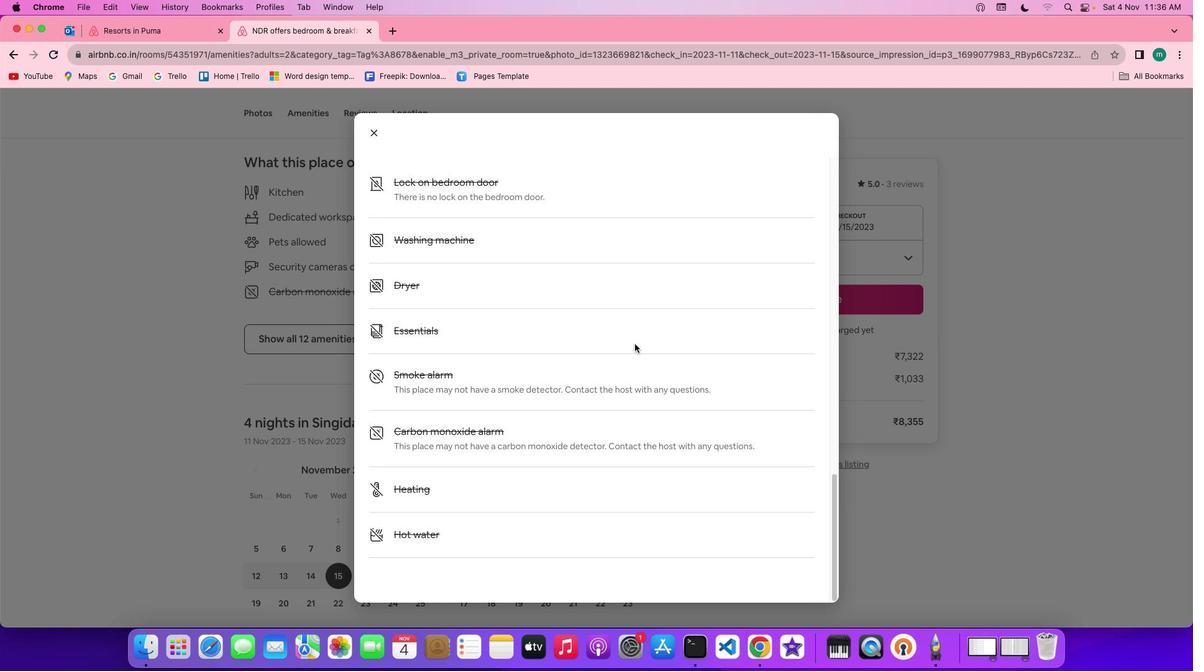 
Action: Mouse scrolled (629, 338) with delta (-4, -5)
Screenshot: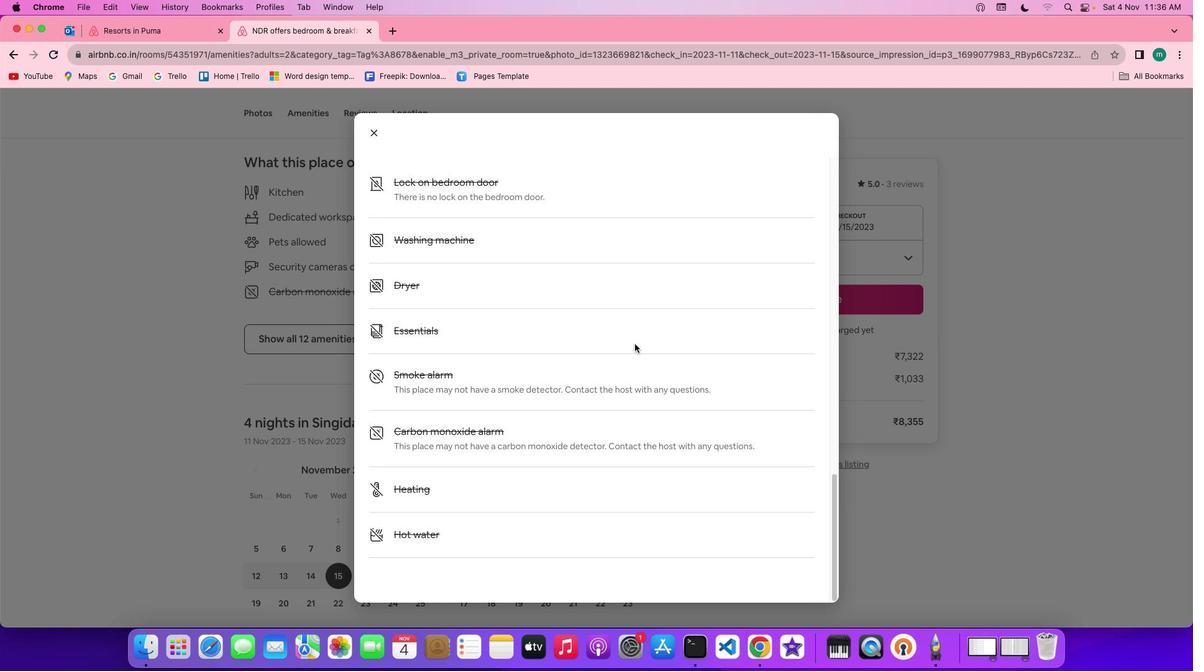 
Action: Mouse scrolled (629, 338) with delta (-4, -6)
Screenshot: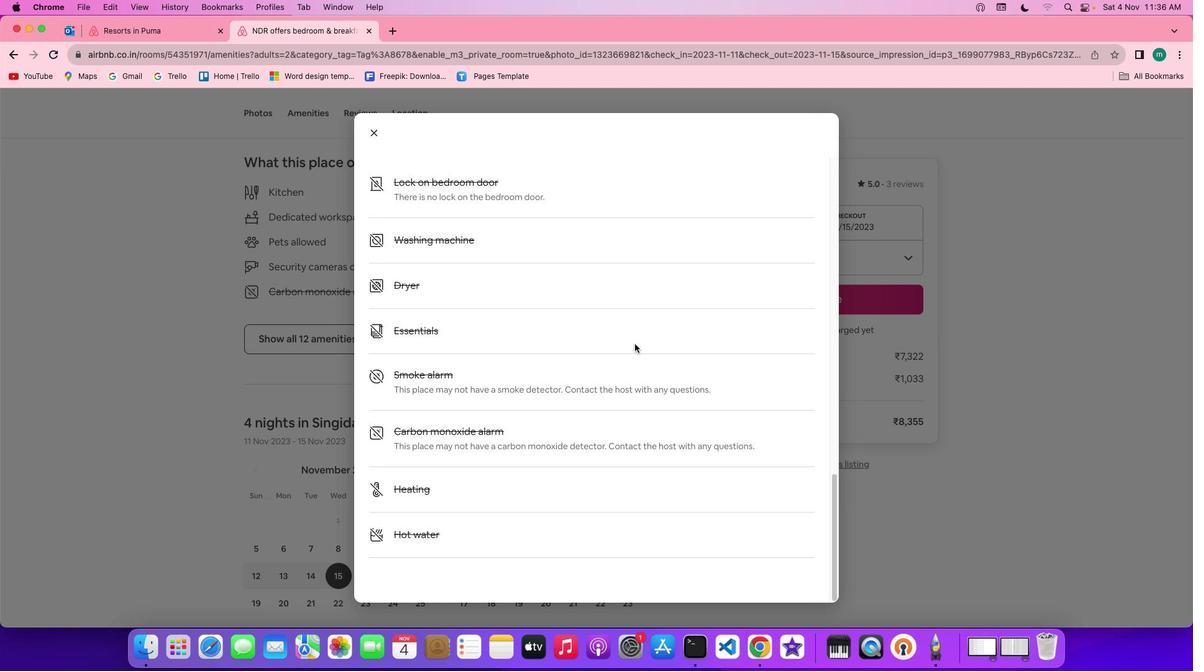 
Action: Mouse scrolled (629, 338) with delta (-4, -4)
Screenshot: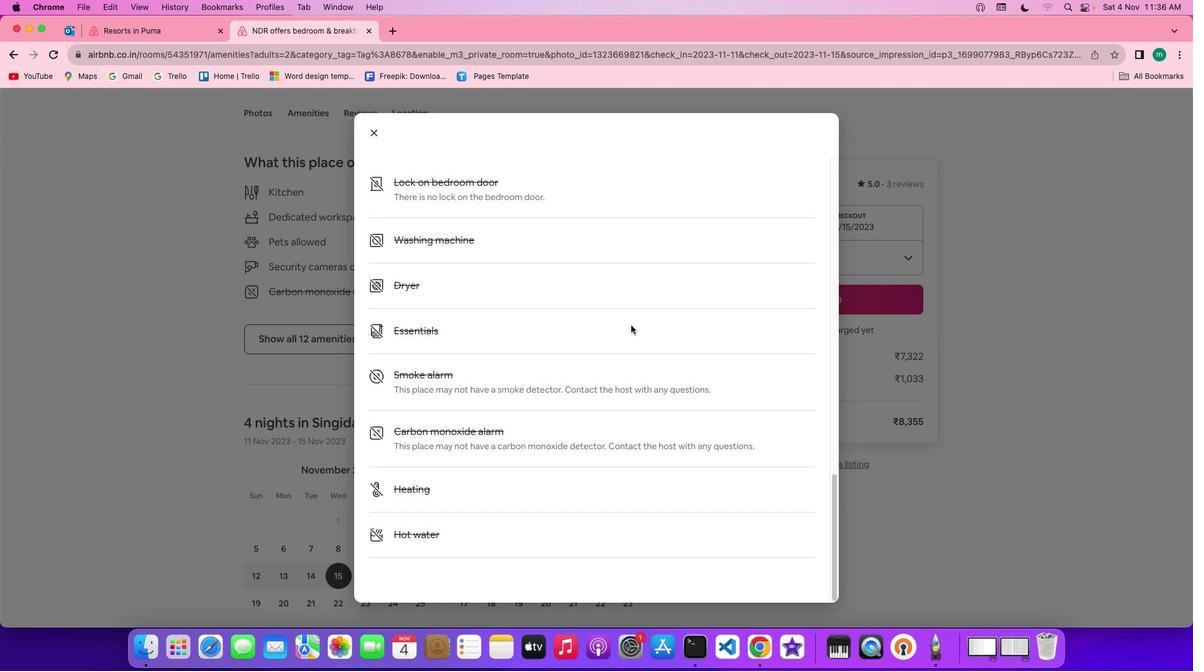 
Action: Mouse scrolled (629, 338) with delta (-4, -4)
Screenshot: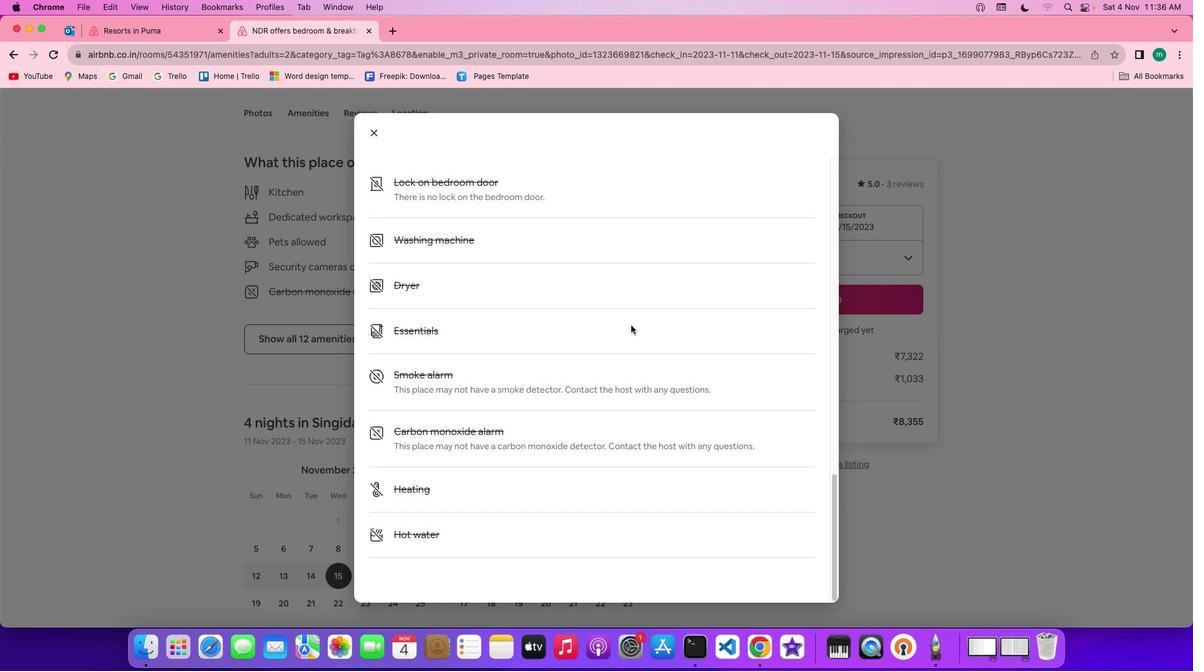
Action: Mouse scrolled (629, 338) with delta (-4, -6)
Screenshot: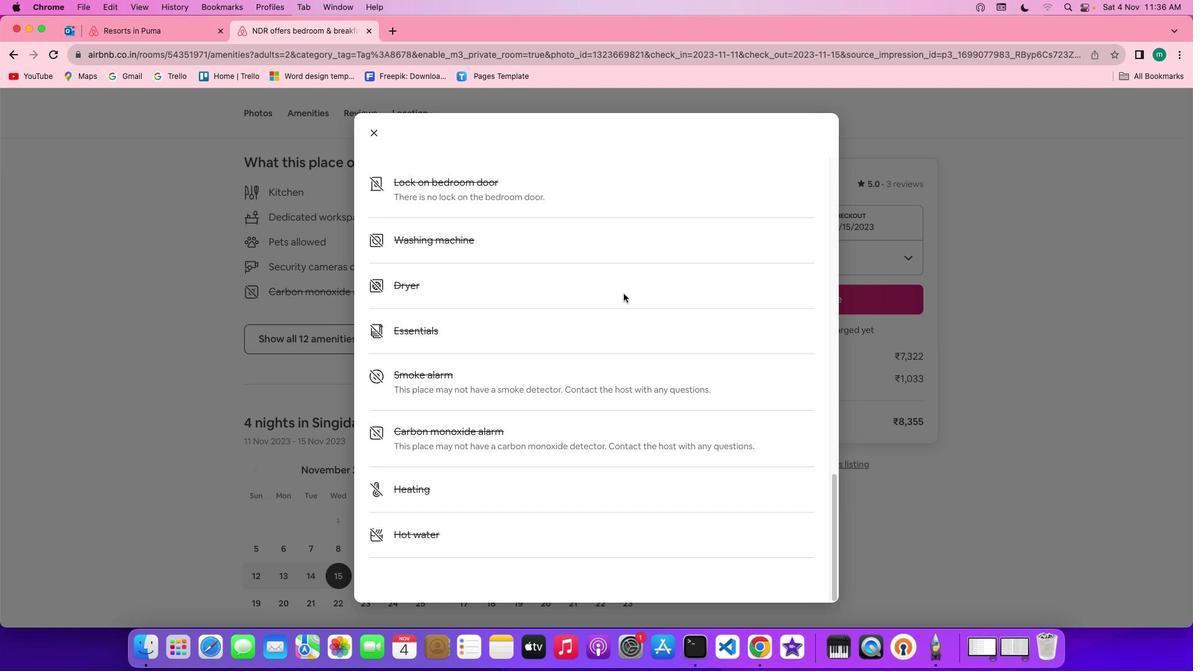 
Action: Mouse moved to (363, 129)
Screenshot: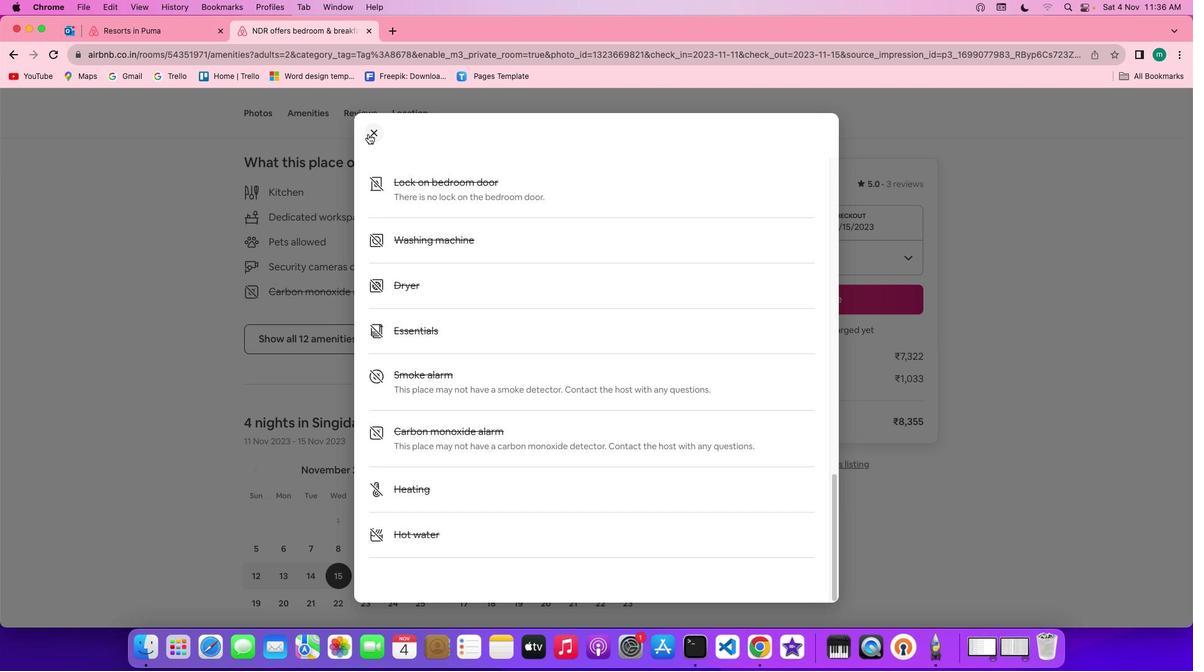 
Action: Mouse pressed left at (363, 129)
Screenshot: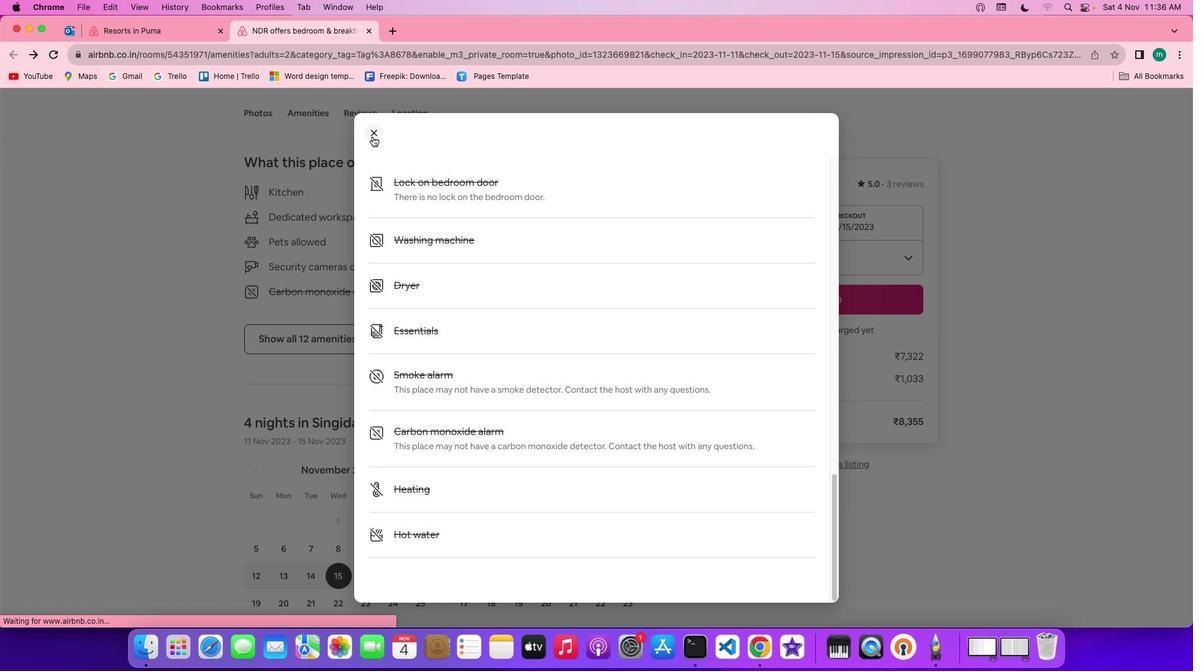 
Action: Mouse moved to (574, 354)
Screenshot: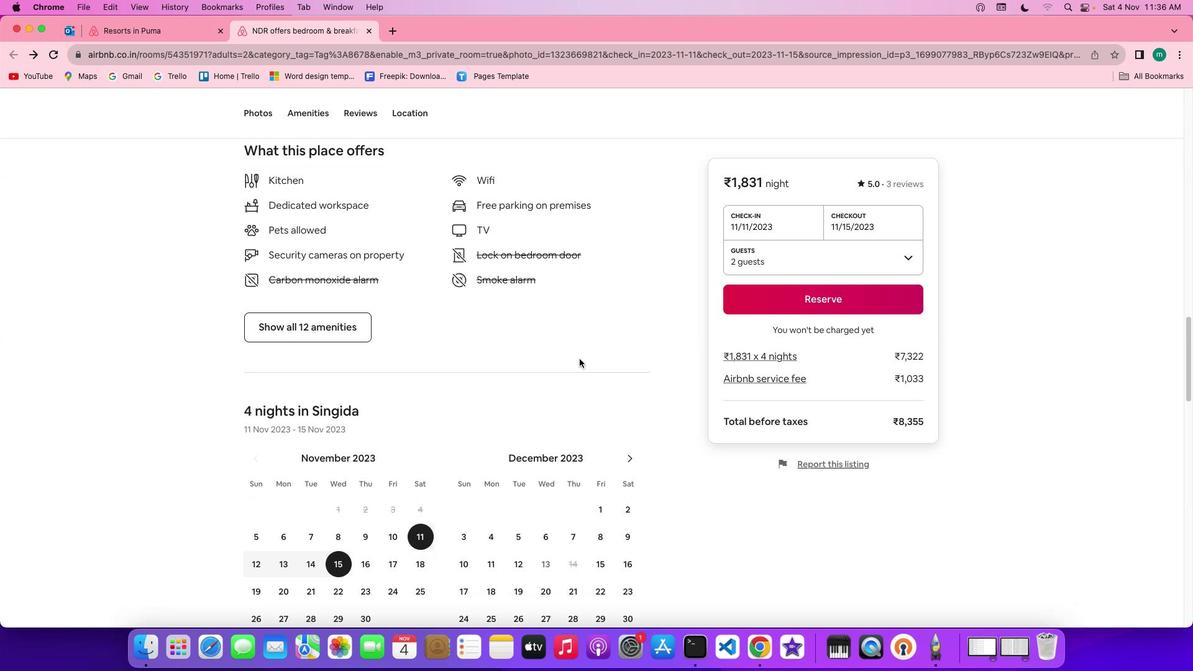 
Action: Mouse scrolled (574, 354) with delta (-4, -4)
Screenshot: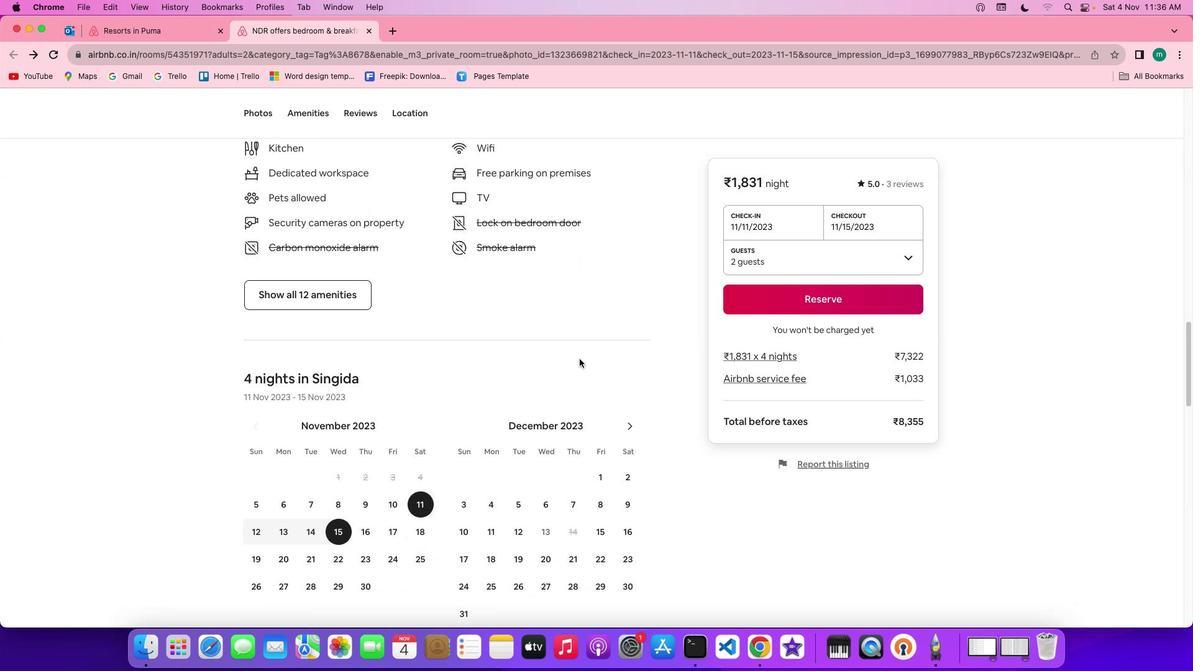 
Action: Mouse scrolled (574, 354) with delta (-4, -4)
Screenshot: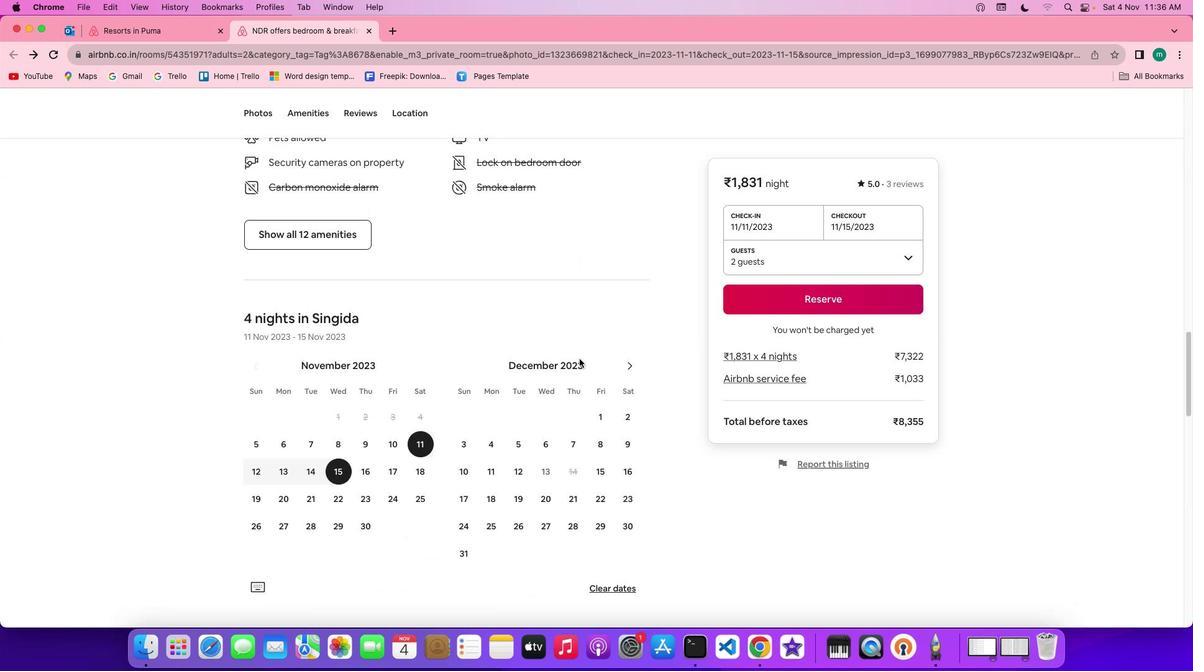 
Action: Mouse scrolled (574, 354) with delta (-4, -6)
Screenshot: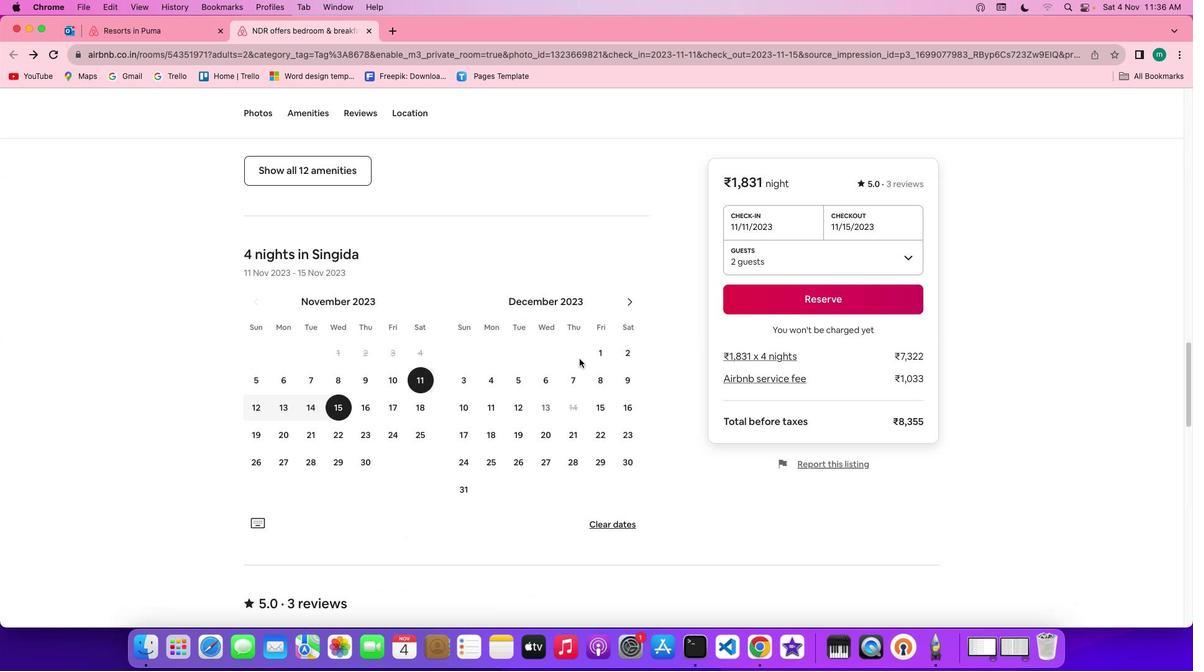 
Action: Mouse scrolled (574, 354) with delta (-4, -6)
Screenshot: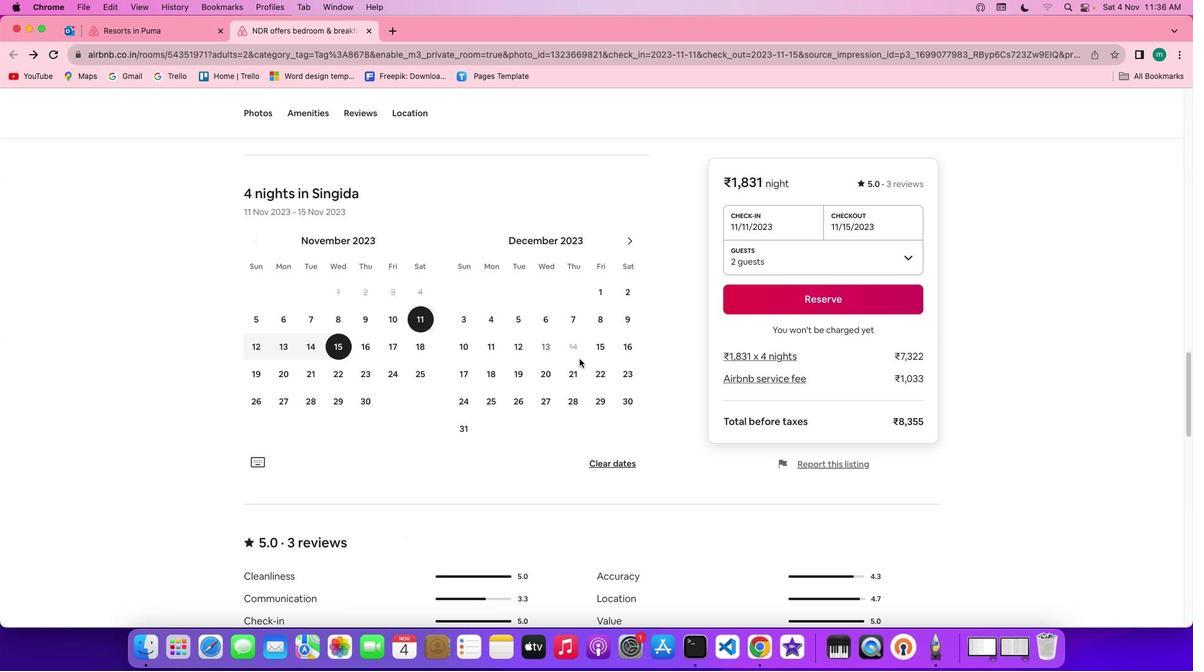 
Action: Mouse scrolled (574, 354) with delta (-4, -6)
Screenshot: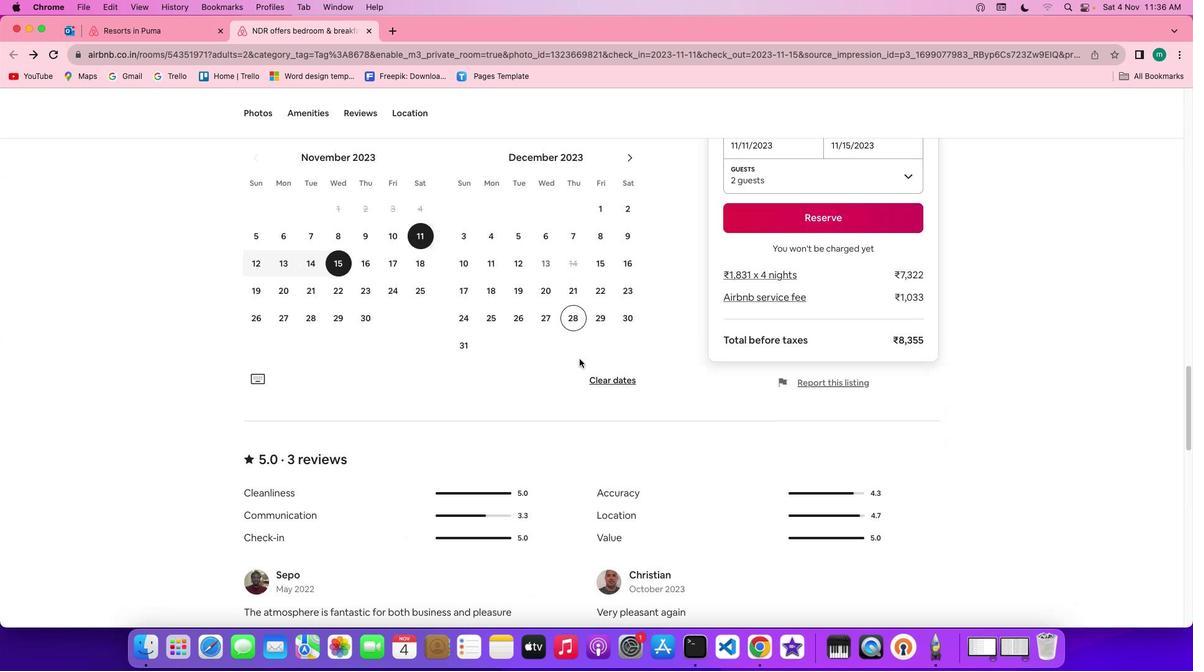 
Action: Mouse scrolled (574, 354) with delta (-4, -4)
Screenshot: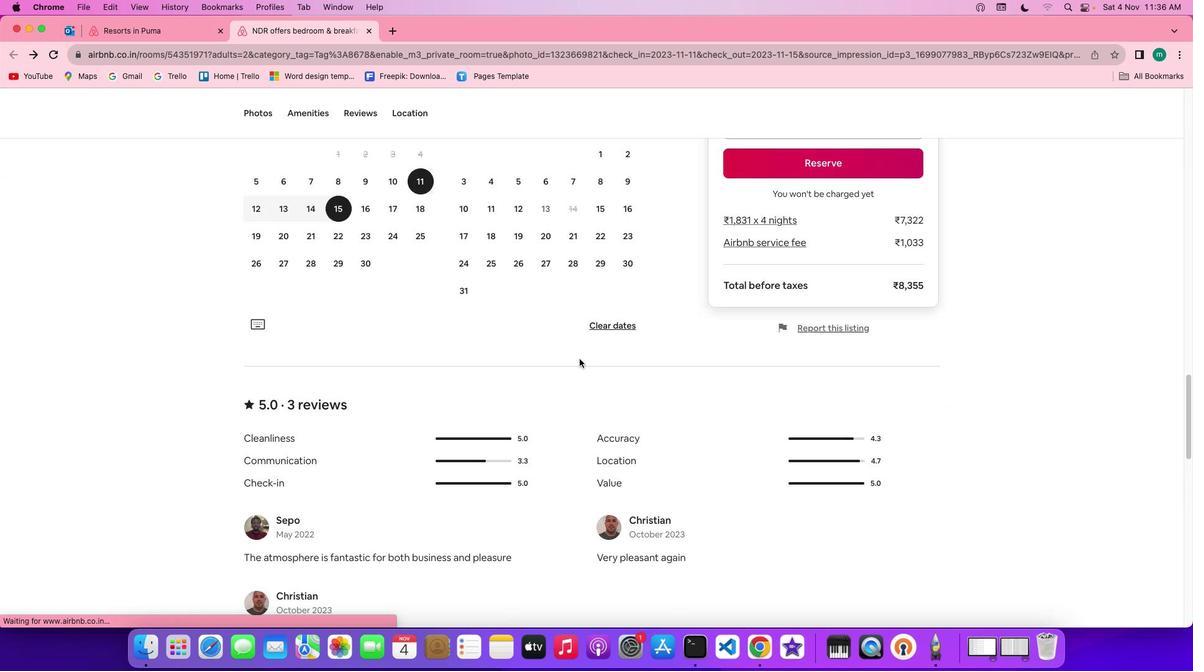 
Action: Mouse scrolled (574, 354) with delta (-4, -4)
Screenshot: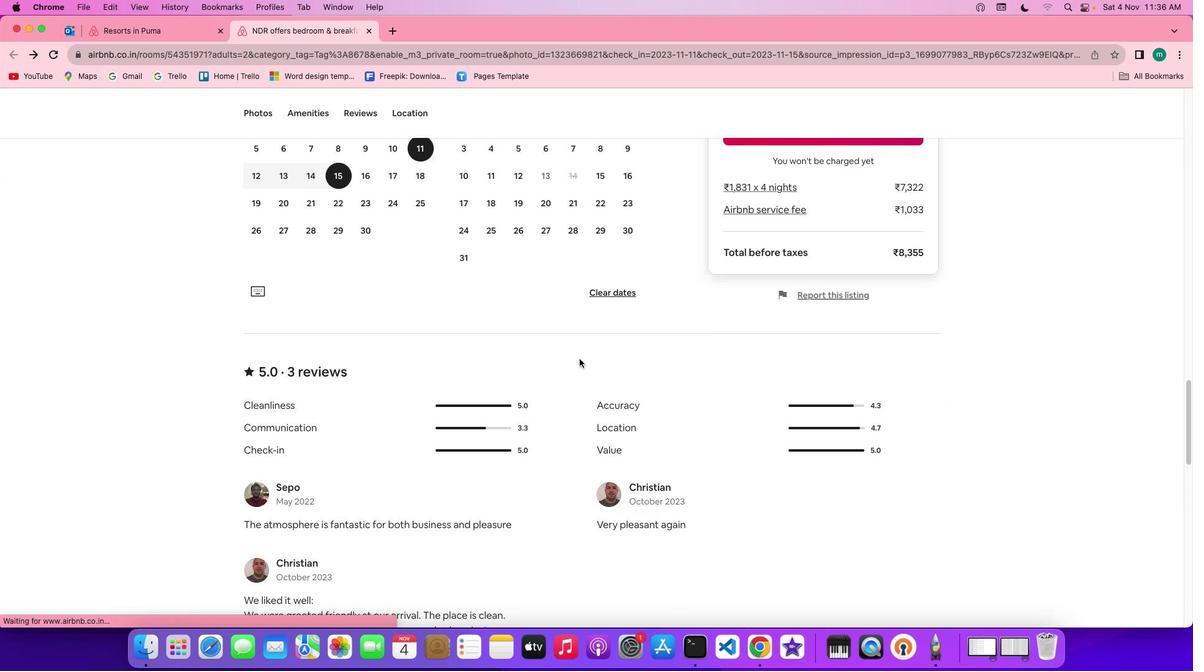 
Action: Mouse scrolled (574, 354) with delta (-4, -6)
Screenshot: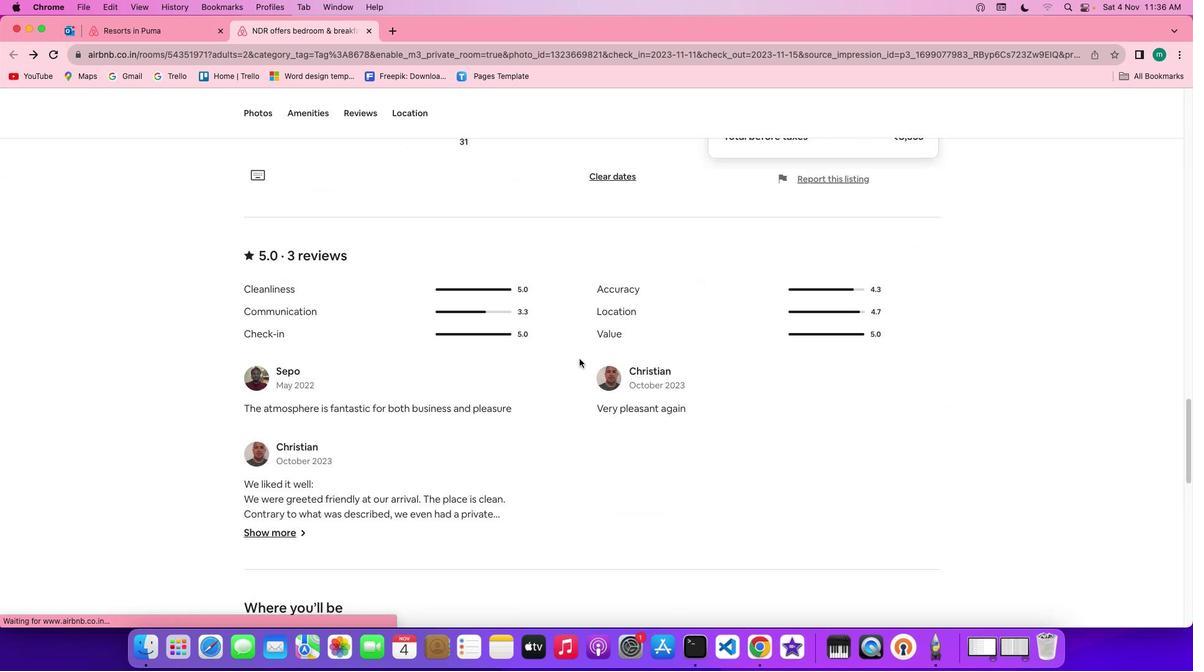 
Action: Mouse scrolled (574, 354) with delta (-4, -6)
Screenshot: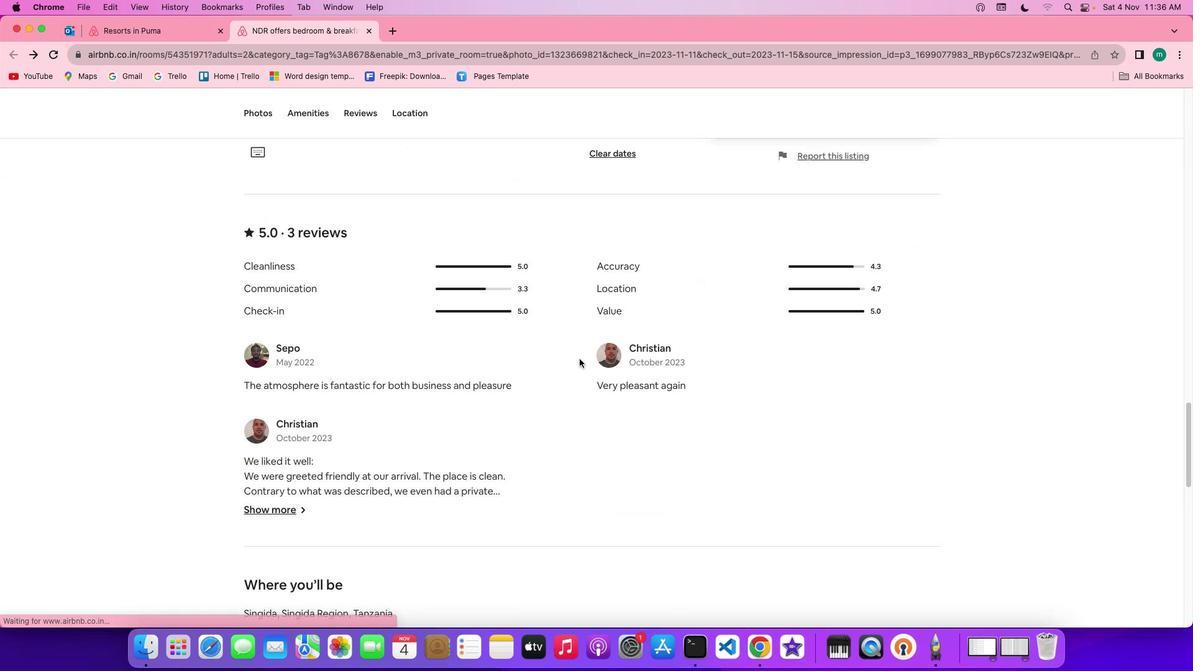 
Action: Mouse scrolled (574, 354) with delta (-4, -4)
Screenshot: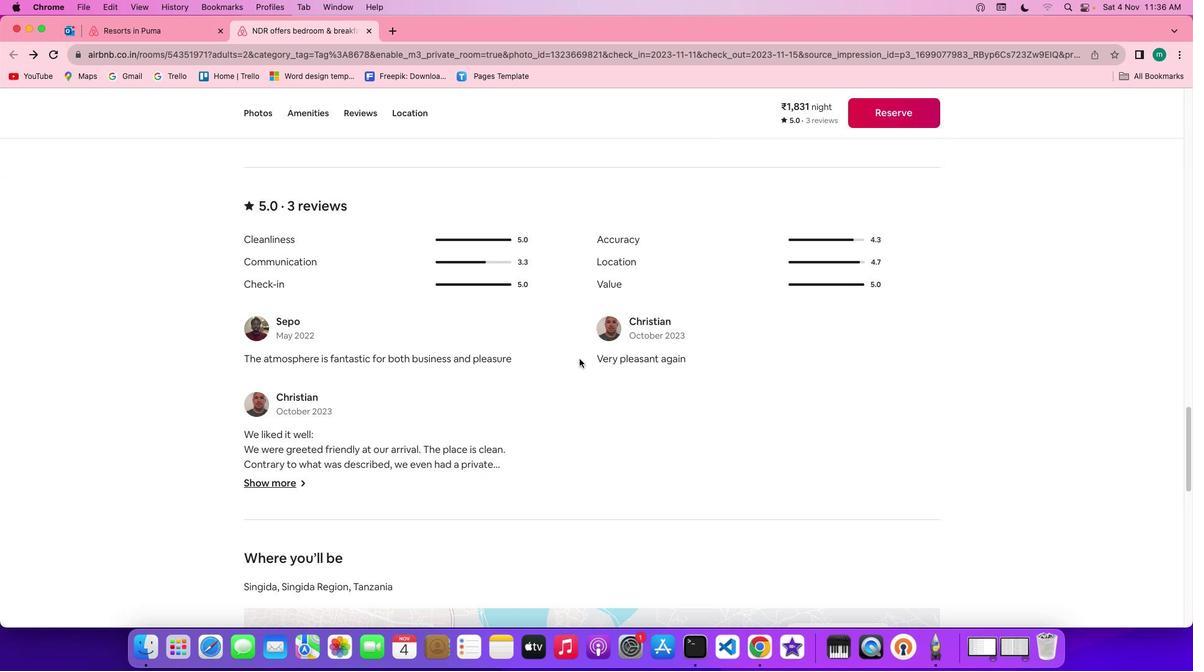 
Action: Mouse scrolled (574, 354) with delta (-4, -4)
Screenshot: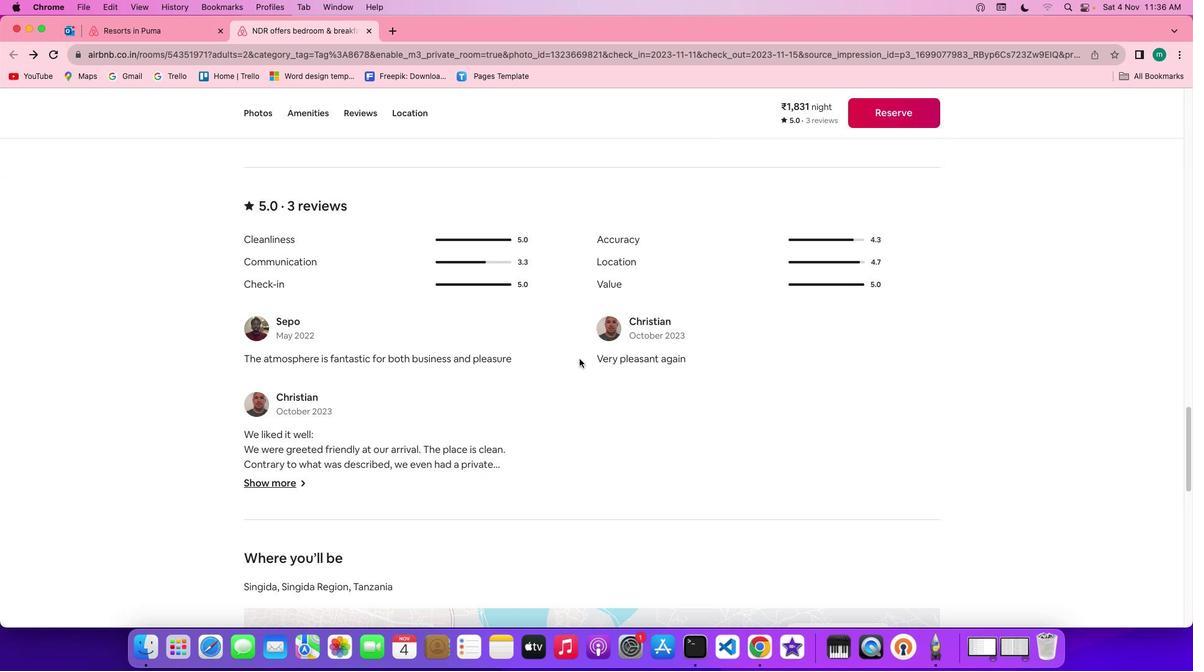 
Action: Mouse scrolled (574, 354) with delta (-4, -5)
Screenshot: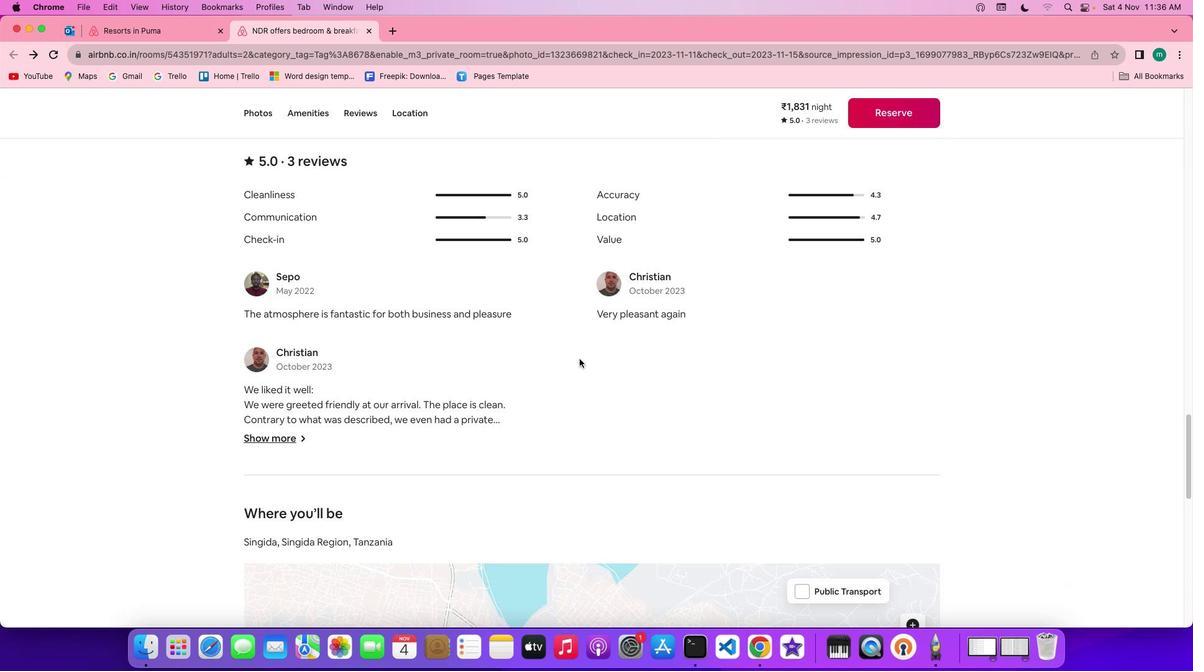 
Action: Mouse moved to (278, 399)
Screenshot: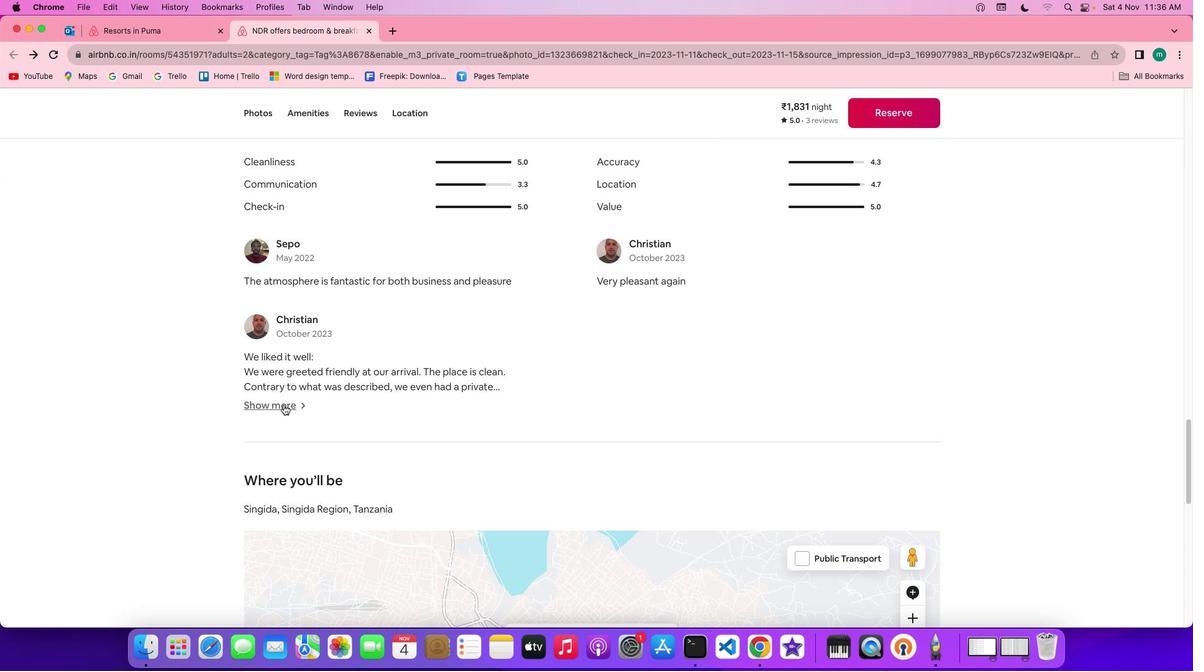 
Action: Mouse pressed left at (278, 399)
Screenshot: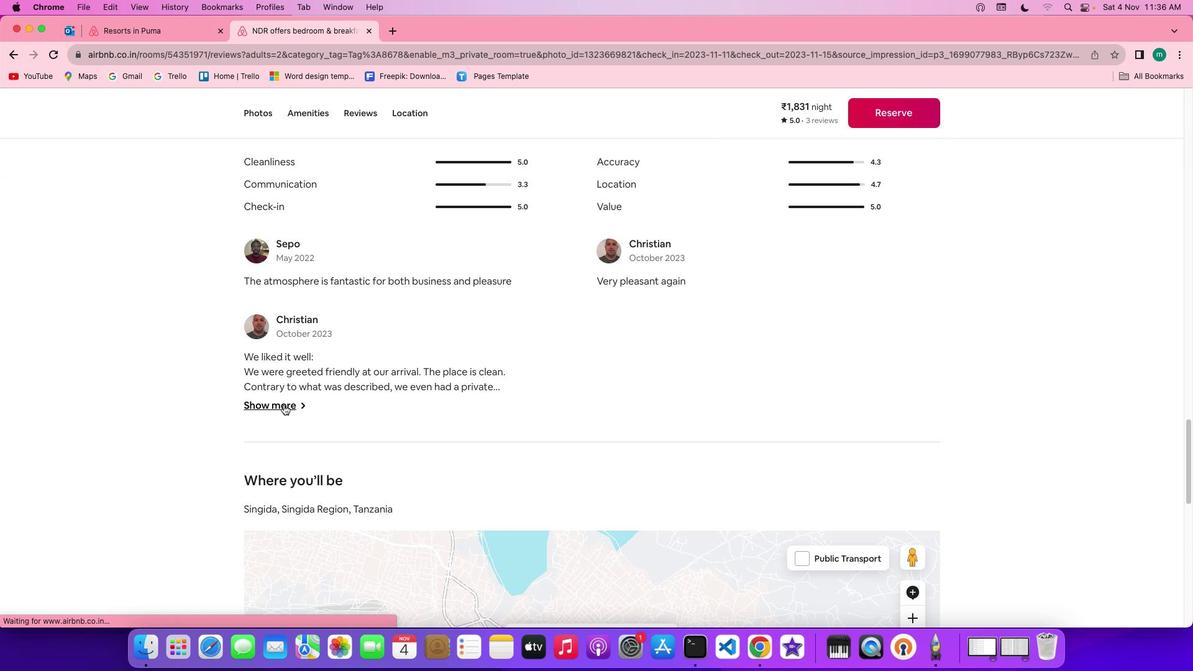
Action: Mouse moved to (688, 382)
Screenshot: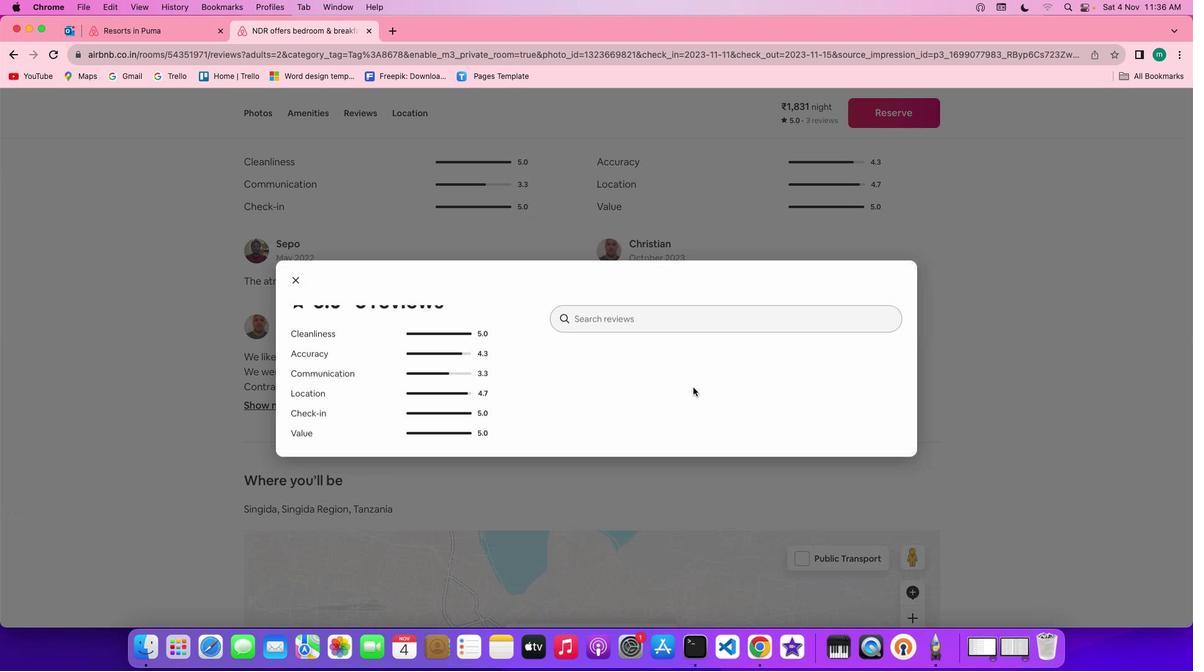 
Action: Mouse scrolled (688, 382) with delta (-4, -4)
Screenshot: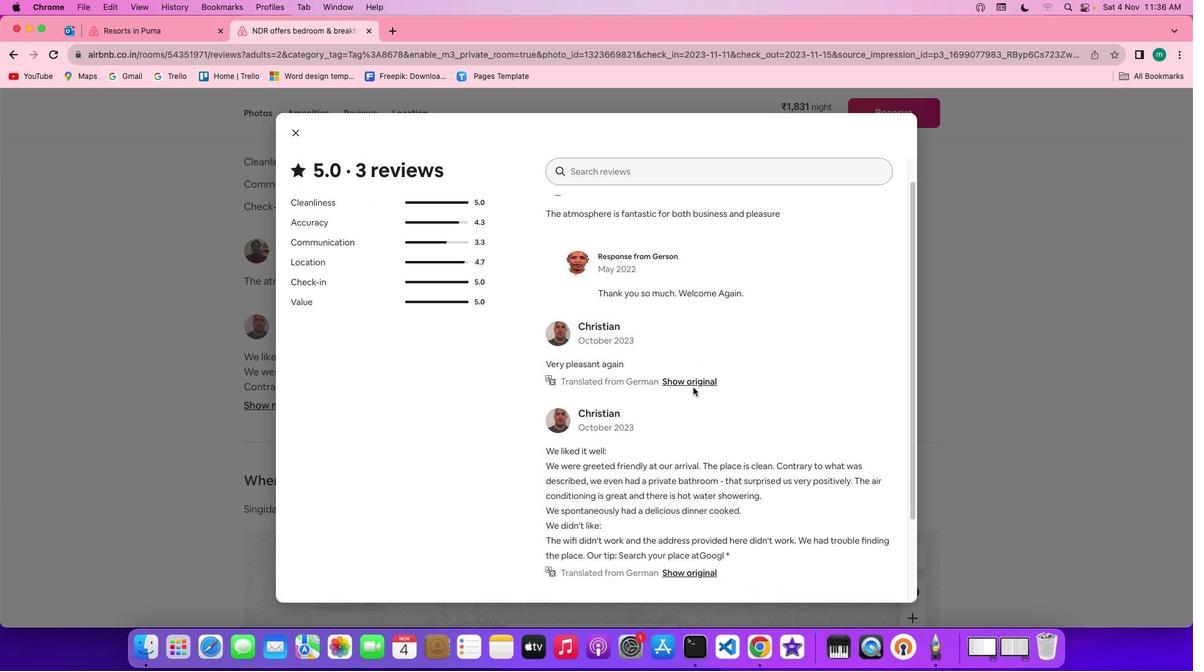 
Action: Mouse scrolled (688, 382) with delta (-4, -4)
Screenshot: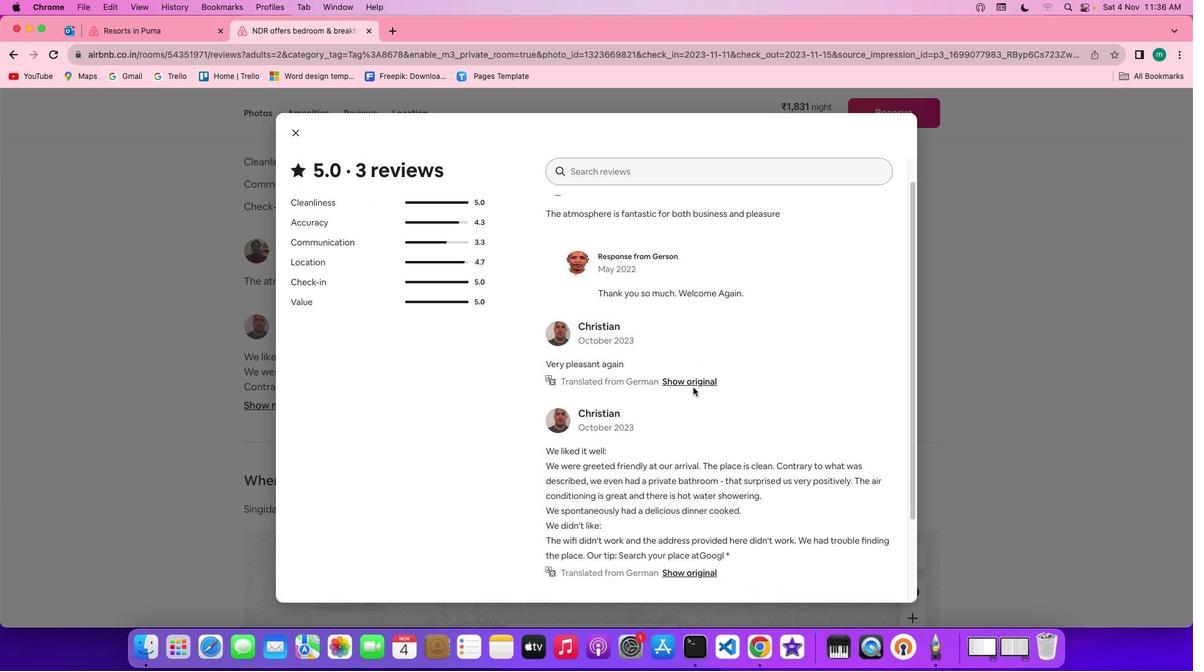 
Action: Mouse scrolled (688, 382) with delta (-4, -6)
Screenshot: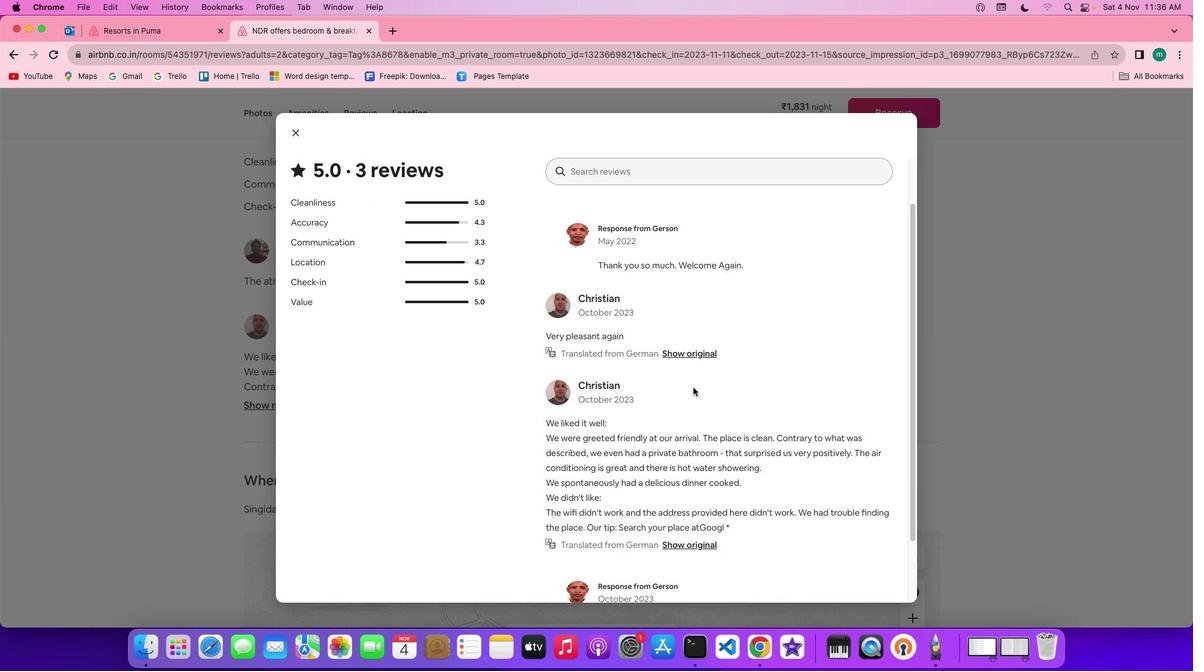 
Action: Mouse scrolled (688, 382) with delta (-4, -6)
Screenshot: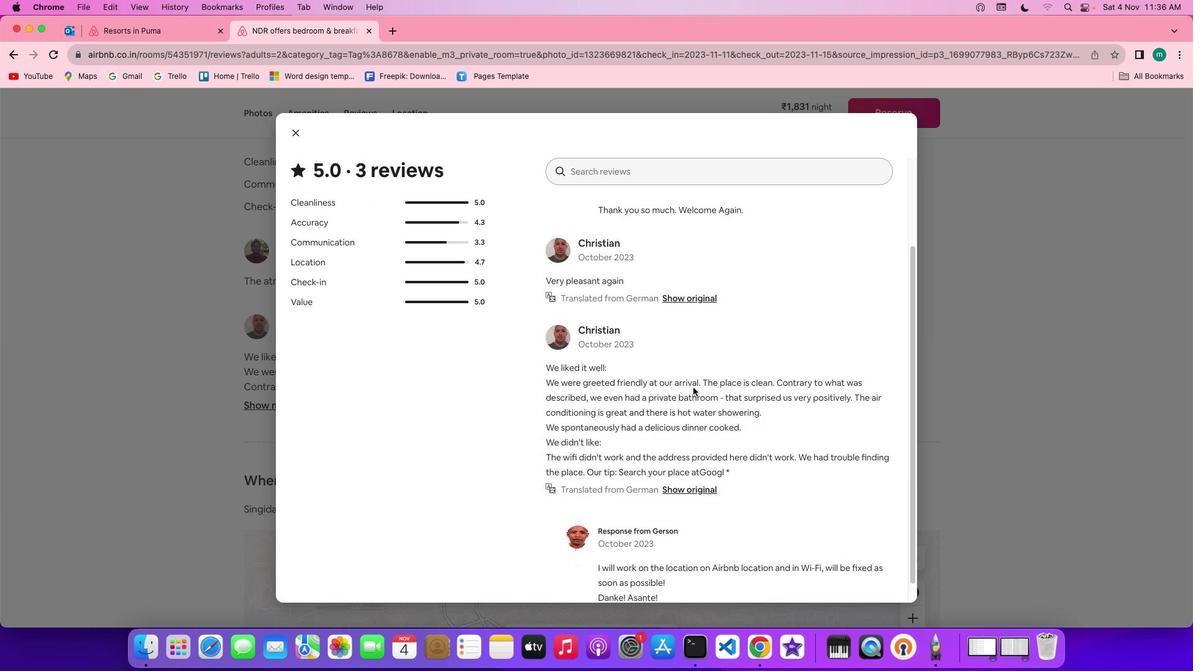 
Action: Mouse scrolled (688, 382) with delta (-4, -4)
Screenshot: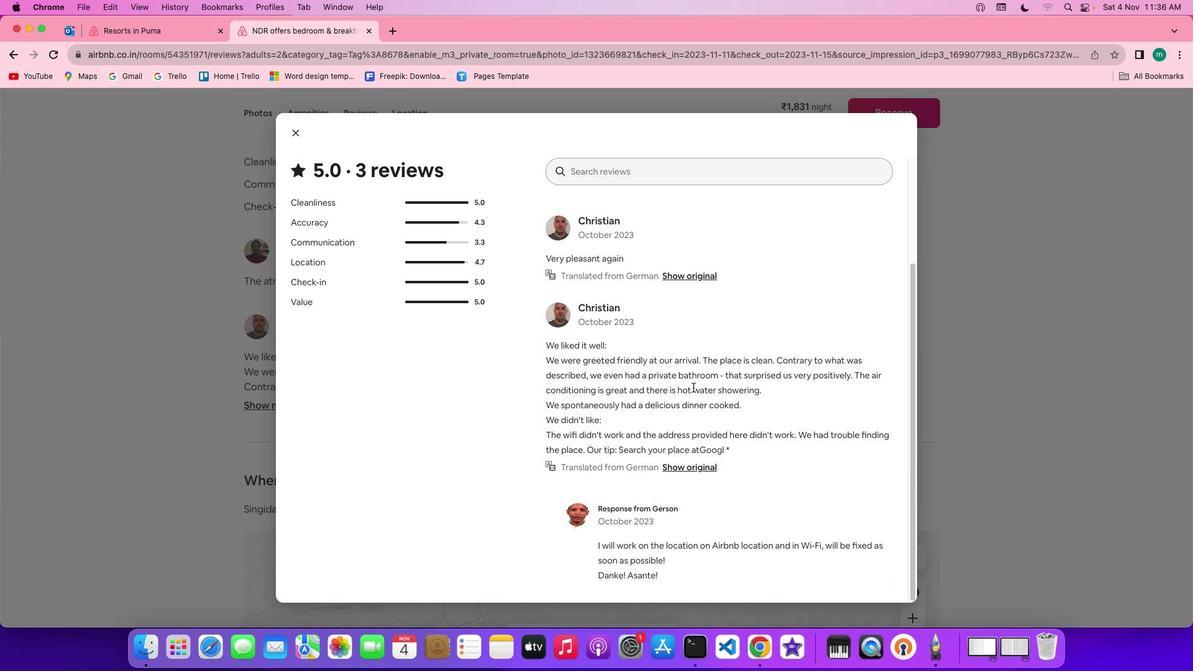 
Action: Mouse scrolled (688, 382) with delta (-4, -4)
Screenshot: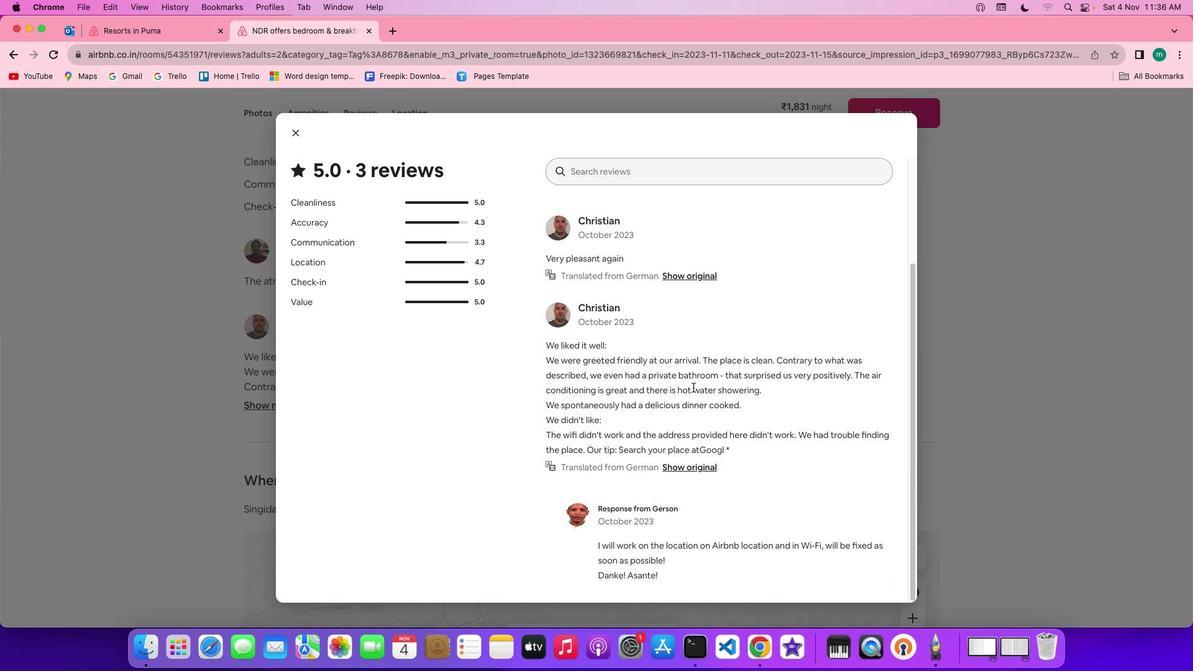 
Action: Mouse scrolled (688, 382) with delta (-4, -6)
Screenshot: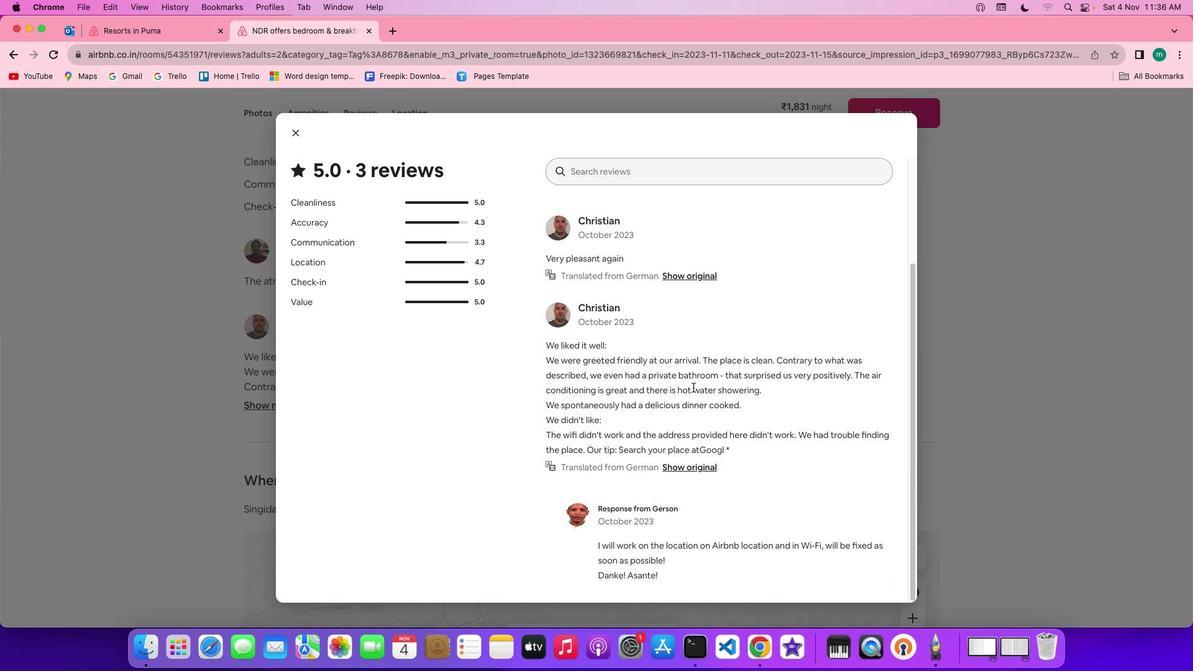 
Action: Mouse scrolled (688, 382) with delta (-4, -7)
Screenshot: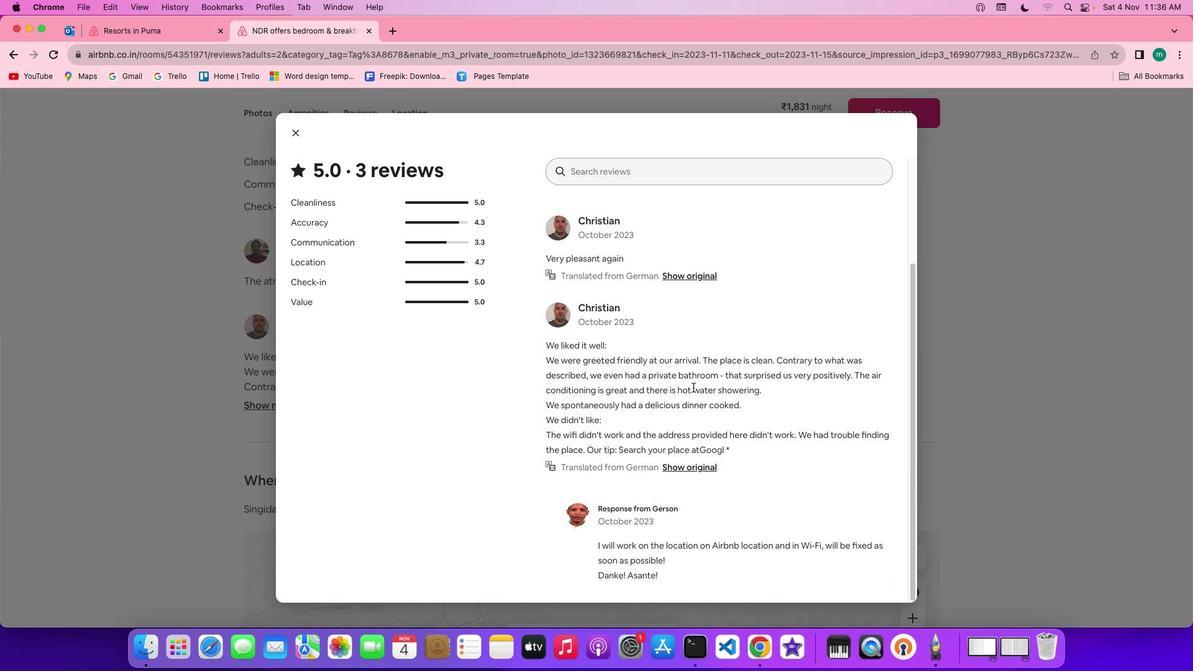 
Action: Mouse scrolled (688, 382) with delta (-4, -7)
Screenshot: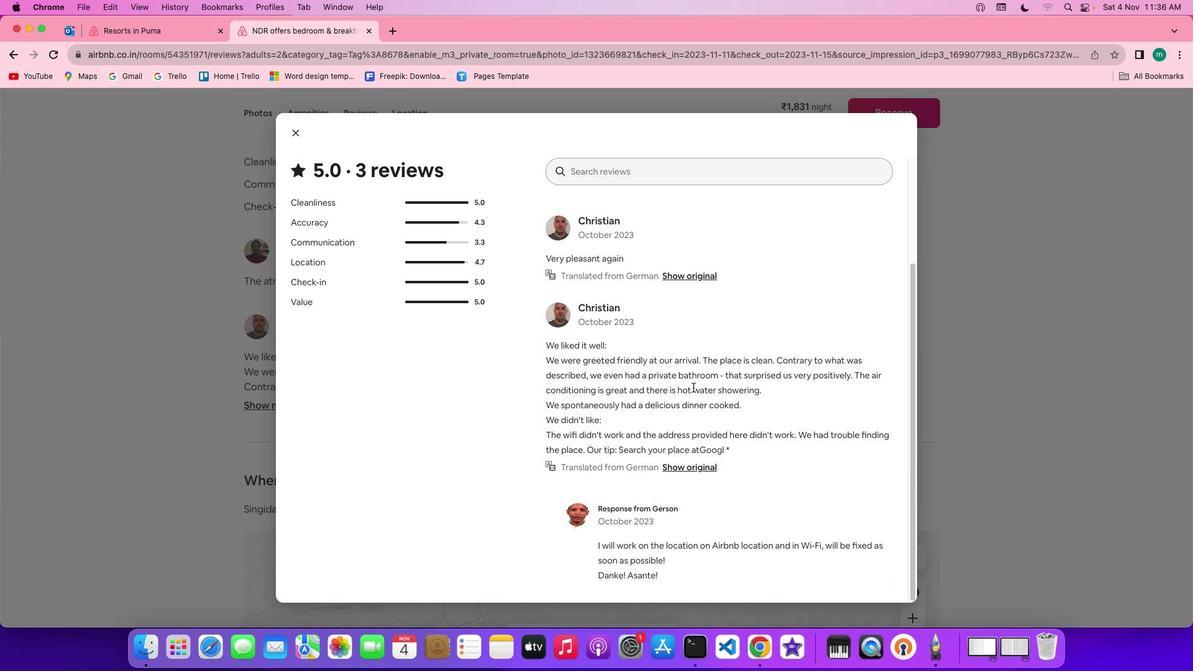 
Action: Mouse moved to (292, 124)
Screenshot: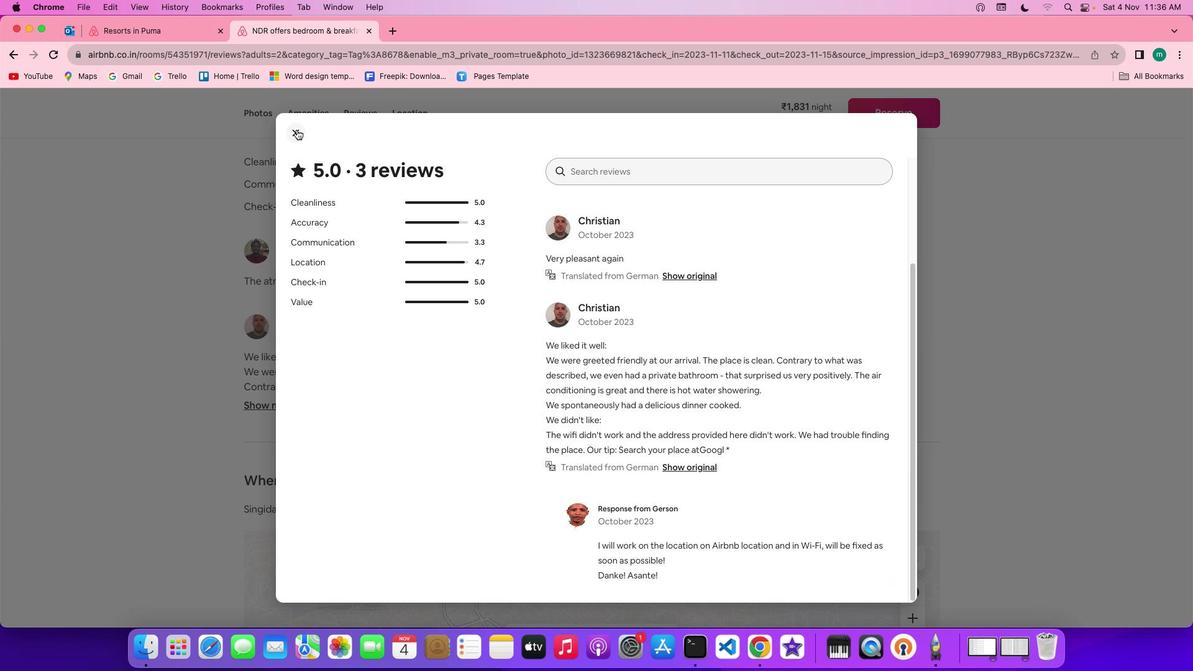 
Action: Mouse pressed left at (292, 124)
Screenshot: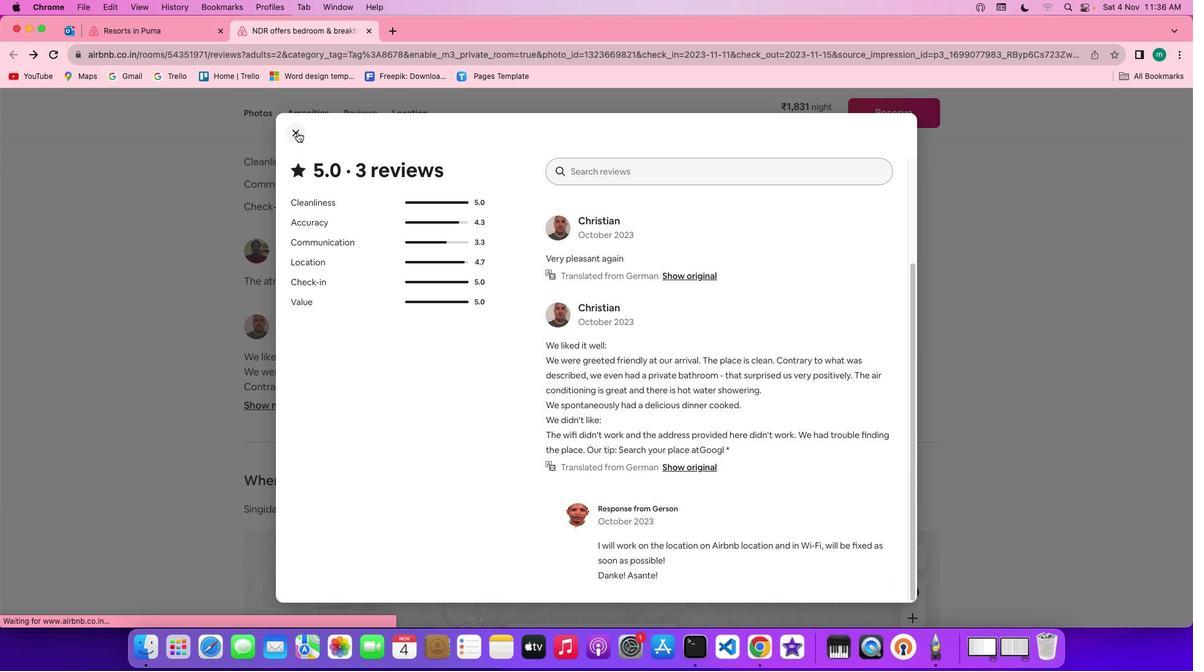 
Action: Mouse moved to (617, 348)
Screenshot: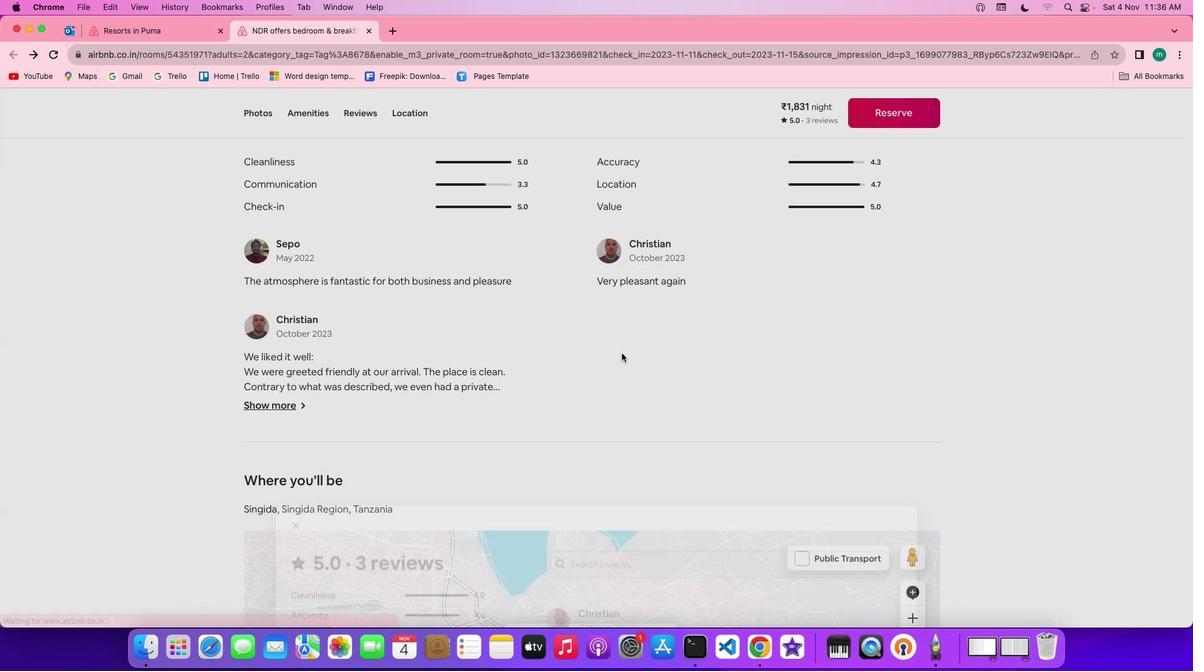 
Action: Mouse scrolled (617, 348) with delta (-4, -4)
Screenshot: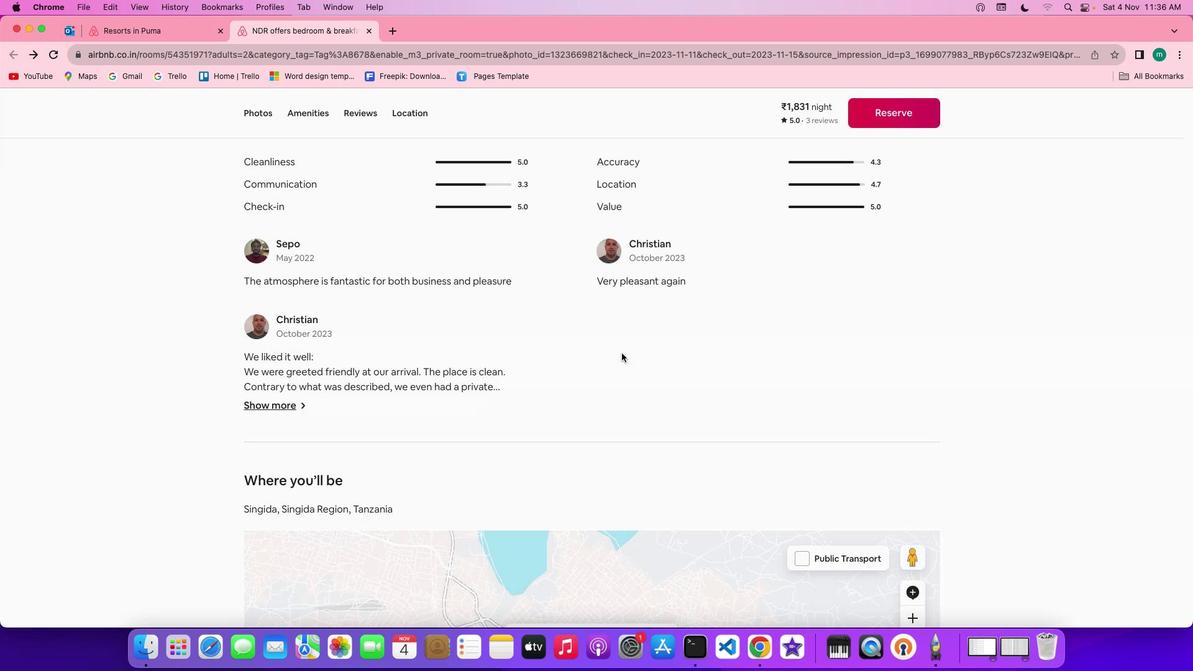 
Action: Mouse scrolled (617, 348) with delta (-4, -4)
Screenshot: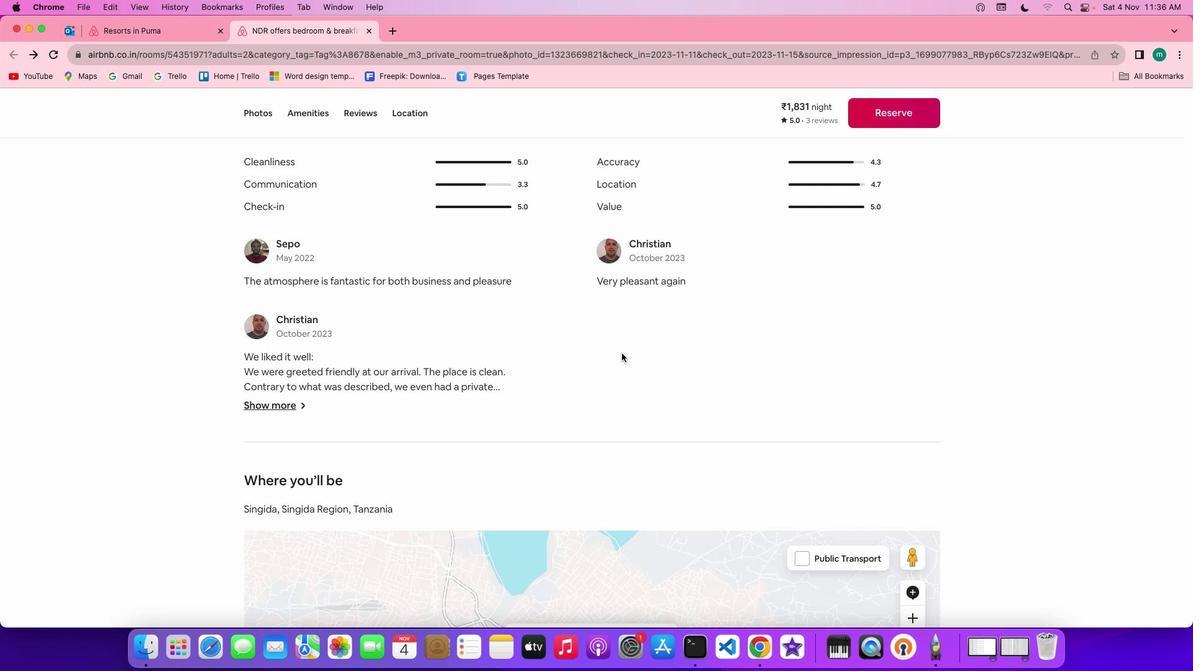 
Action: Mouse scrolled (617, 348) with delta (-4, -6)
Screenshot: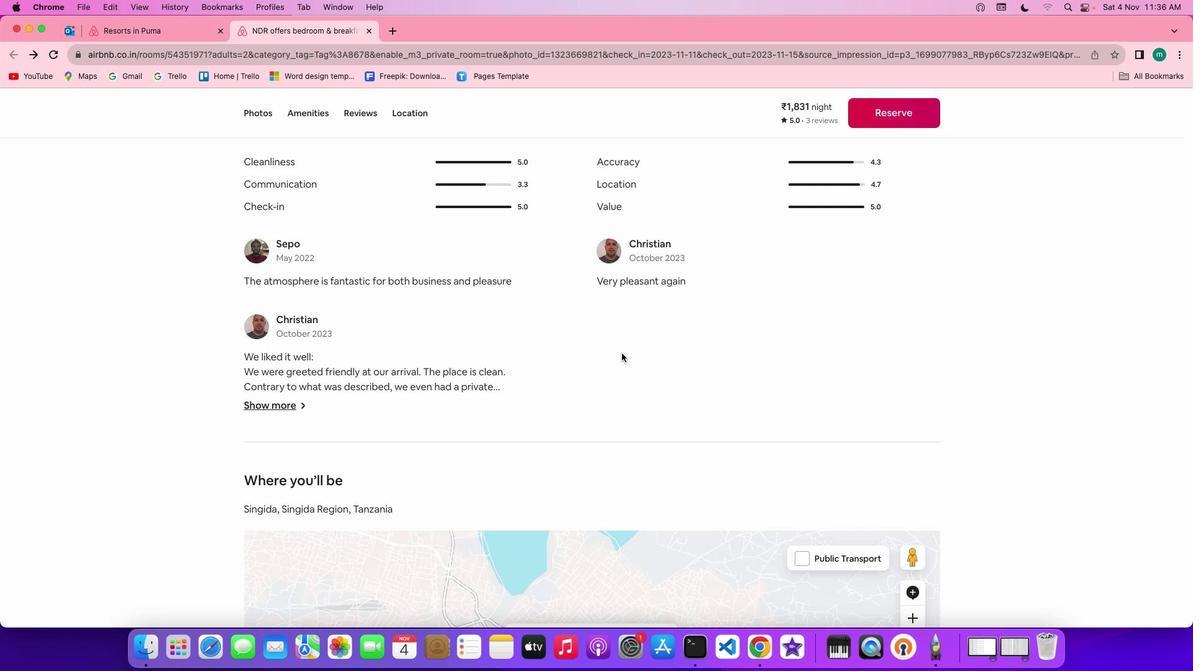 
Action: Mouse scrolled (617, 348) with delta (-4, -7)
Screenshot: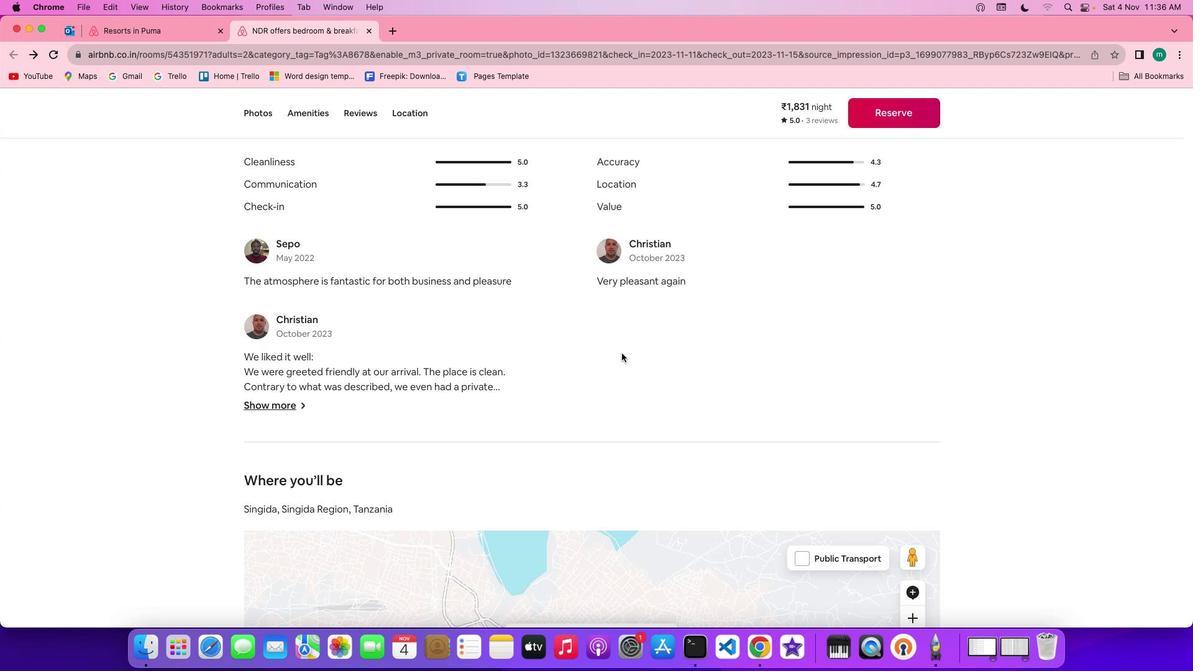
Action: Mouse scrolled (617, 348) with delta (-4, -6)
Screenshot: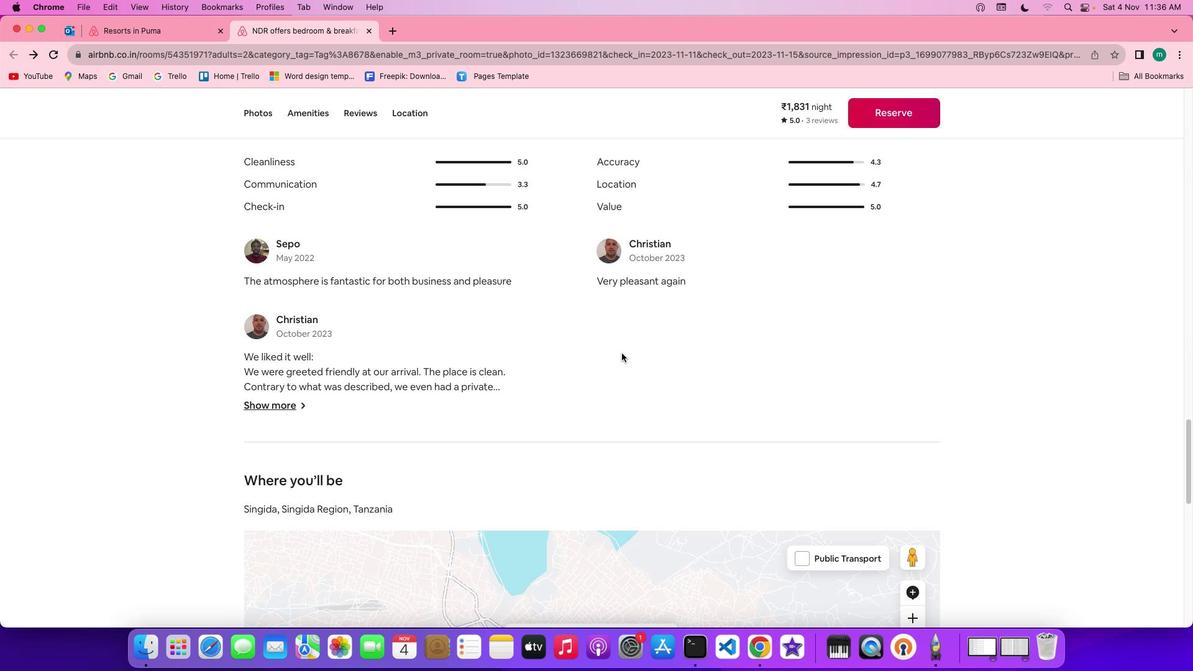 
Action: Mouse moved to (361, 294)
Screenshot: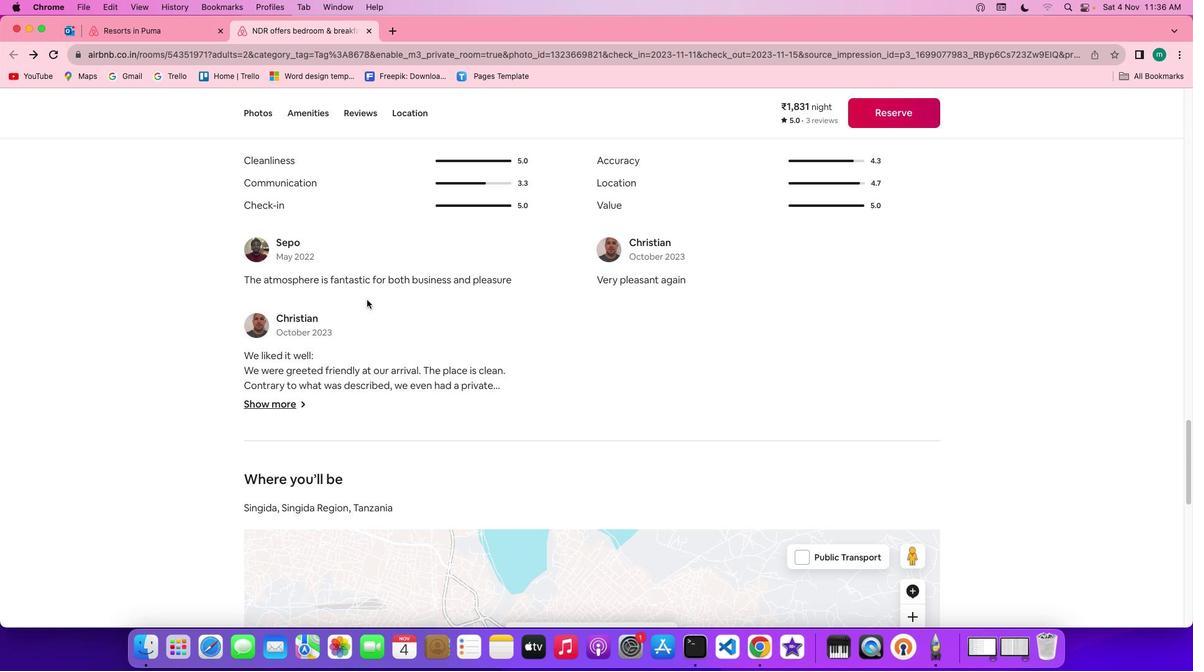 
Action: Mouse scrolled (361, 294) with delta (-4, -4)
Screenshot: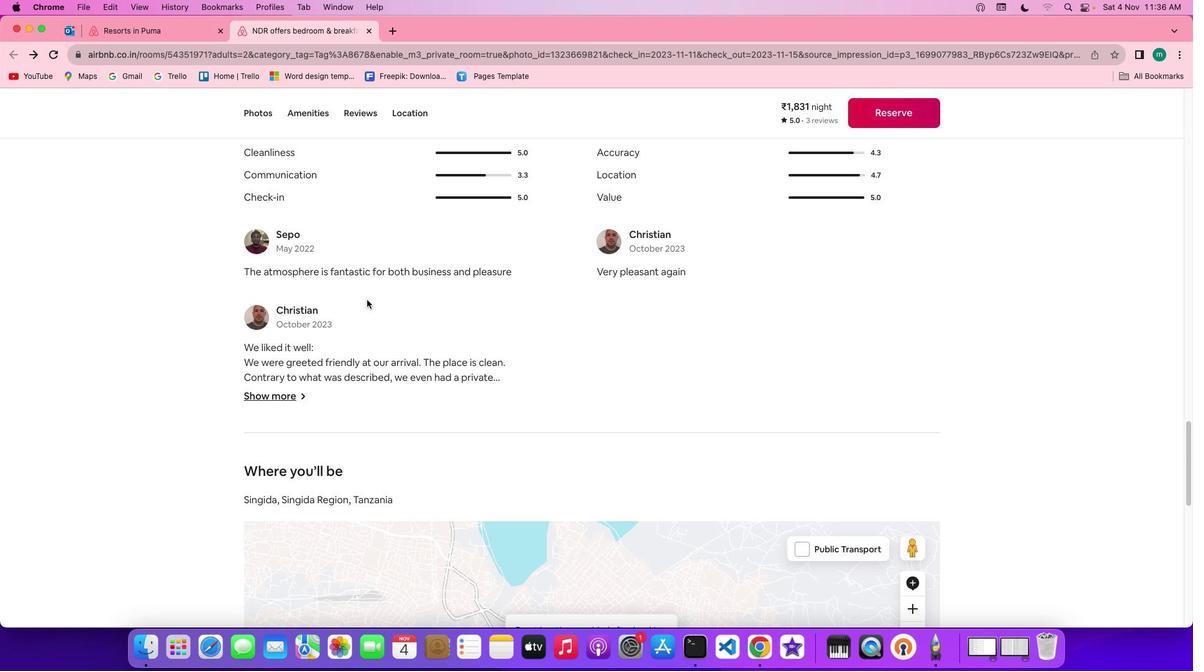 
Action: Mouse scrolled (361, 294) with delta (-4, -4)
Screenshot: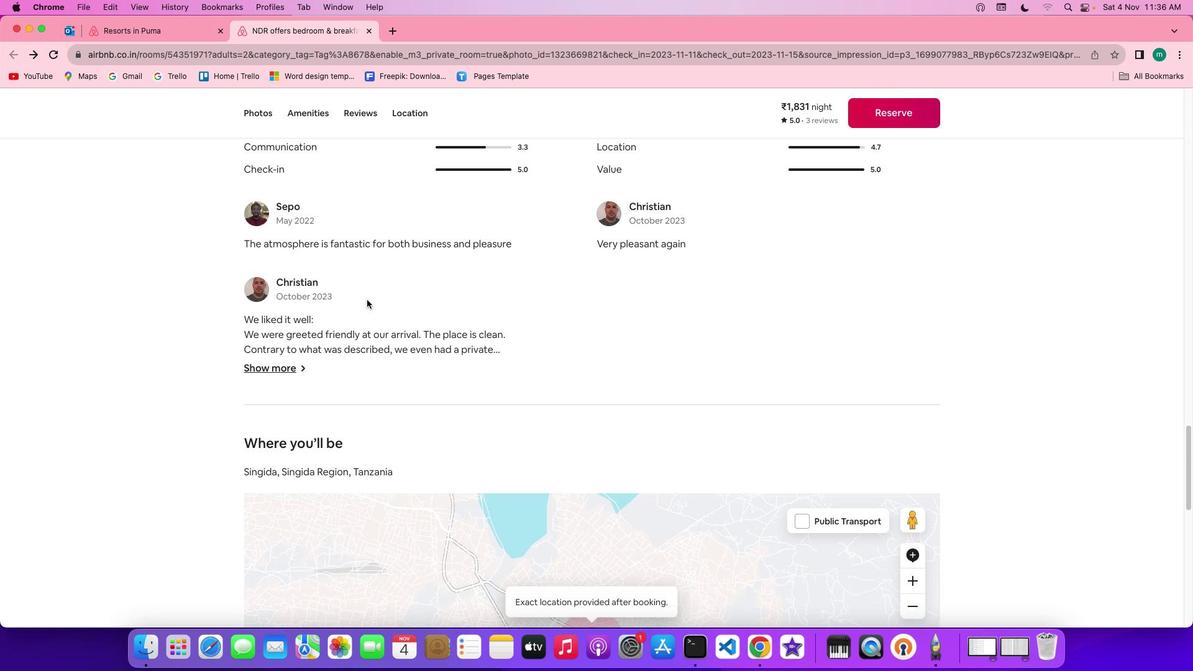 
Action: Mouse scrolled (361, 294) with delta (-4, -6)
Screenshot: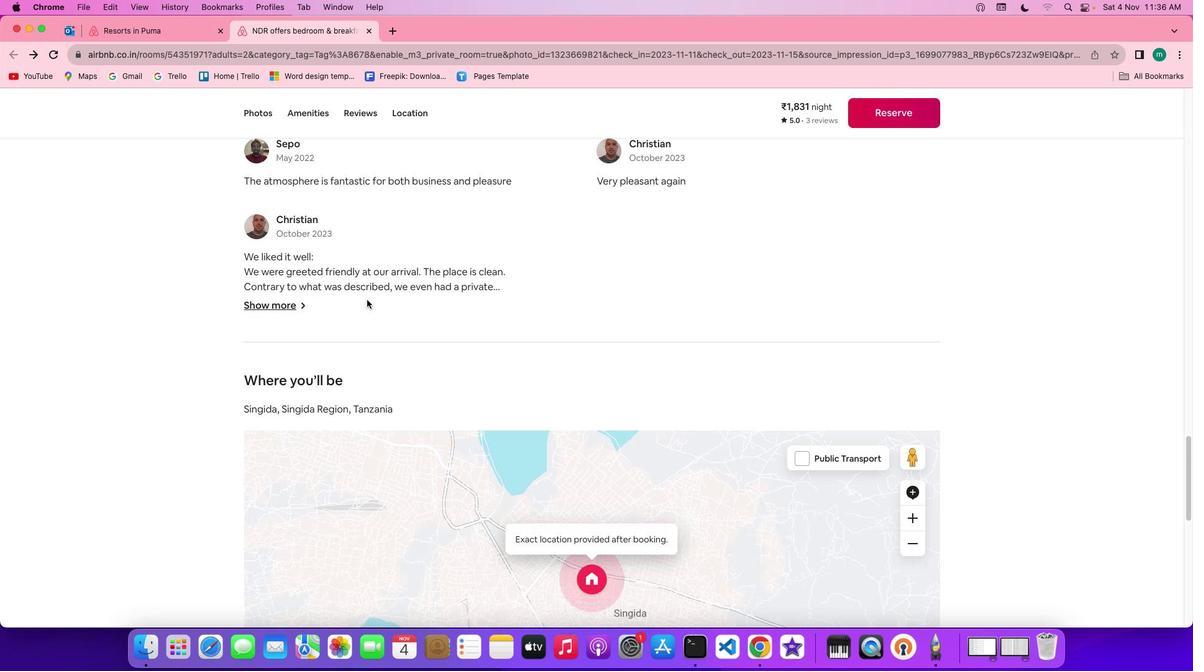 
Action: Mouse scrolled (361, 294) with delta (-4, -6)
Screenshot: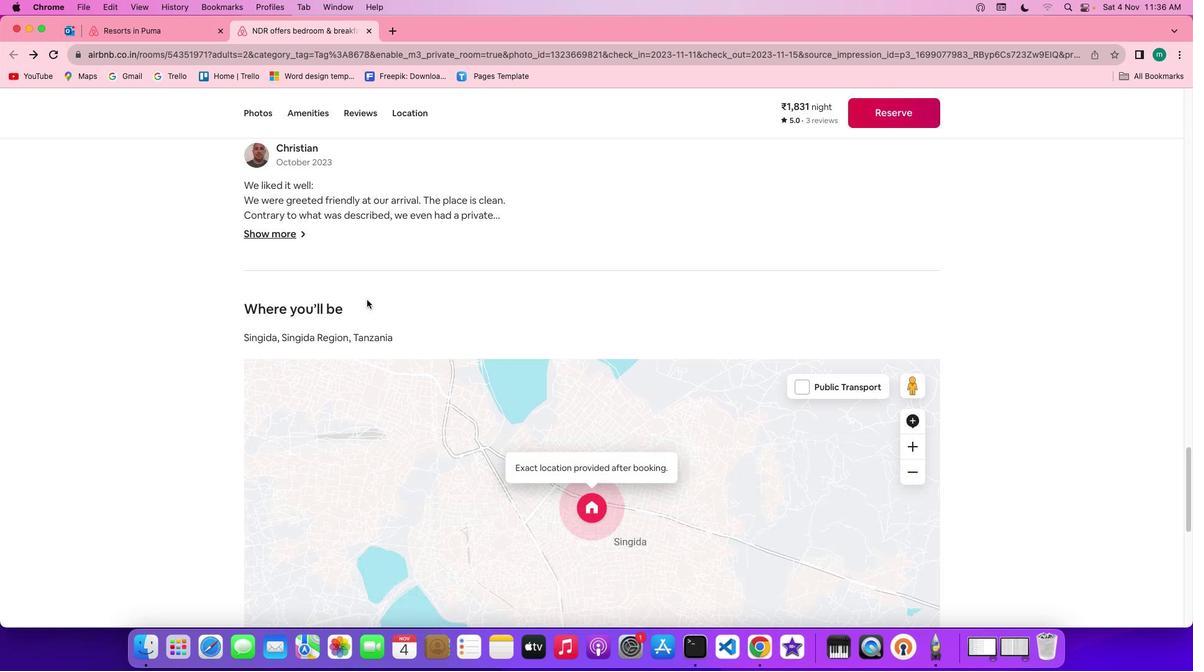 
Action: Mouse moved to (364, 294)
Screenshot: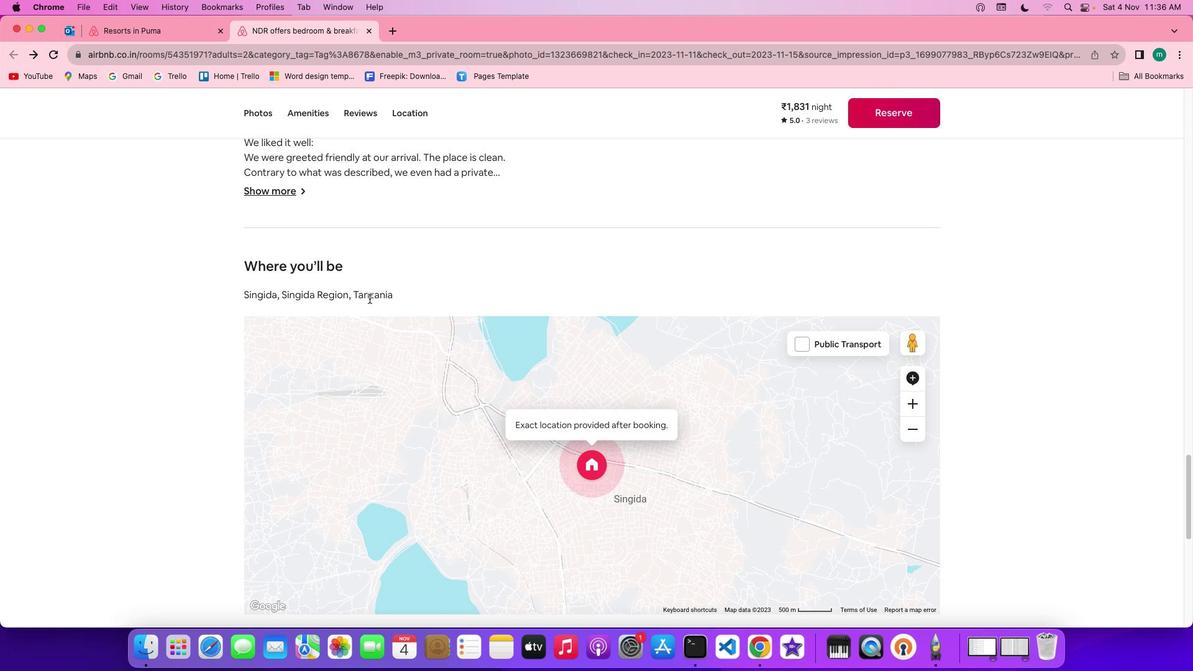 
Action: Mouse scrolled (364, 294) with delta (-4, -4)
Screenshot: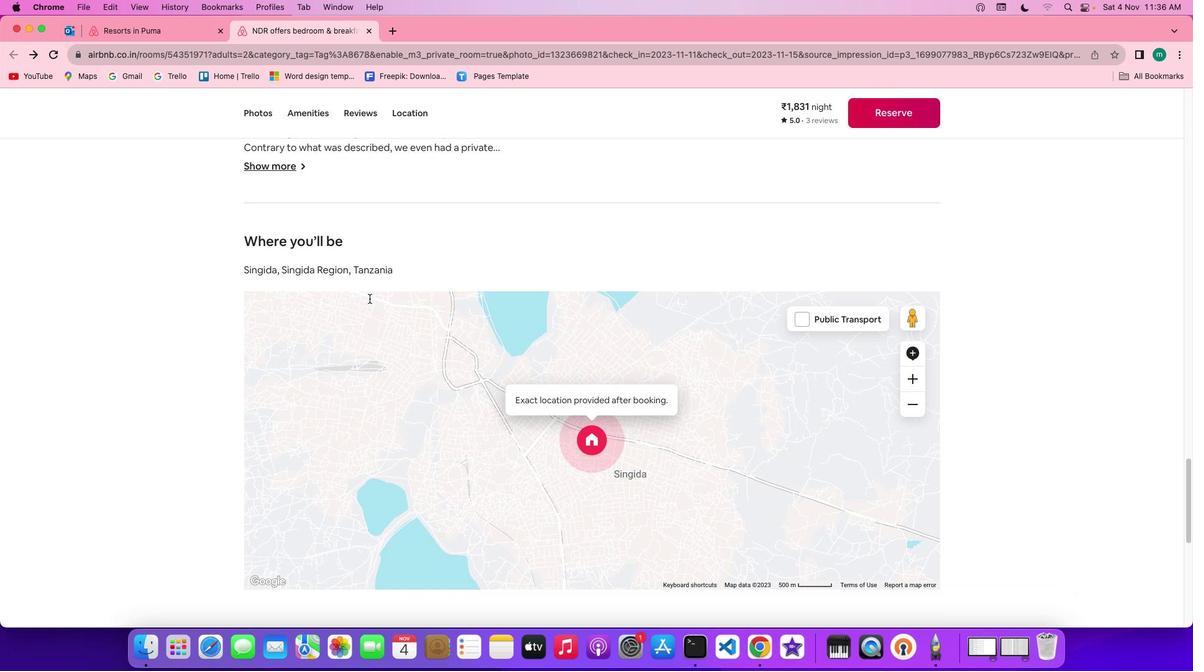 
Action: Mouse scrolled (364, 294) with delta (-4, -4)
Screenshot: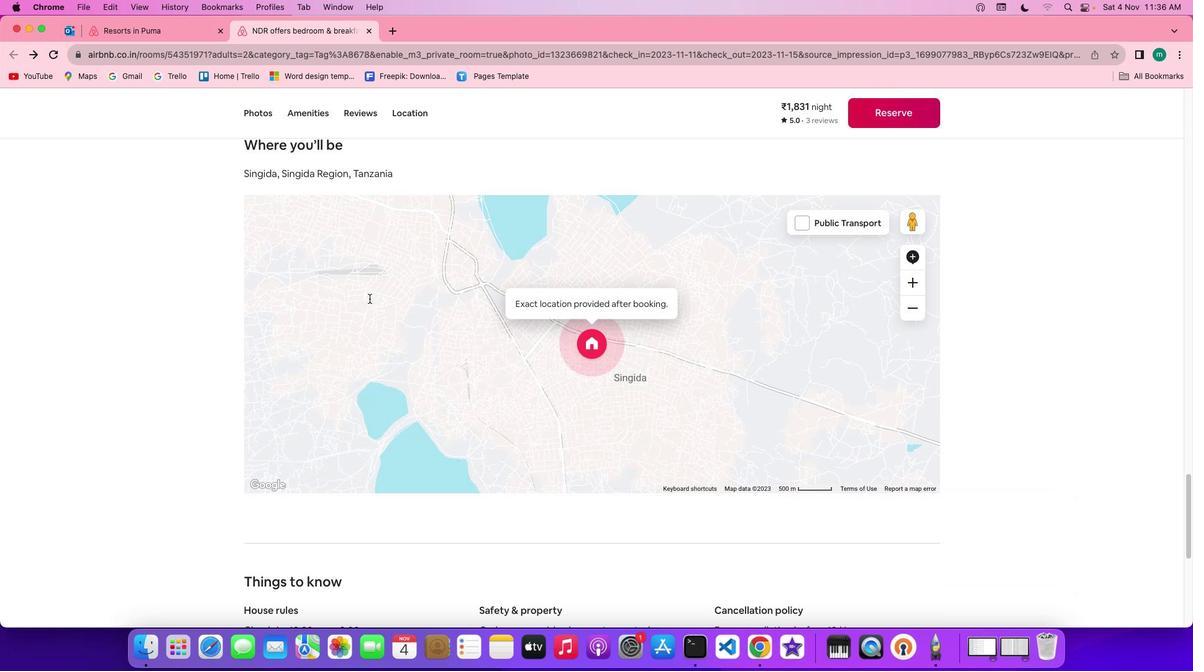 
Action: Mouse scrolled (364, 294) with delta (-4, -6)
Screenshot: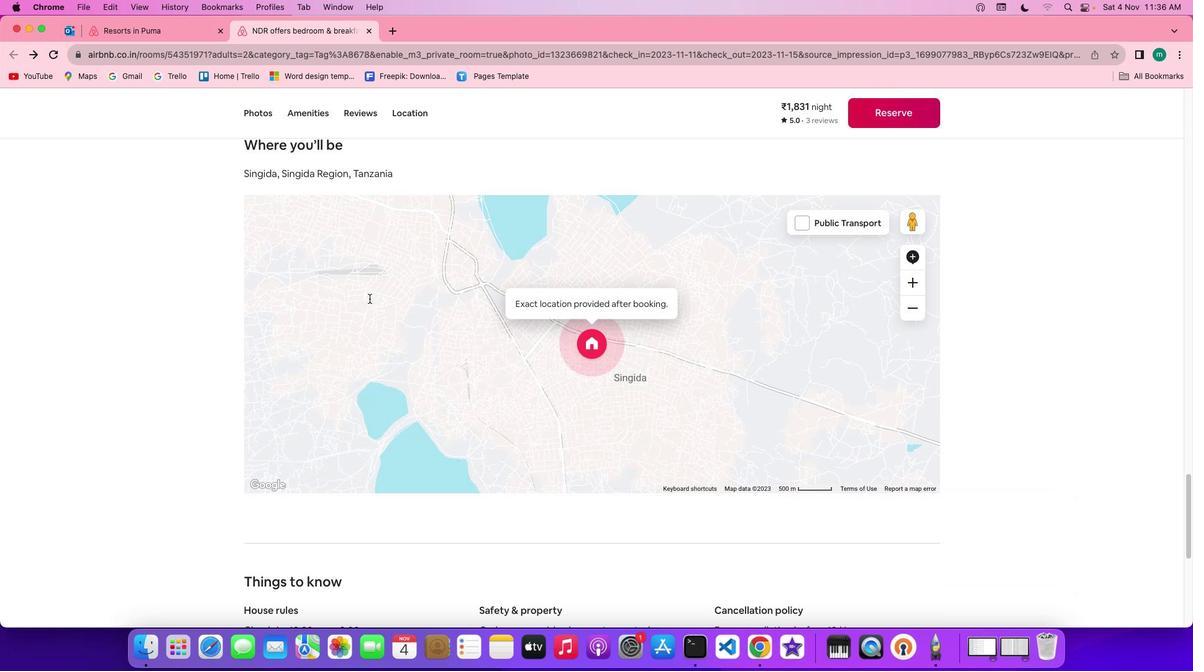 
Action: Mouse scrolled (364, 294) with delta (-4, -6)
Screenshot: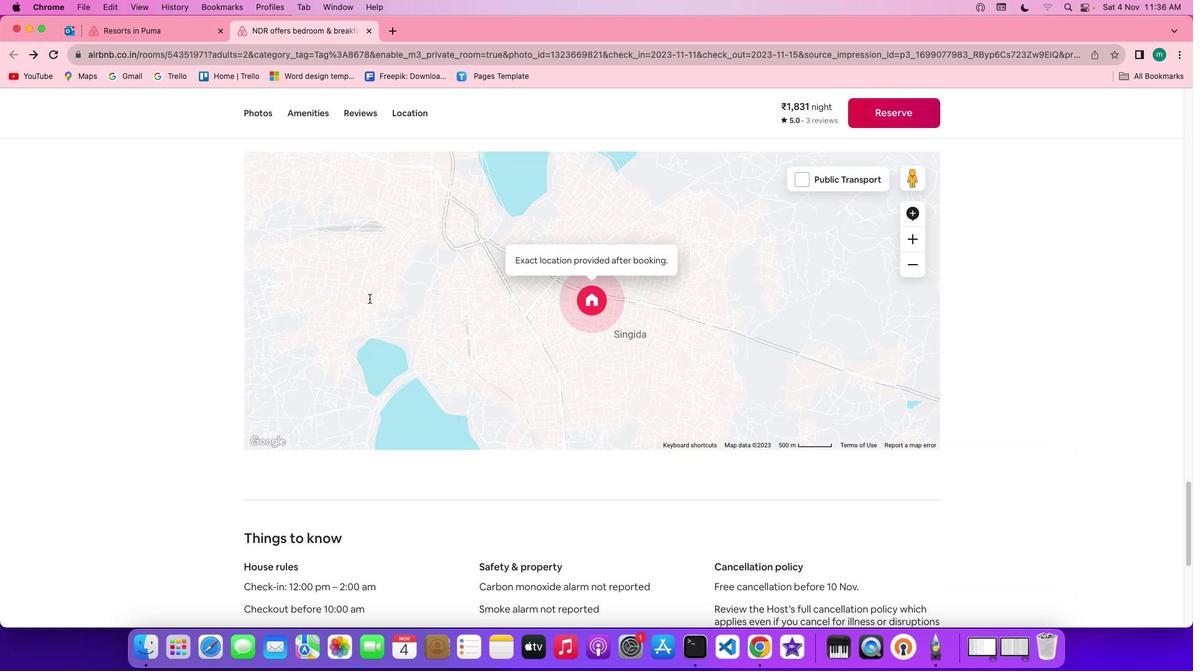 
Action: Mouse moved to (365, 293)
Screenshot: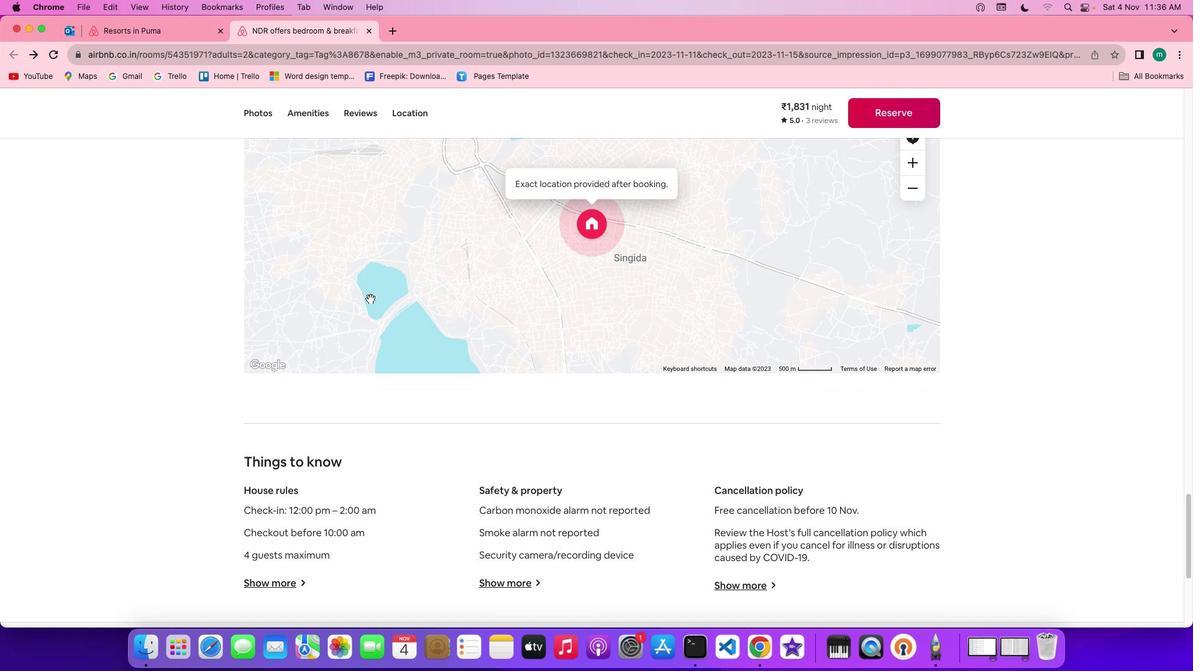 
Action: Mouse scrolled (365, 293) with delta (-4, -4)
Screenshot: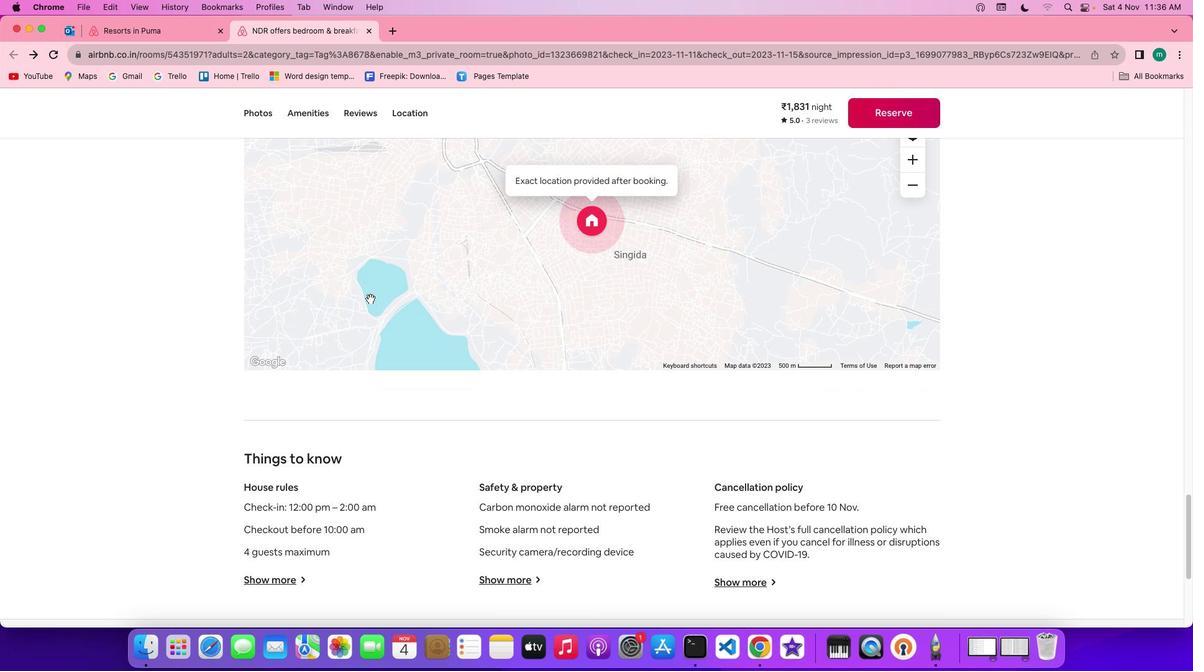 
Action: Mouse scrolled (365, 293) with delta (-4, -4)
Screenshot: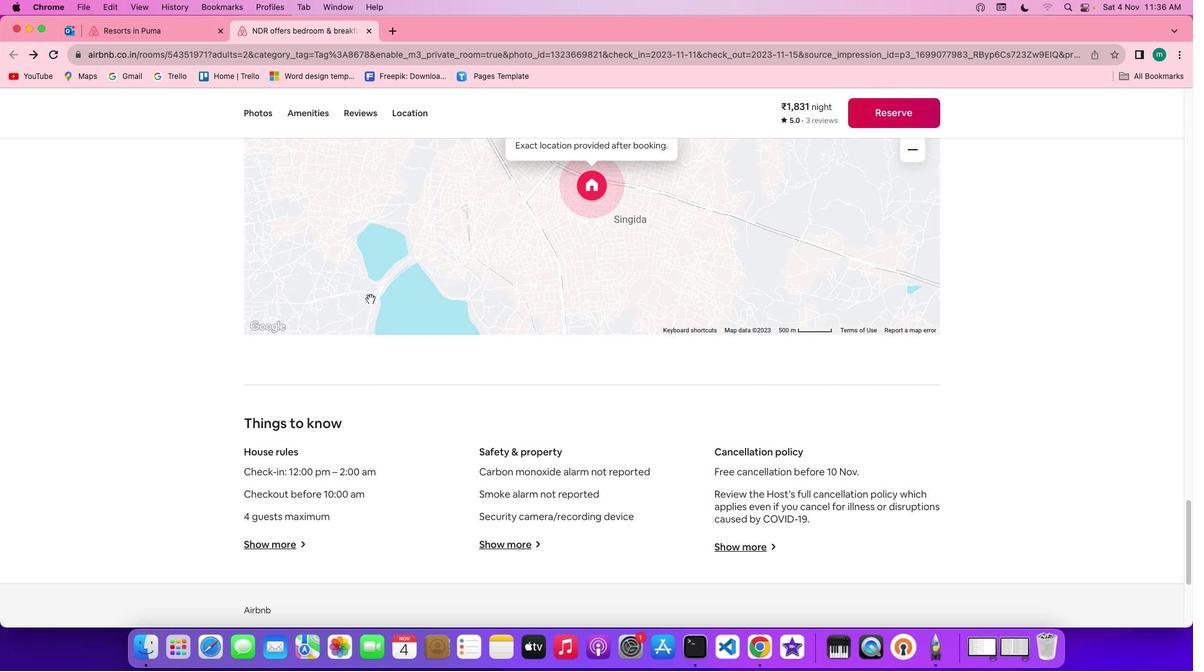 
Action: Mouse scrolled (365, 293) with delta (-4, -5)
Screenshot: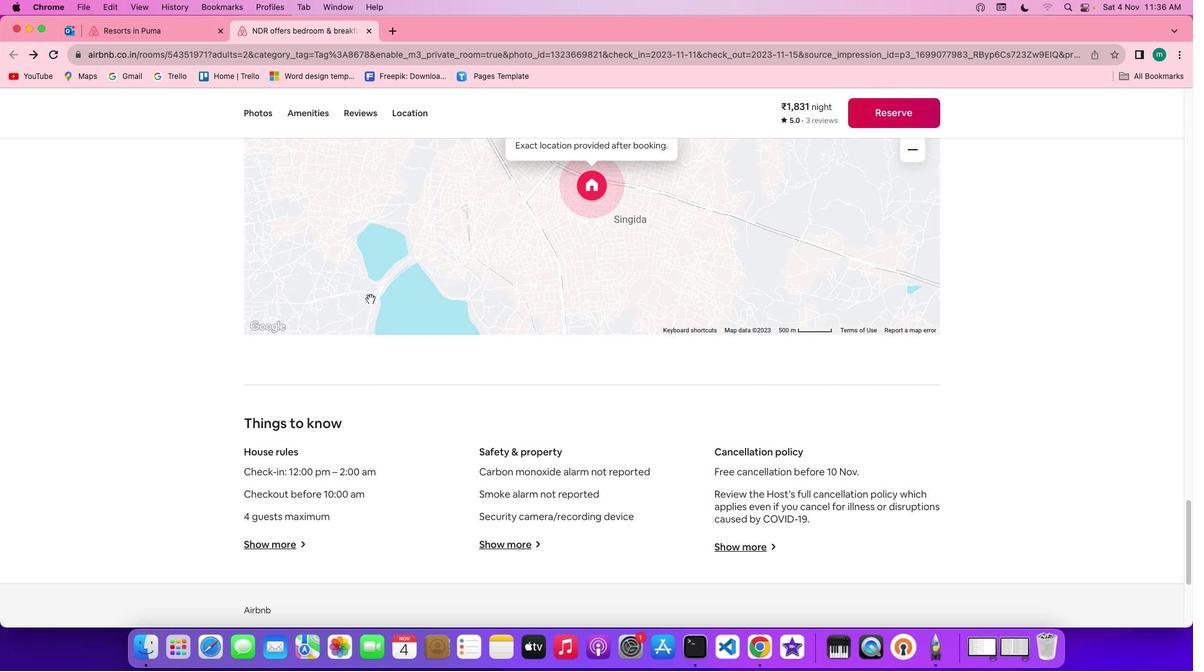 
Action: Mouse scrolled (365, 293) with delta (-4, -6)
Screenshot: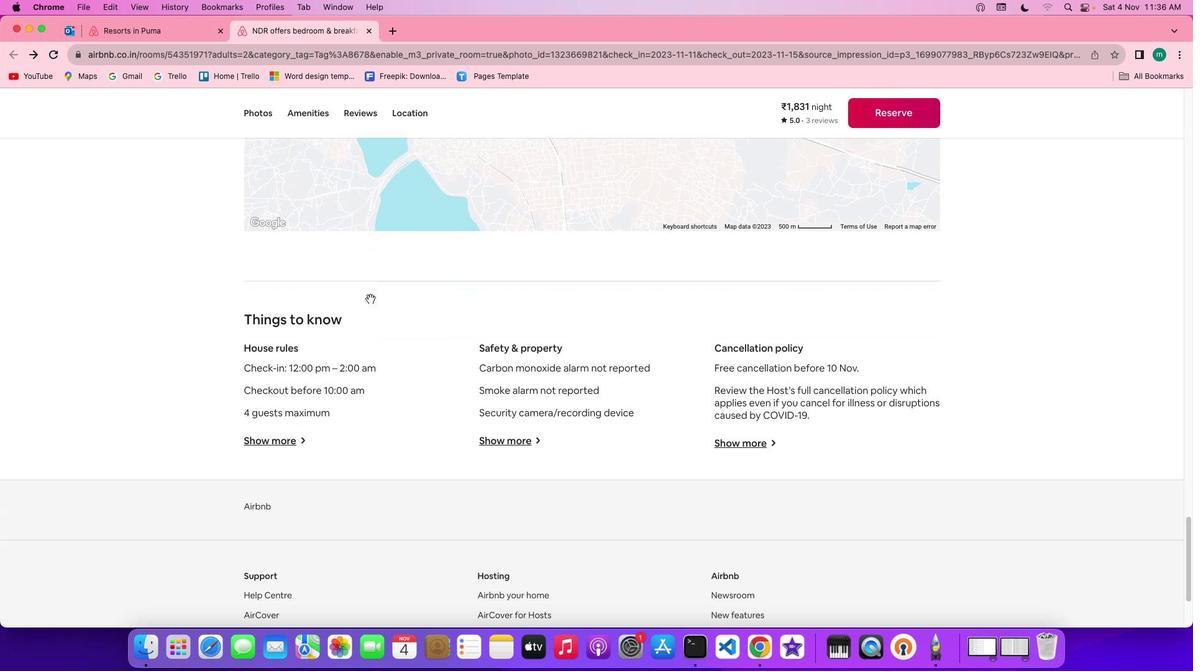 
Action: Mouse moved to (262, 383)
Screenshot: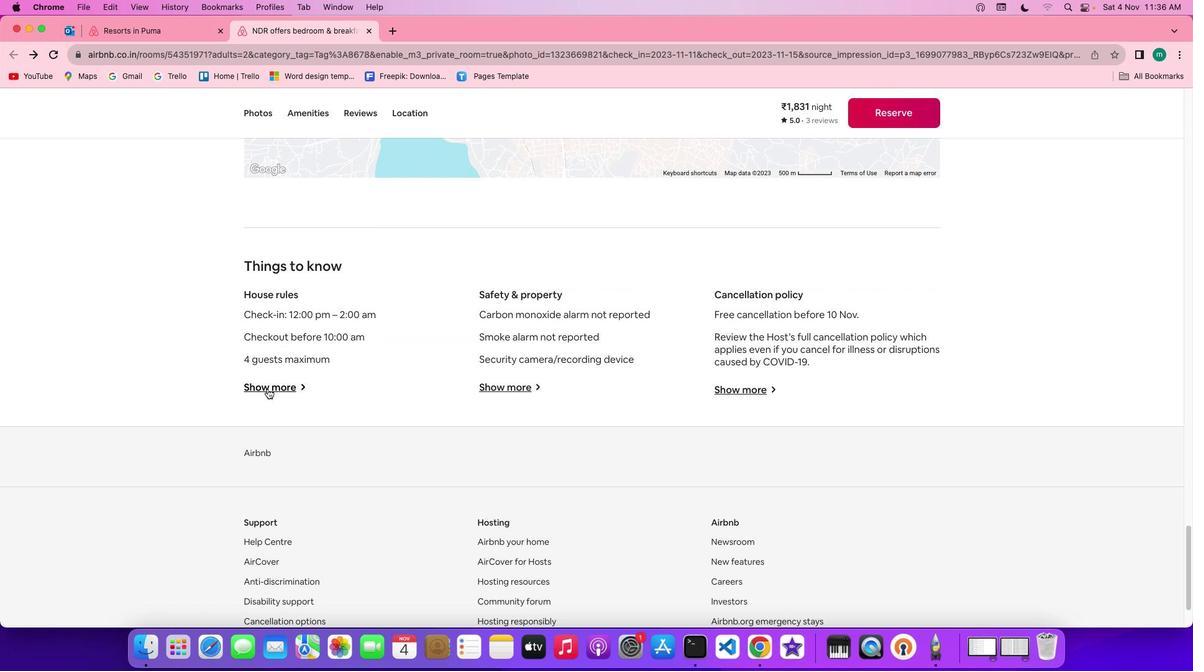
Action: Mouse pressed left at (262, 383)
Screenshot: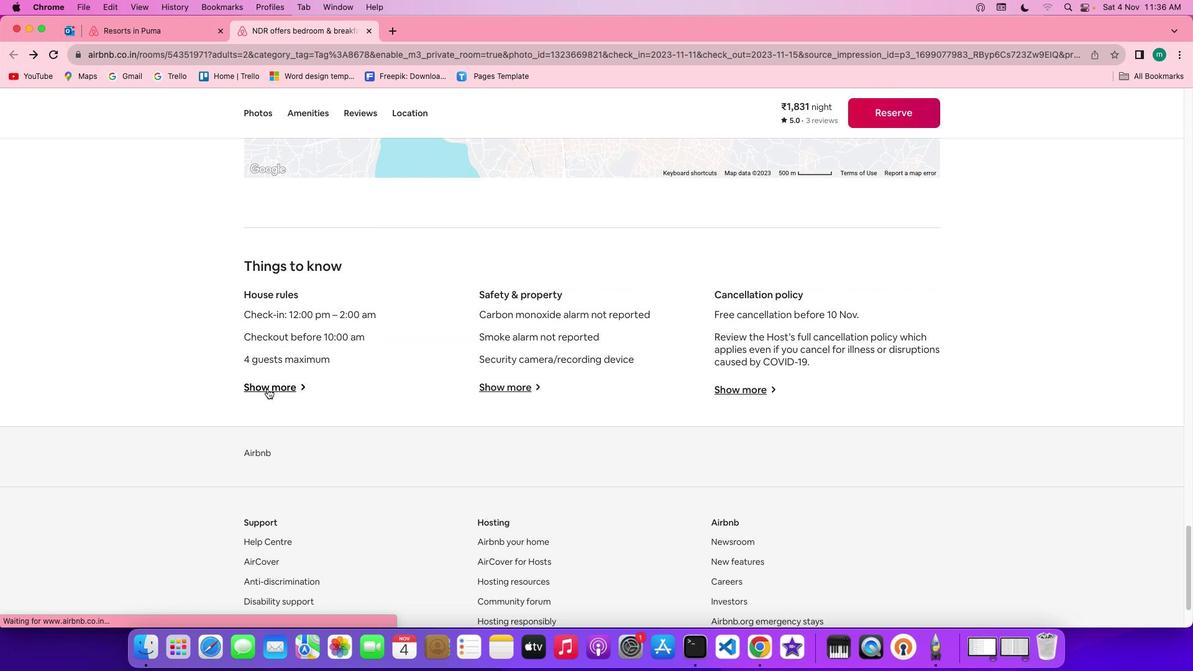 
Action: Mouse moved to (527, 348)
Screenshot: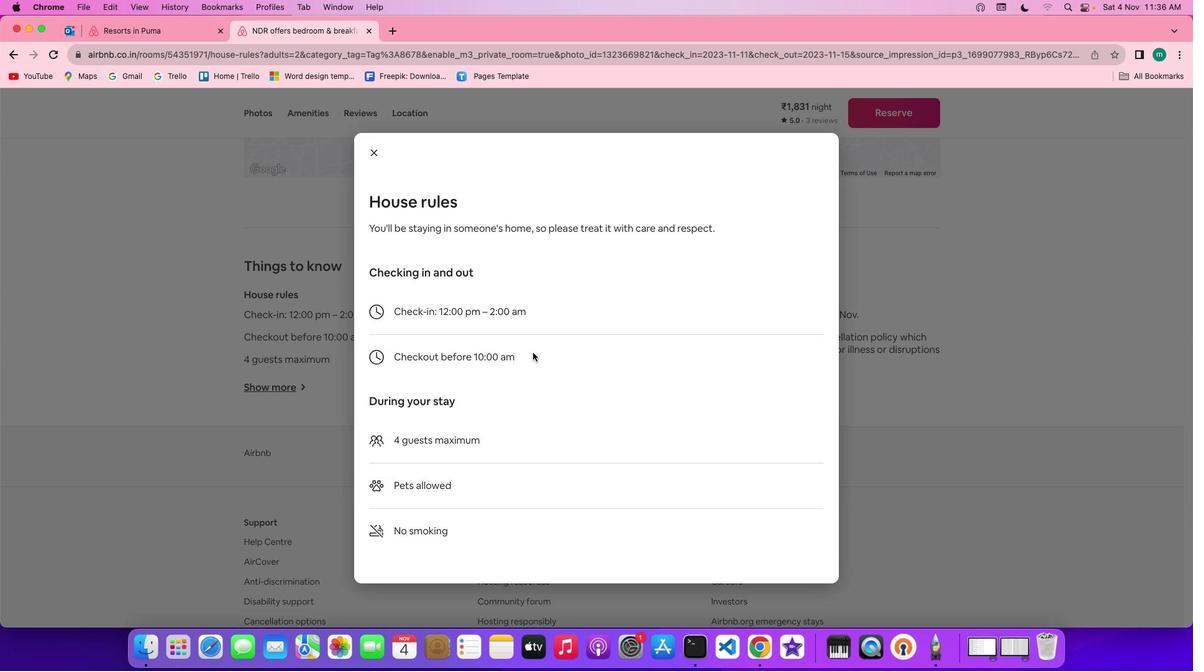 
Action: Mouse scrolled (527, 348) with delta (-4, -4)
Screenshot: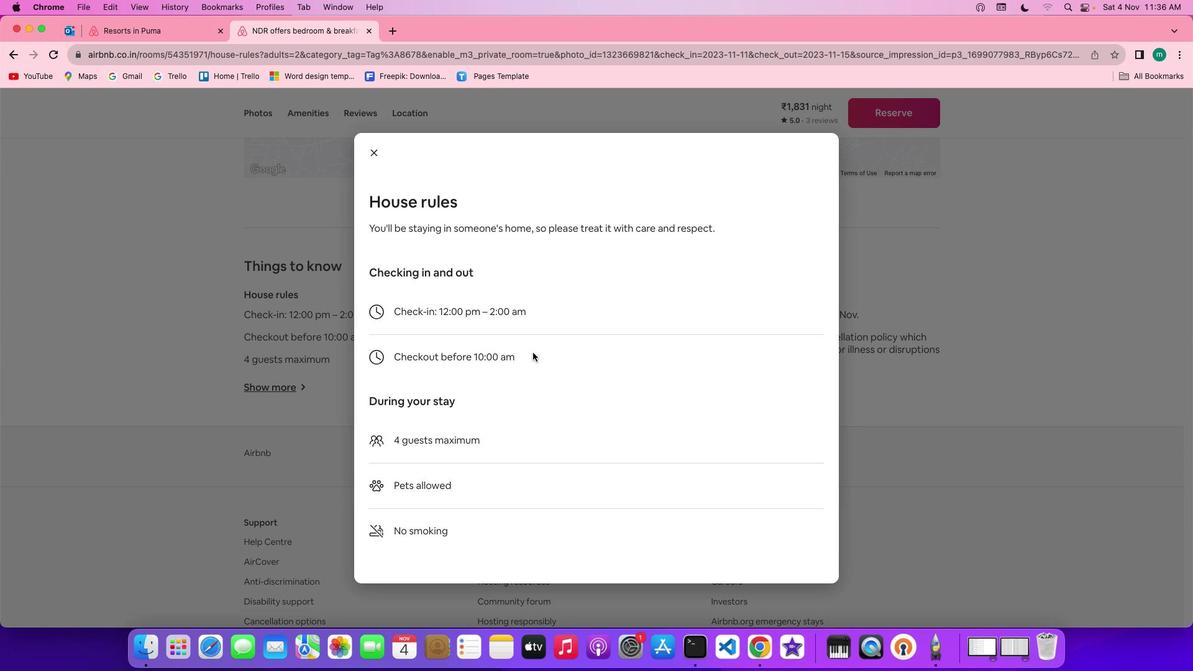 
Action: Mouse scrolled (527, 348) with delta (-4, -4)
Screenshot: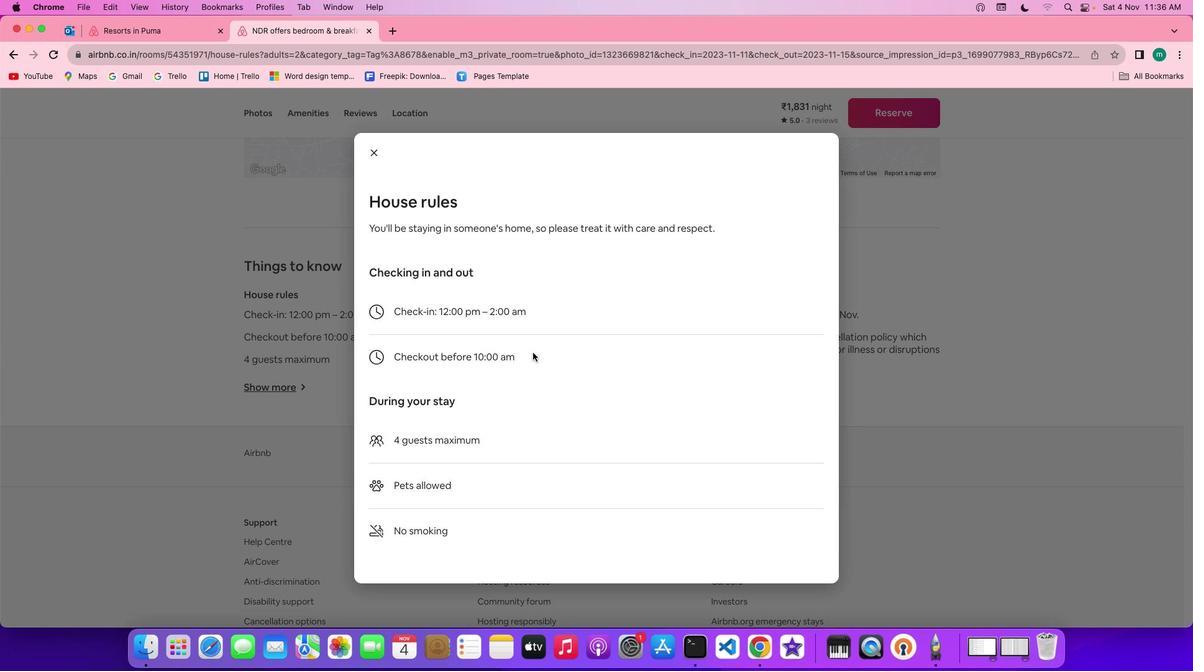 
Action: Mouse scrolled (527, 348) with delta (-4, -6)
Screenshot: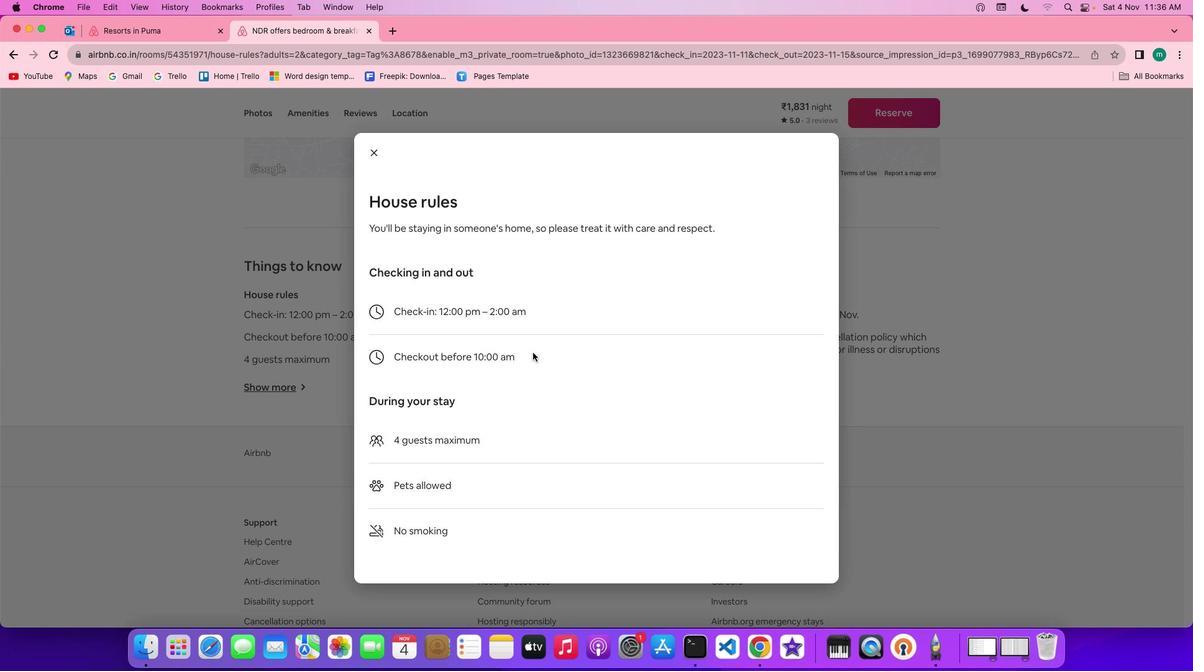 
Action: Mouse scrolled (527, 348) with delta (-4, -7)
Screenshot: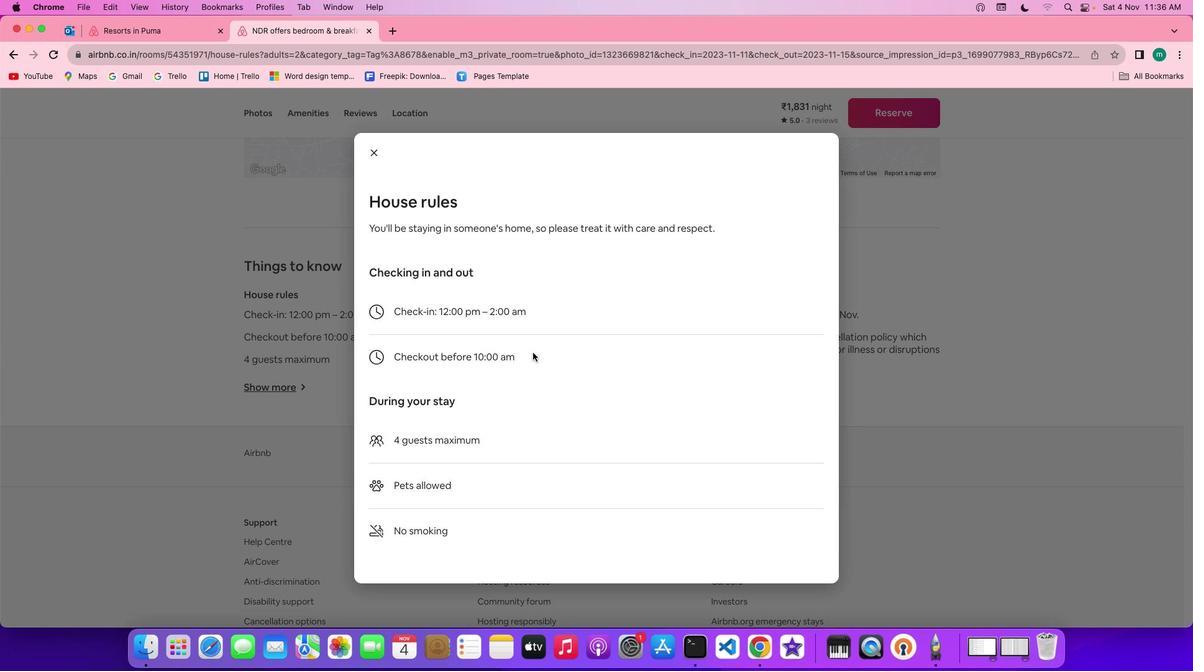 
Action: Mouse scrolled (527, 348) with delta (-4, -7)
Screenshot: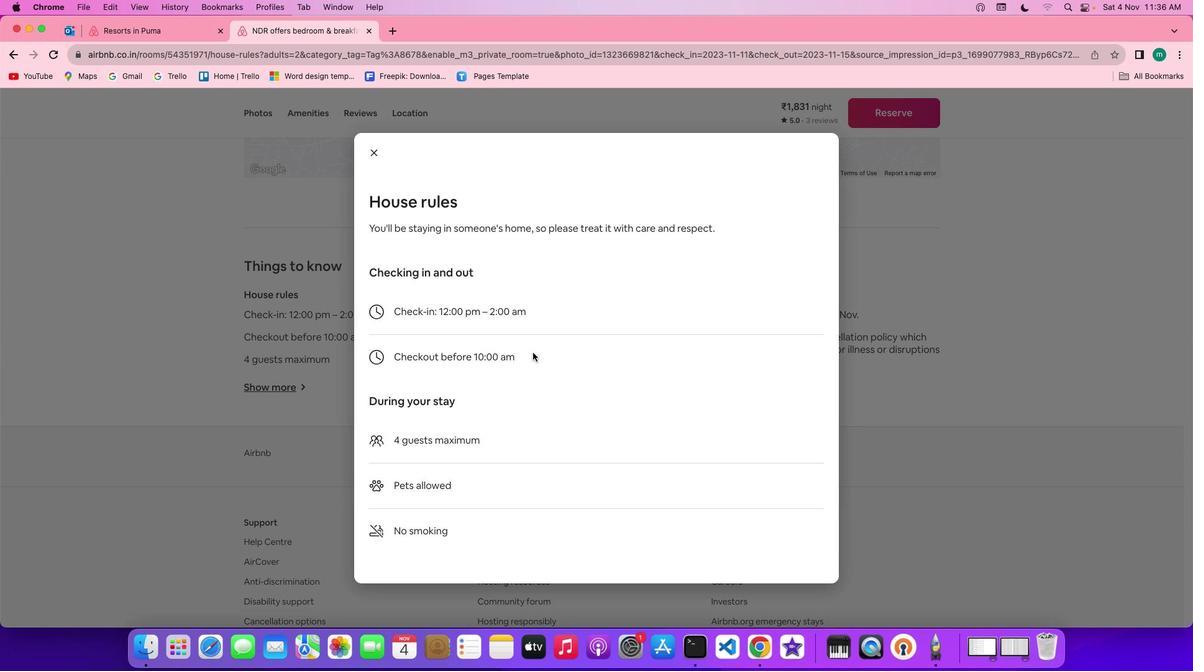 
Action: Mouse moved to (371, 151)
Screenshot: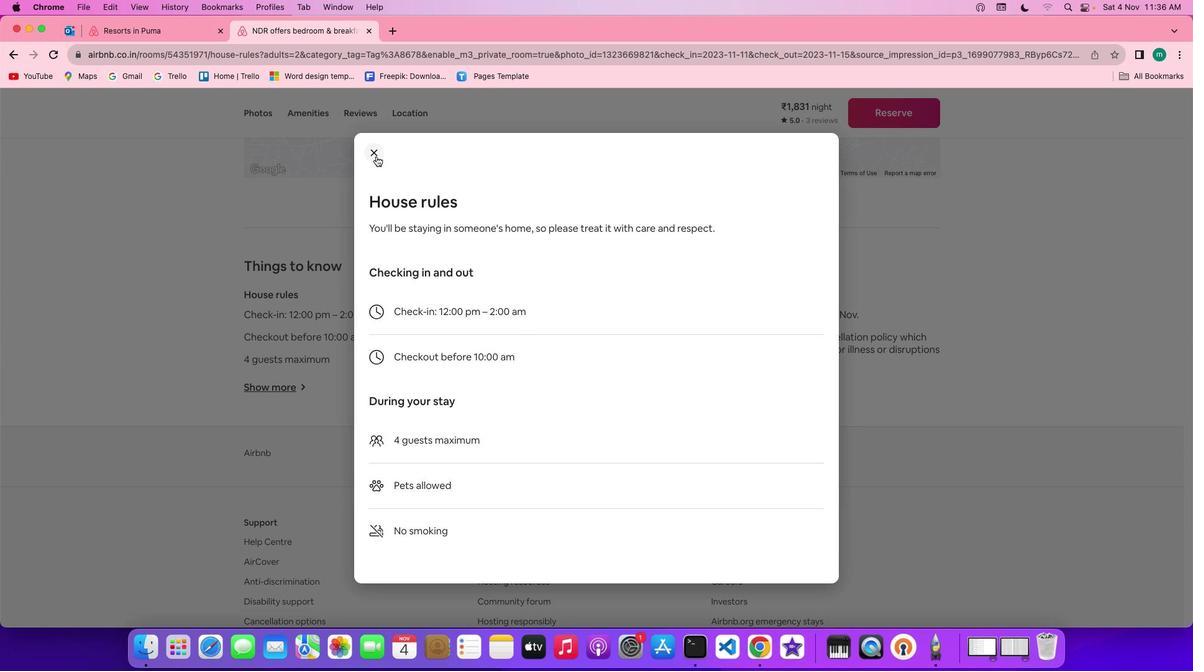 
Action: Mouse pressed left at (371, 151)
Screenshot: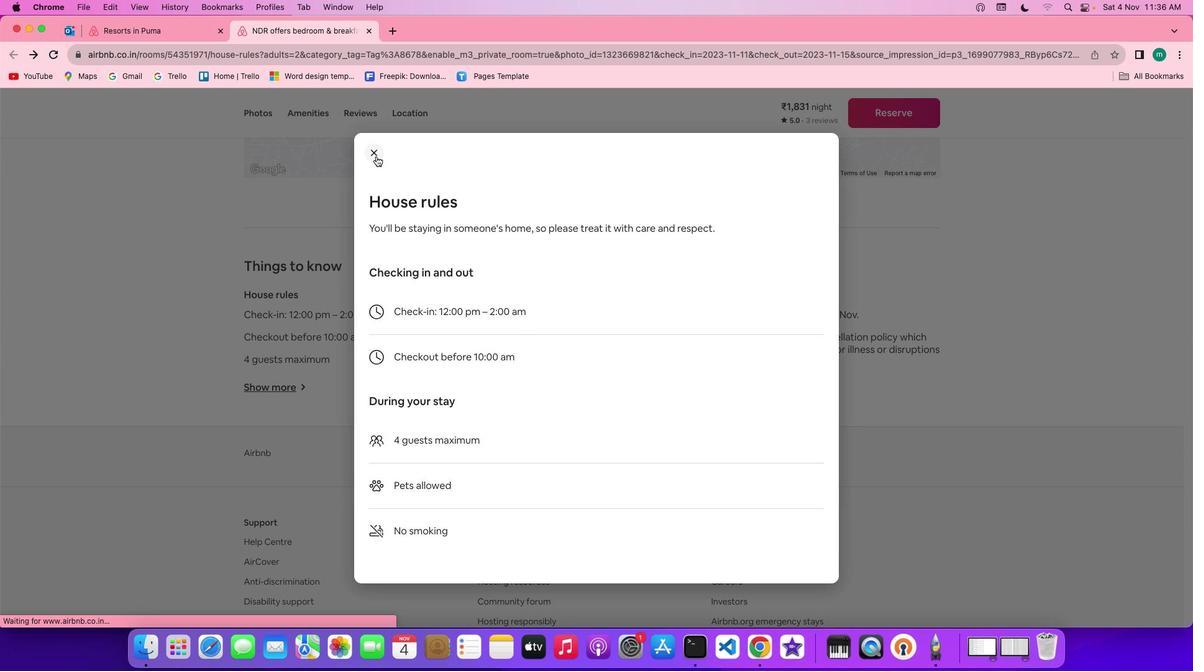 
Action: Mouse moved to (517, 380)
Screenshot: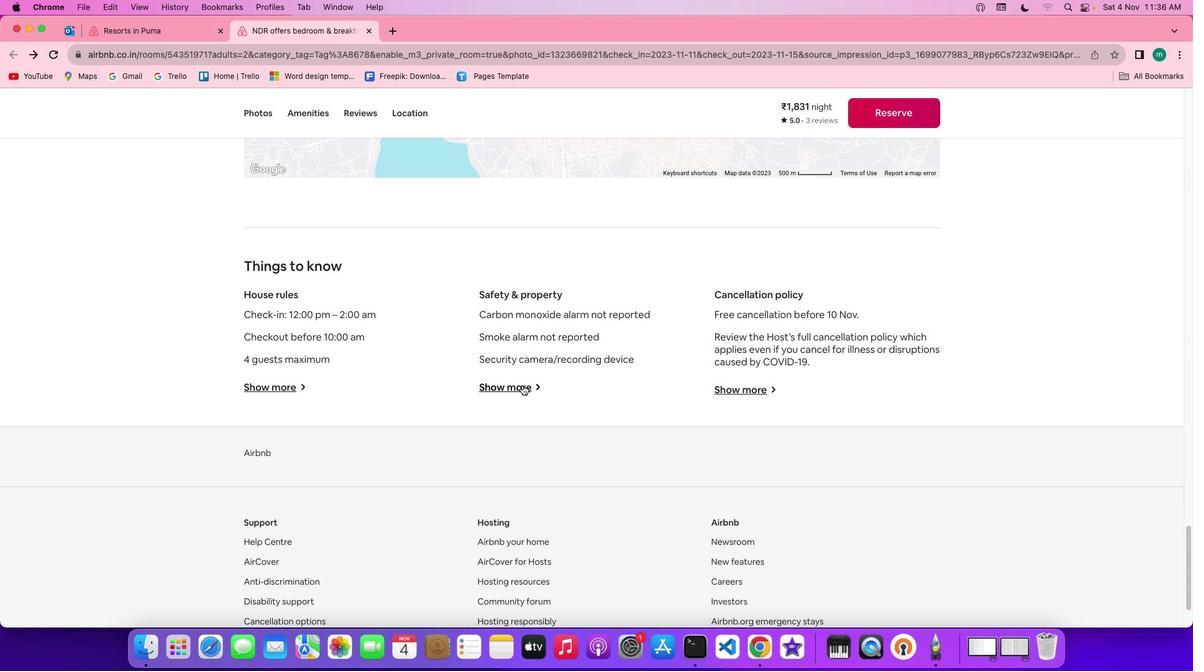 
Action: Mouse pressed left at (517, 380)
Screenshot: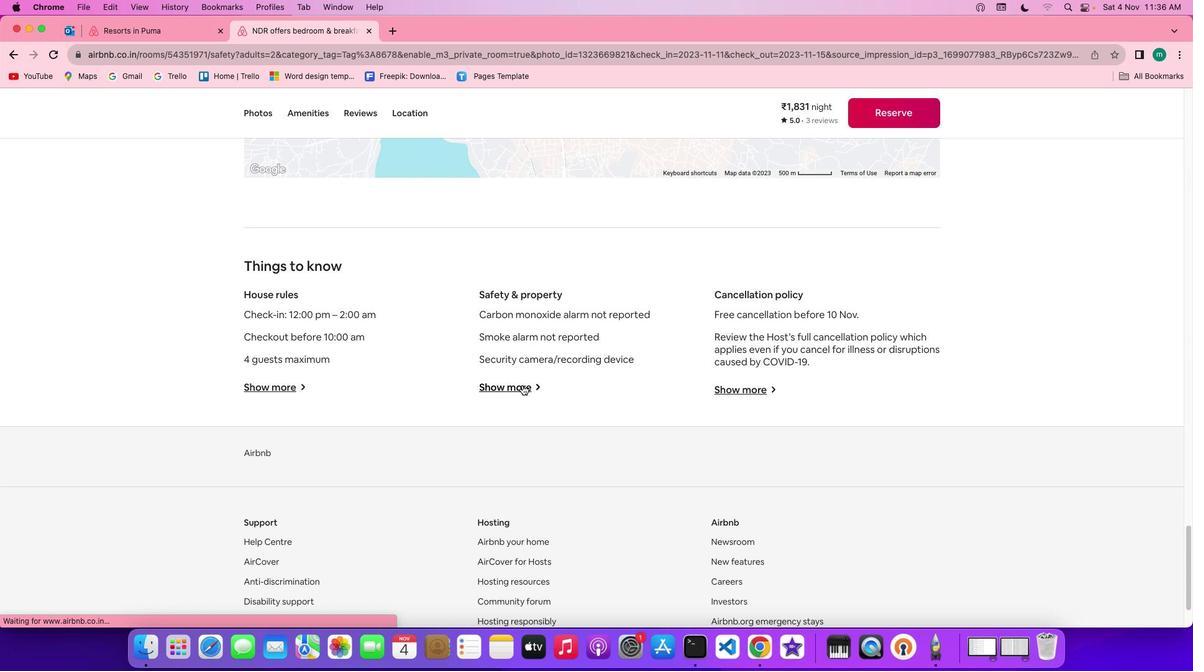 
Action: Mouse moved to (628, 385)
Screenshot: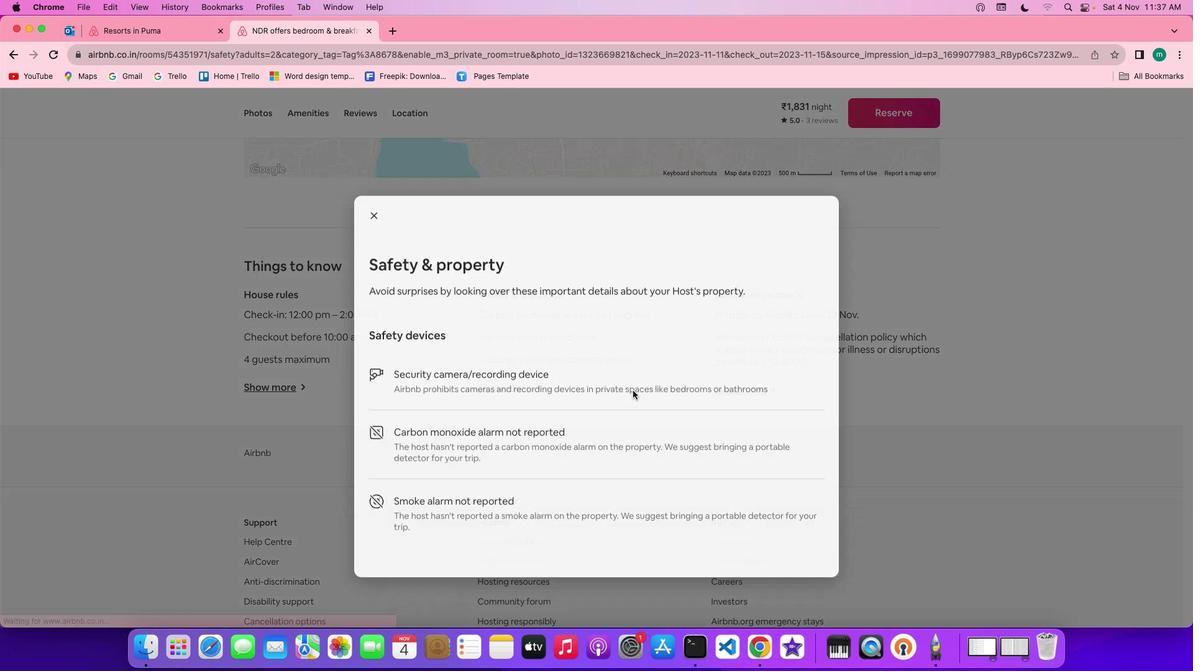 
Action: Mouse scrolled (628, 385) with delta (-4, -4)
Screenshot: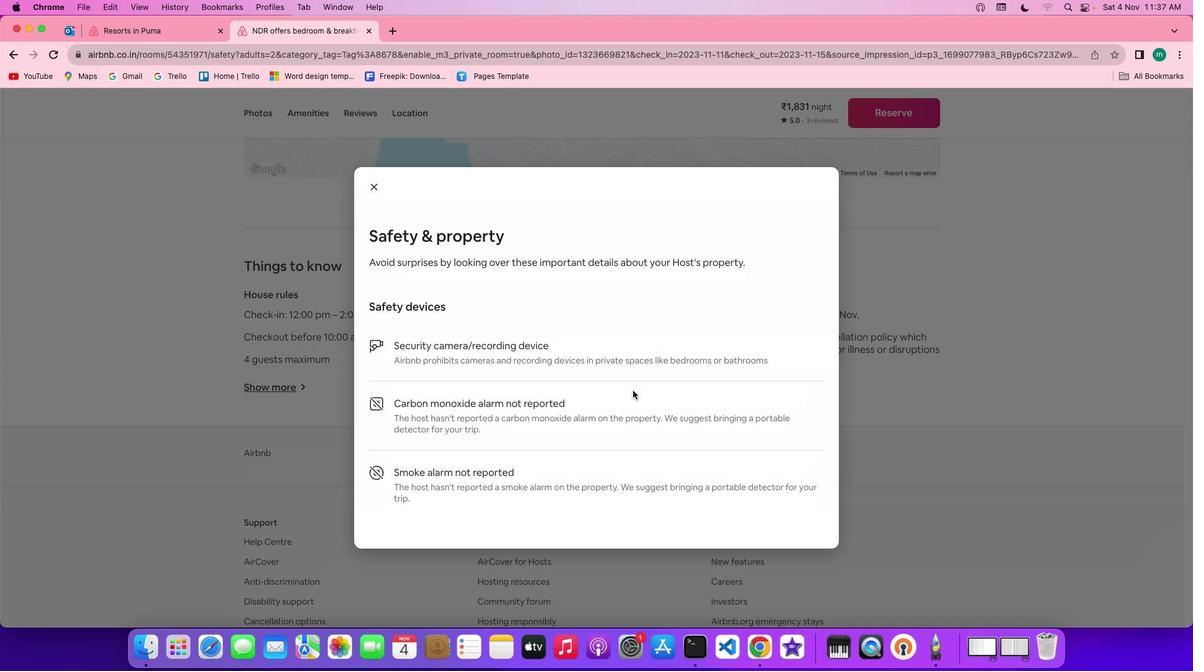 
Action: Mouse scrolled (628, 385) with delta (-4, -4)
Screenshot: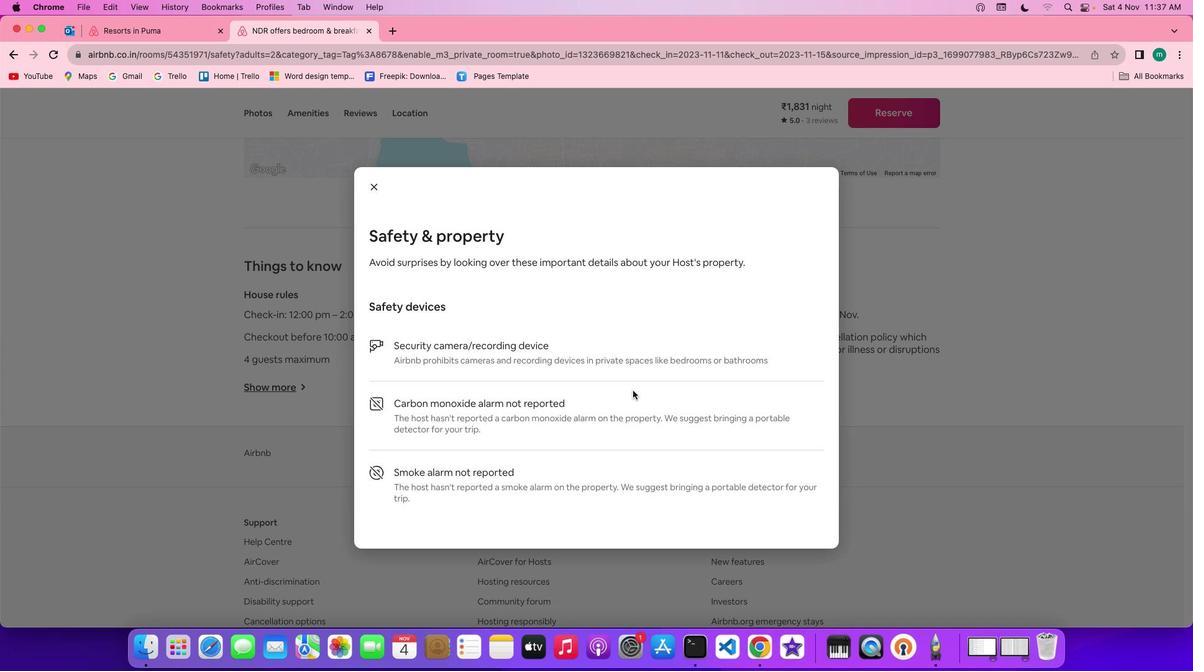 
Action: Mouse scrolled (628, 385) with delta (-4, -6)
Screenshot: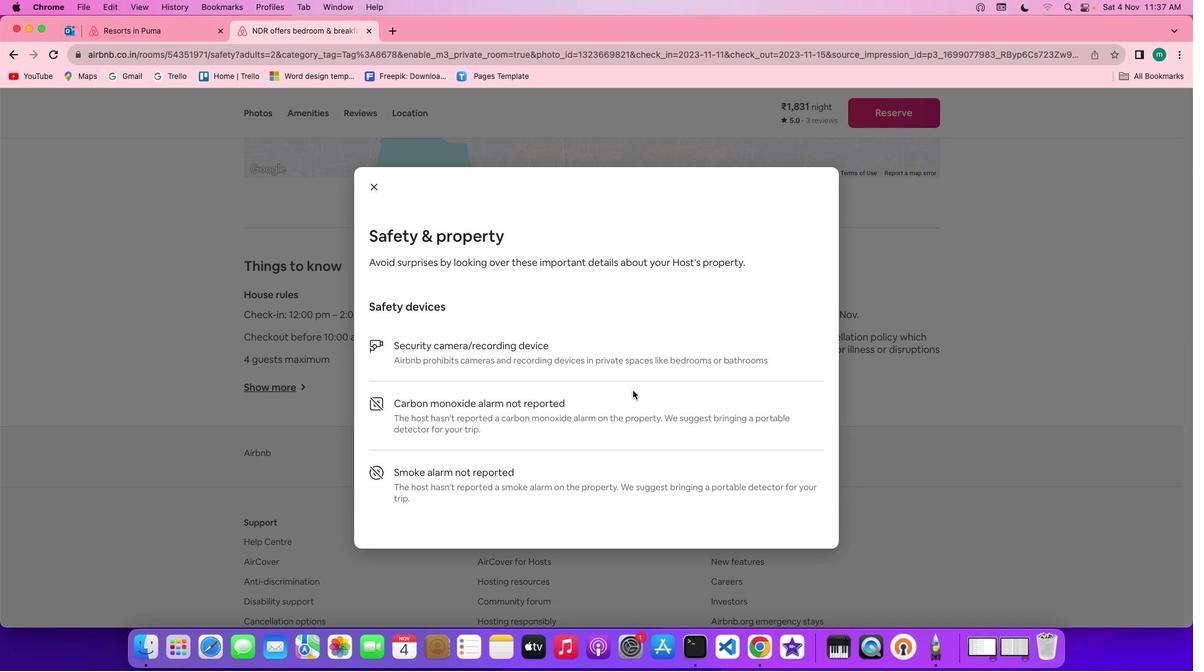 
Action: Mouse scrolled (628, 385) with delta (-4, -7)
Screenshot: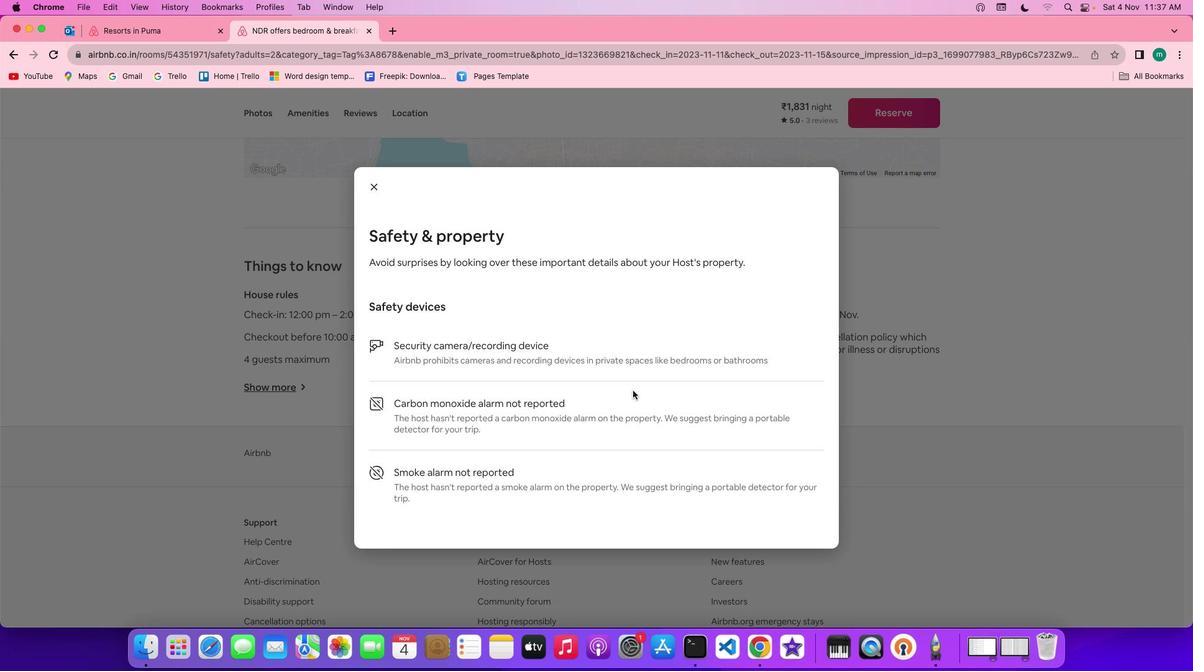 
Action: Mouse scrolled (628, 385) with delta (-4, -7)
Screenshot: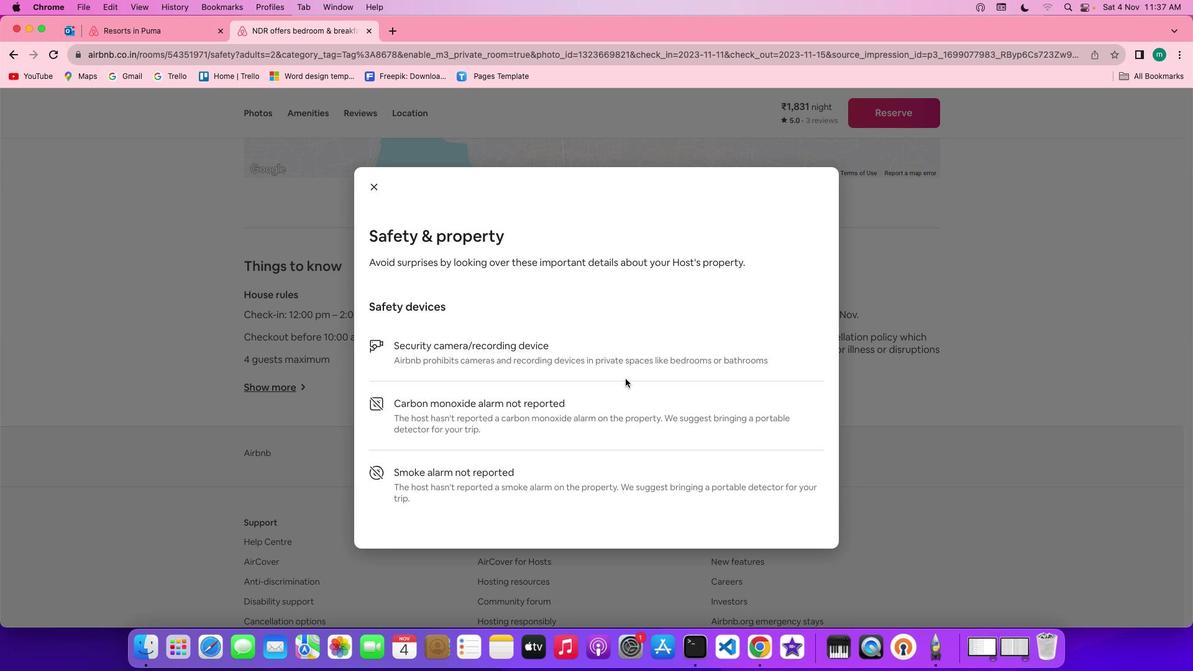 
Action: Mouse moved to (372, 187)
Screenshot: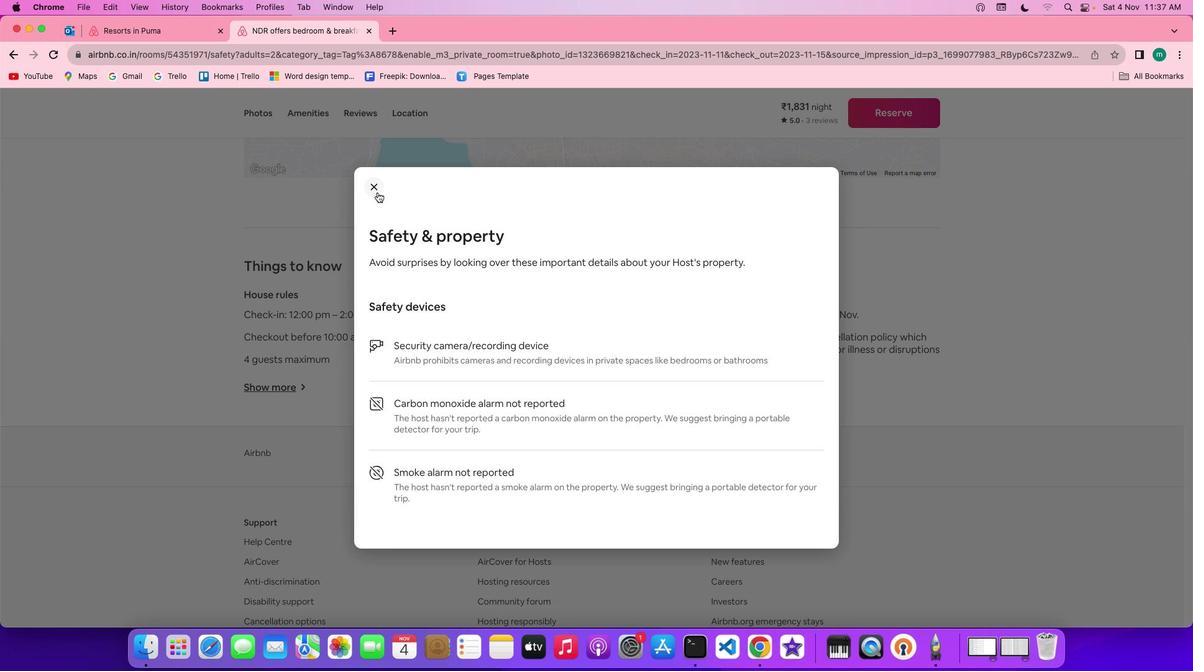 
Action: Mouse pressed left at (372, 187)
Screenshot: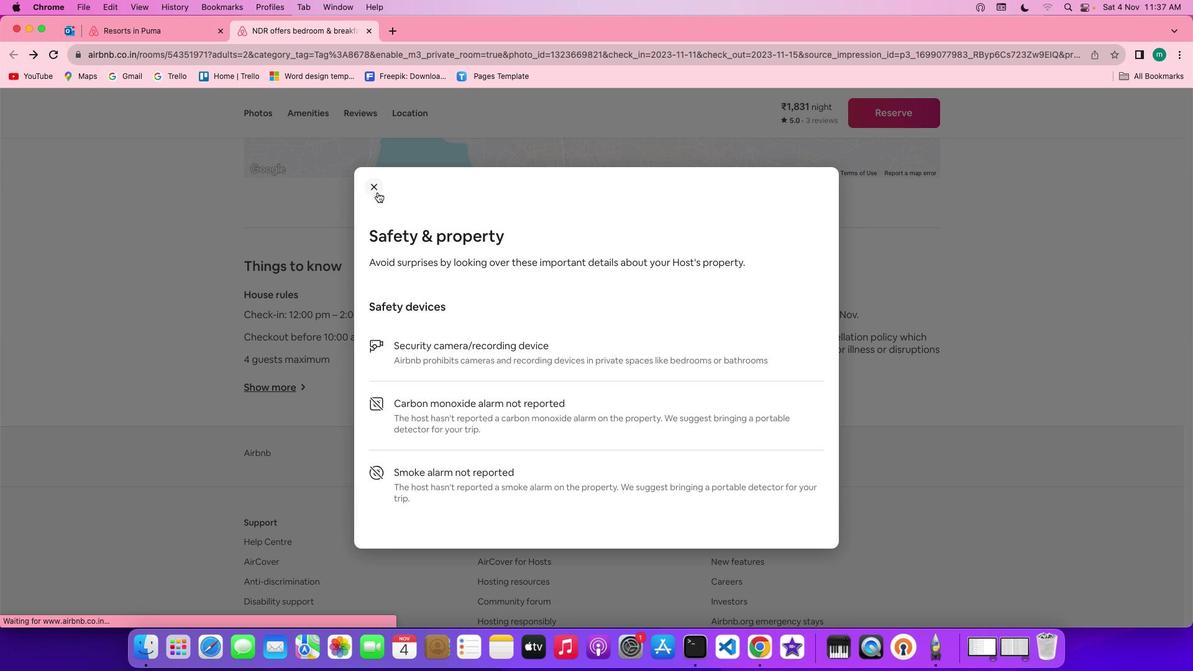 
Action: Mouse moved to (736, 386)
Screenshot: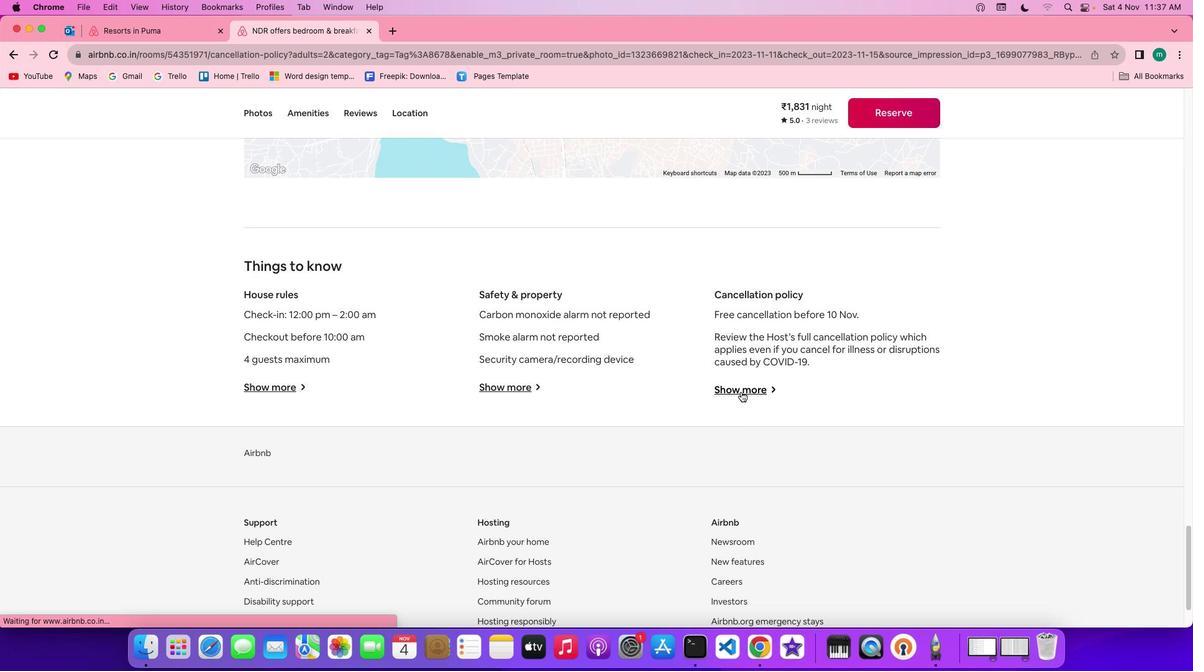 
Action: Mouse pressed left at (736, 386)
Screenshot: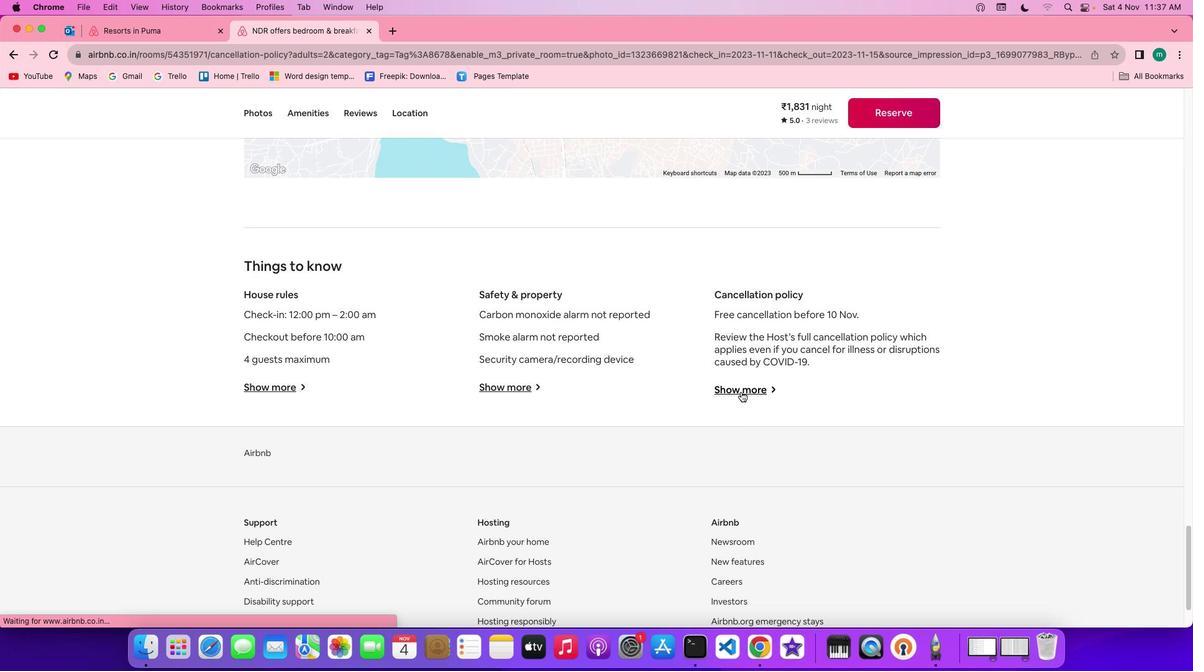
Action: Mouse moved to (633, 386)
Screenshot: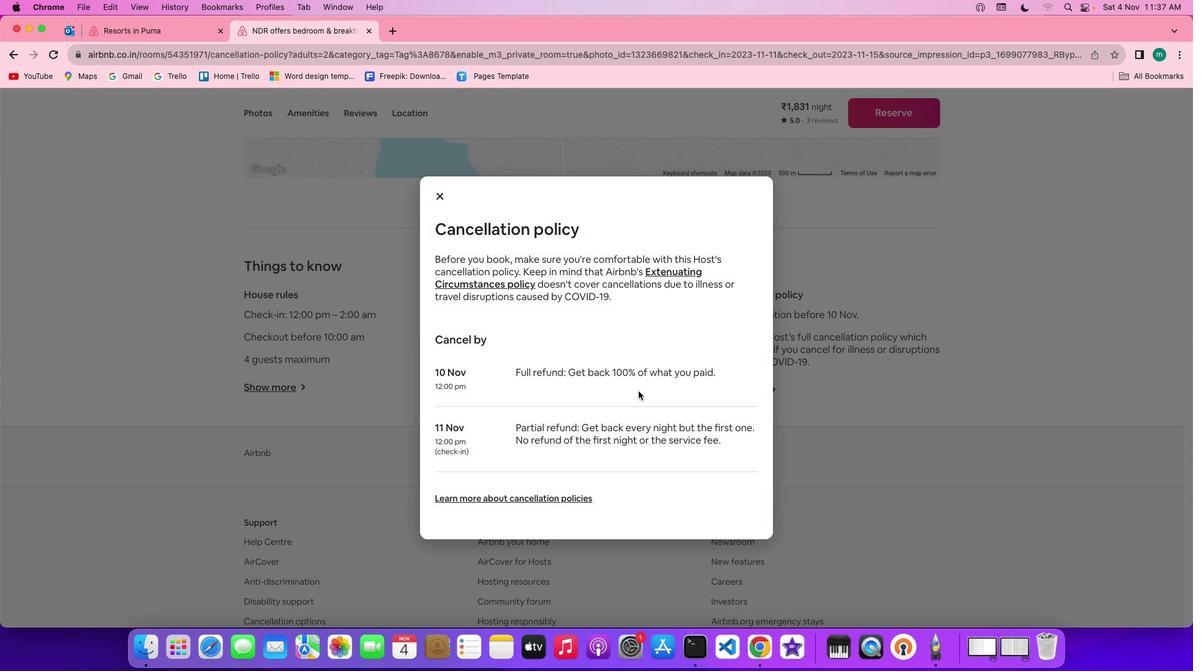 
Action: Mouse scrolled (633, 386) with delta (-4, -4)
Screenshot: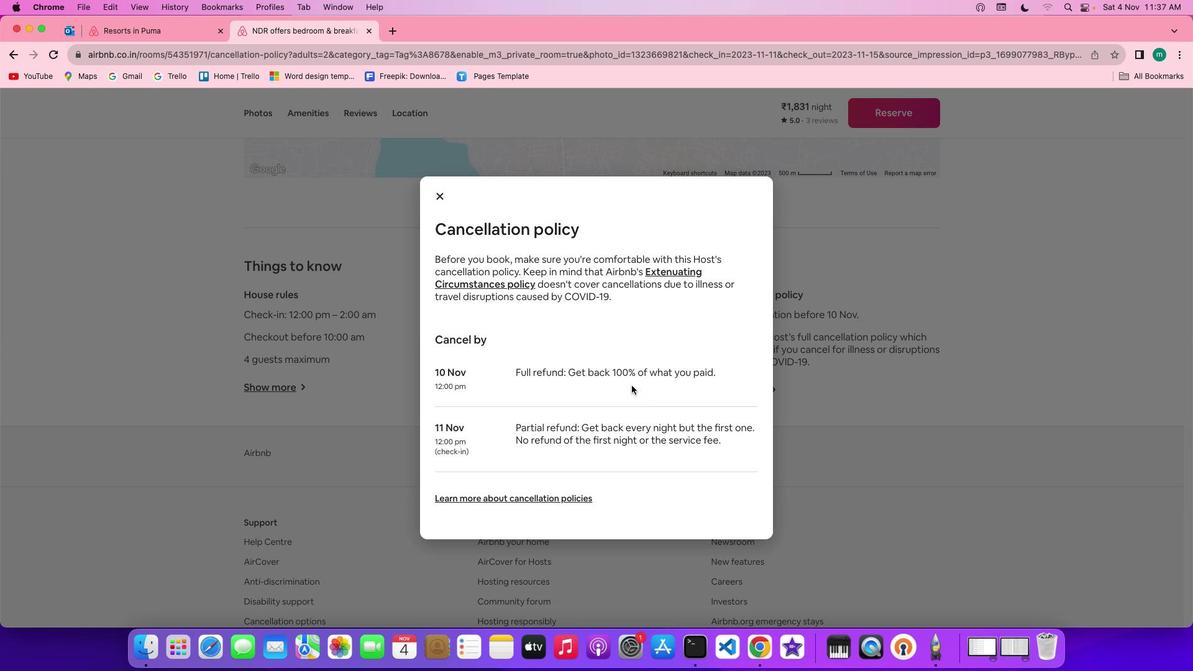 
Action: Mouse scrolled (633, 386) with delta (-4, -4)
Screenshot: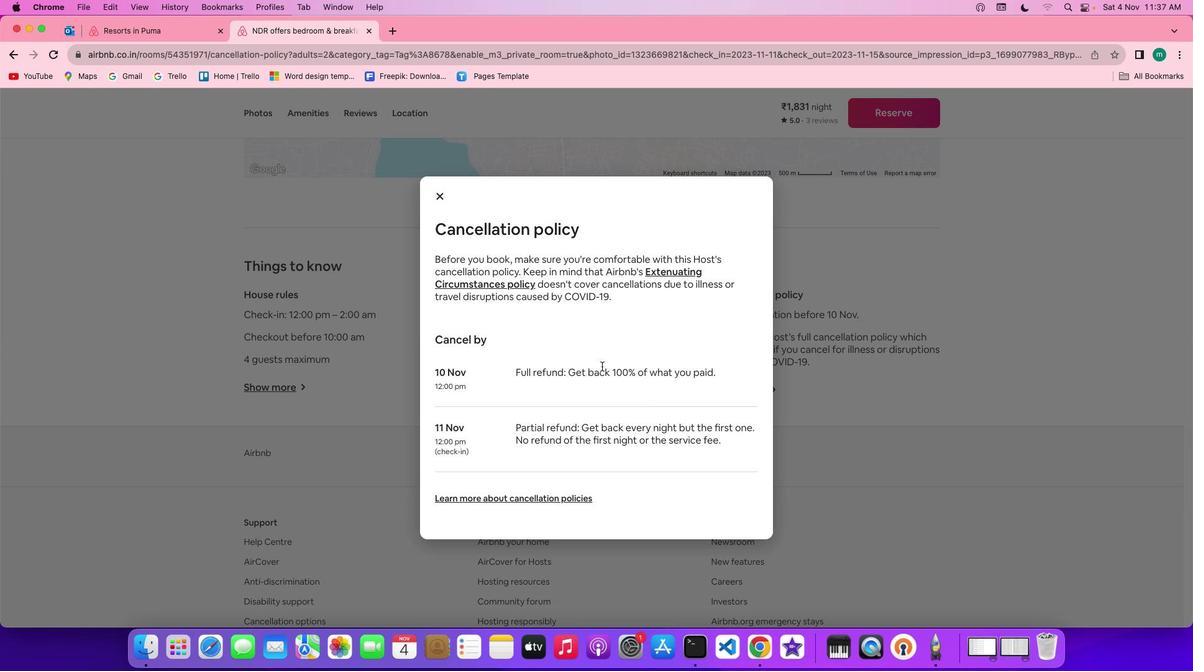 
Action: Mouse scrolled (633, 386) with delta (-4, -6)
Screenshot: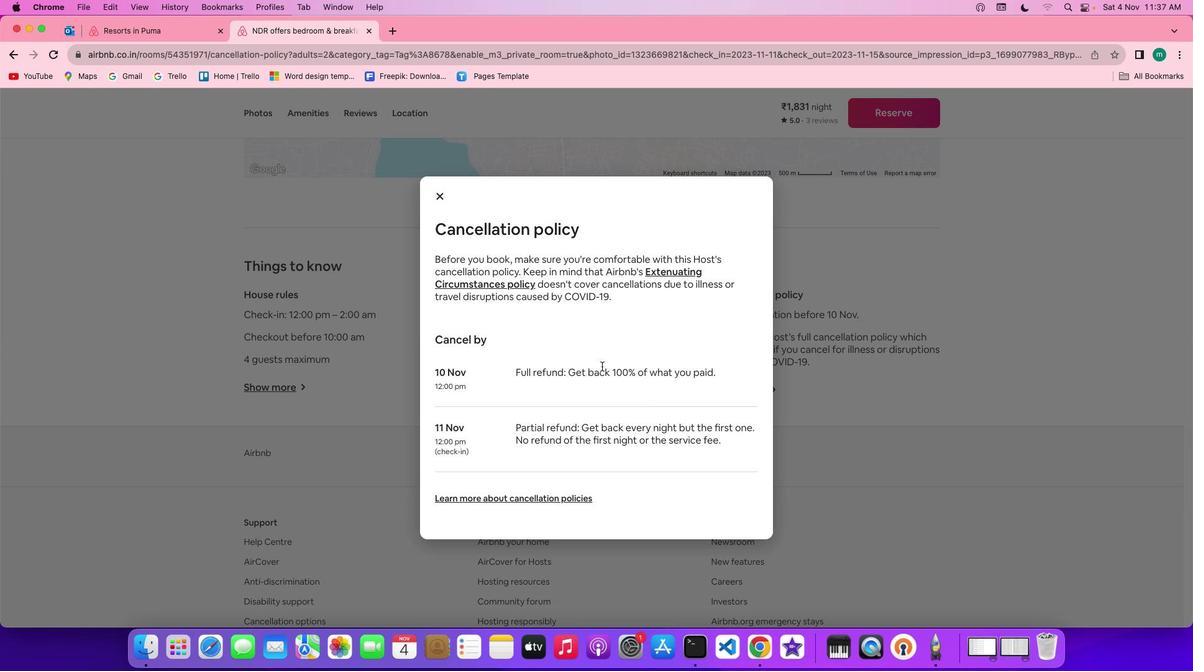 
Action: Mouse scrolled (633, 386) with delta (-4, -6)
Screenshot: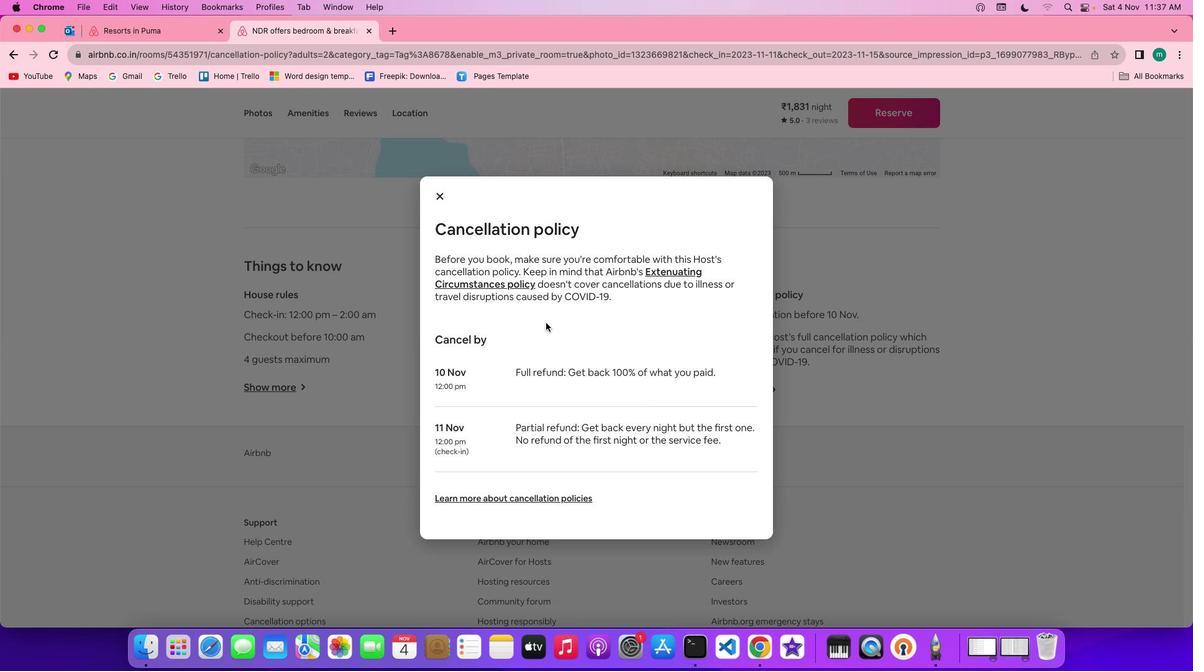 
Action: Mouse moved to (435, 189)
